 Task: Search one way flight ticket for 1 adult, 5 children, 2 infants in seat and 1 infant on lap in first from Palm Springs: Palm Springs International Airport to Greenville: Pitt-greenville Airport on 5-2-2023. Choice of flights is Sun country airlines. Number of bags: 1 checked bag. Price is upto 106000. Outbound departure time preference is 0:00.
Action: Mouse moved to (293, 386)
Screenshot: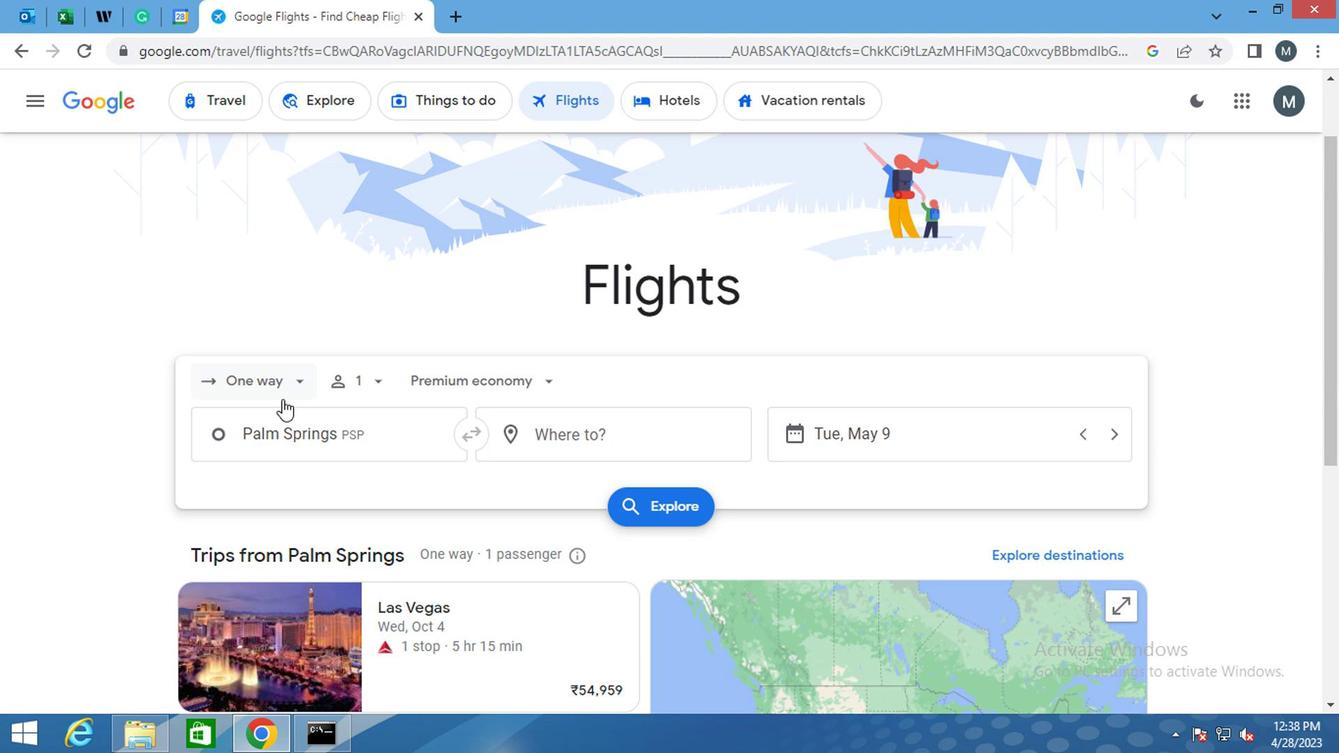 
Action: Mouse pressed left at (293, 386)
Screenshot: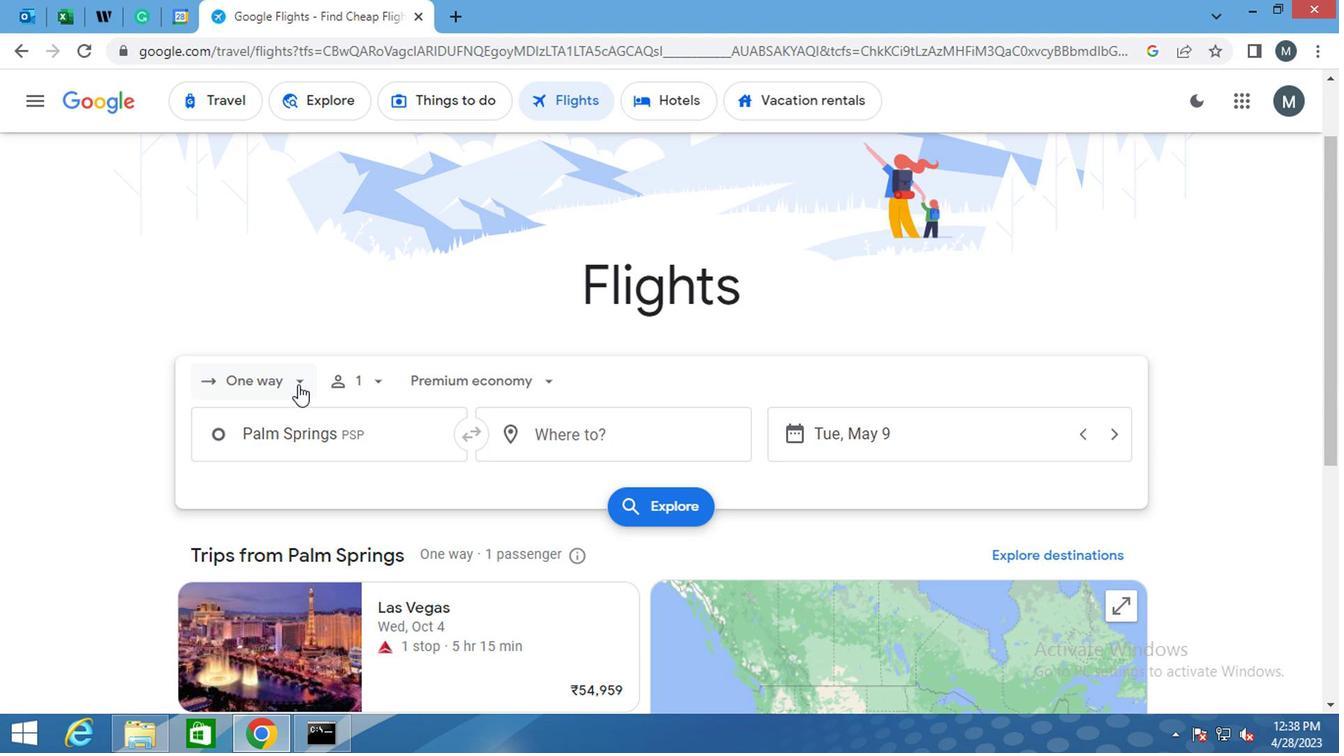 
Action: Mouse moved to (283, 470)
Screenshot: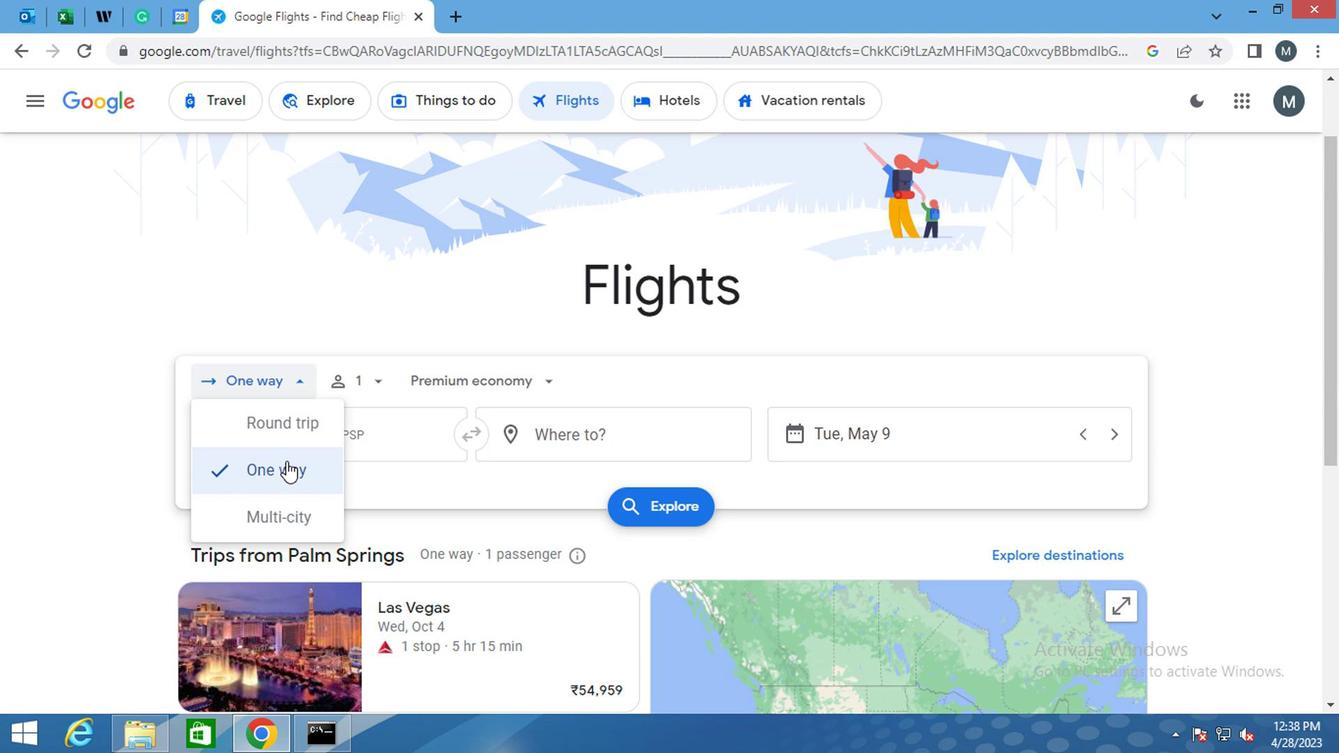 
Action: Mouse pressed left at (283, 470)
Screenshot: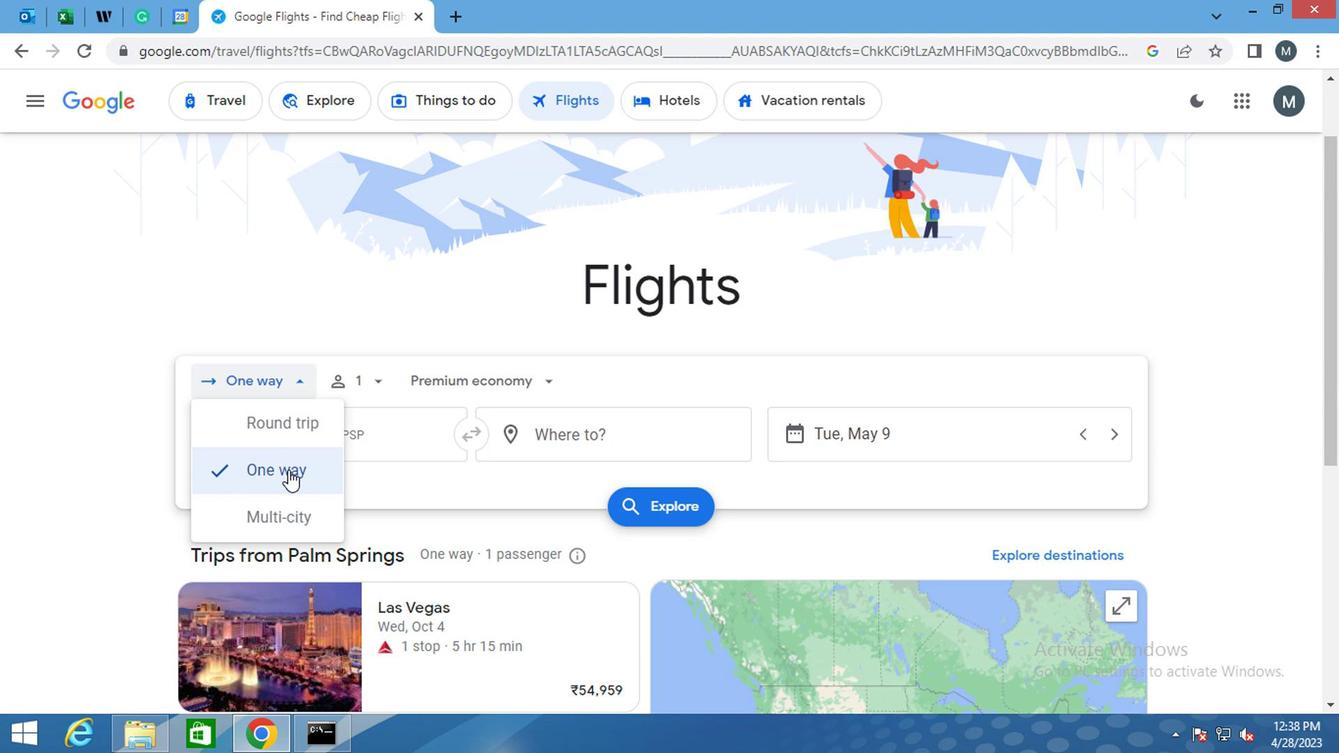 
Action: Mouse moved to (376, 384)
Screenshot: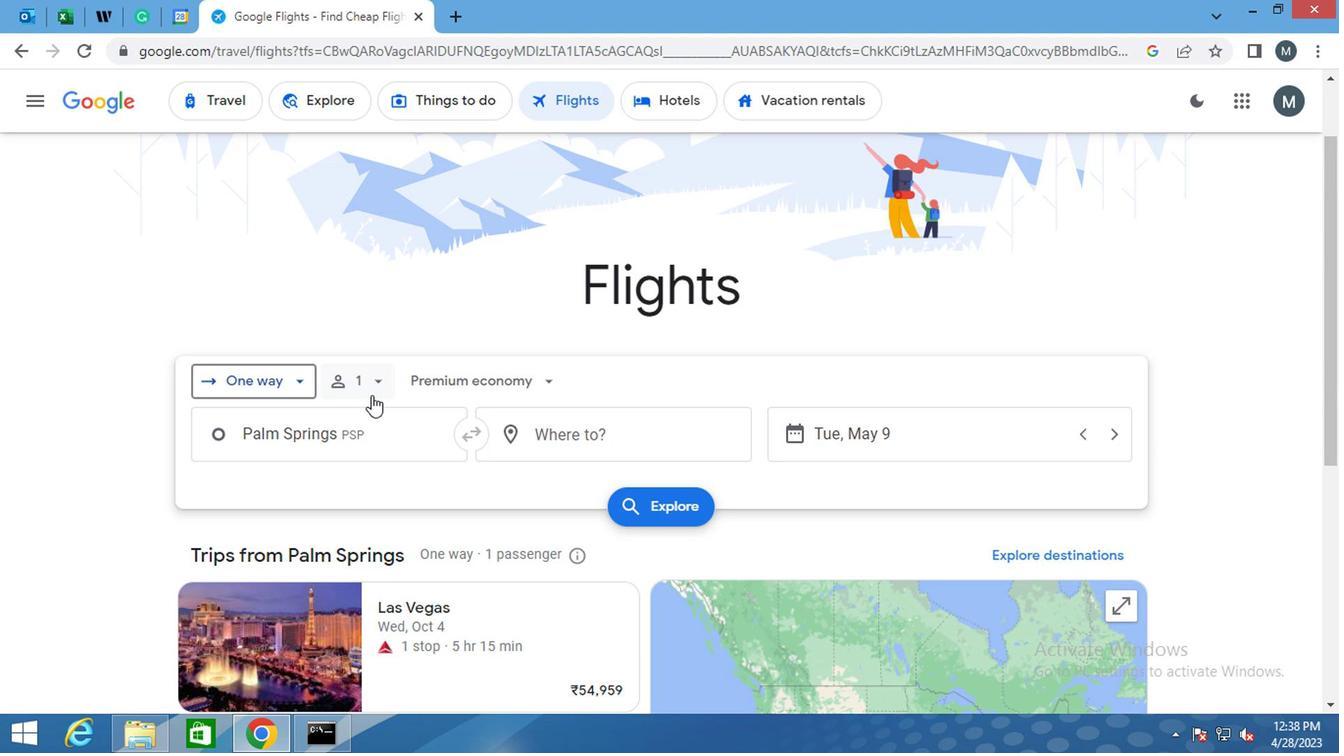 
Action: Mouse pressed left at (376, 384)
Screenshot: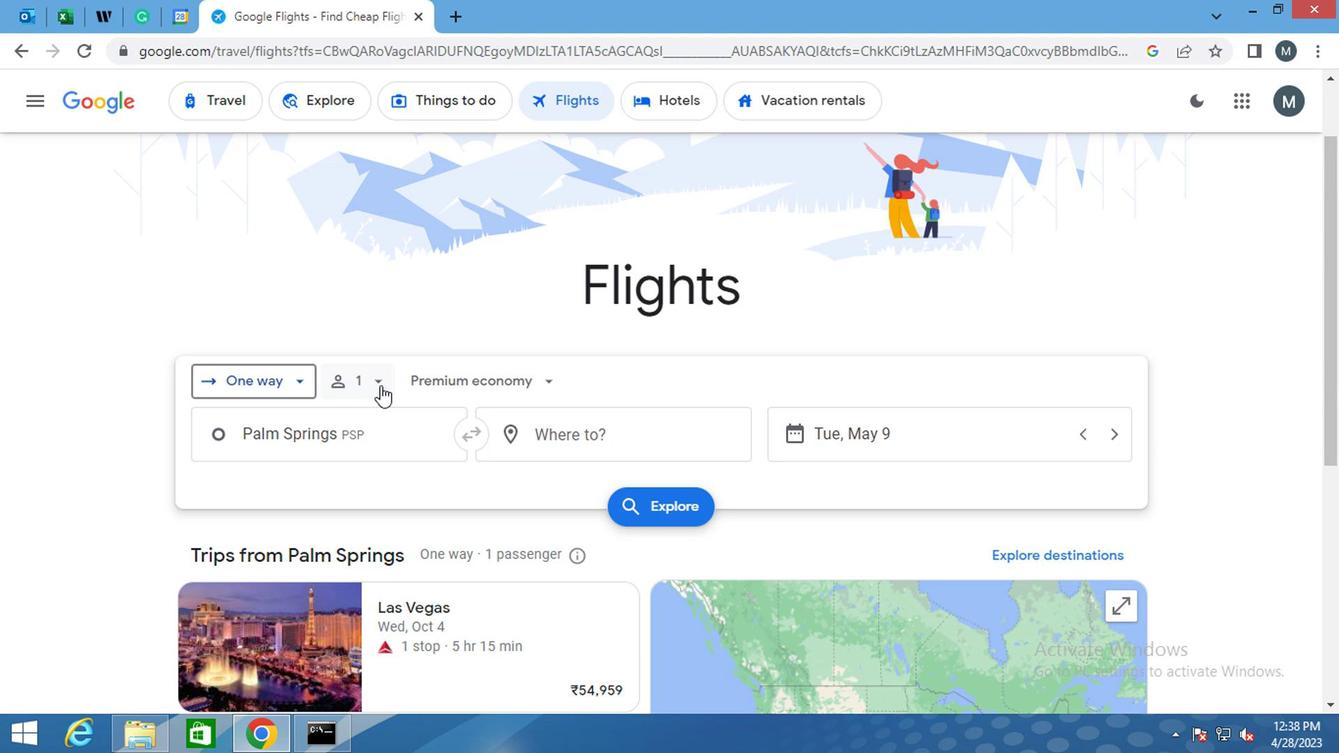 
Action: Mouse moved to (533, 481)
Screenshot: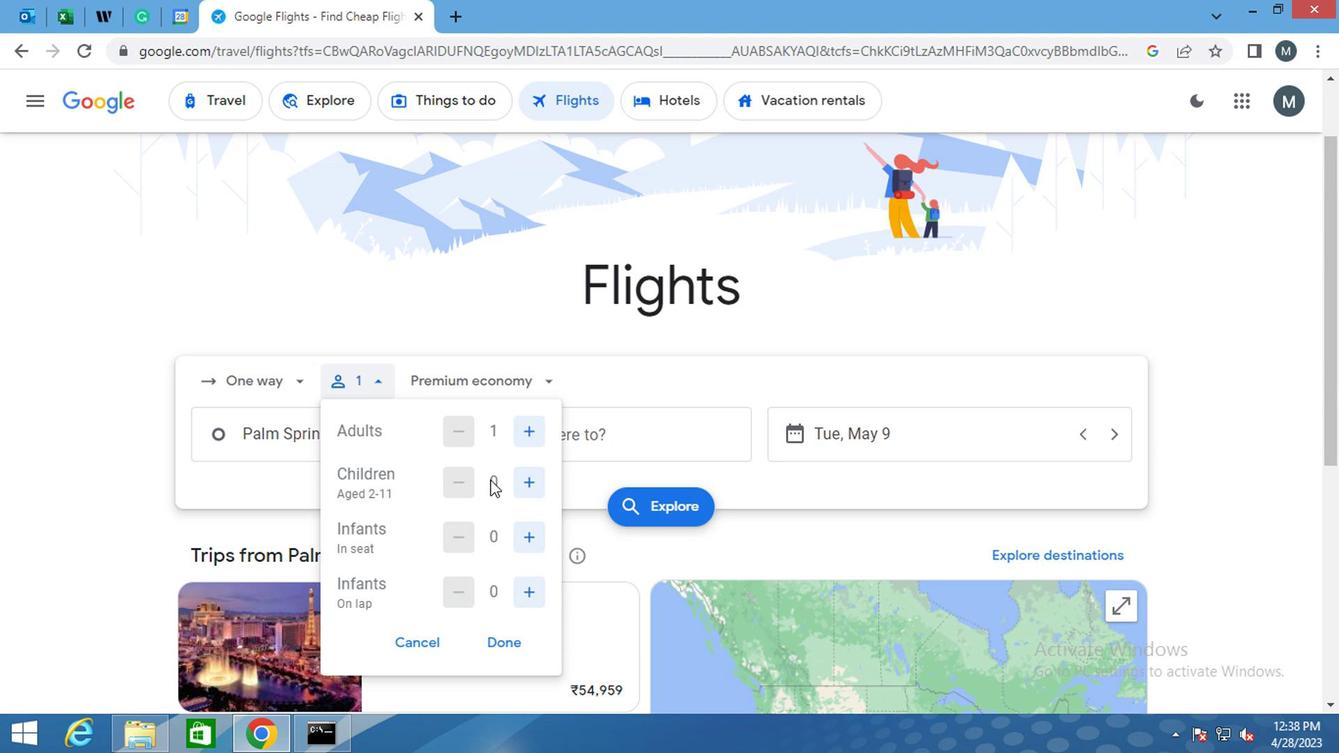 
Action: Mouse pressed left at (533, 481)
Screenshot: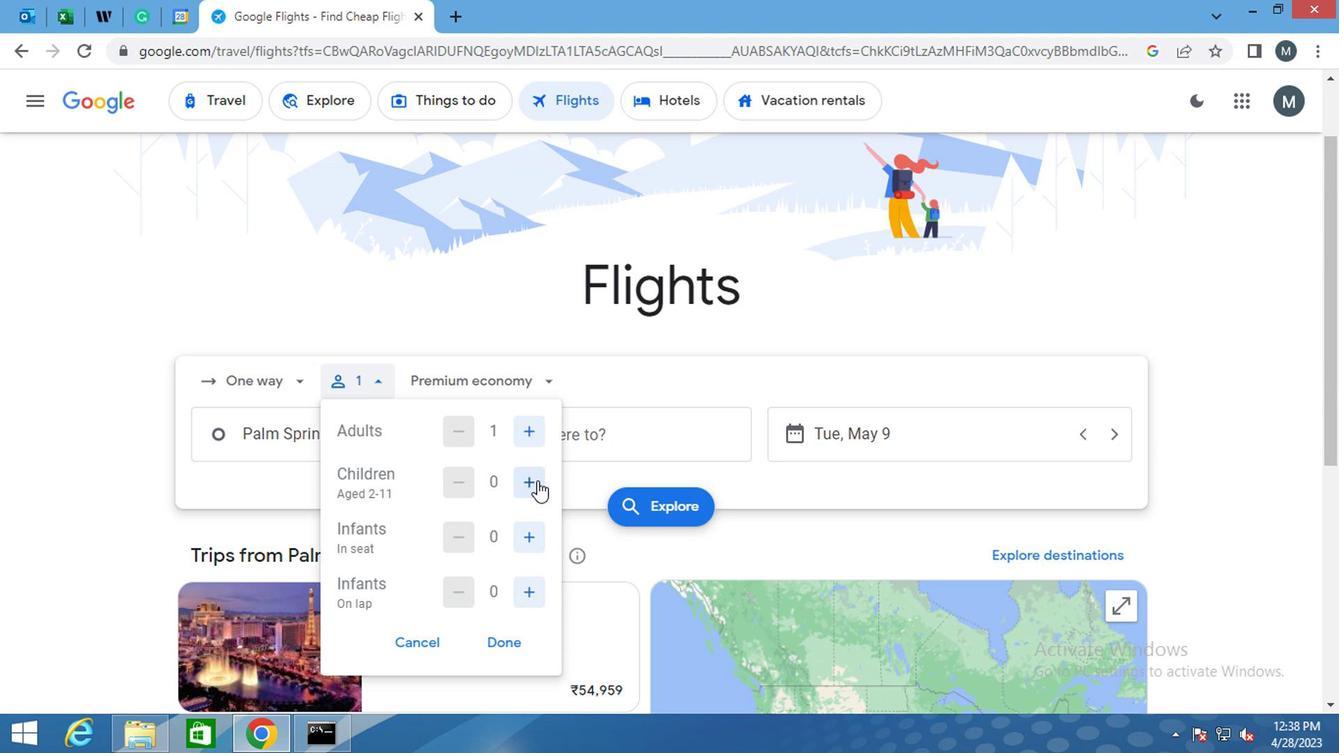 
Action: Mouse pressed left at (533, 481)
Screenshot: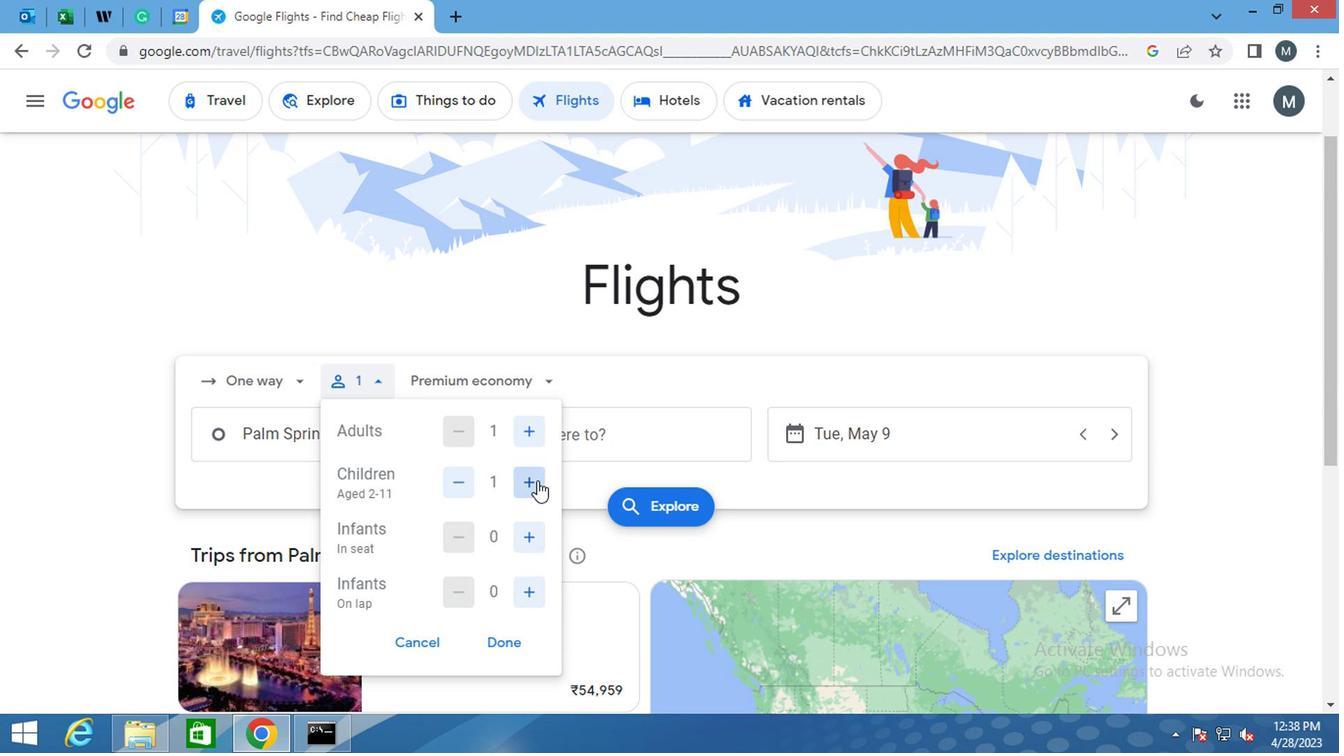 
Action: Mouse pressed left at (533, 481)
Screenshot: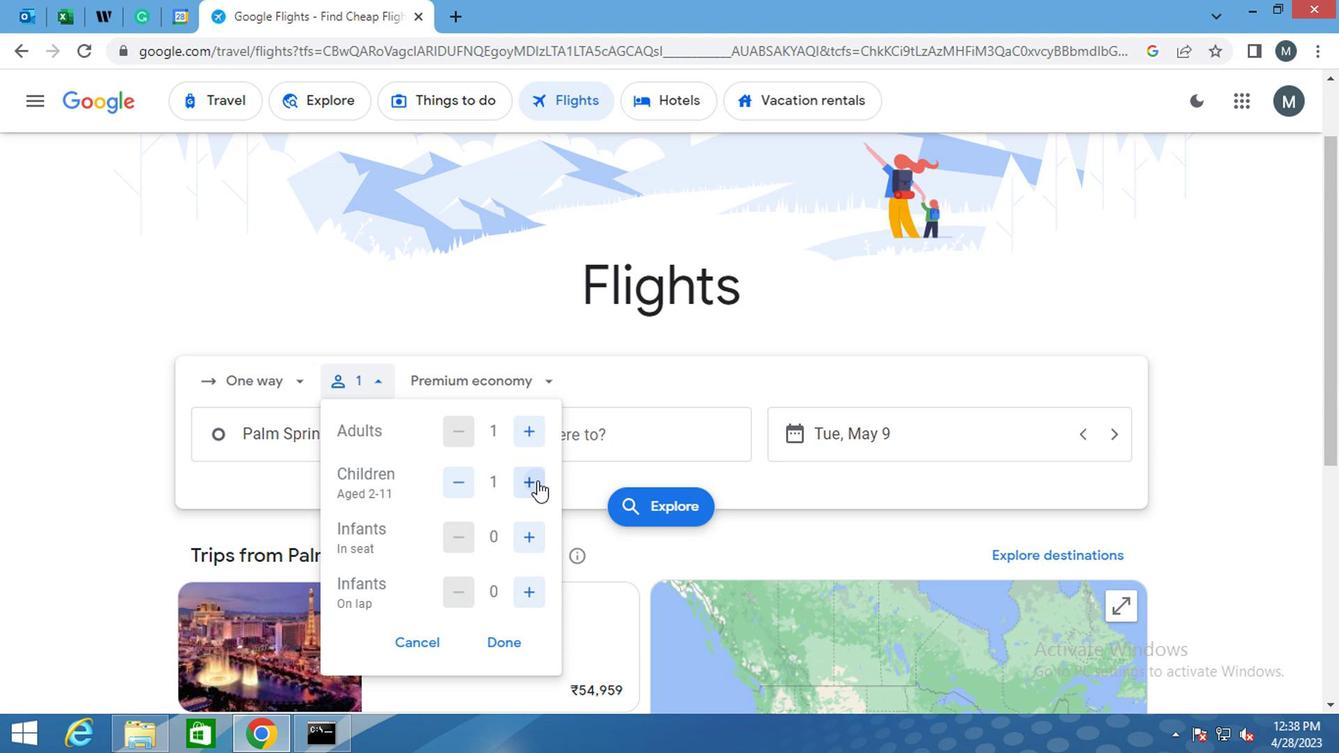 
Action: Mouse pressed left at (533, 481)
Screenshot: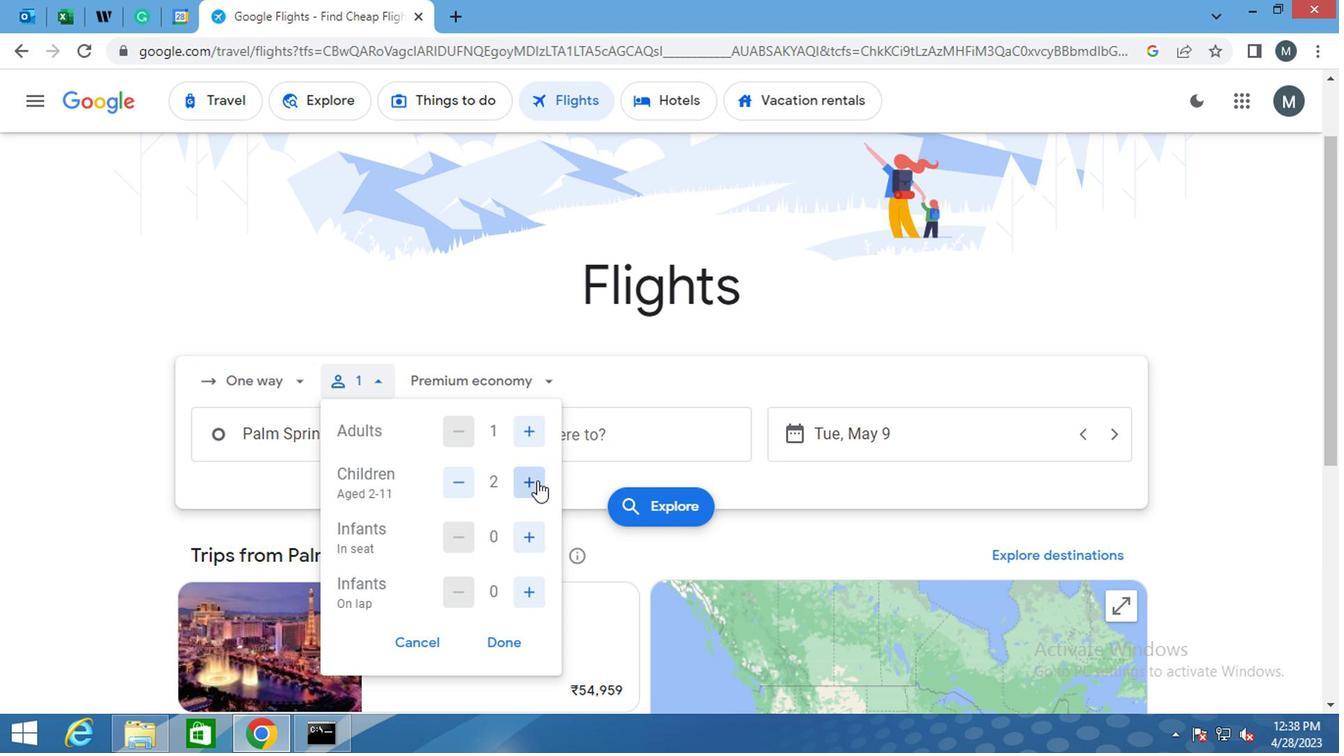
Action: Mouse pressed left at (533, 481)
Screenshot: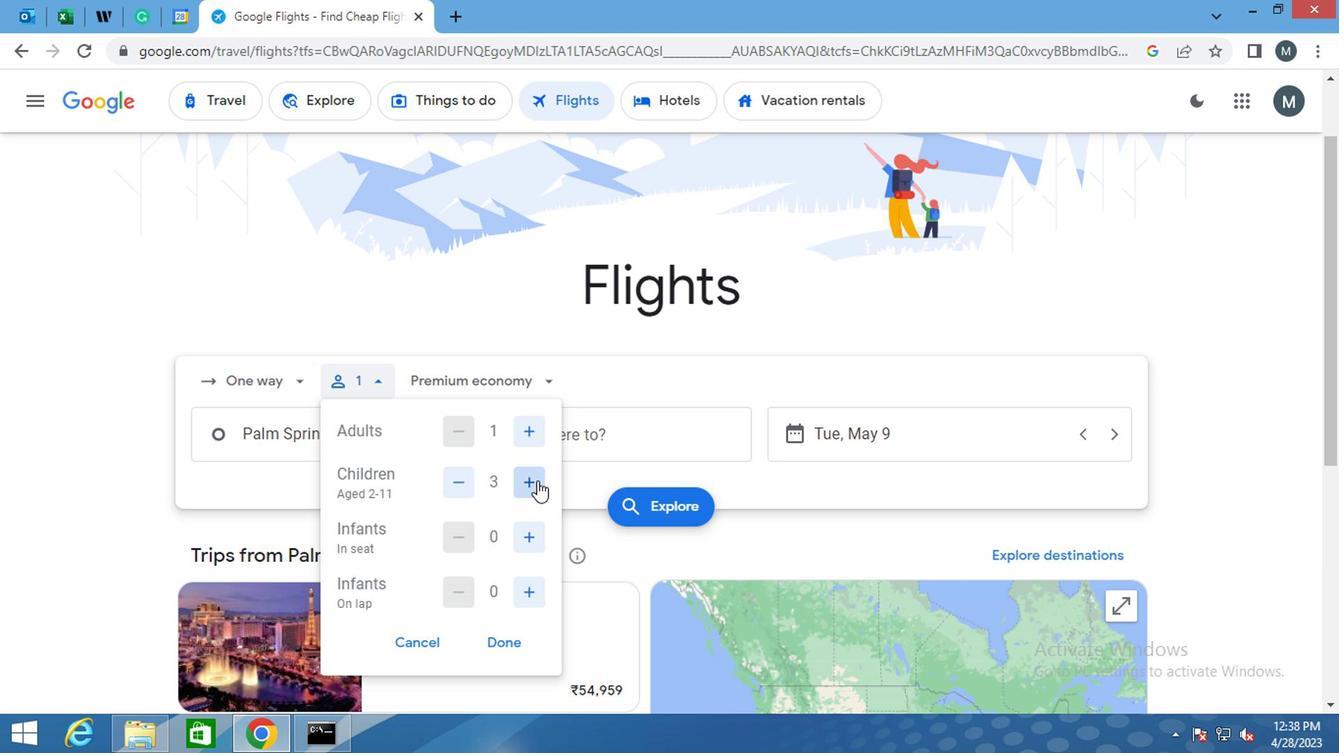 
Action: Mouse moved to (529, 536)
Screenshot: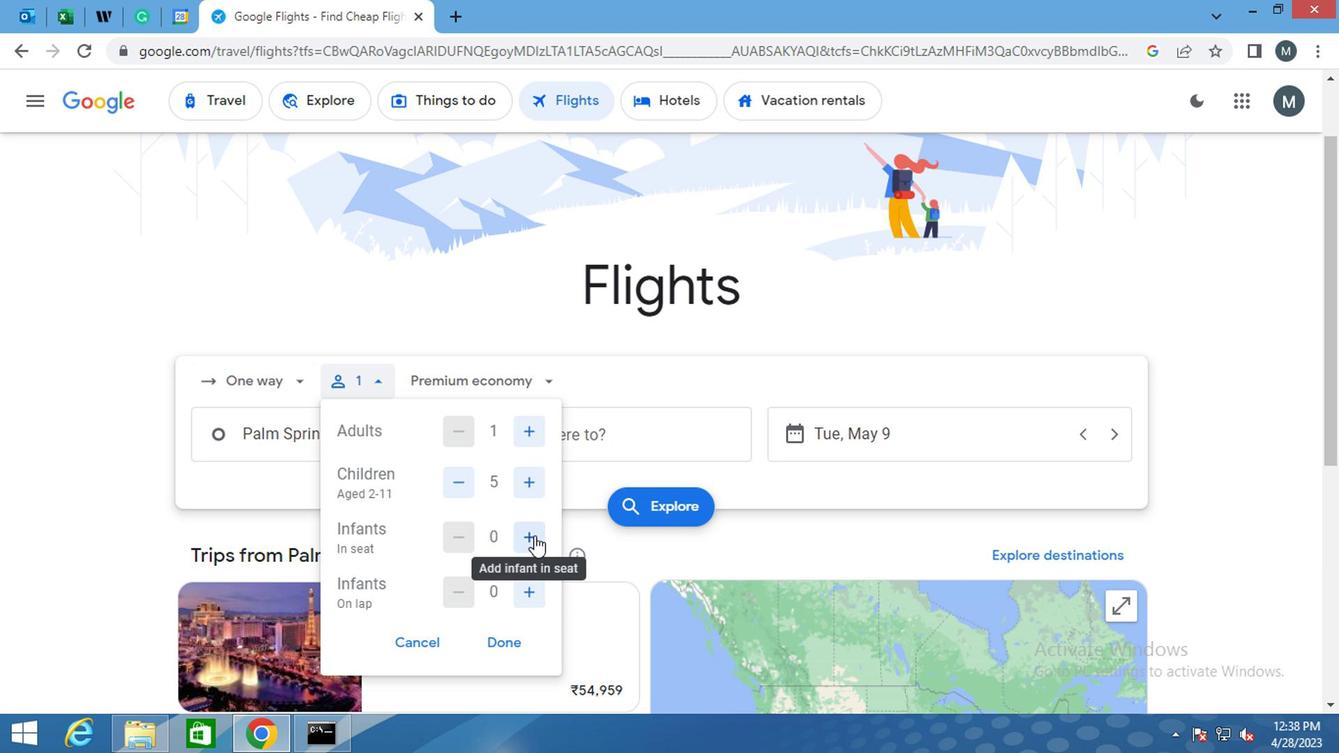 
Action: Mouse pressed left at (529, 536)
Screenshot: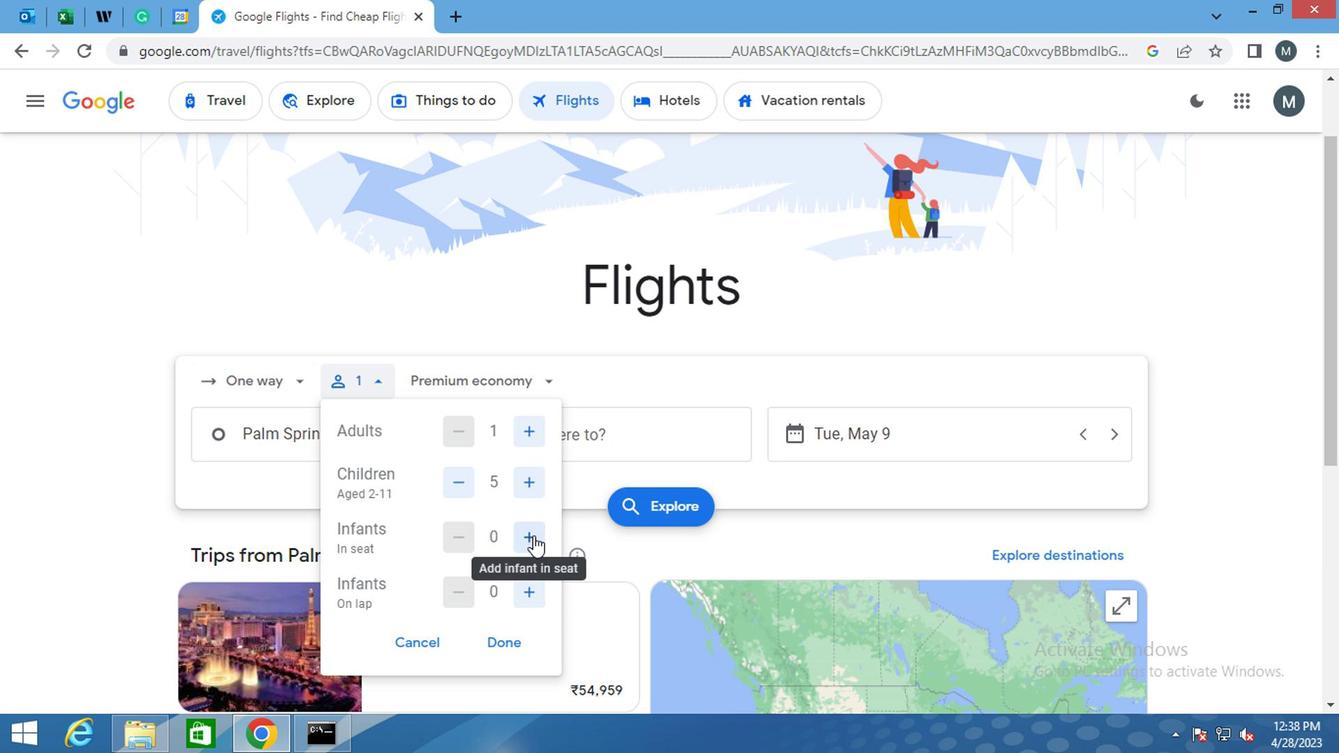 
Action: Mouse pressed left at (529, 536)
Screenshot: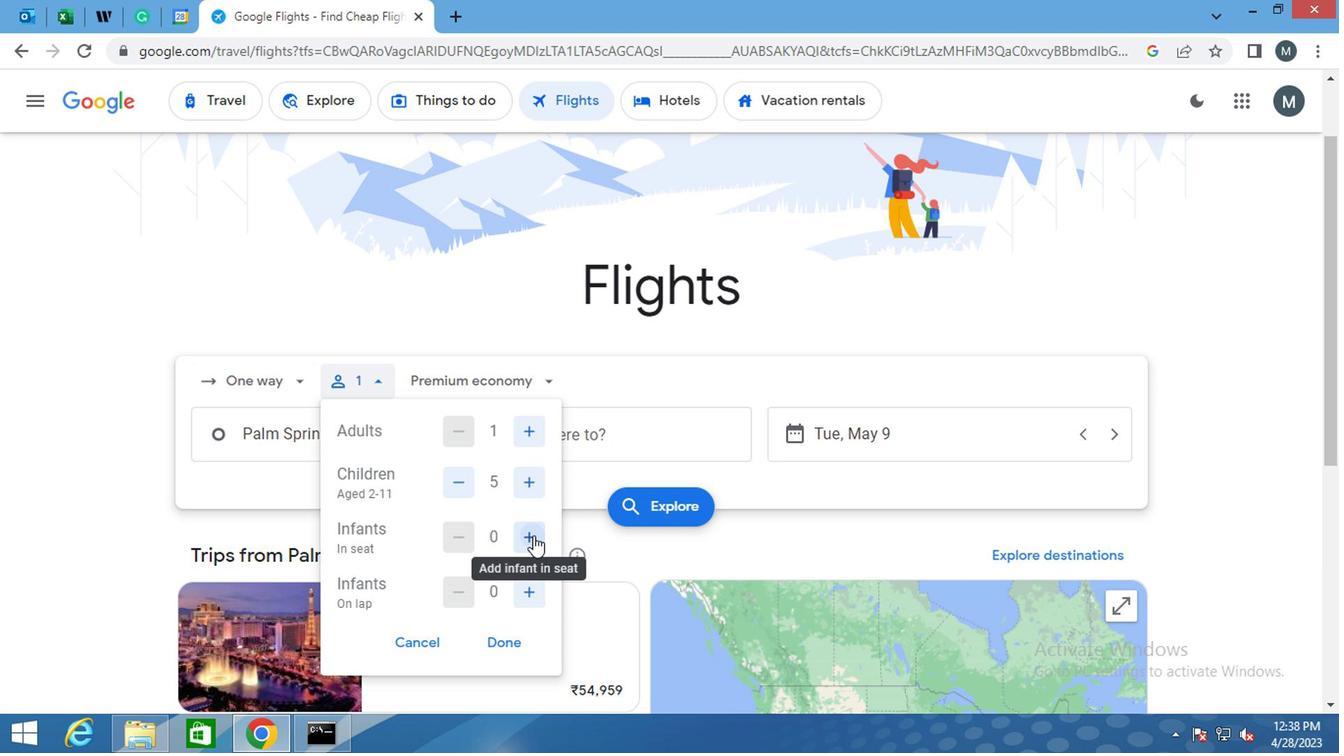 
Action: Mouse moved to (522, 592)
Screenshot: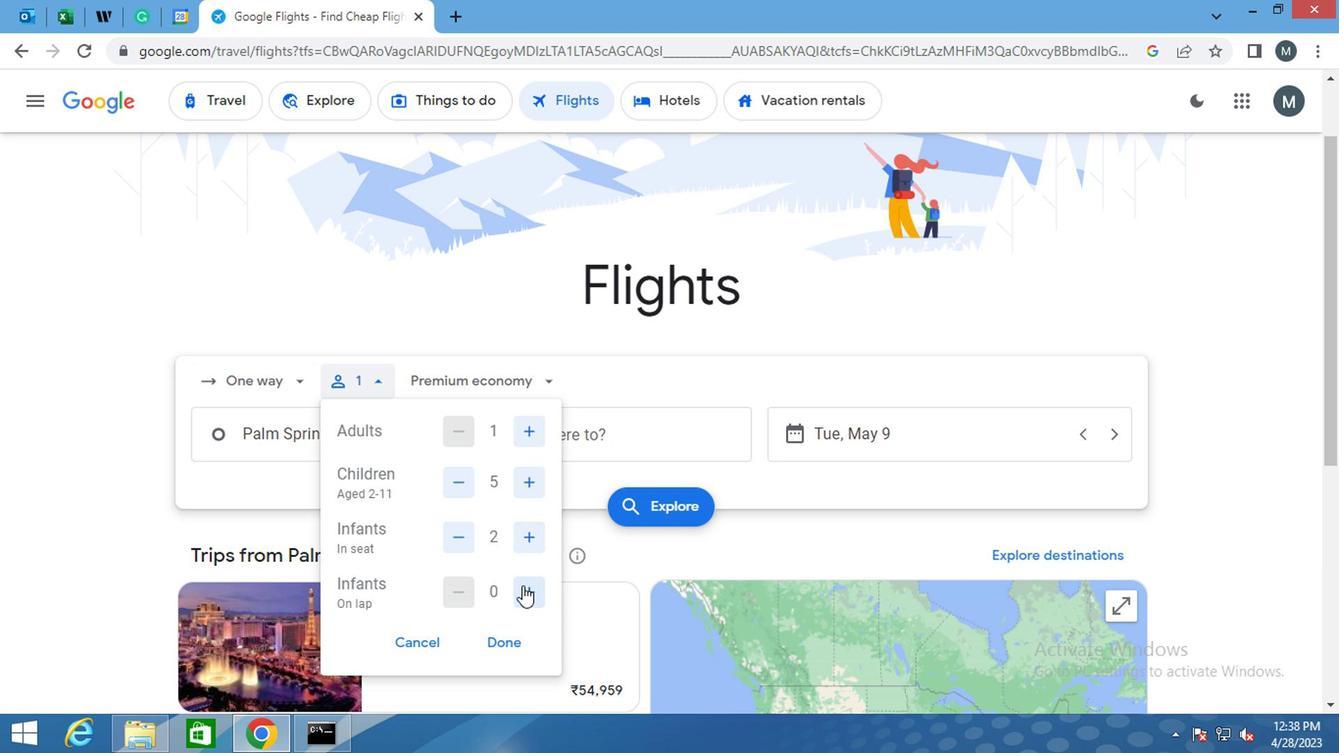 
Action: Mouse pressed left at (522, 592)
Screenshot: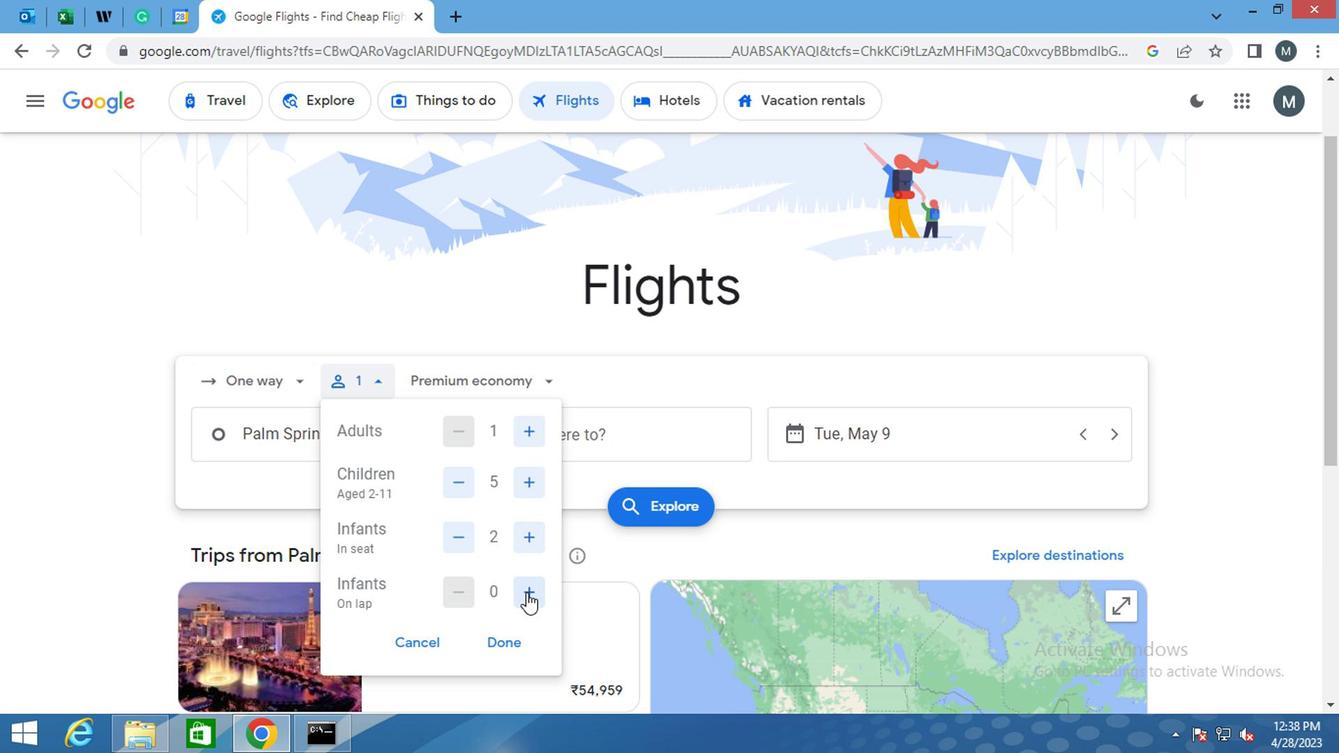 
Action: Mouse moved to (456, 598)
Screenshot: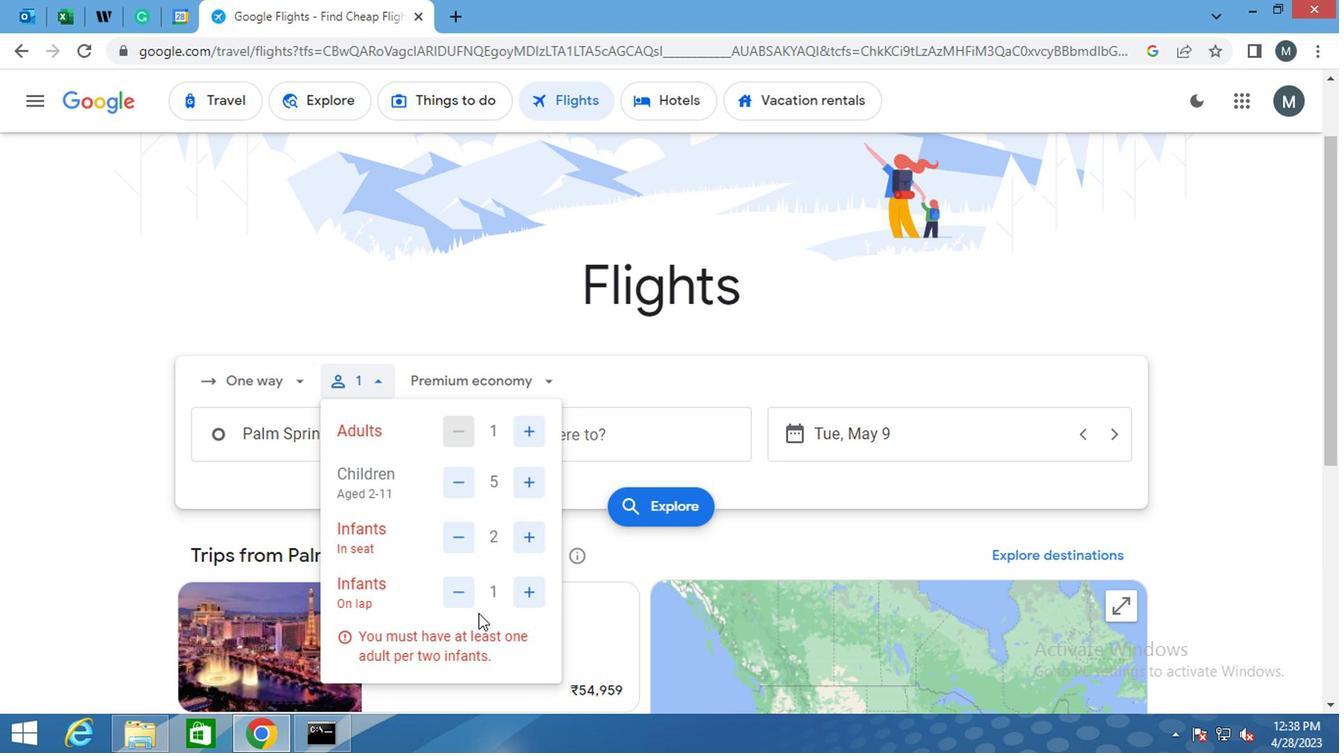 
Action: Mouse pressed left at (456, 598)
Screenshot: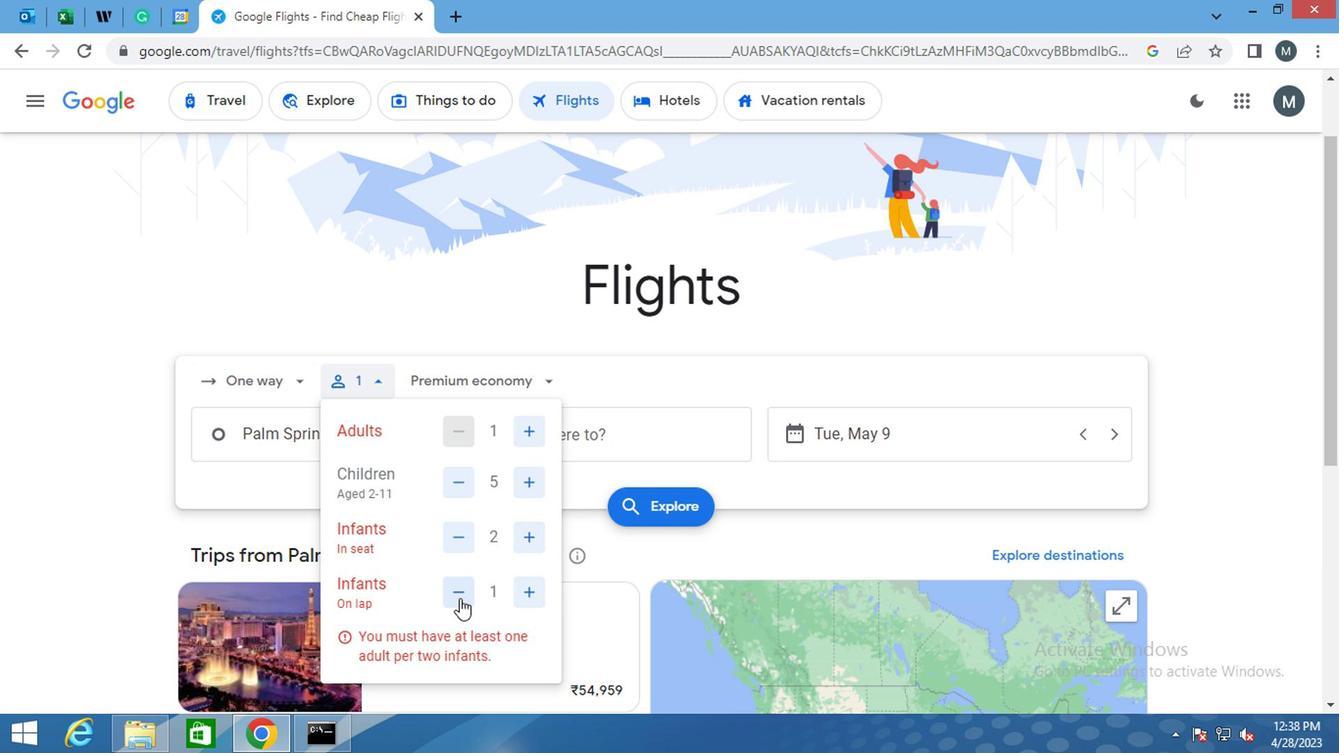
Action: Mouse moved to (516, 596)
Screenshot: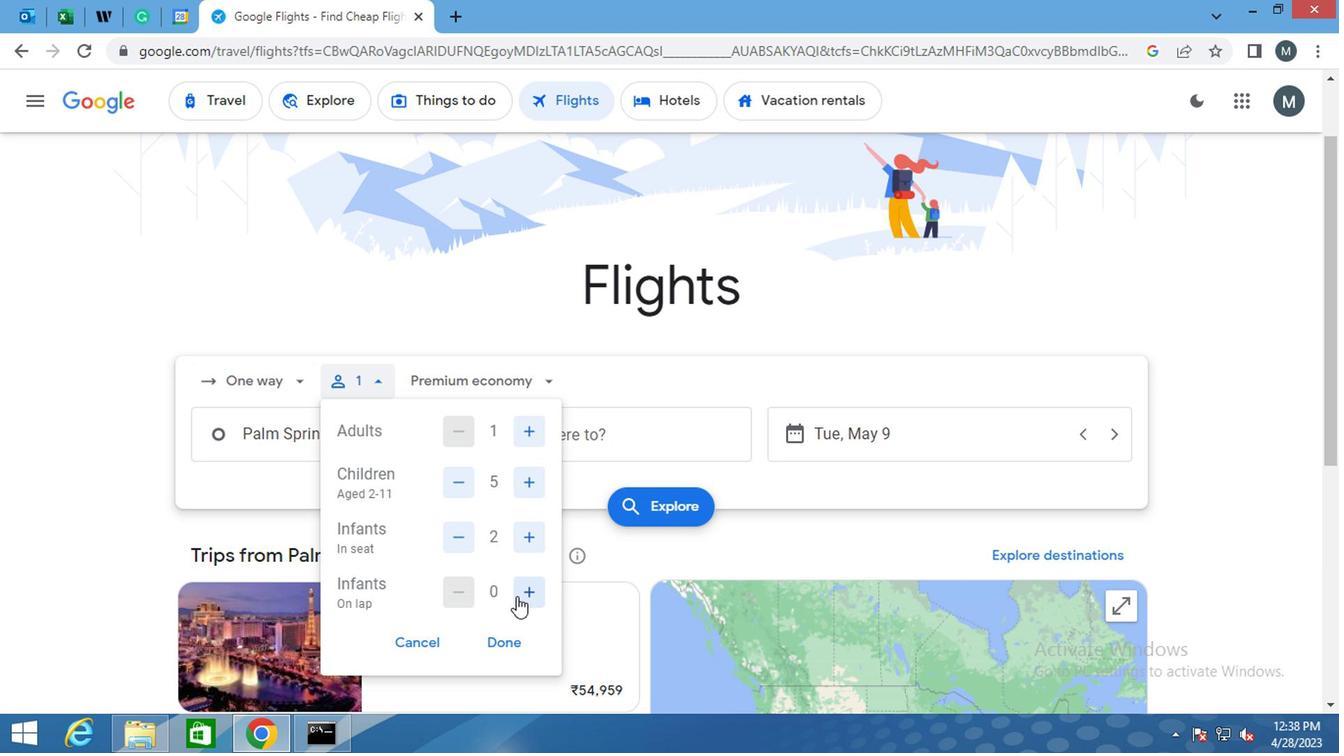 
Action: Mouse pressed left at (516, 596)
Screenshot: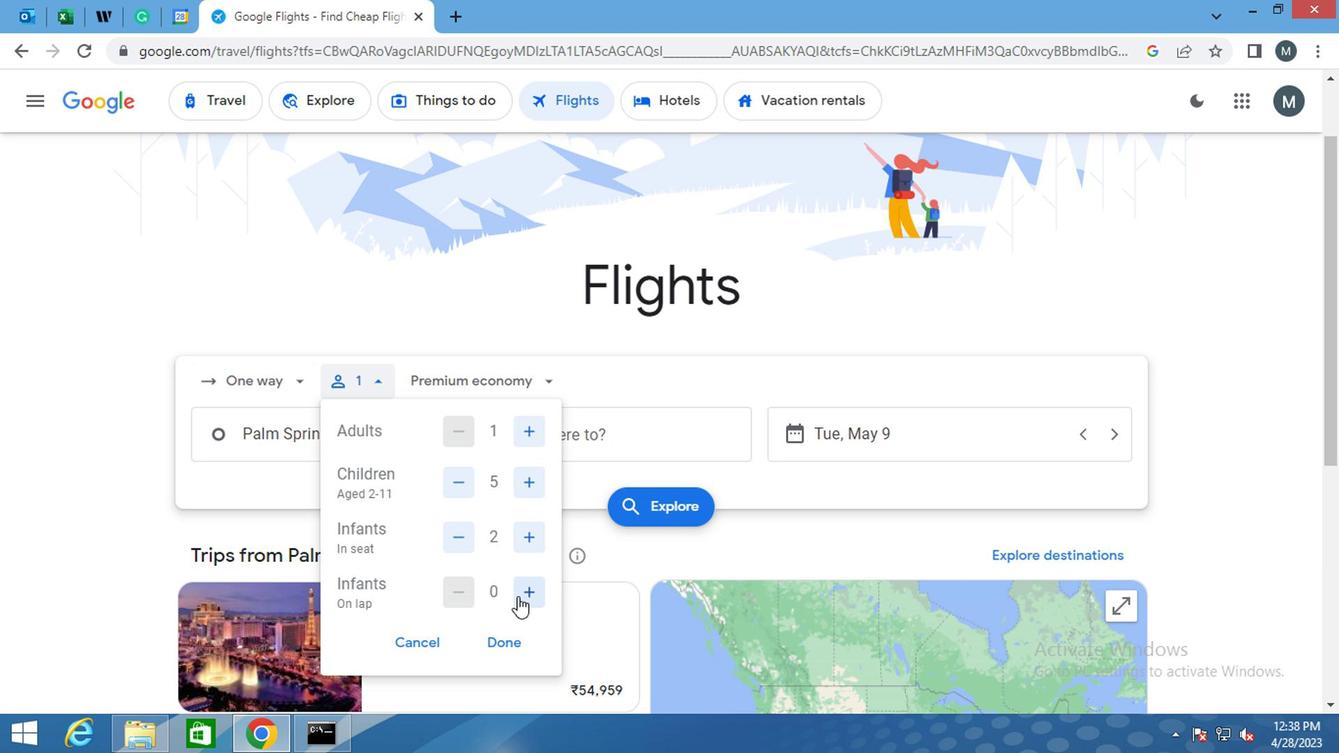 
Action: Mouse moved to (459, 541)
Screenshot: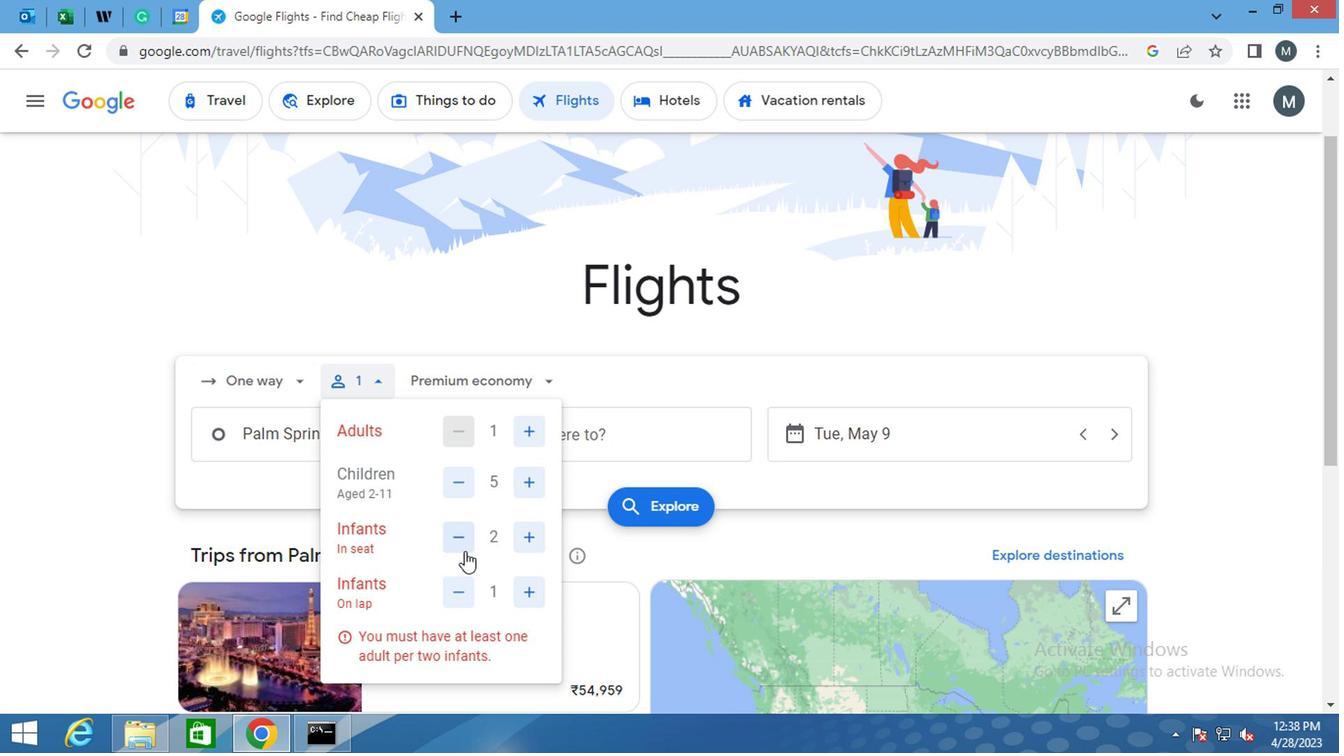 
Action: Mouse pressed left at (459, 541)
Screenshot: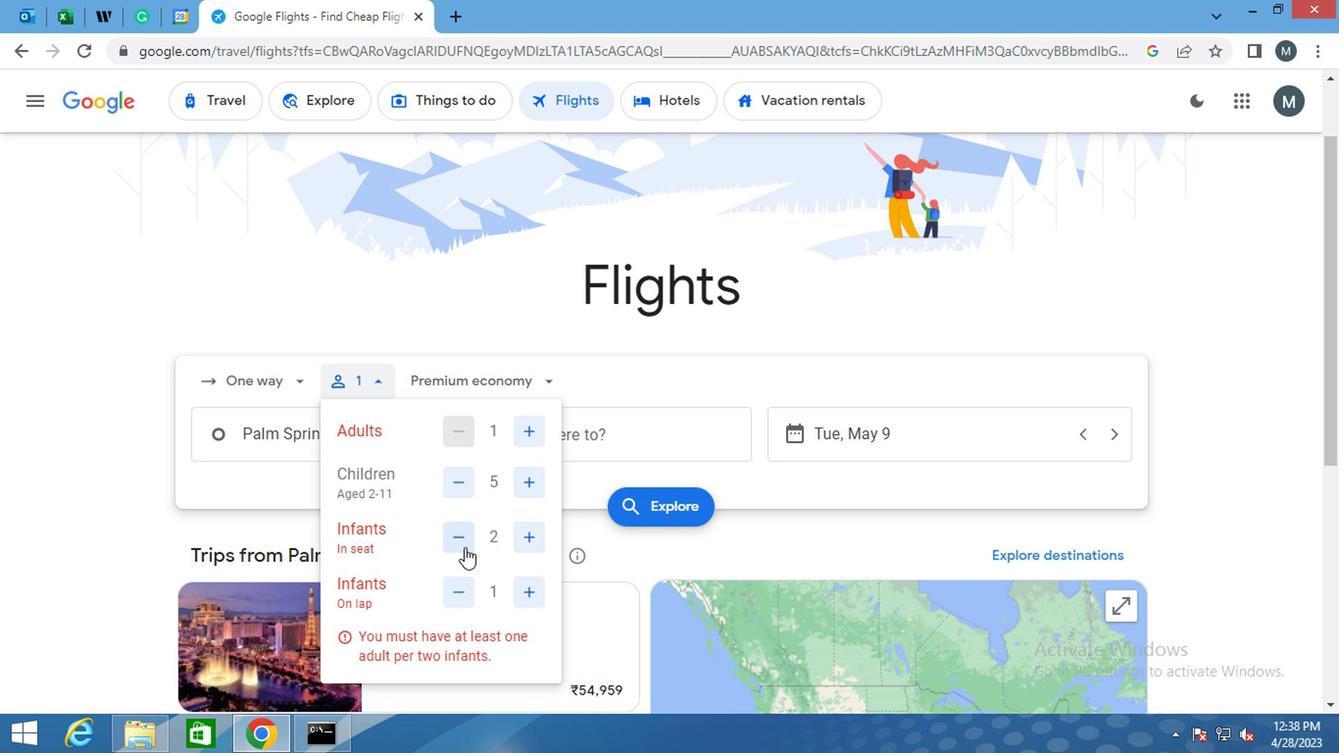 
Action: Mouse moved to (472, 551)
Screenshot: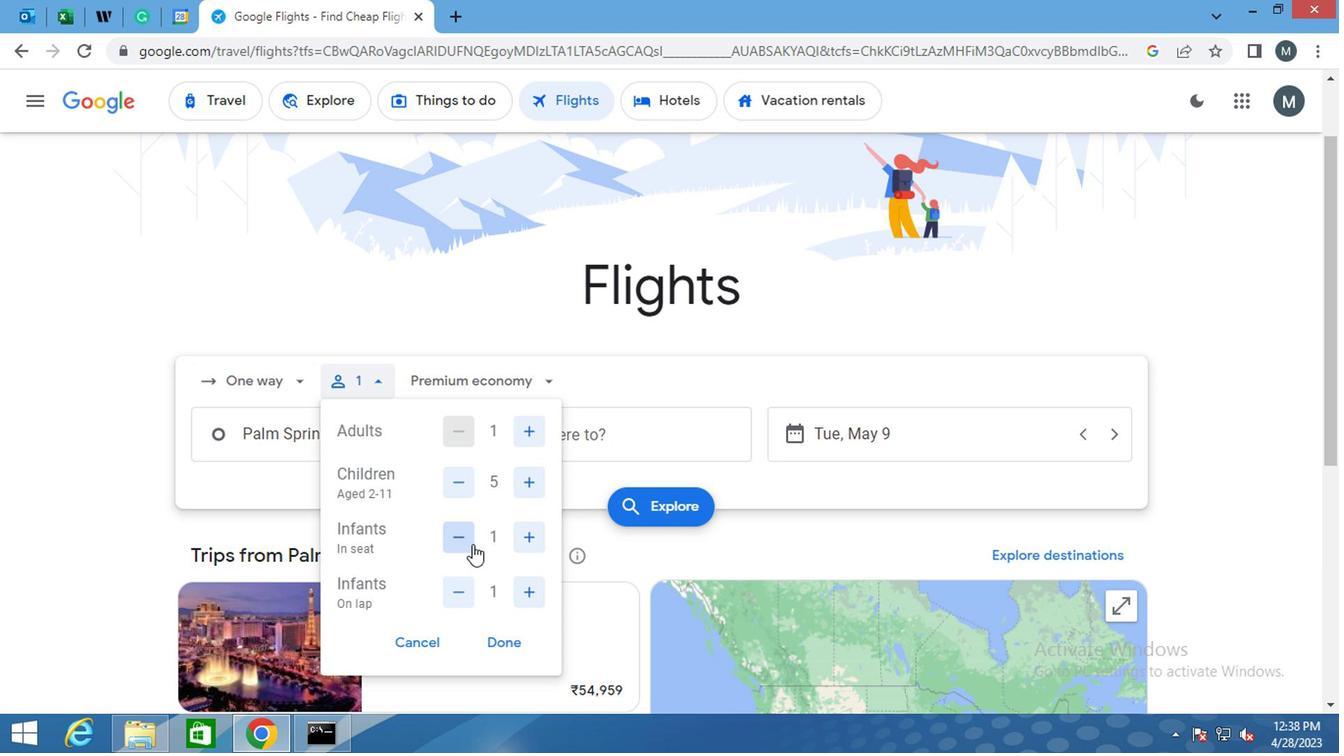
Action: Mouse scrolled (472, 551) with delta (0, 0)
Screenshot: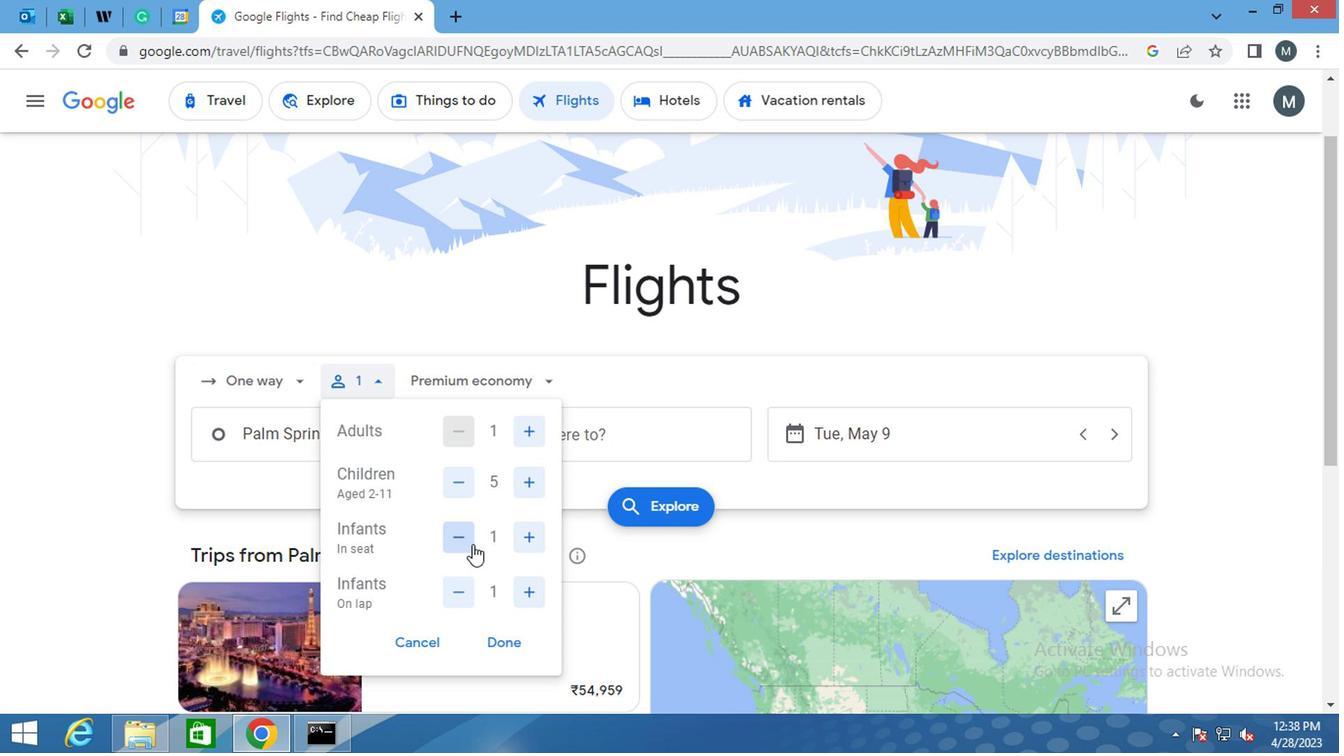 
Action: Mouse moved to (500, 546)
Screenshot: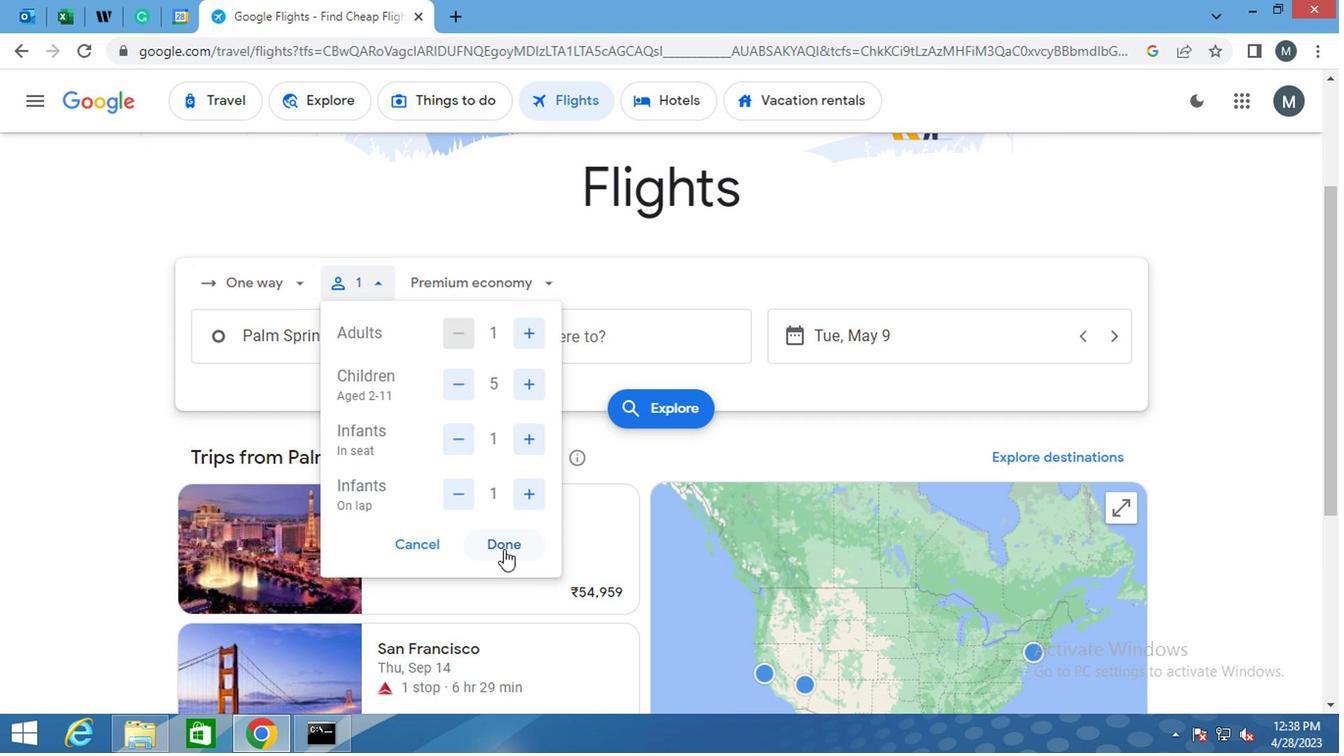 
Action: Mouse pressed left at (500, 546)
Screenshot: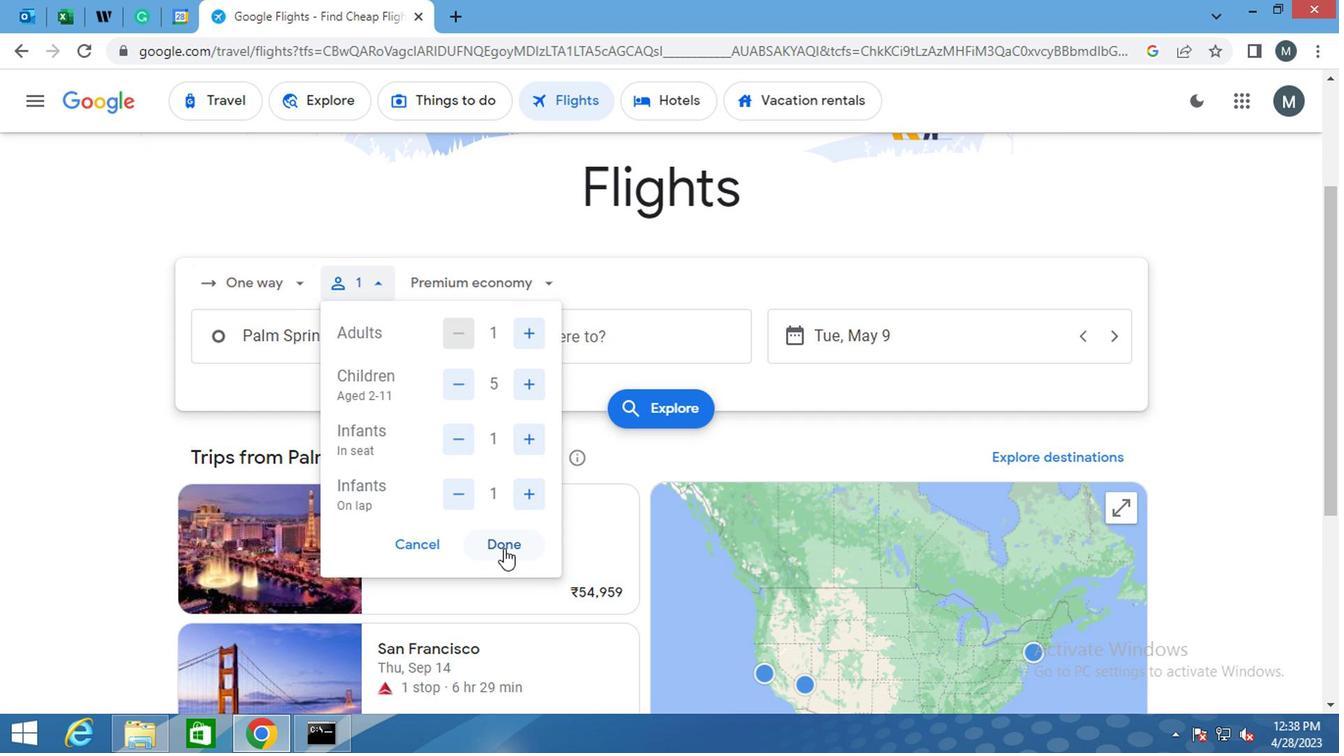 
Action: Mouse moved to (415, 344)
Screenshot: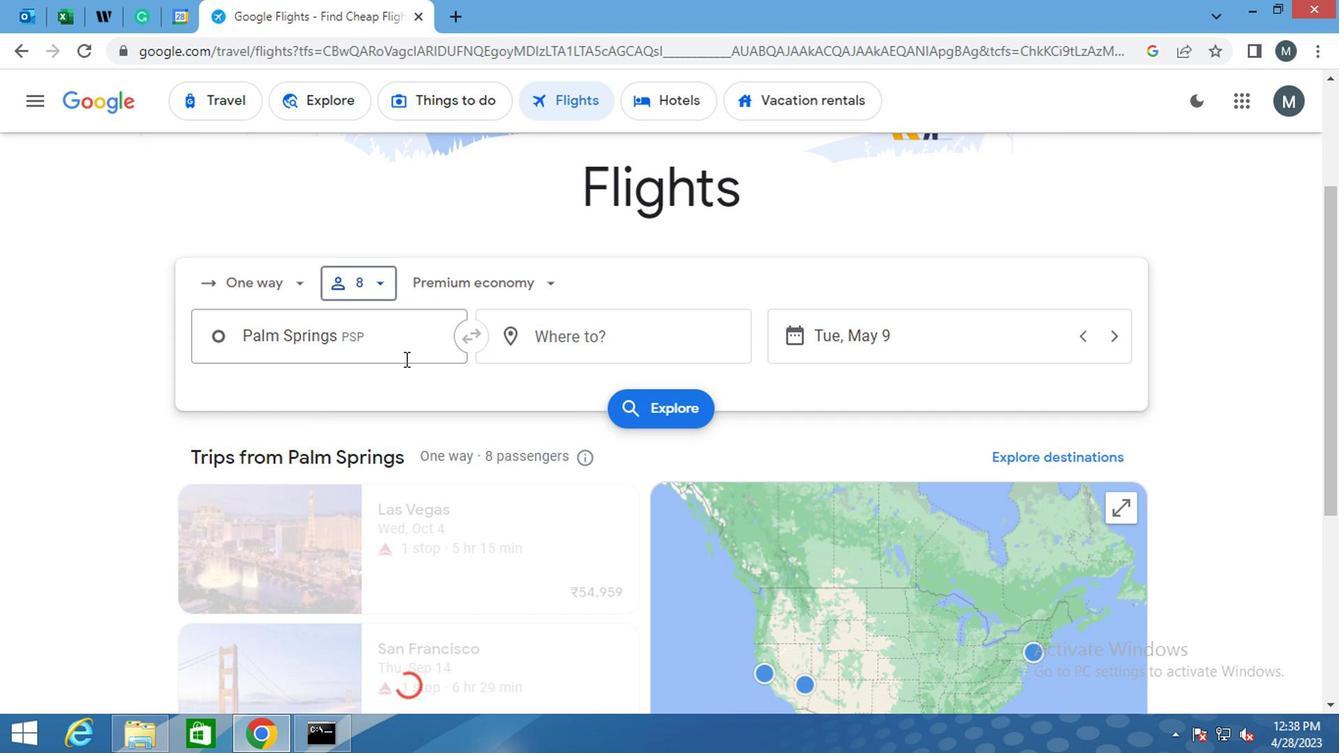 
Action: Mouse pressed left at (415, 344)
Screenshot: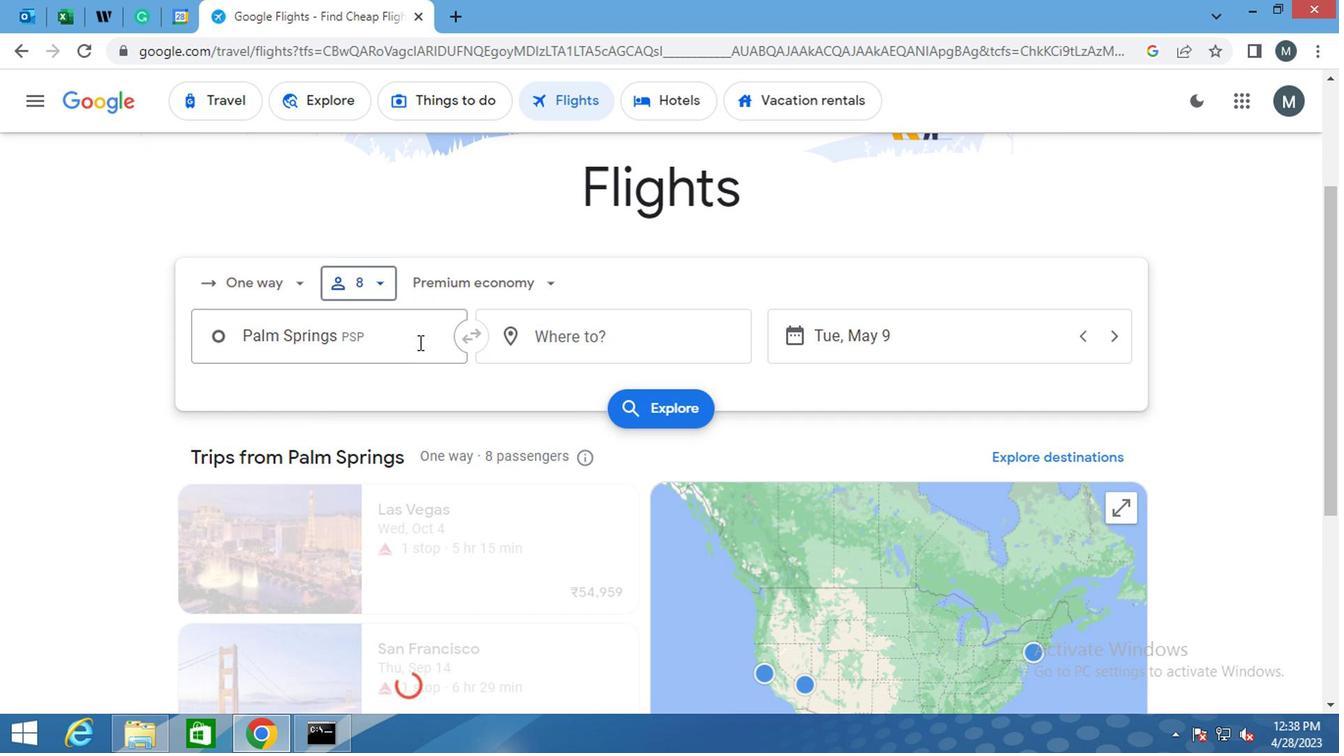 
Action: Mouse moved to (385, 406)
Screenshot: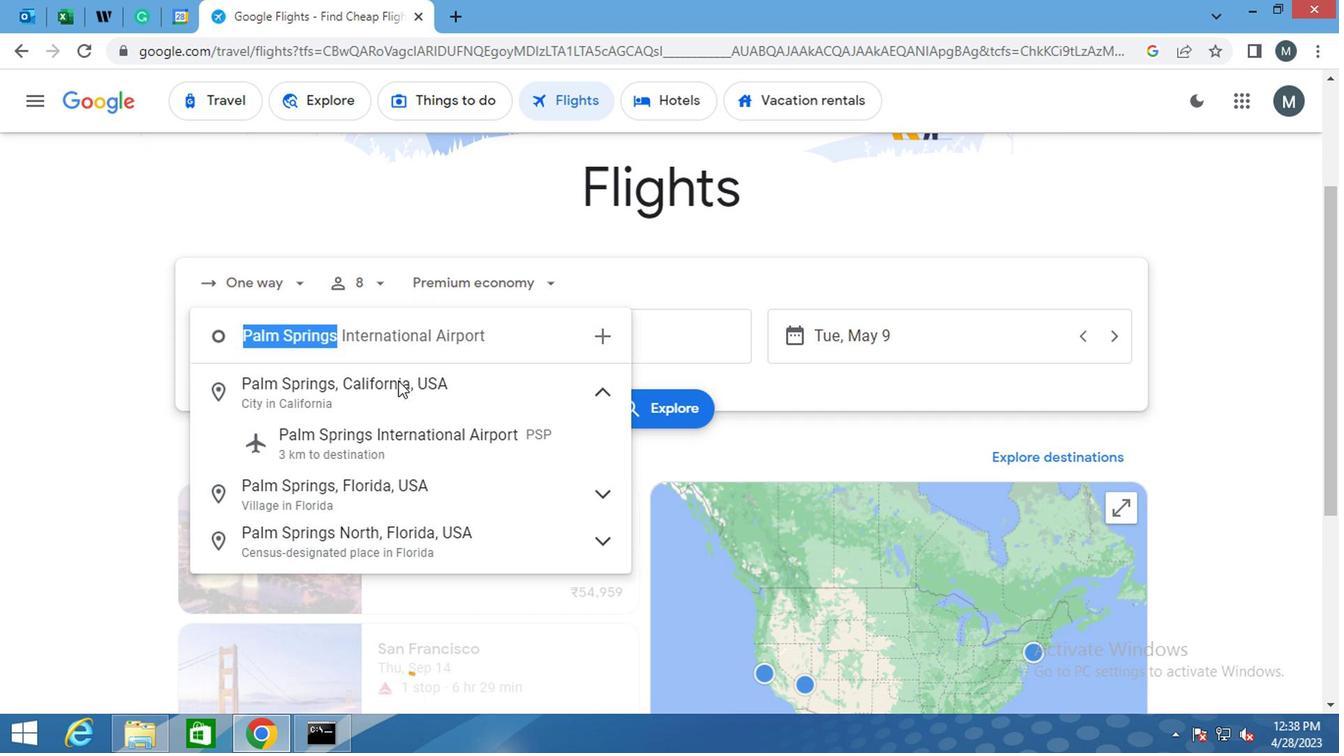 
Action: Key pressed <Key.enter>
Screenshot: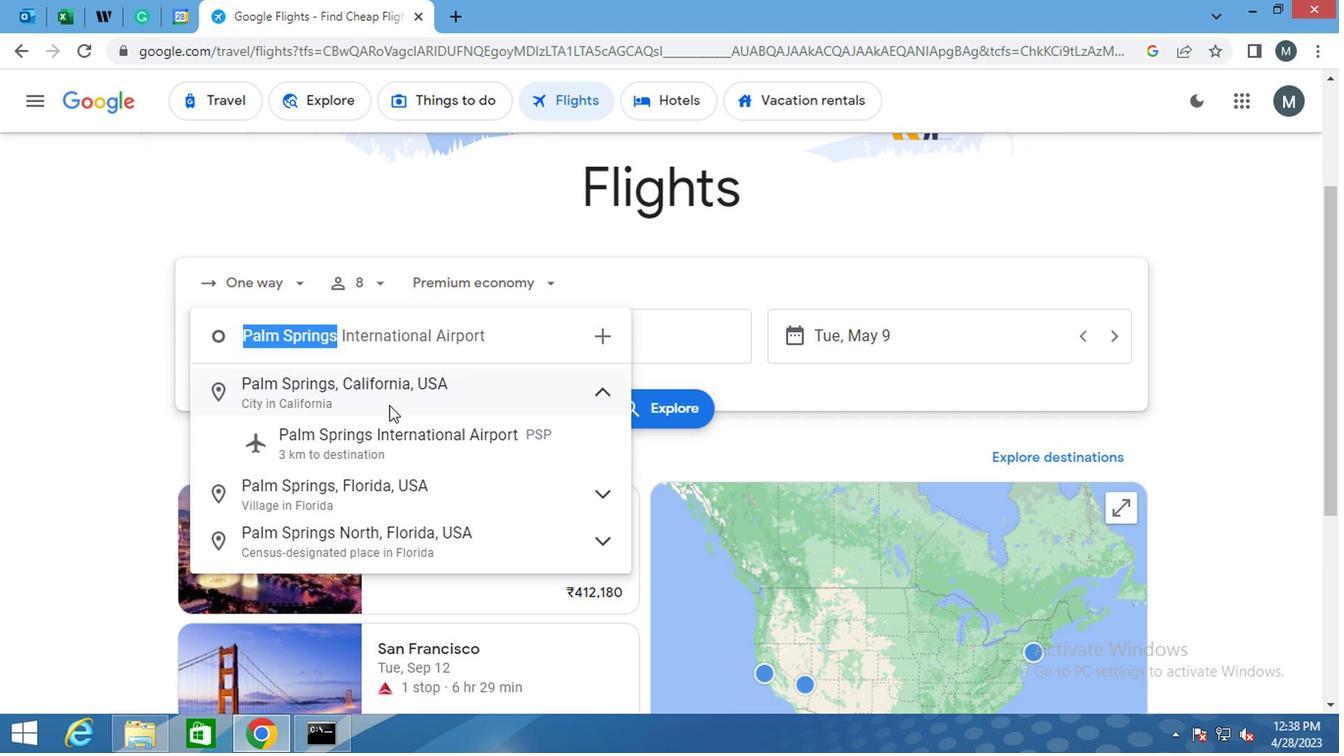 
Action: Mouse moved to (567, 332)
Screenshot: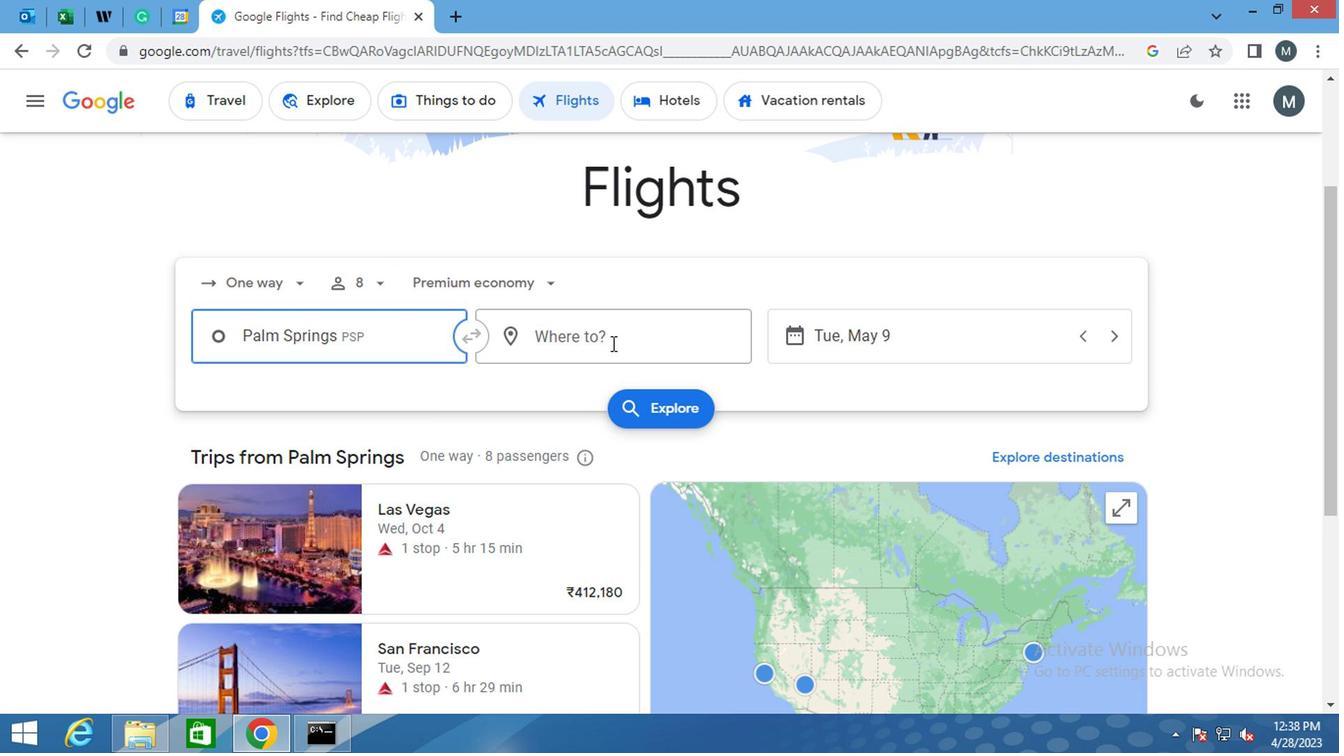 
Action: Mouse pressed left at (567, 332)
Screenshot: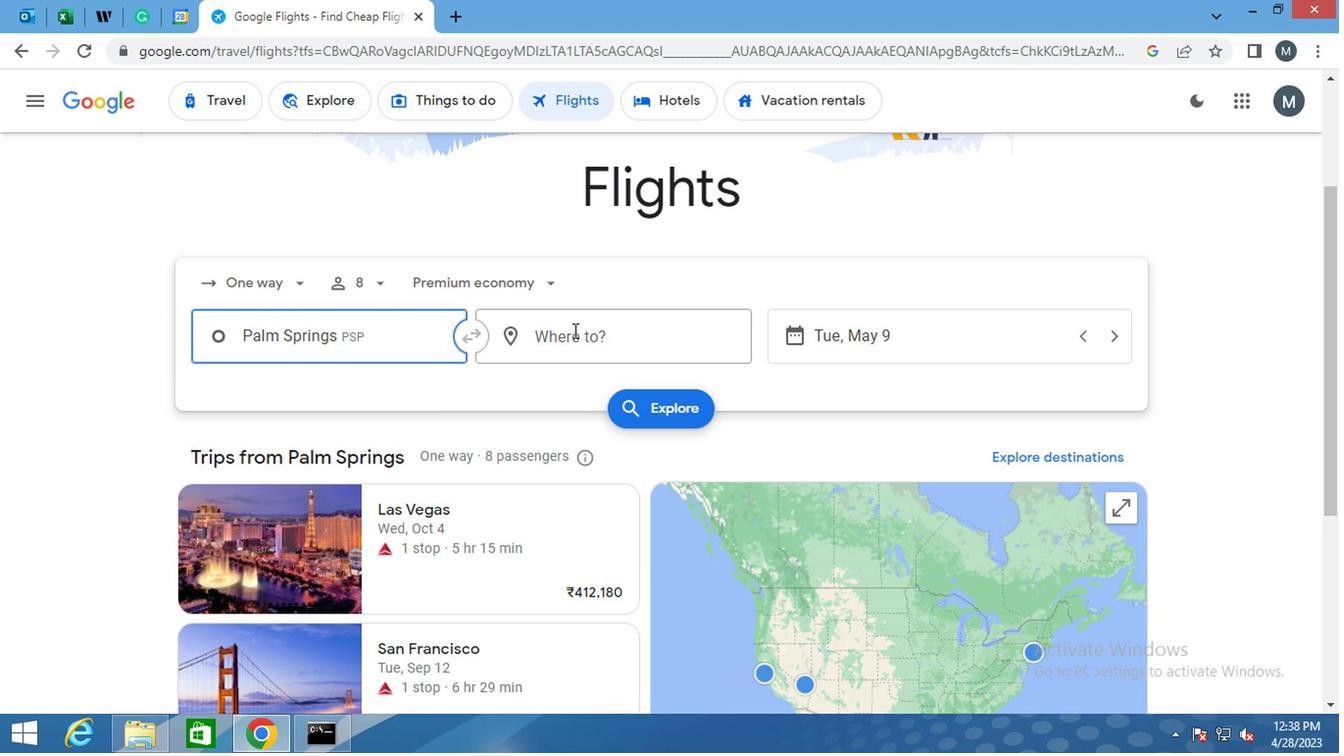 
Action: Mouse moved to (567, 425)
Screenshot: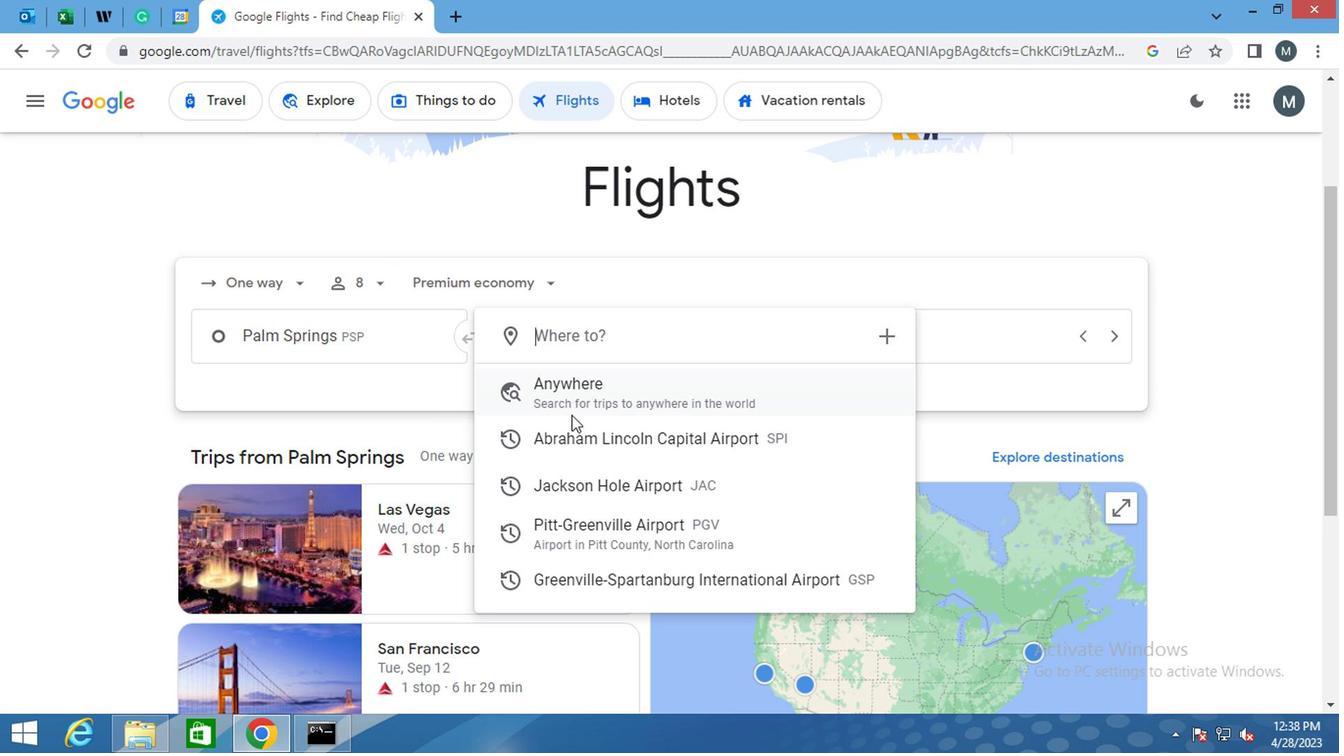 
Action: Key pressed <Key.shift><Key.shift><Key.shift>GREENV
Screenshot: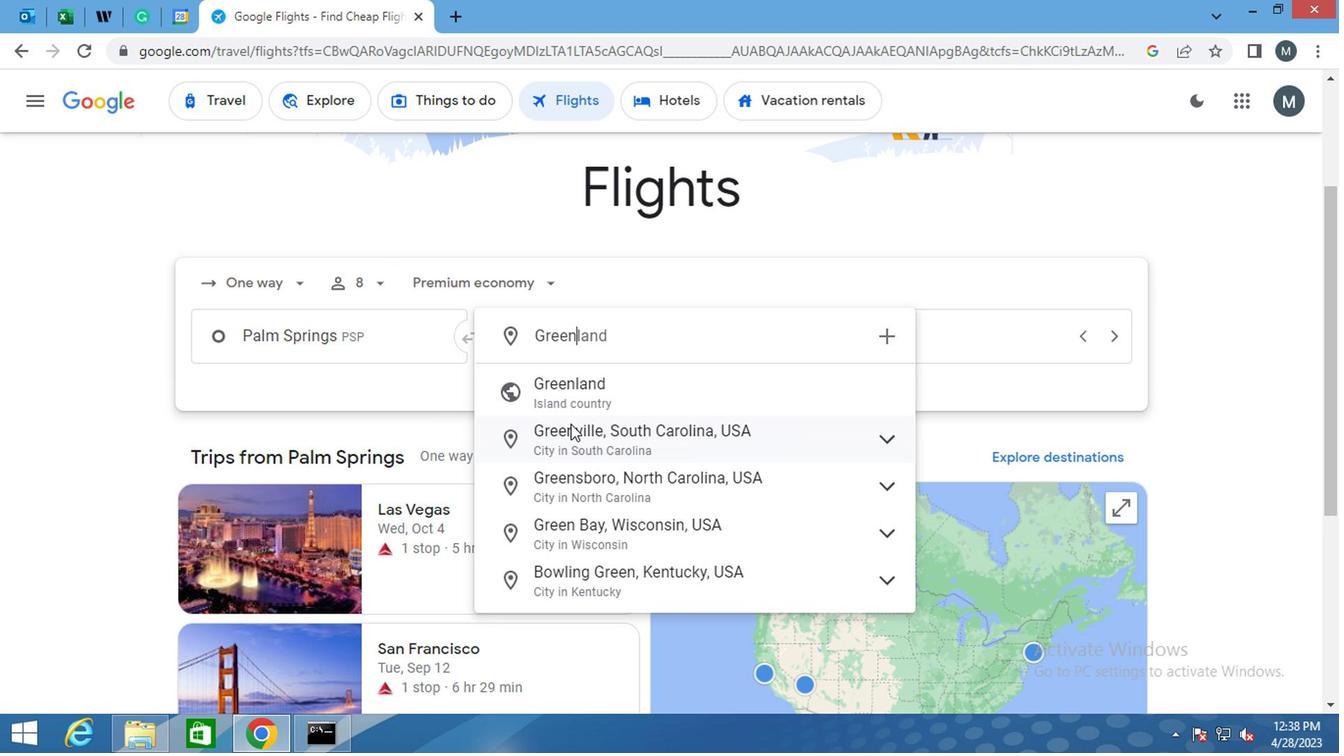
Action: Mouse moved to (567, 426)
Screenshot: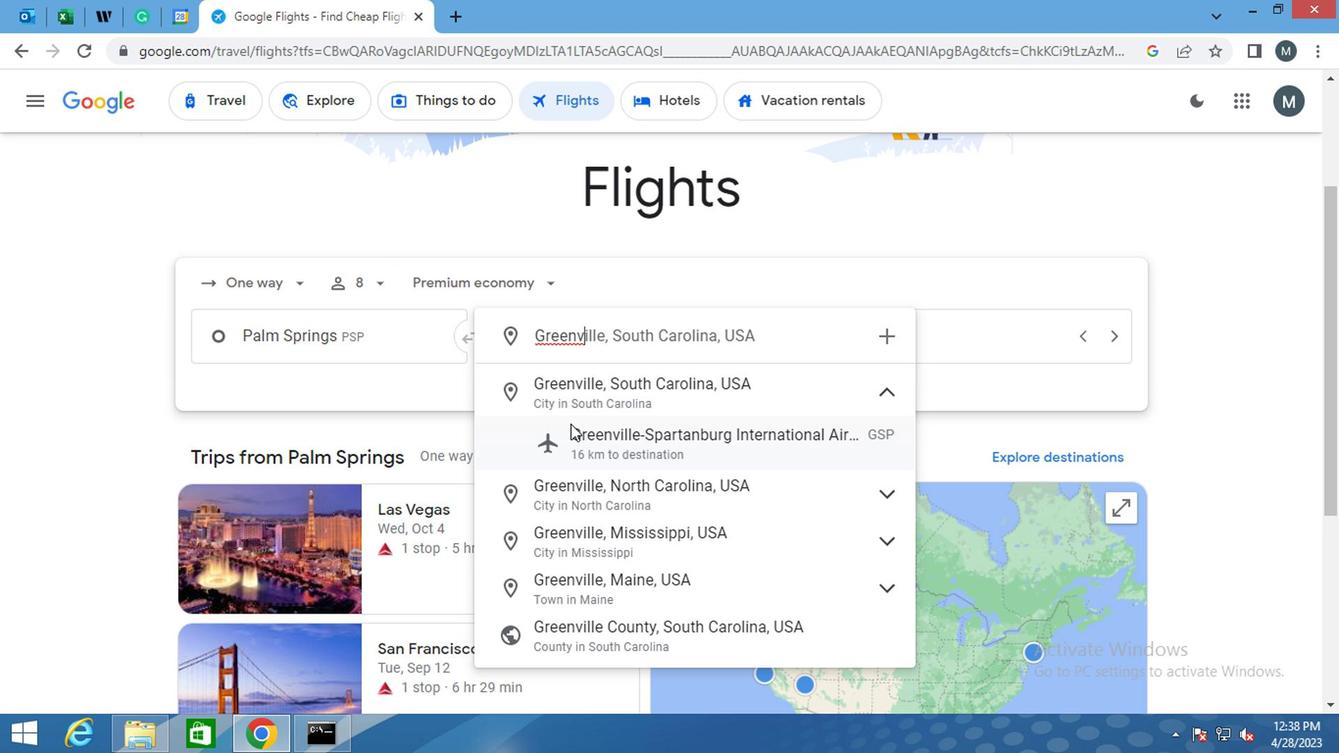 
Action: Key pressed IL
Screenshot: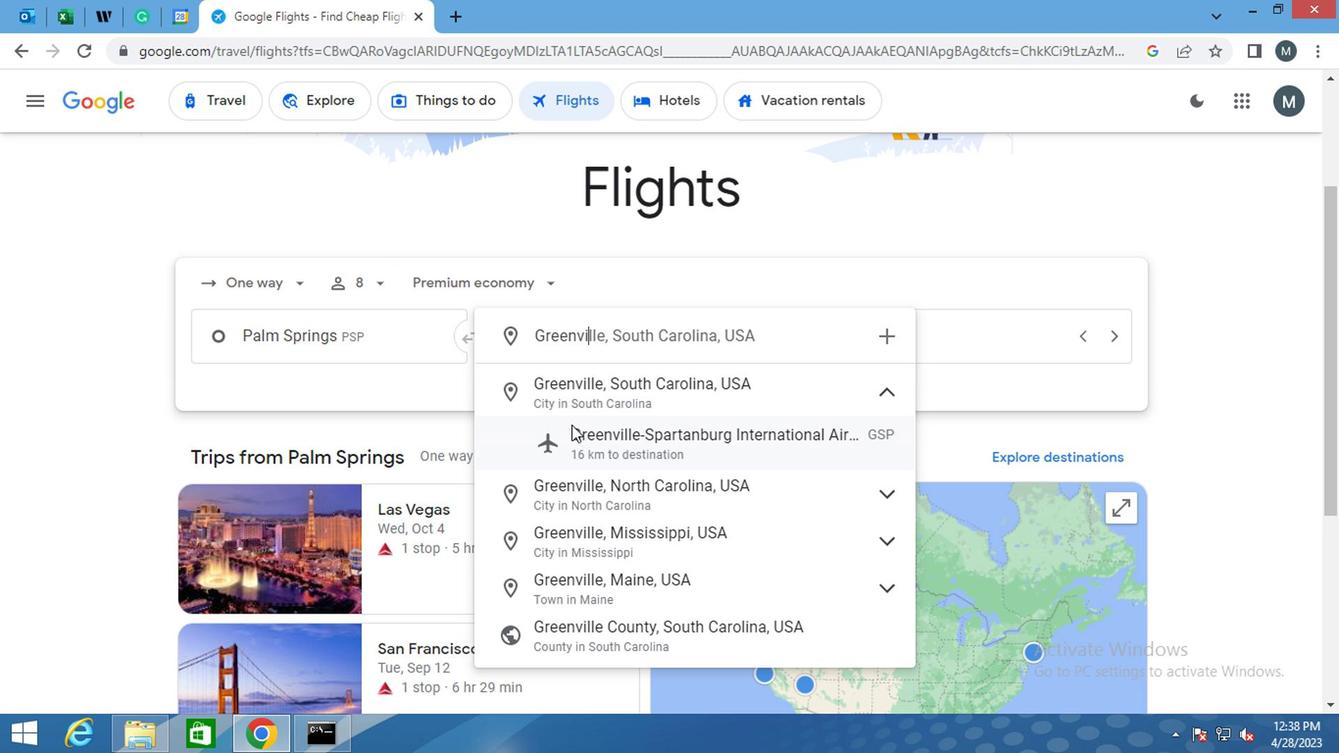 
Action: Mouse moved to (567, 428)
Screenshot: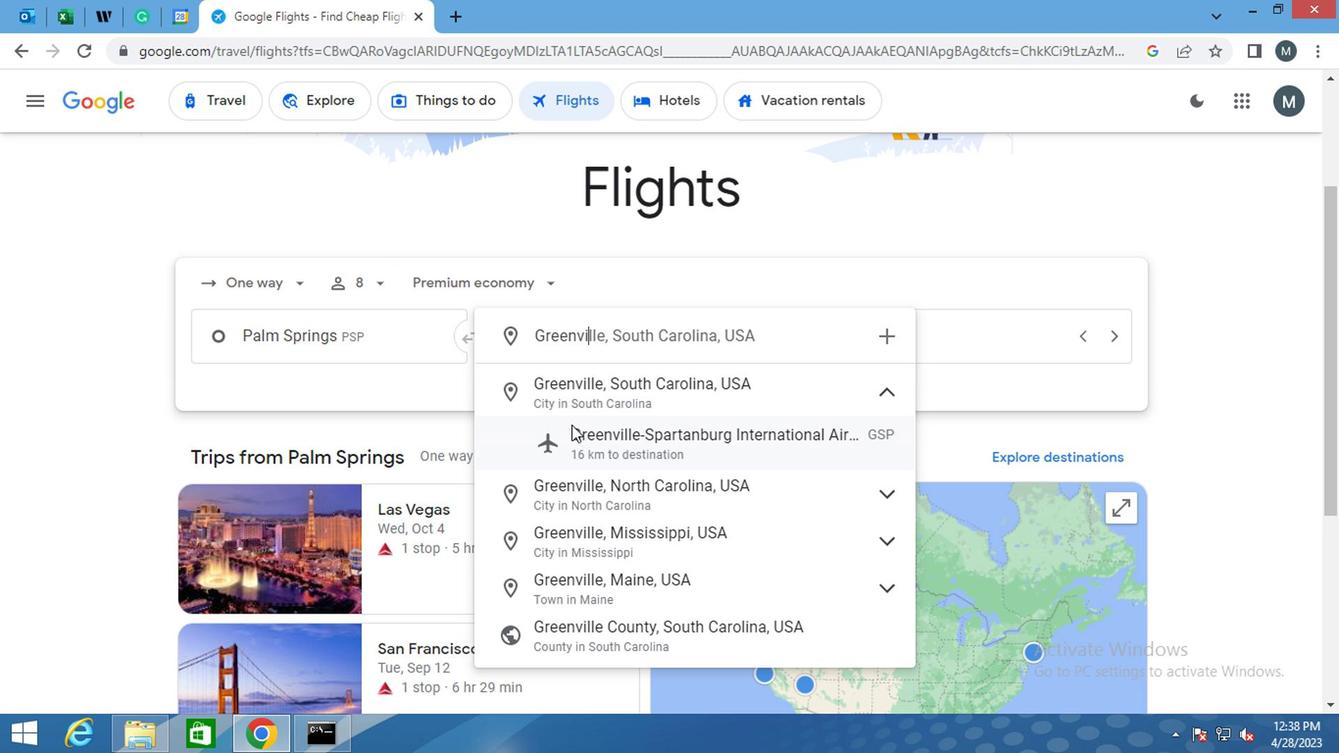 
Action: Key pressed LE<Key.space>PII<Key.backspace>
Screenshot: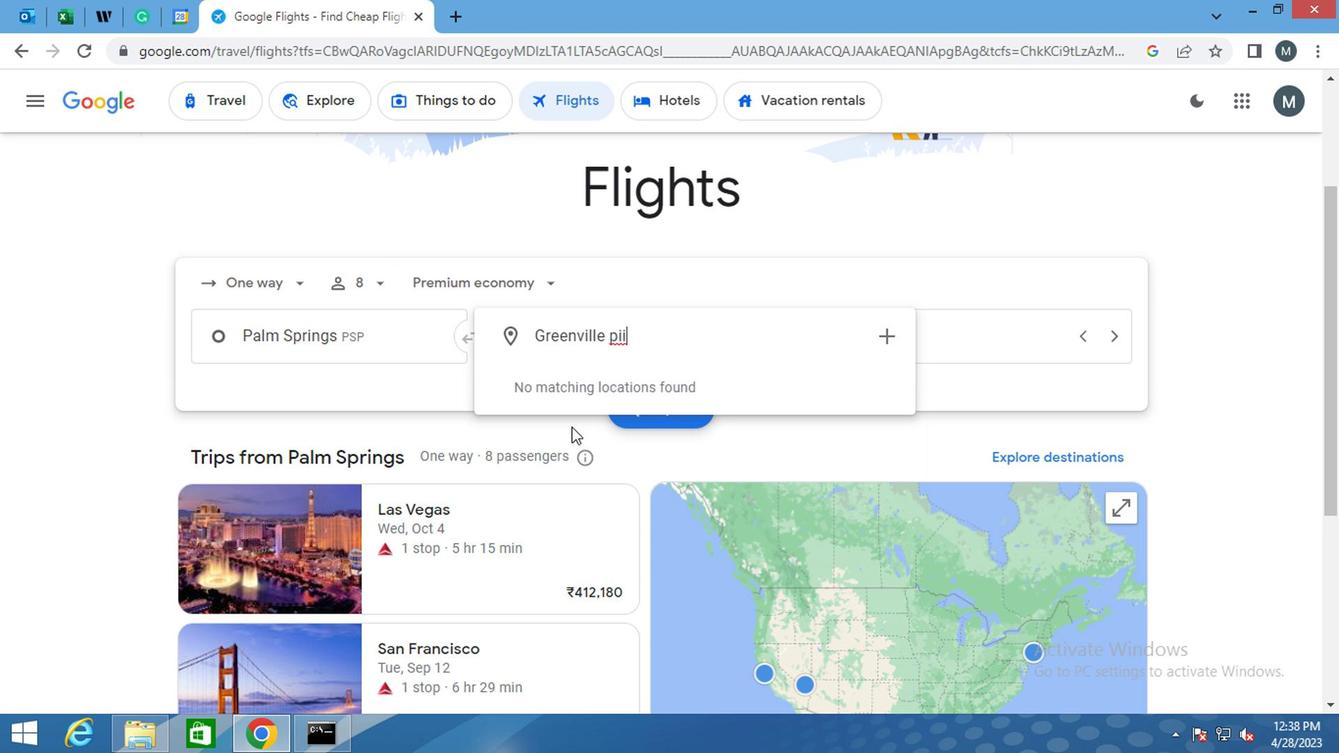 
Action: Mouse moved to (608, 400)
Screenshot: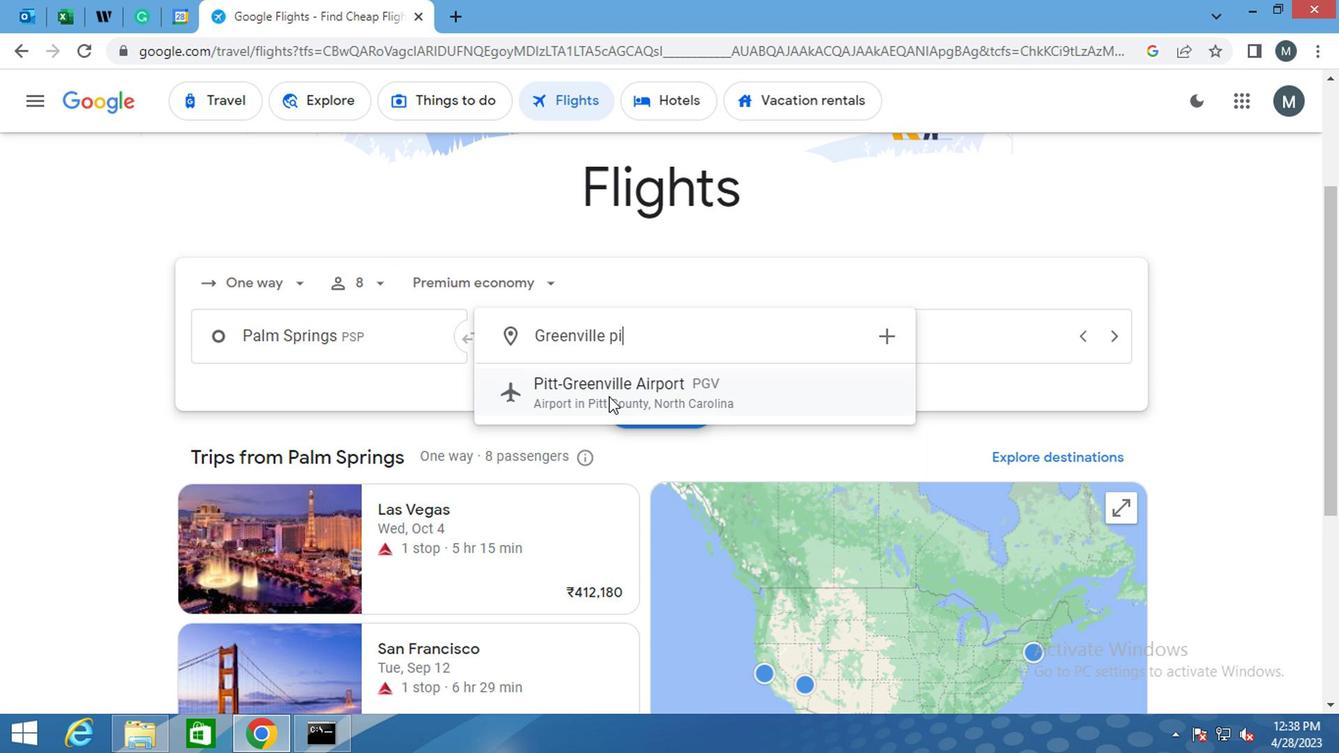 
Action: Mouse pressed left at (608, 400)
Screenshot: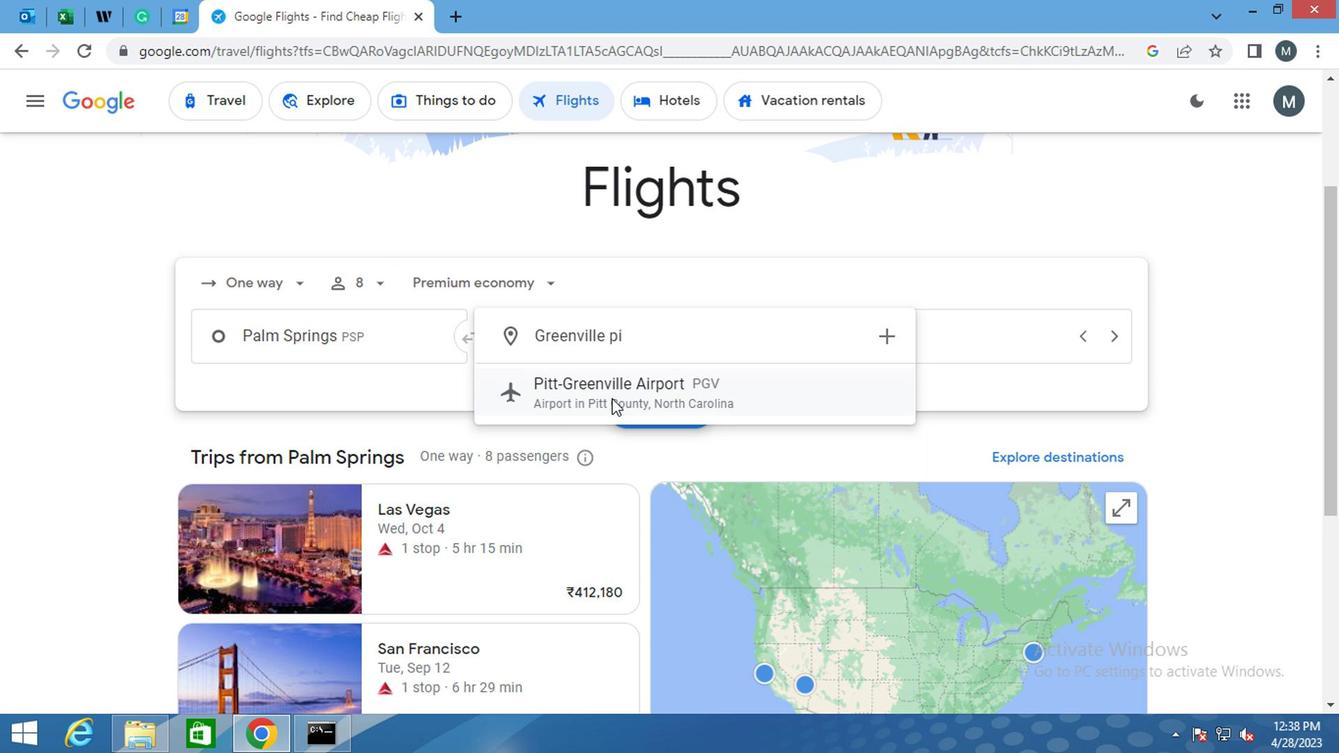 
Action: Mouse moved to (810, 338)
Screenshot: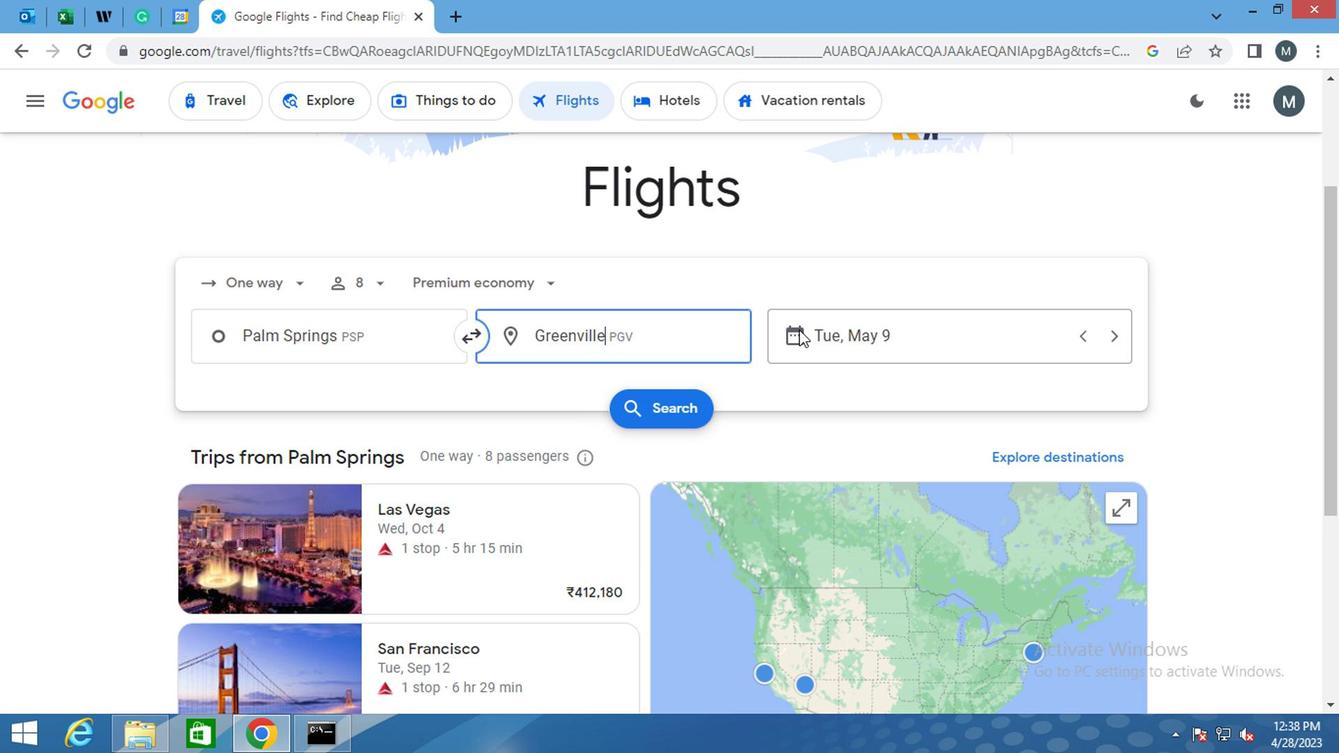 
Action: Mouse pressed left at (810, 338)
Screenshot: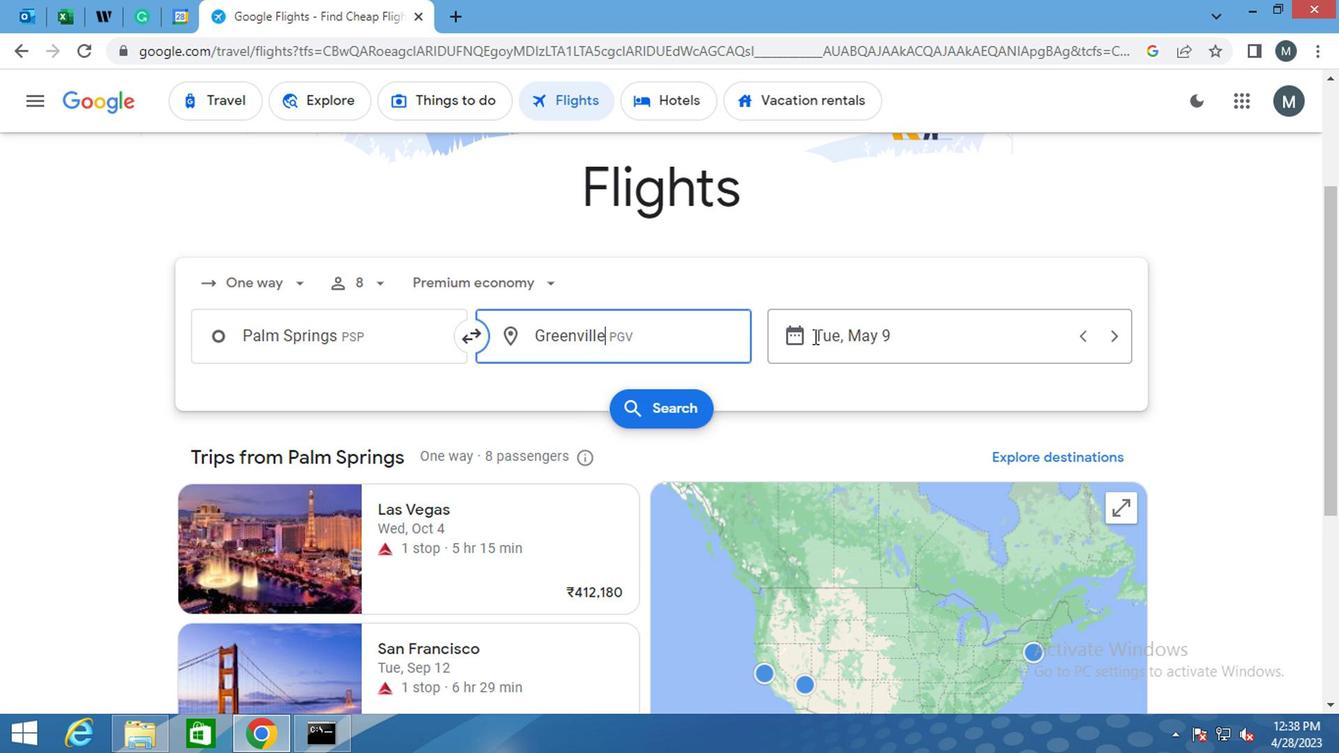 
Action: Mouse moved to (896, 350)
Screenshot: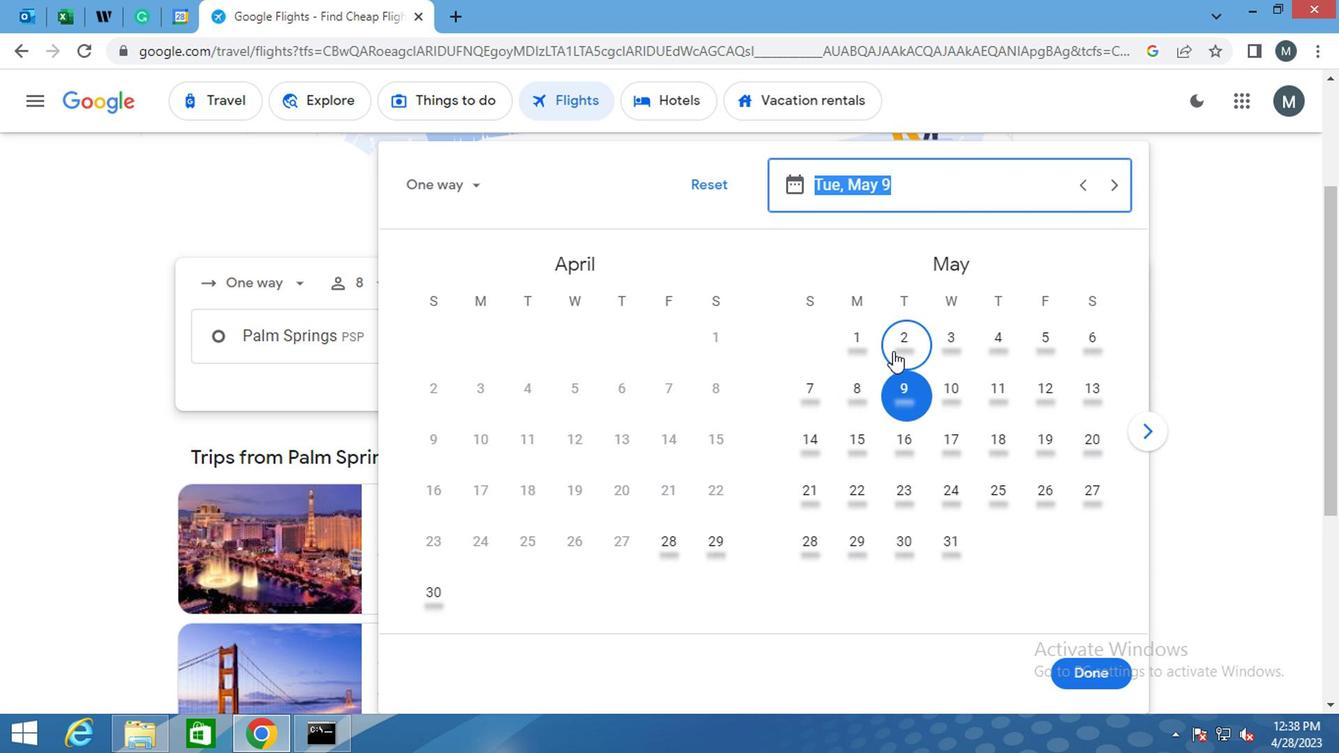 
Action: Mouse pressed left at (896, 350)
Screenshot: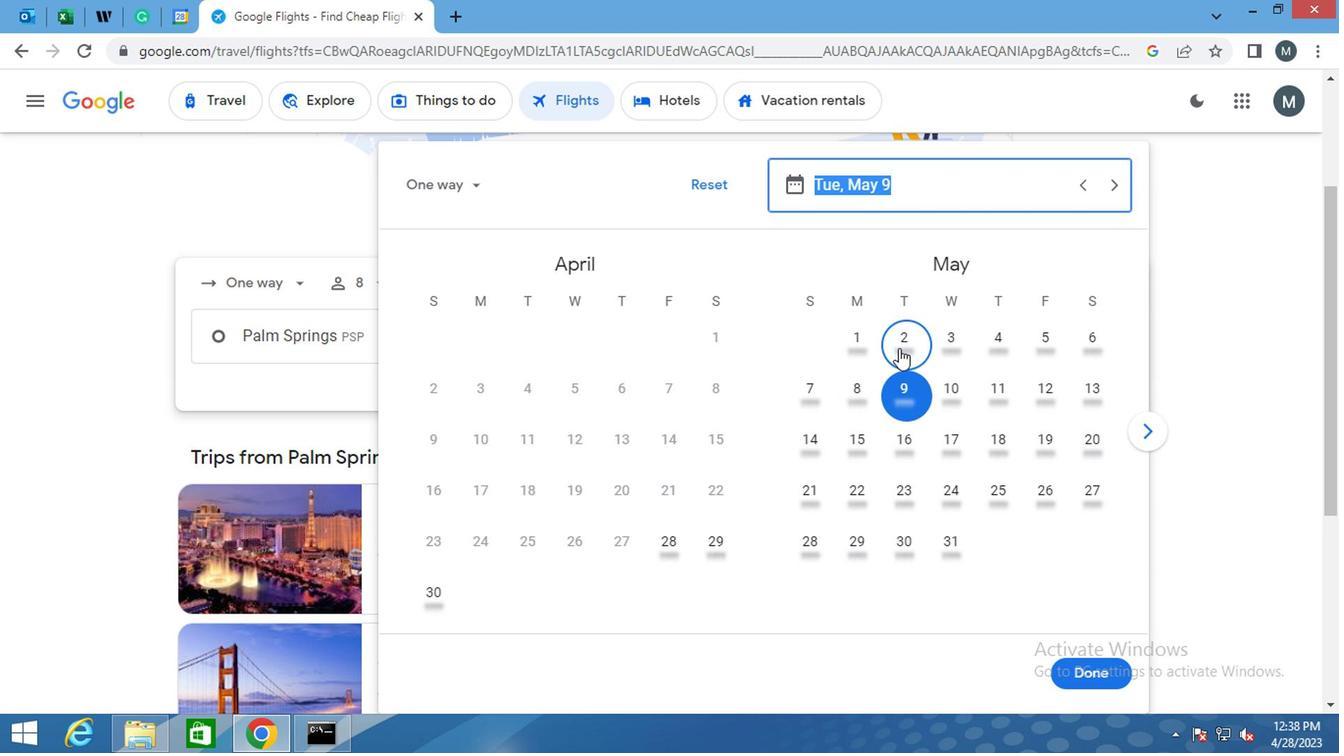 
Action: Mouse moved to (1069, 664)
Screenshot: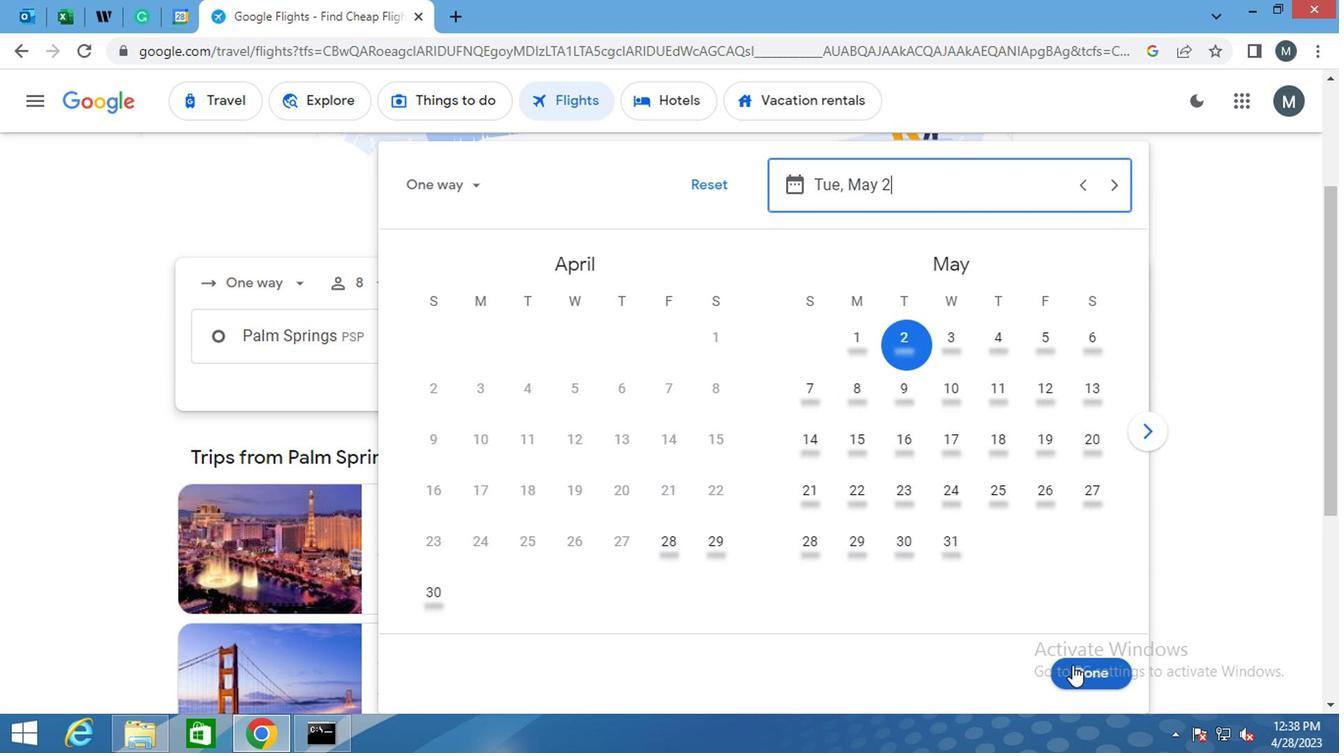 
Action: Mouse pressed left at (1069, 664)
Screenshot: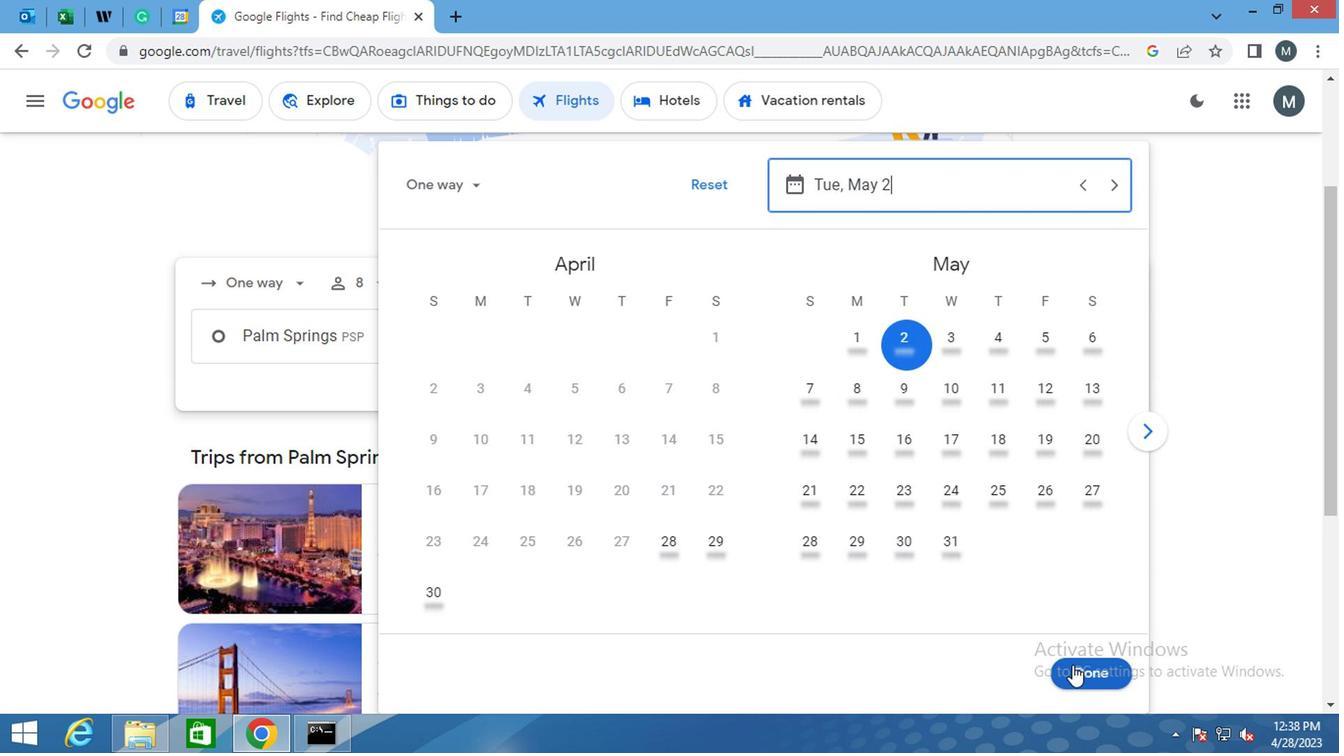 
Action: Mouse moved to (654, 415)
Screenshot: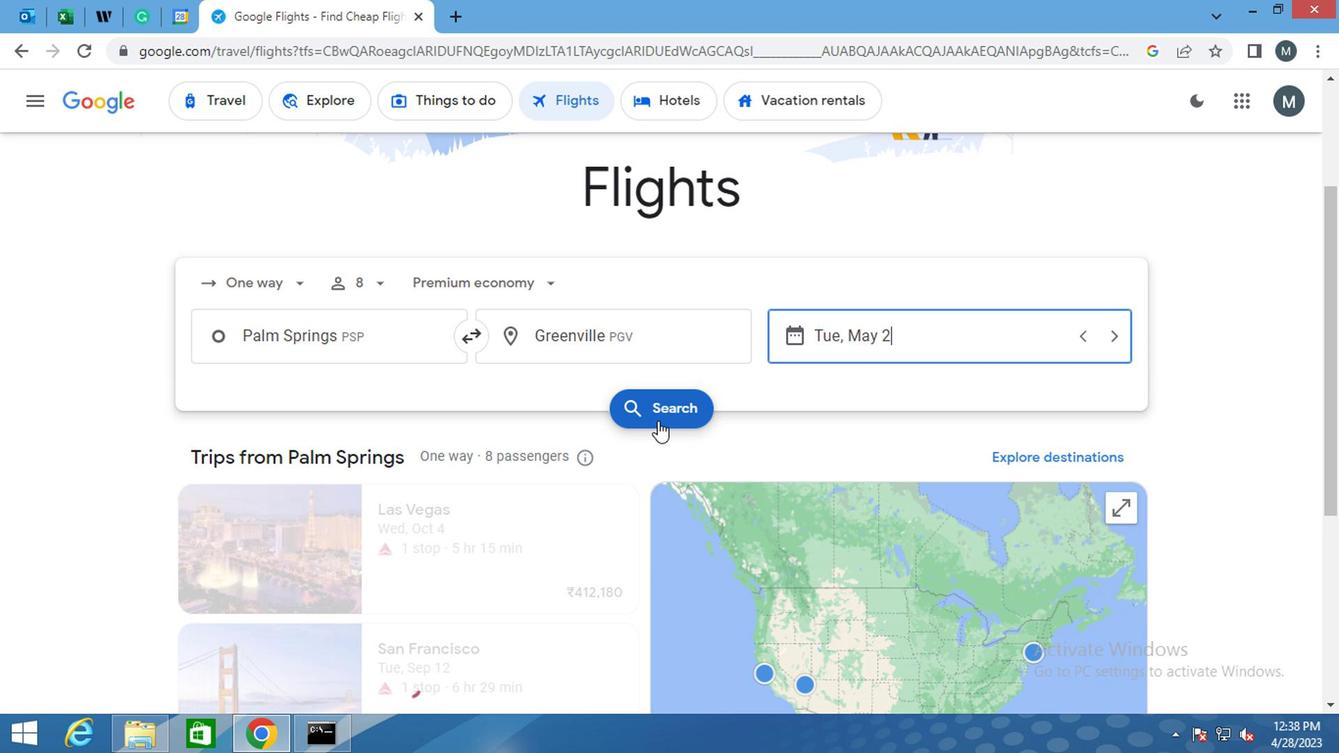 
Action: Mouse pressed left at (654, 415)
Screenshot: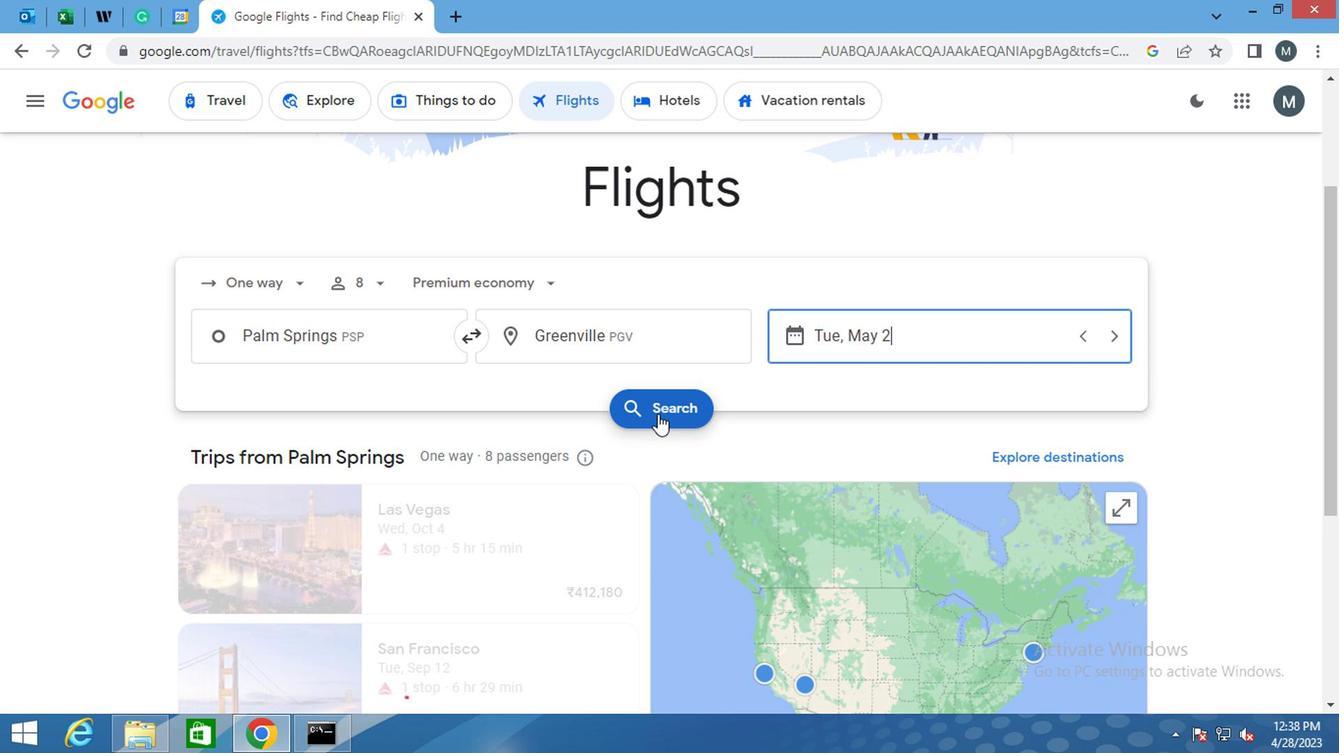 
Action: Mouse moved to (205, 283)
Screenshot: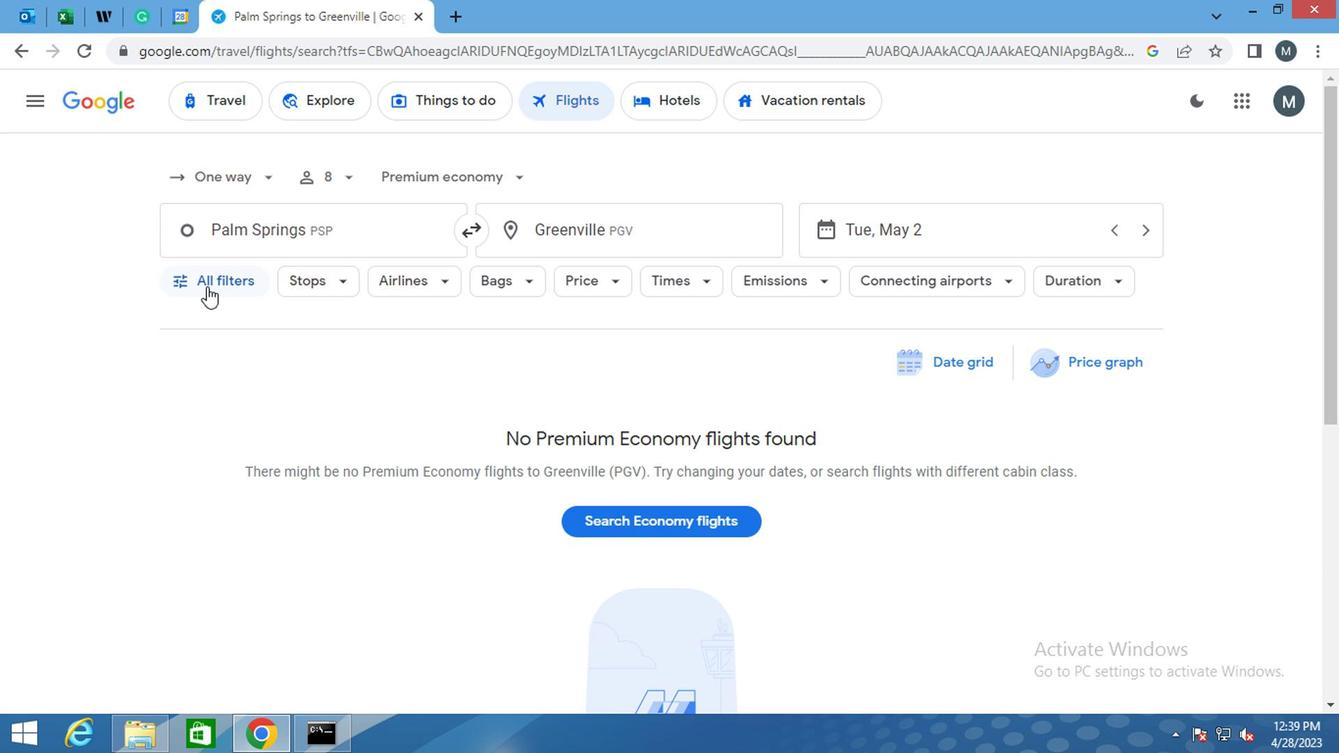 
Action: Mouse pressed left at (205, 283)
Screenshot: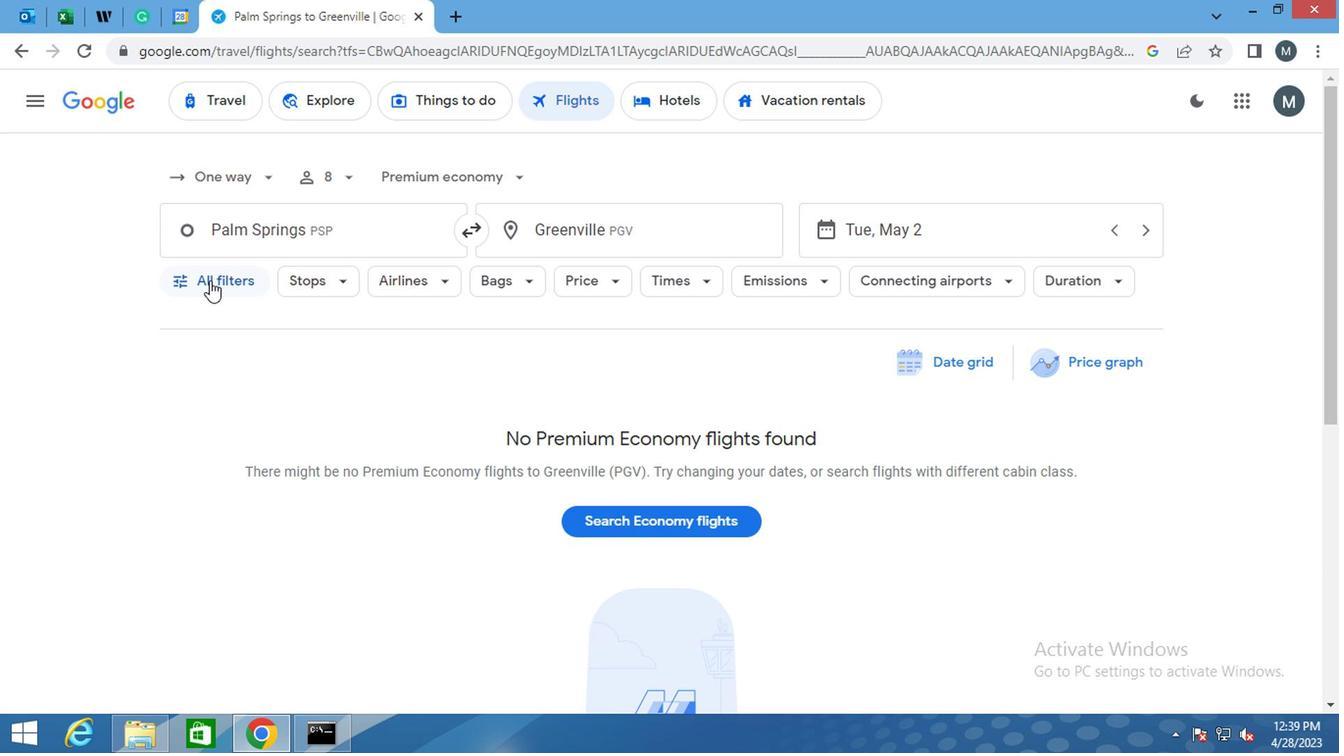 
Action: Mouse moved to (343, 462)
Screenshot: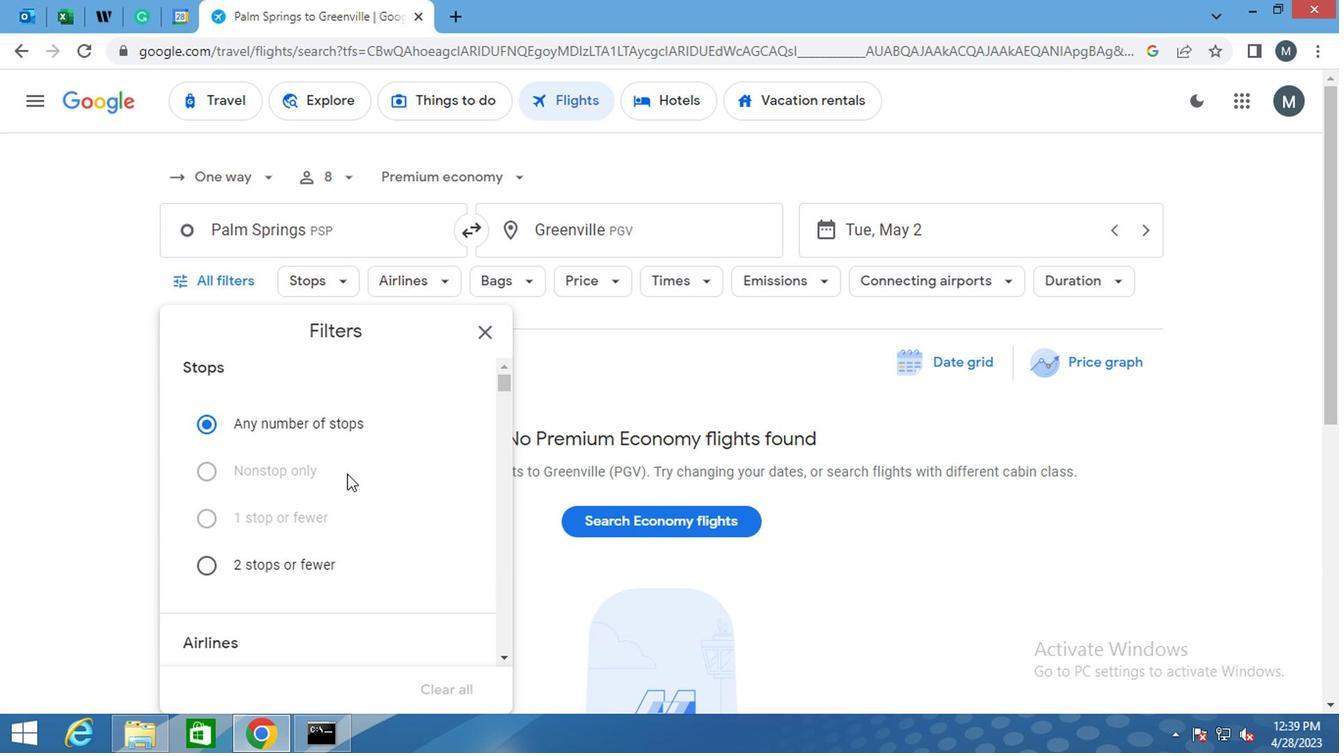 
Action: Mouse scrolled (343, 461) with delta (0, -1)
Screenshot: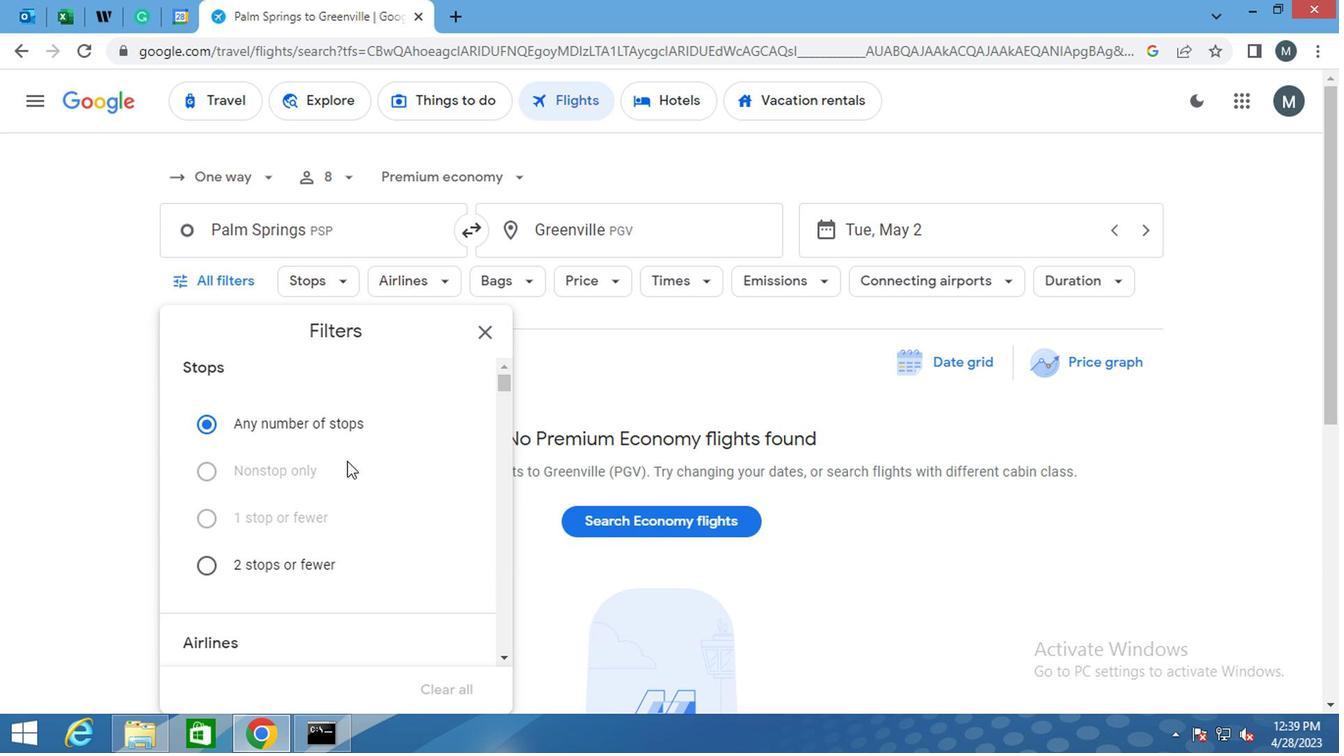 
Action: Mouse scrolled (343, 461) with delta (0, -1)
Screenshot: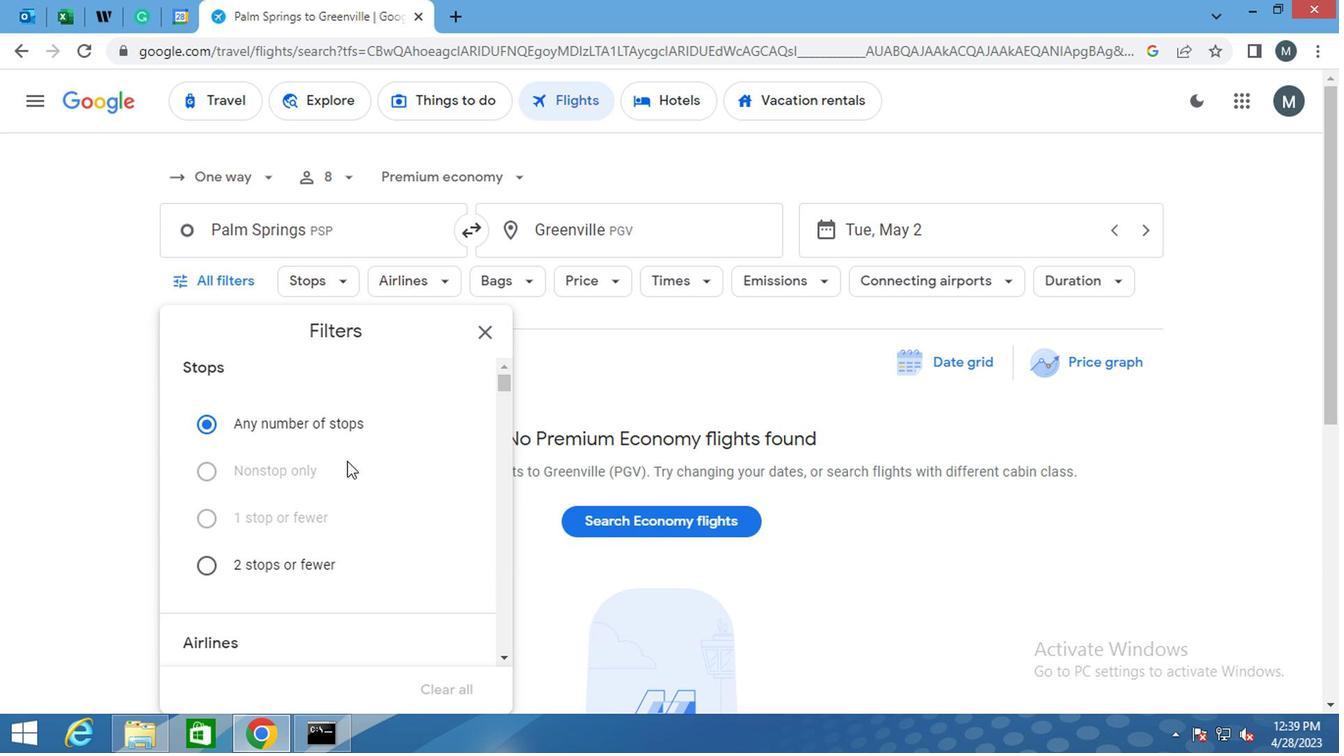 
Action: Mouse scrolled (343, 461) with delta (0, -1)
Screenshot: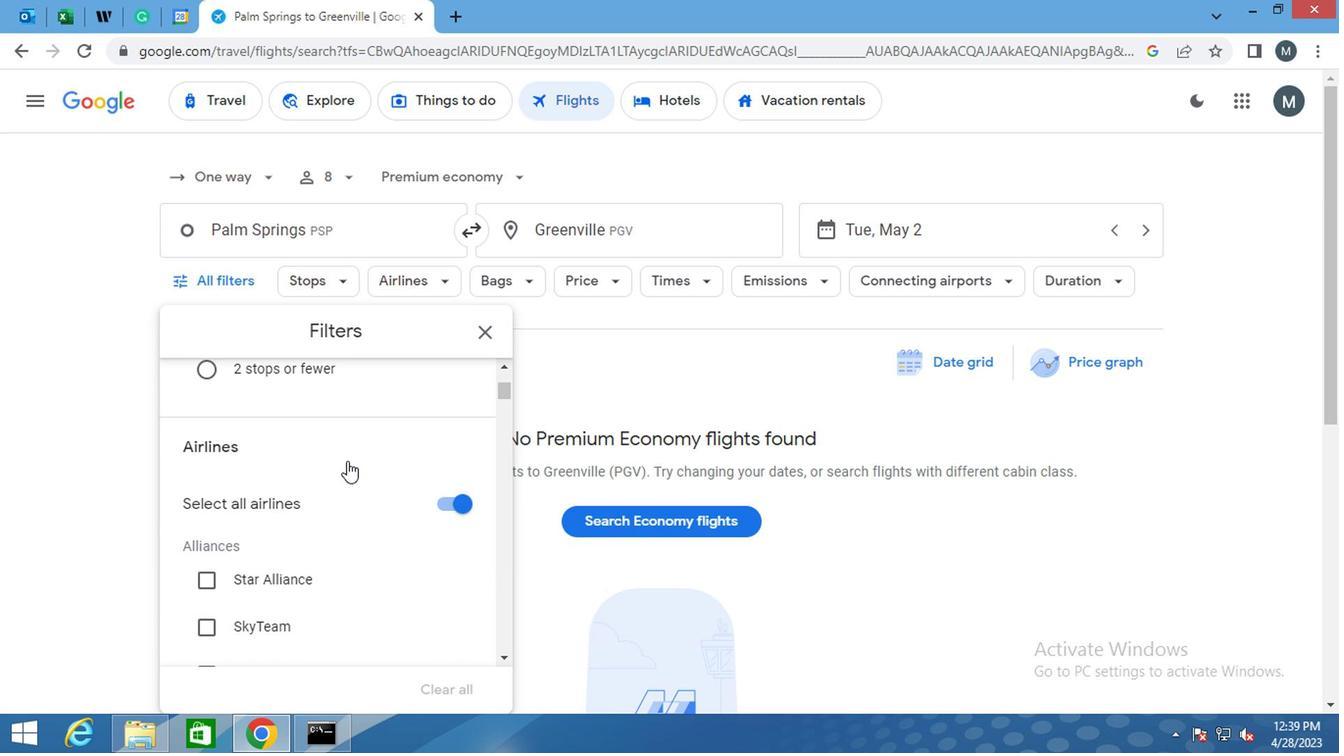 
Action: Mouse moved to (449, 406)
Screenshot: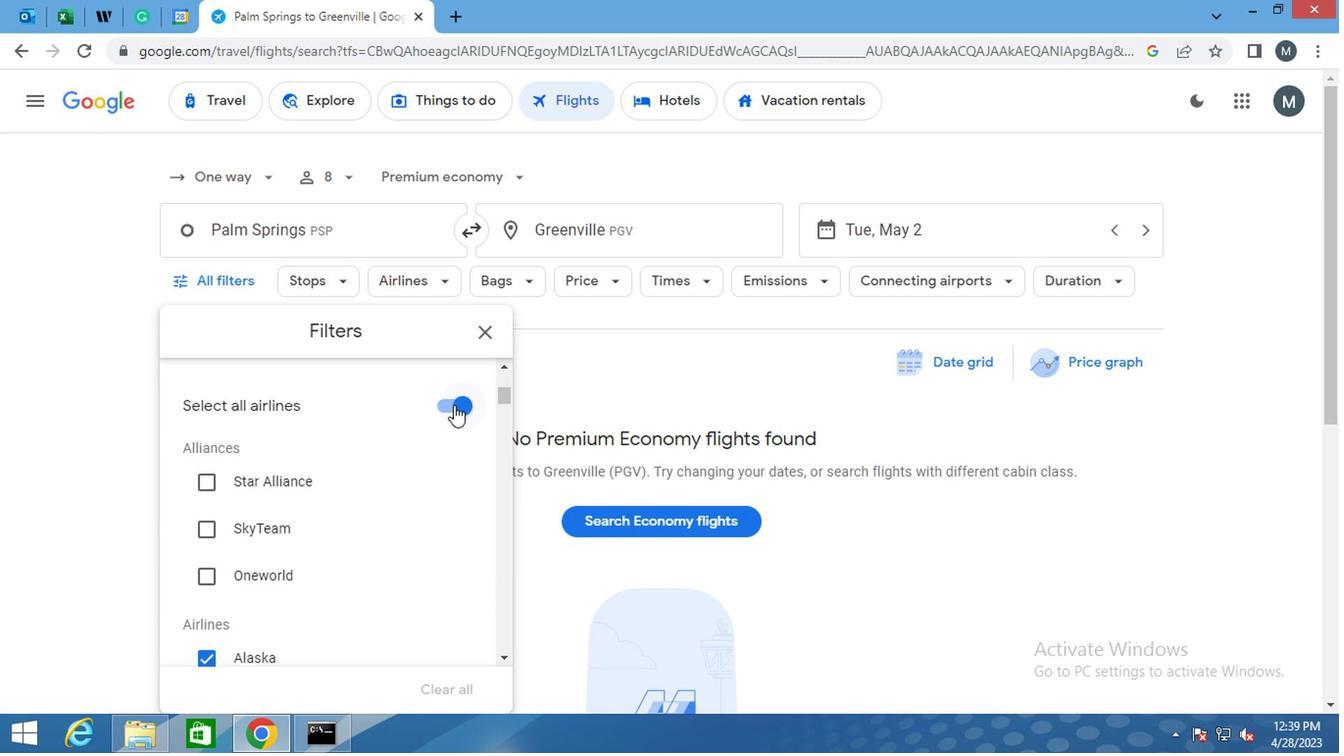 
Action: Mouse pressed left at (449, 406)
Screenshot: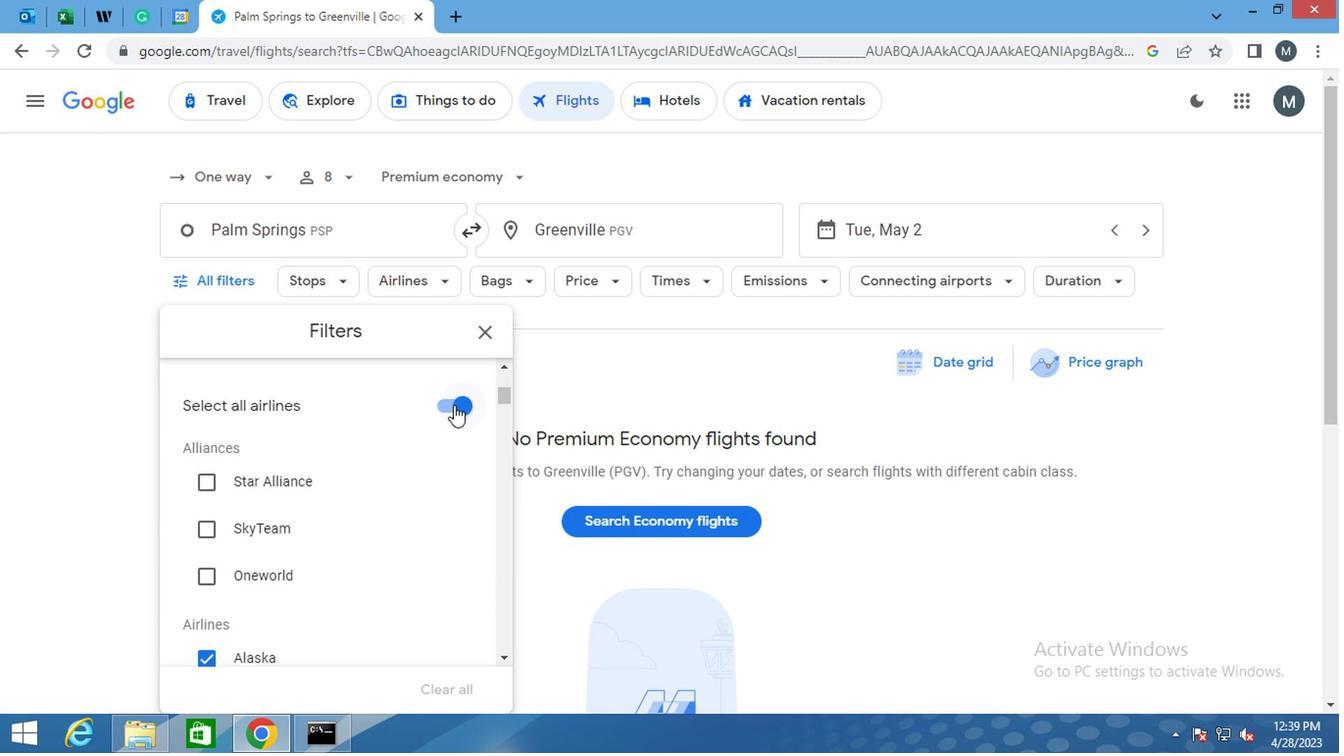 
Action: Mouse moved to (375, 406)
Screenshot: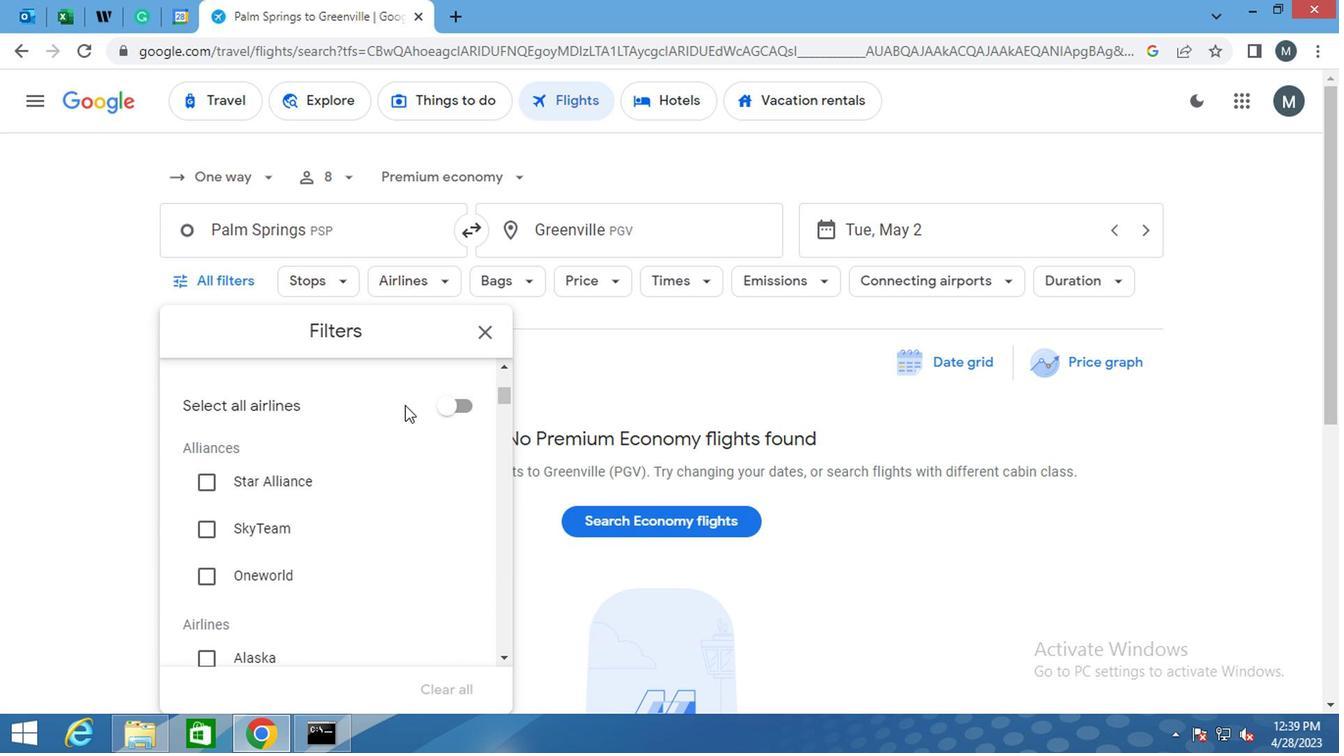 
Action: Mouse scrolled (375, 405) with delta (0, 0)
Screenshot: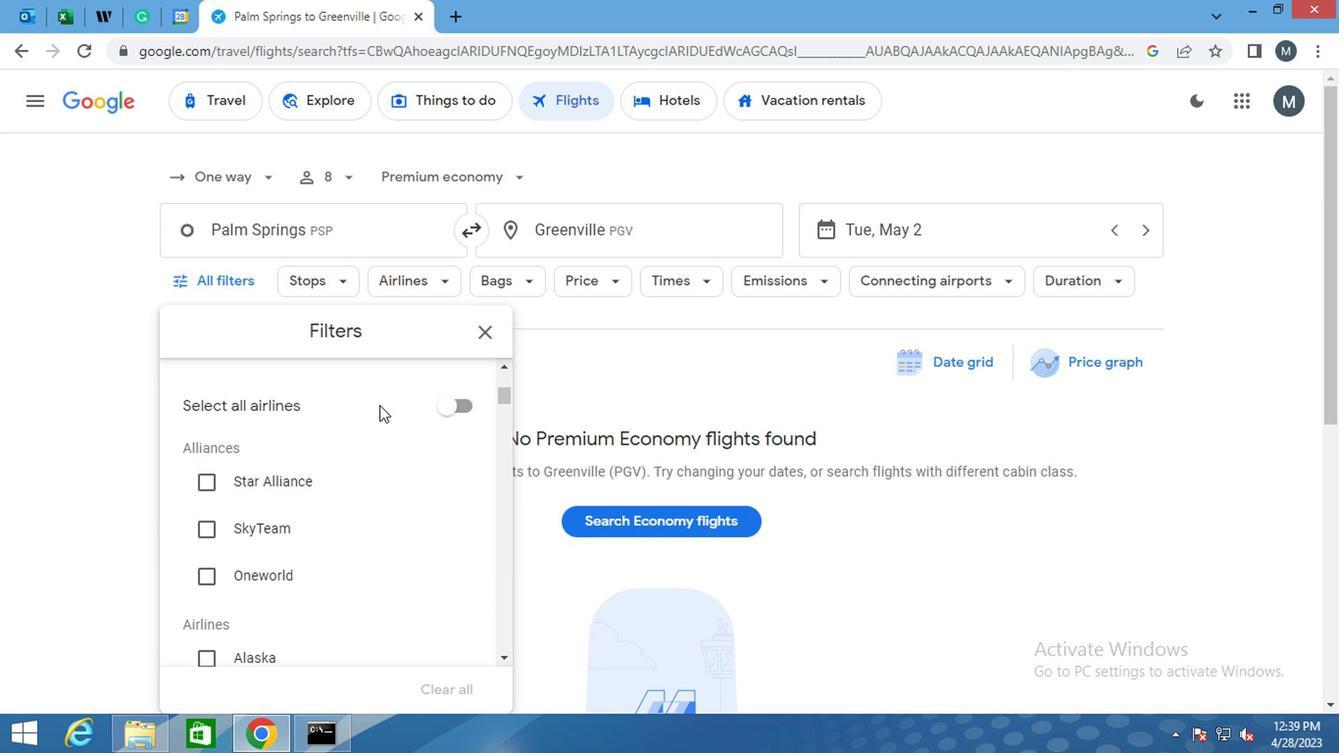 
Action: Mouse moved to (306, 458)
Screenshot: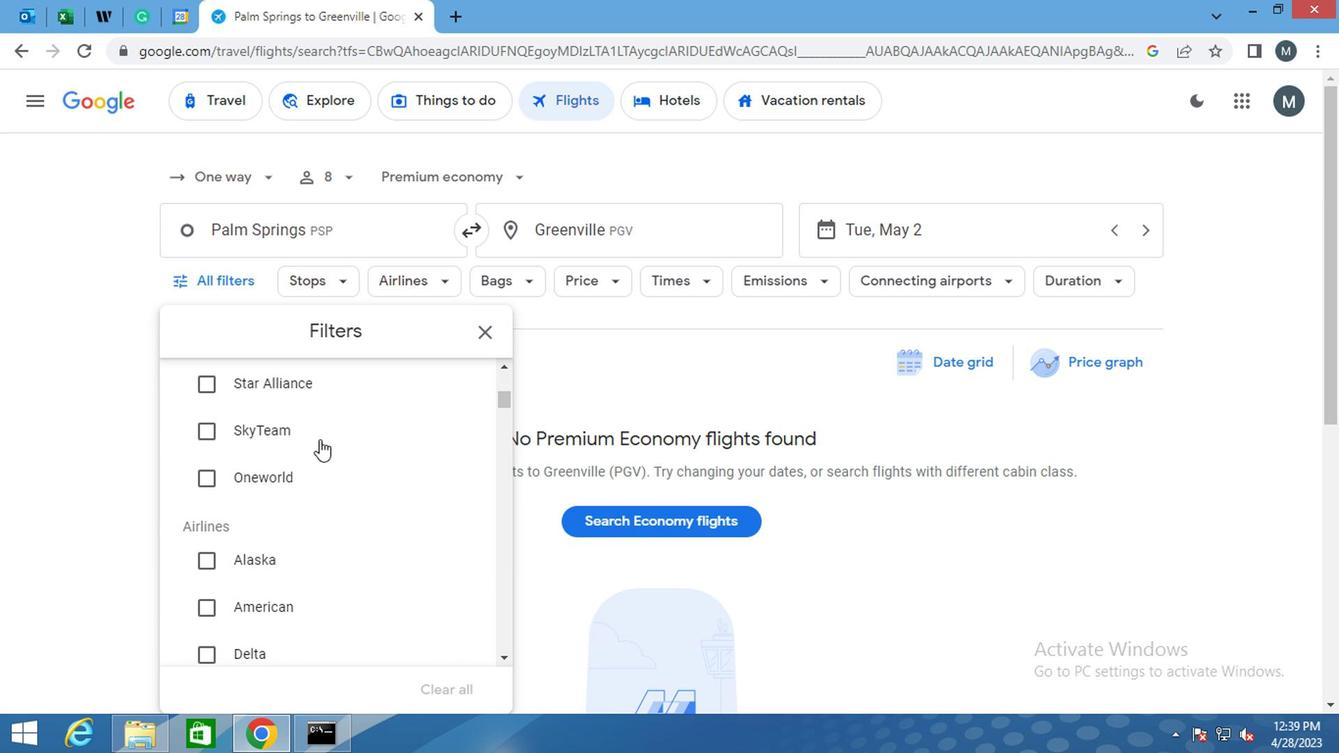 
Action: Mouse scrolled (306, 457) with delta (0, 0)
Screenshot: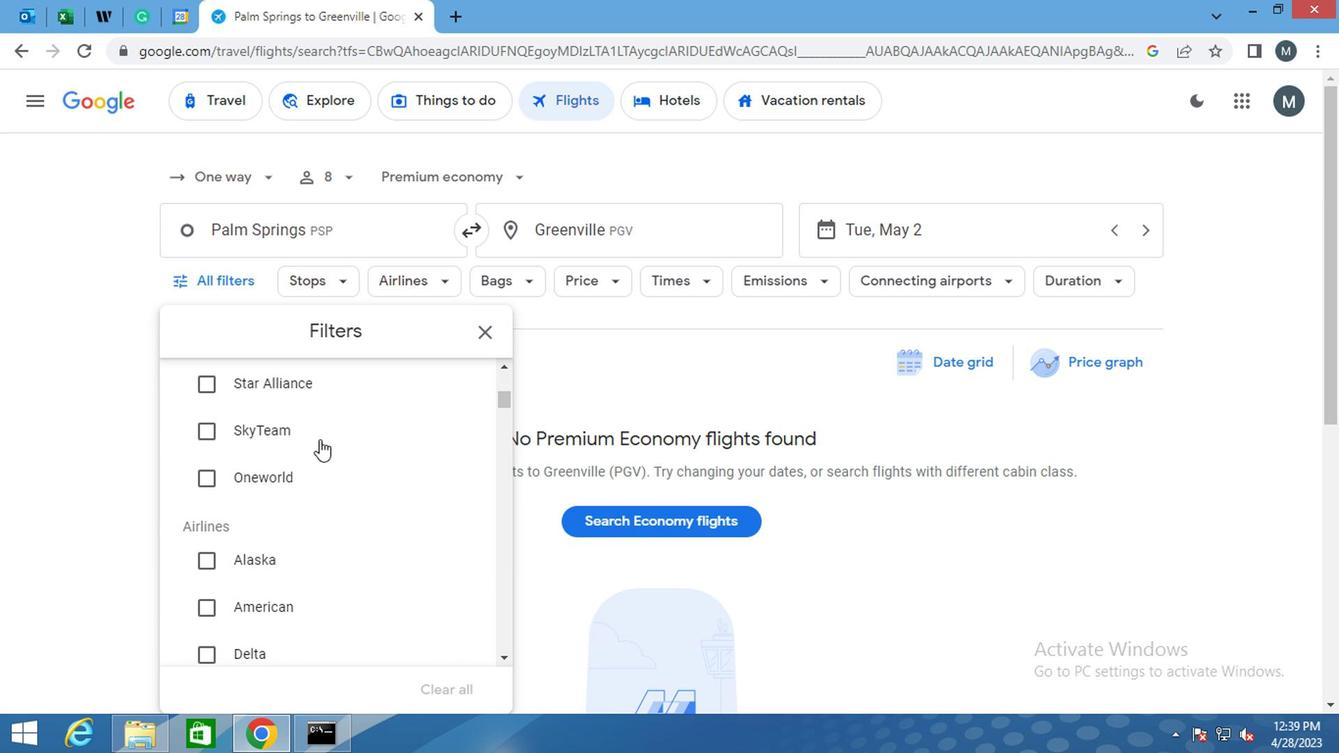 
Action: Mouse moved to (305, 465)
Screenshot: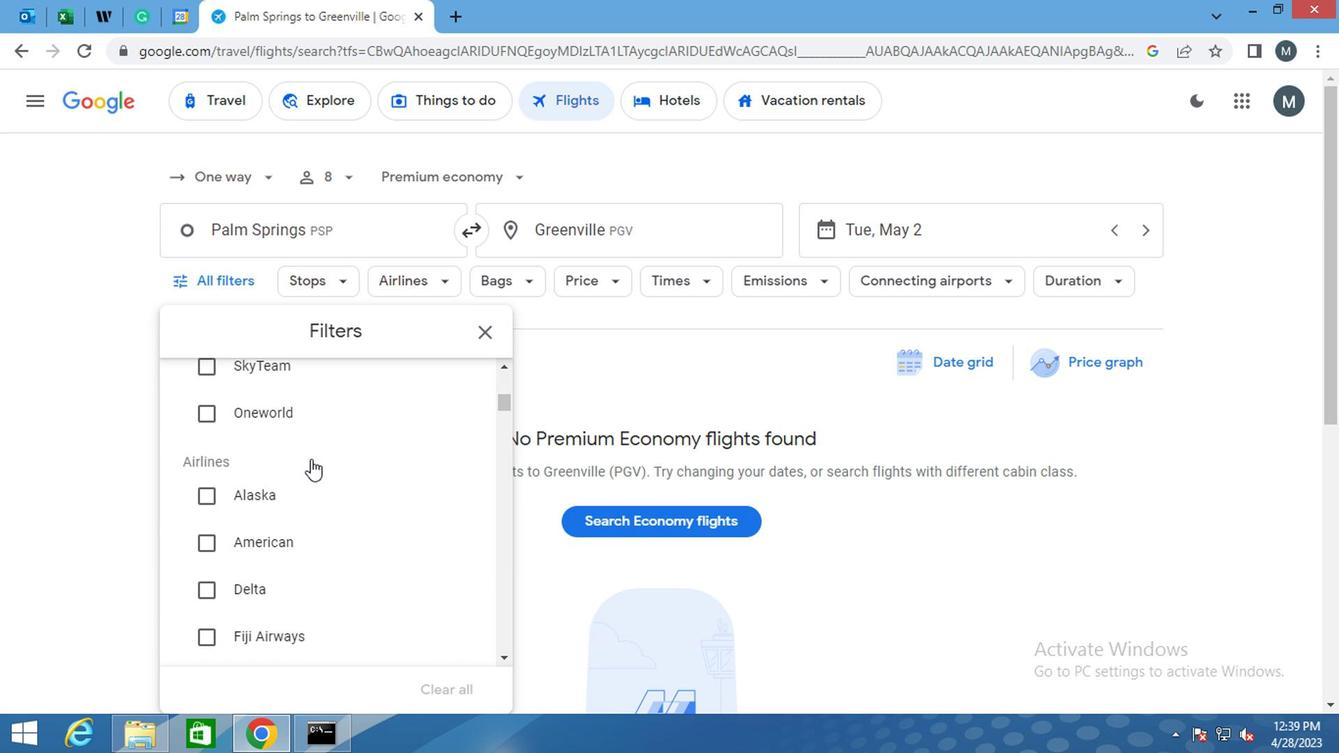 
Action: Mouse scrolled (305, 465) with delta (0, 0)
Screenshot: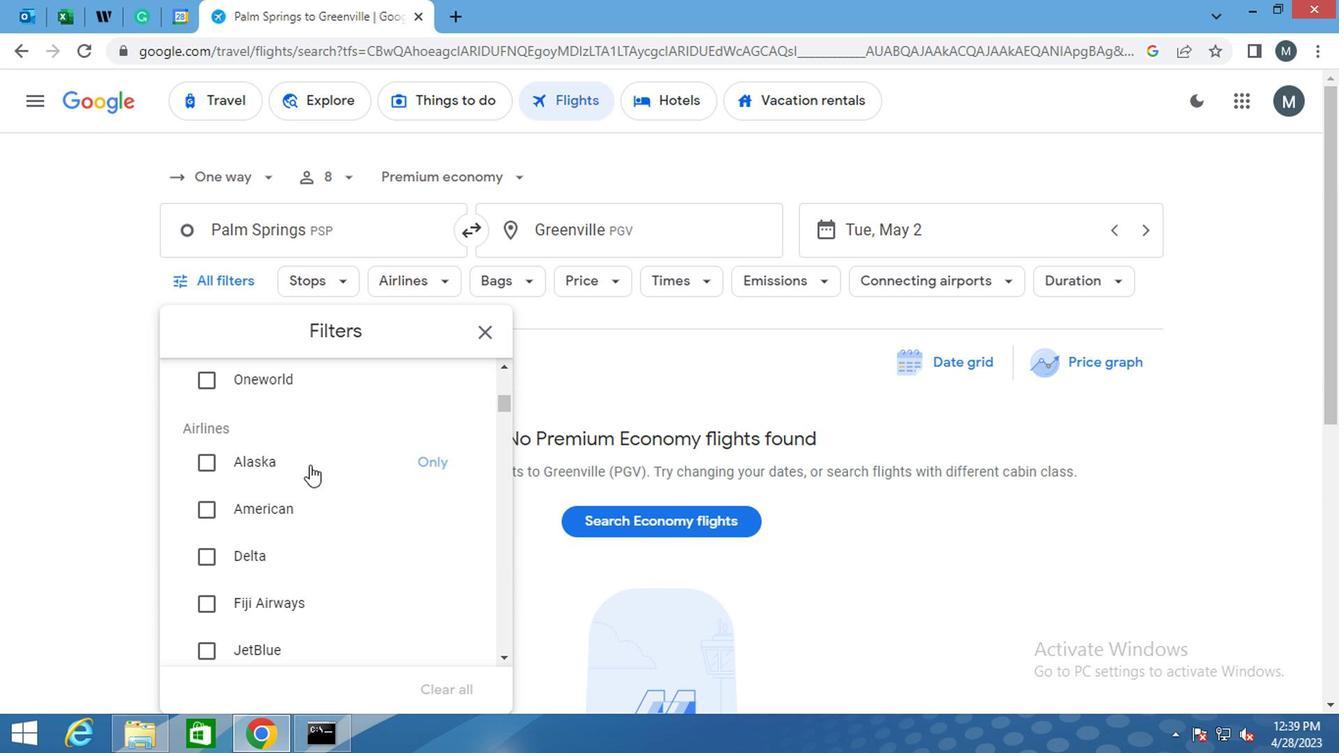 
Action: Mouse moved to (305, 468)
Screenshot: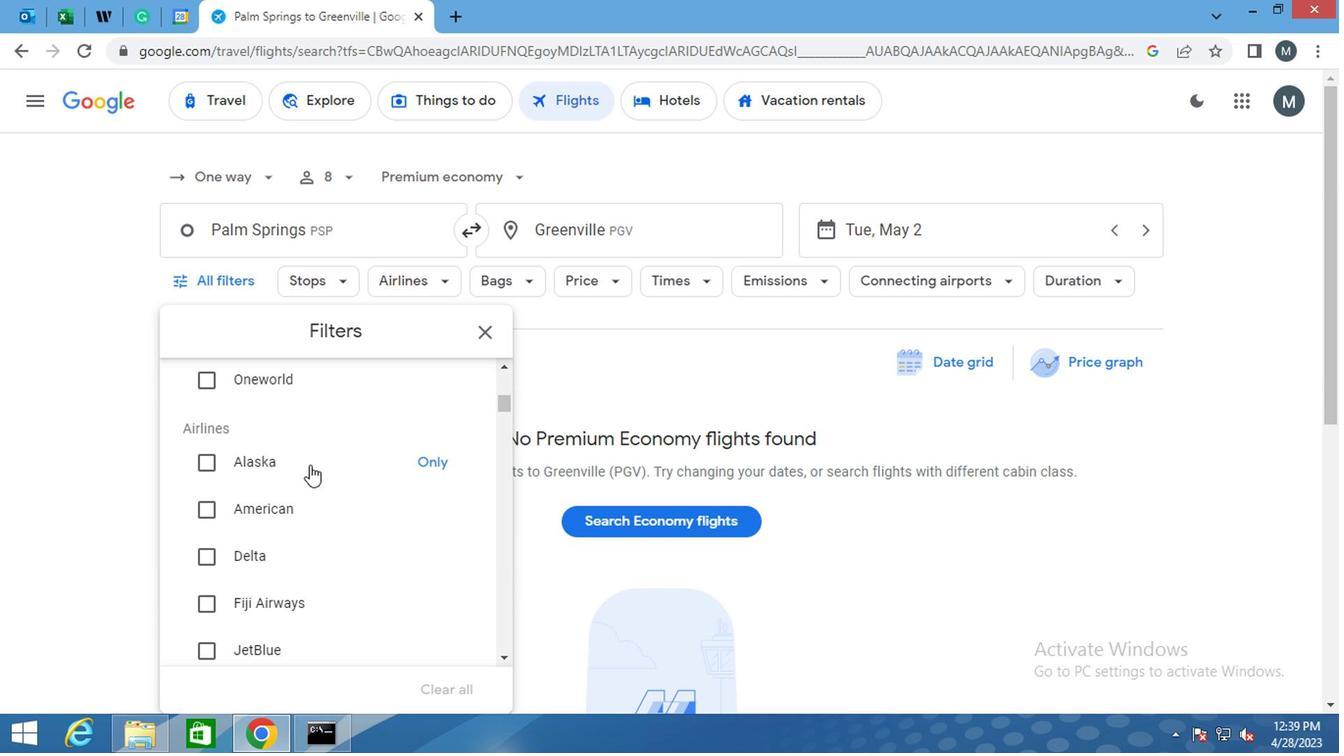 
Action: Mouse scrolled (305, 467) with delta (0, 0)
Screenshot: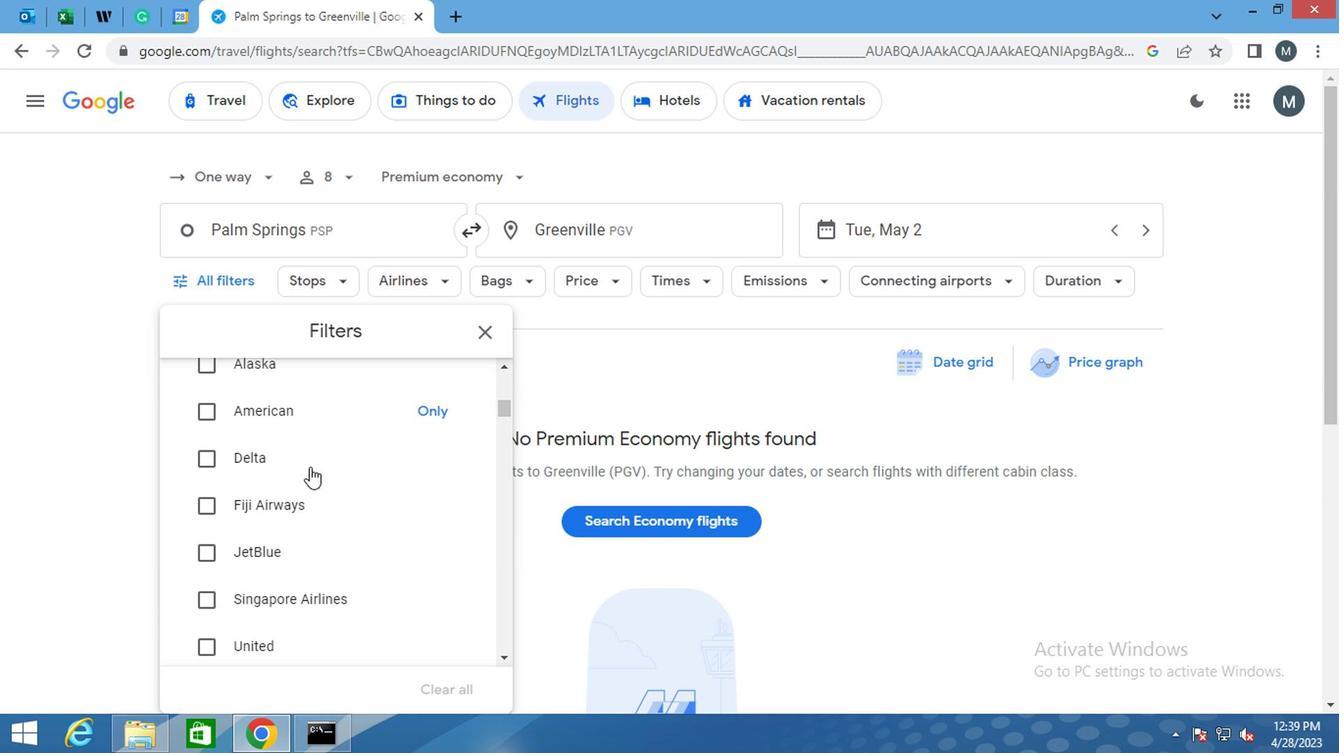 
Action: Mouse moved to (302, 477)
Screenshot: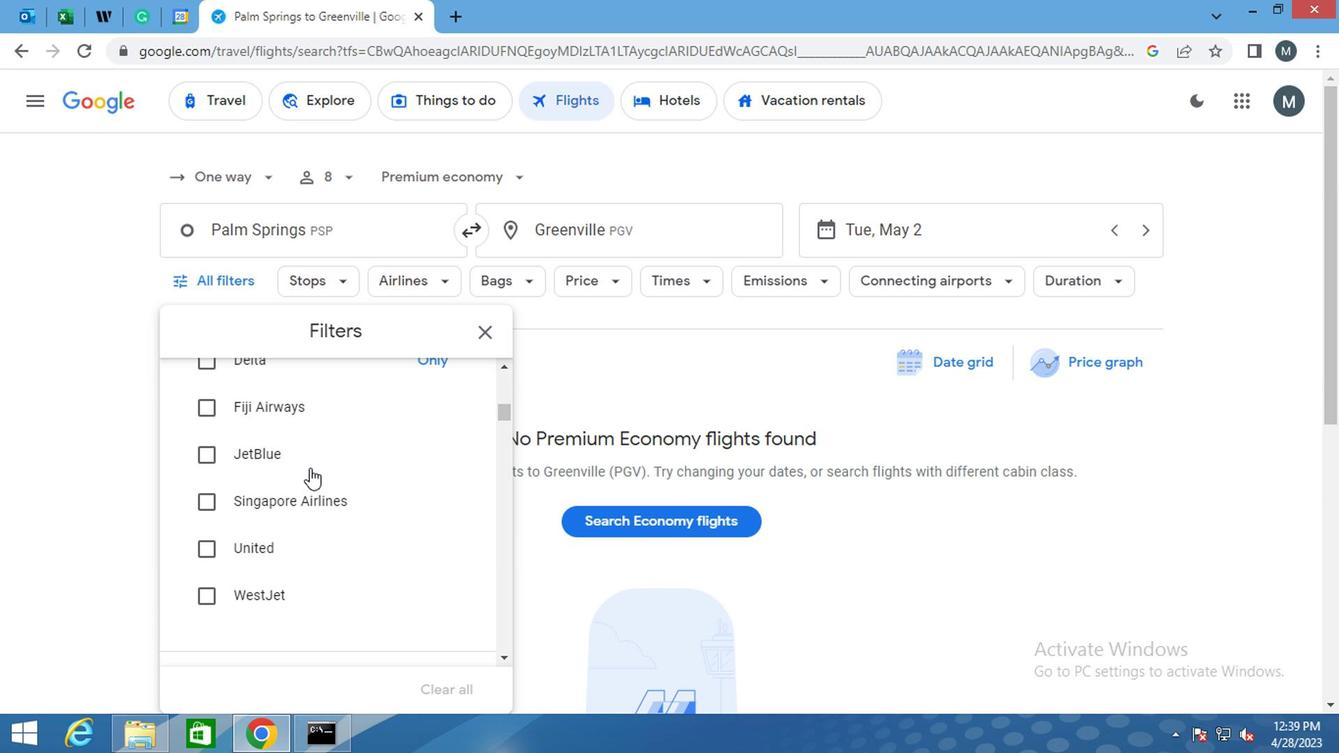 
Action: Mouse scrolled (302, 477) with delta (0, 0)
Screenshot: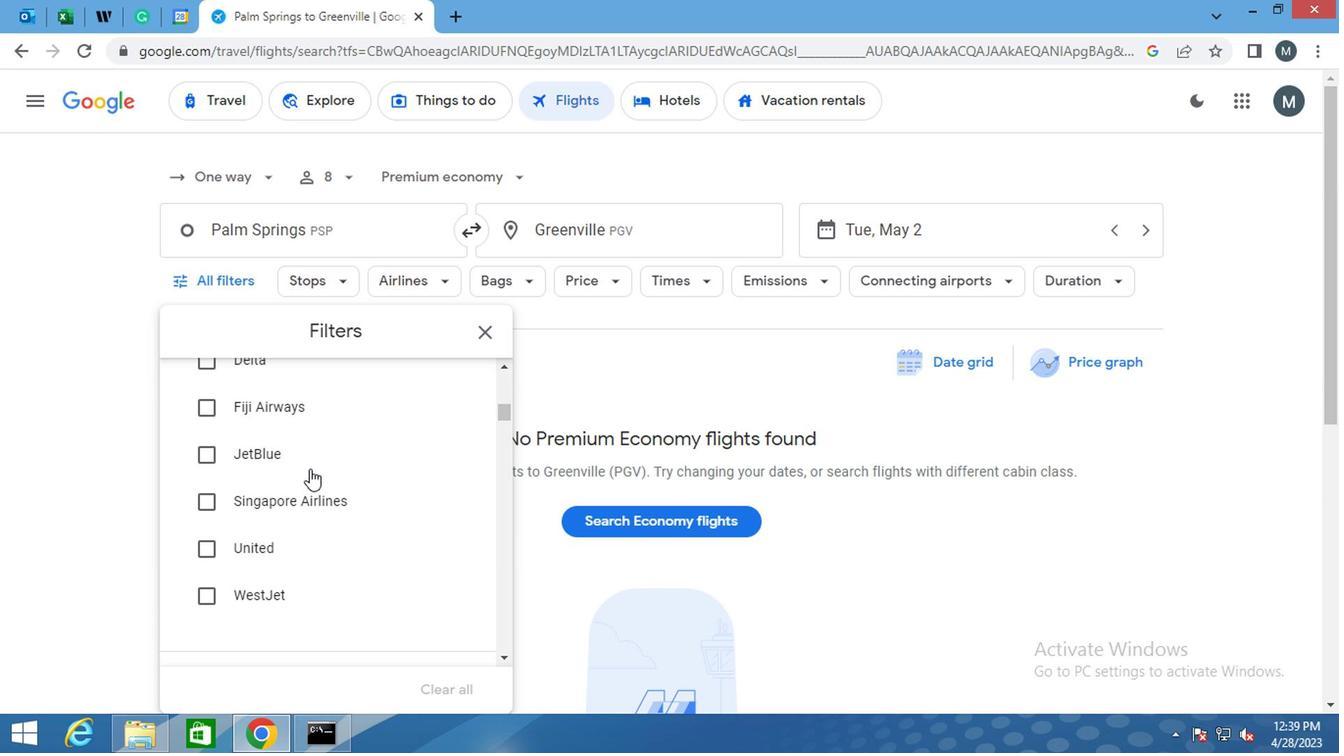 
Action: Mouse moved to (302, 478)
Screenshot: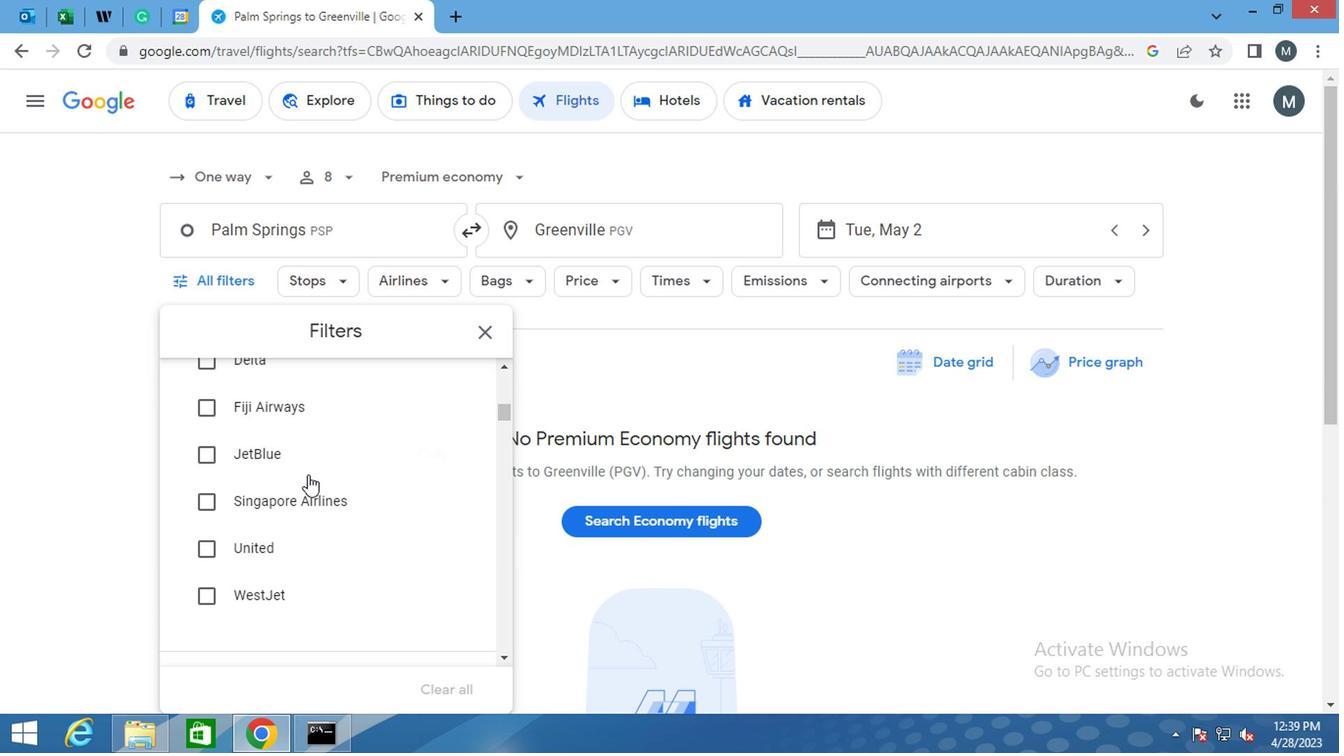 
Action: Mouse scrolled (302, 477) with delta (0, 0)
Screenshot: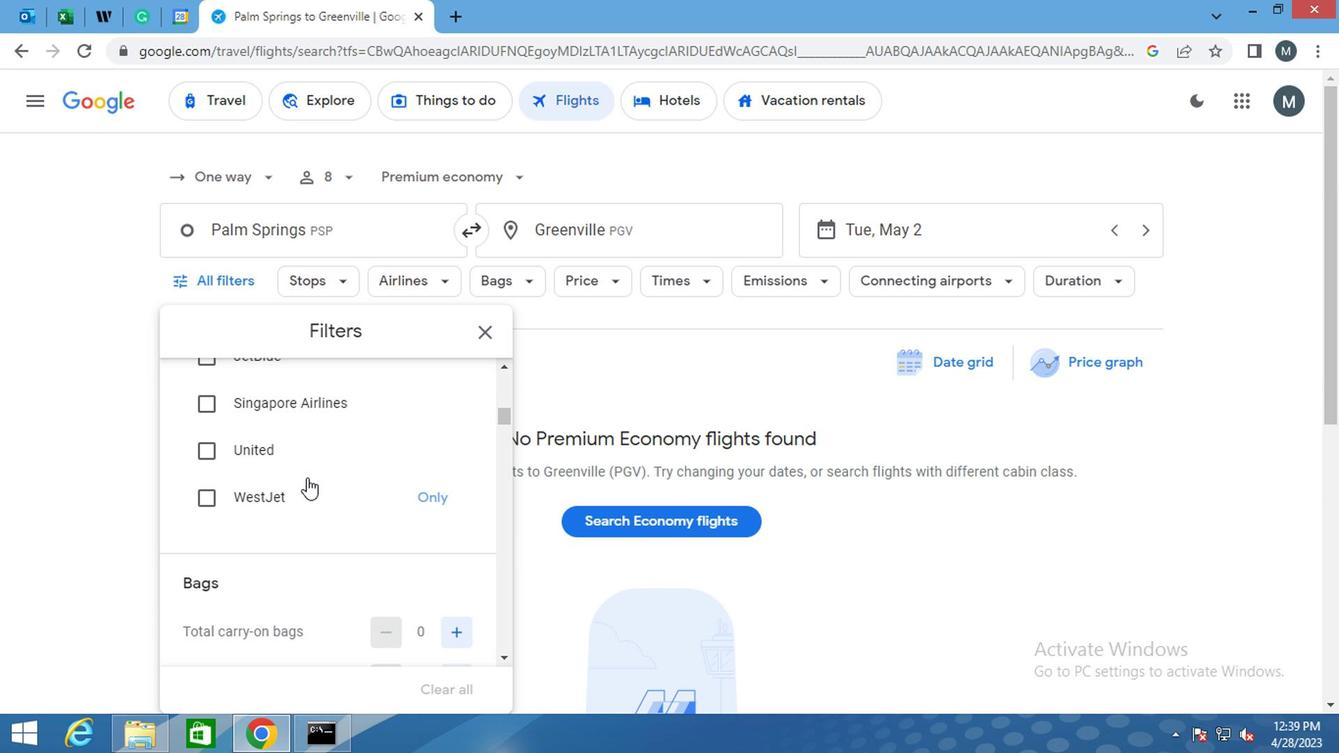
Action: Mouse scrolled (302, 479) with delta (0, 1)
Screenshot: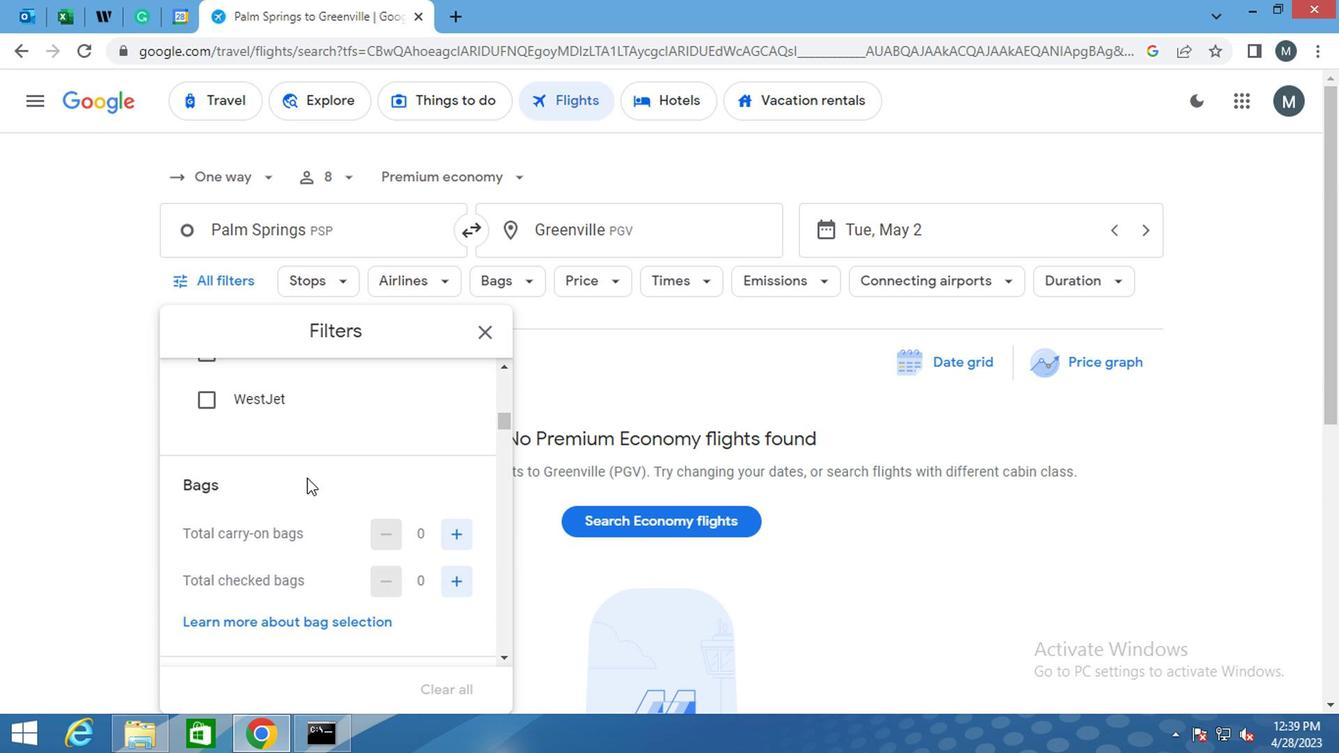 
Action: Mouse scrolled (302, 479) with delta (0, 1)
Screenshot: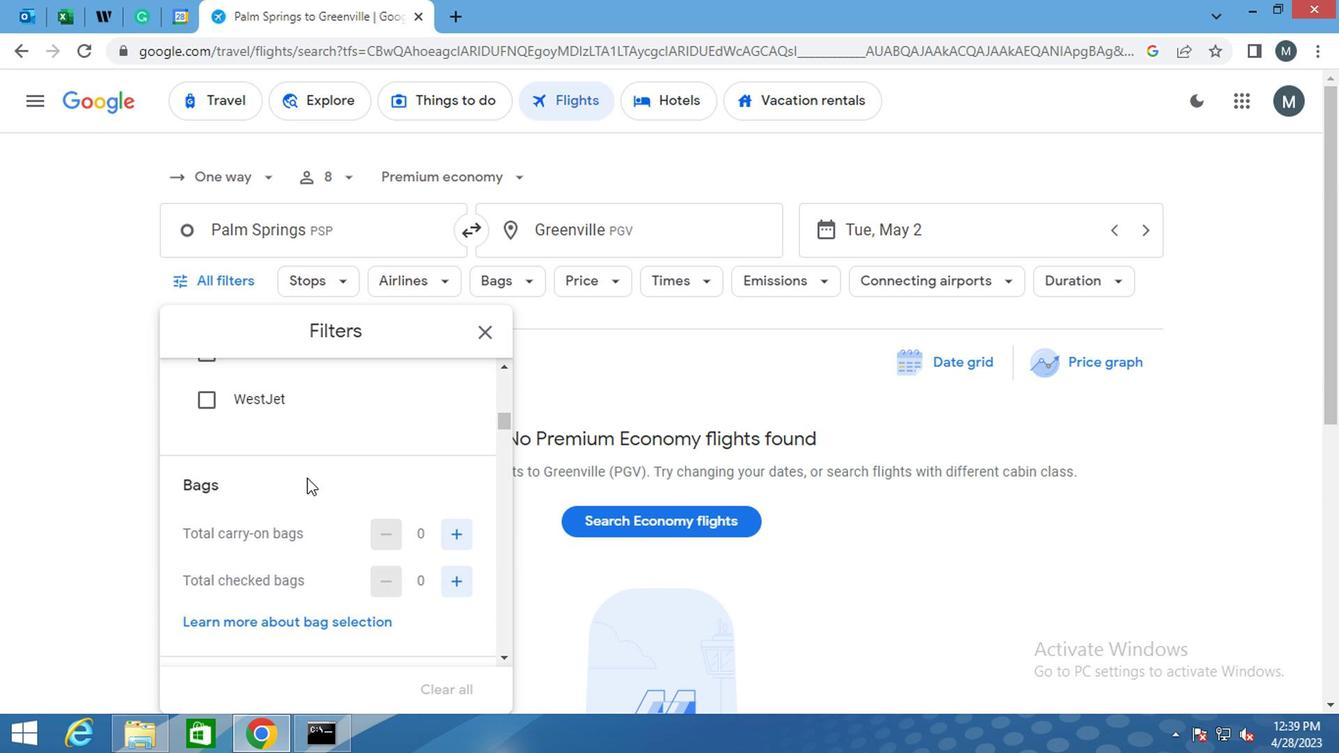 
Action: Mouse moved to (311, 478)
Screenshot: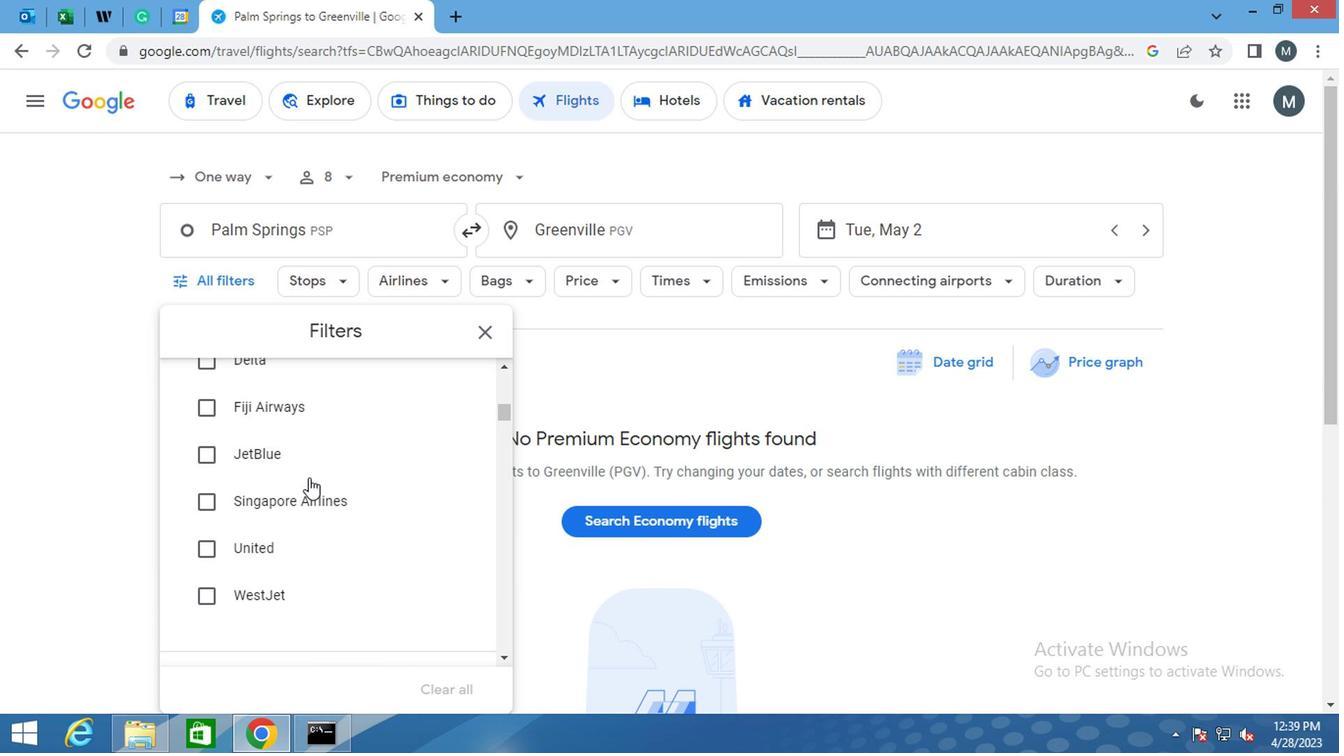 
Action: Mouse scrolled (311, 479) with delta (0, 1)
Screenshot: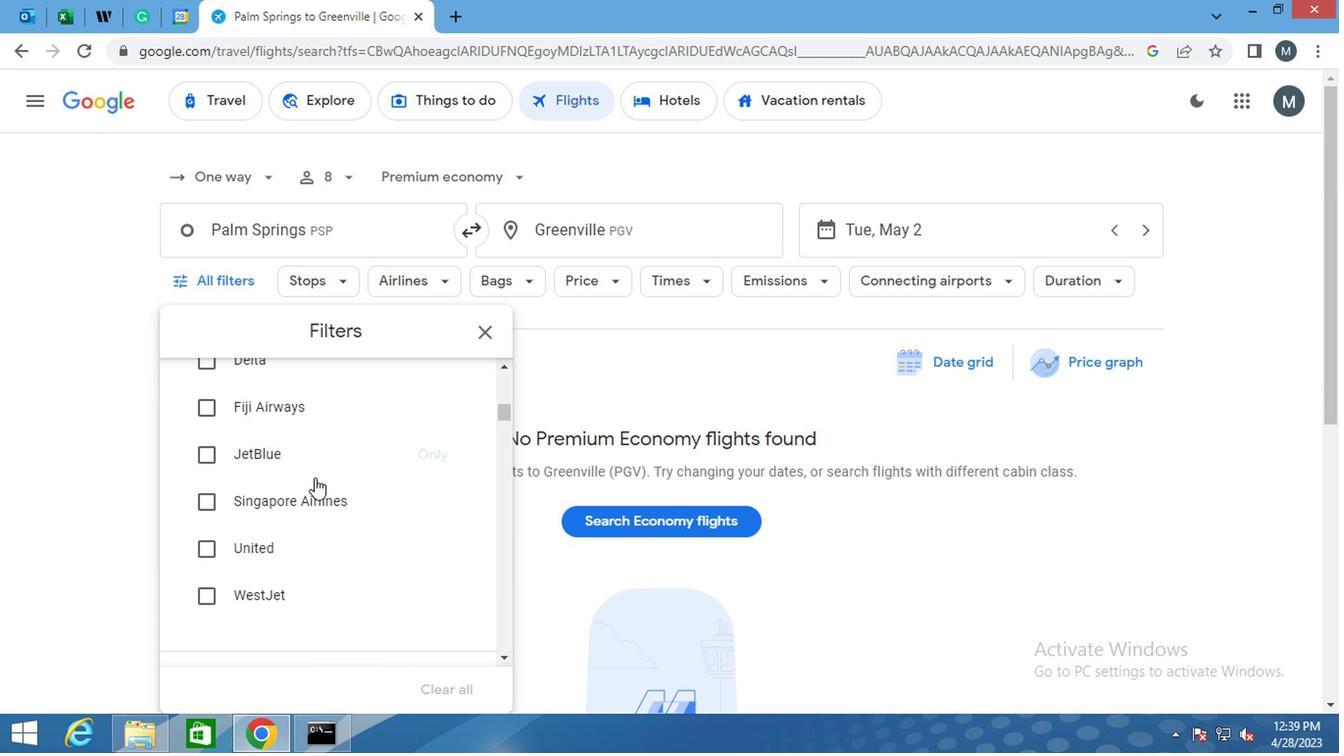 
Action: Mouse moved to (312, 475)
Screenshot: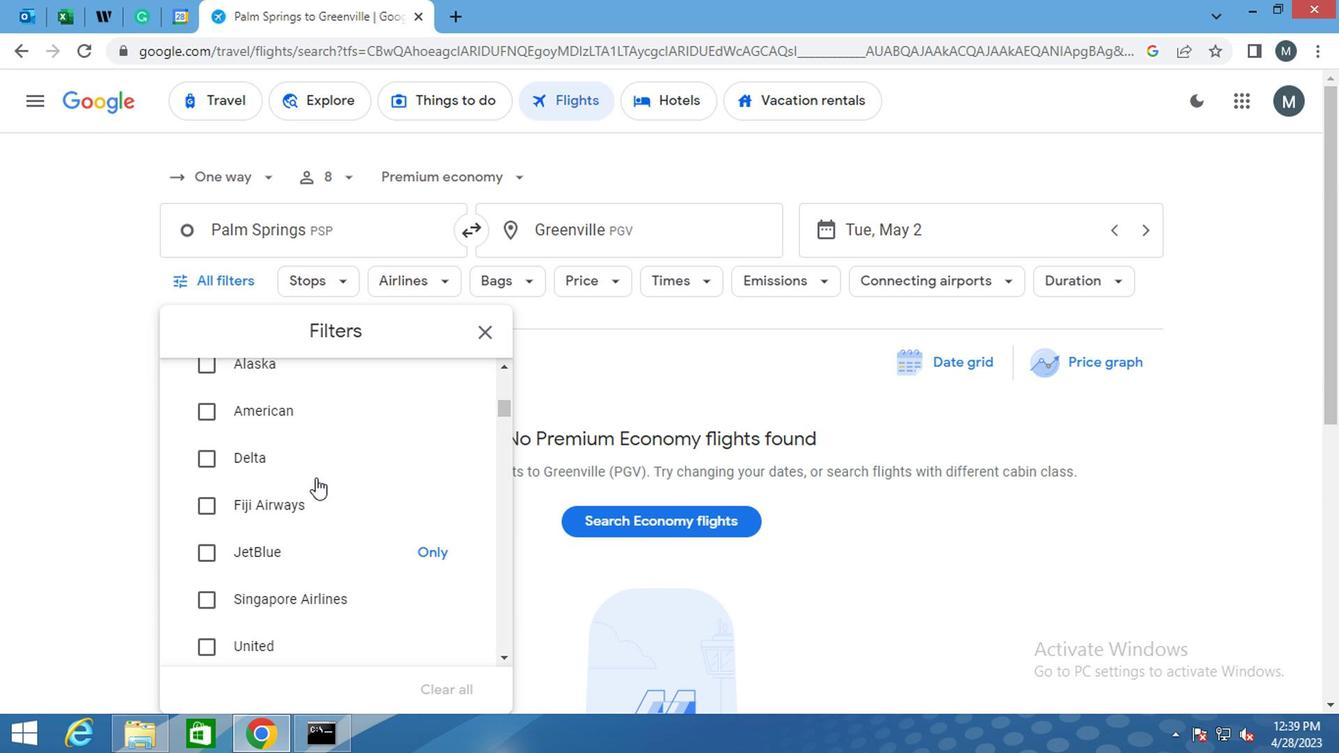 
Action: Mouse scrolled (312, 477) with delta (0, 1)
Screenshot: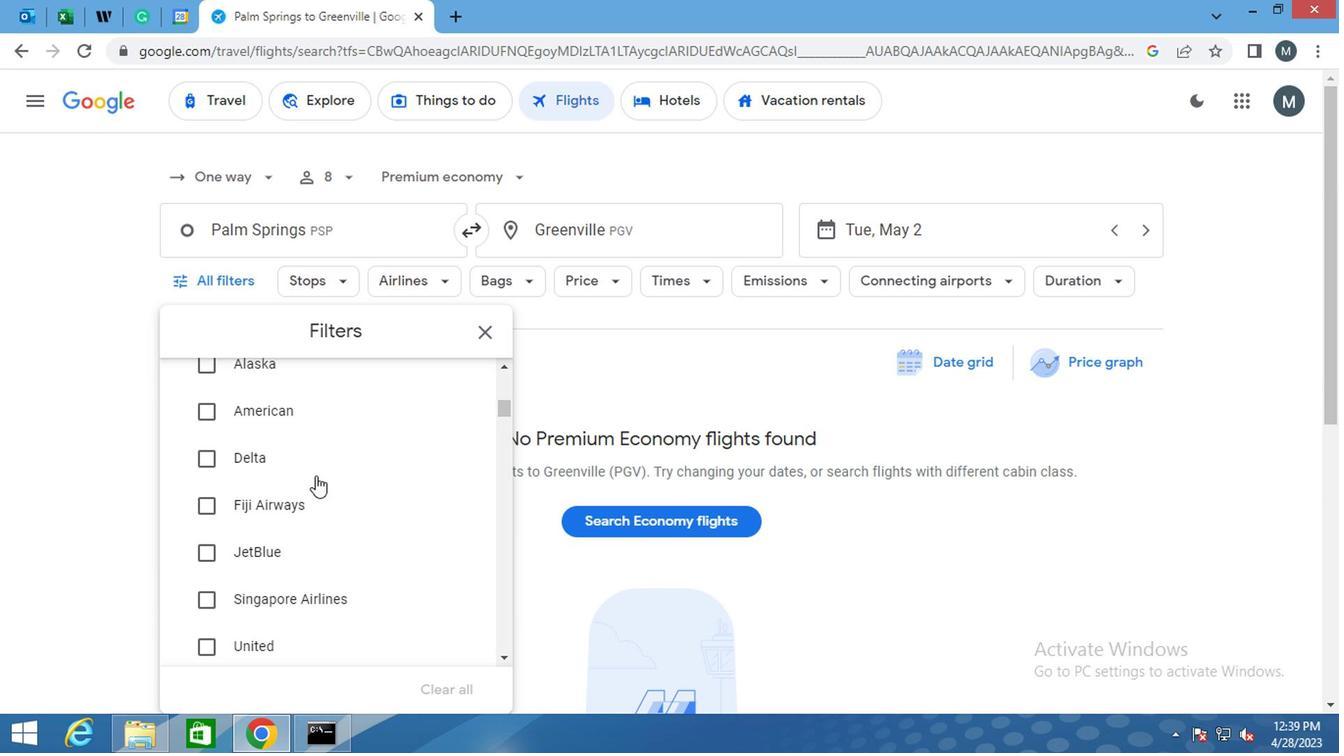 
Action: Mouse scrolled (312, 477) with delta (0, 1)
Screenshot: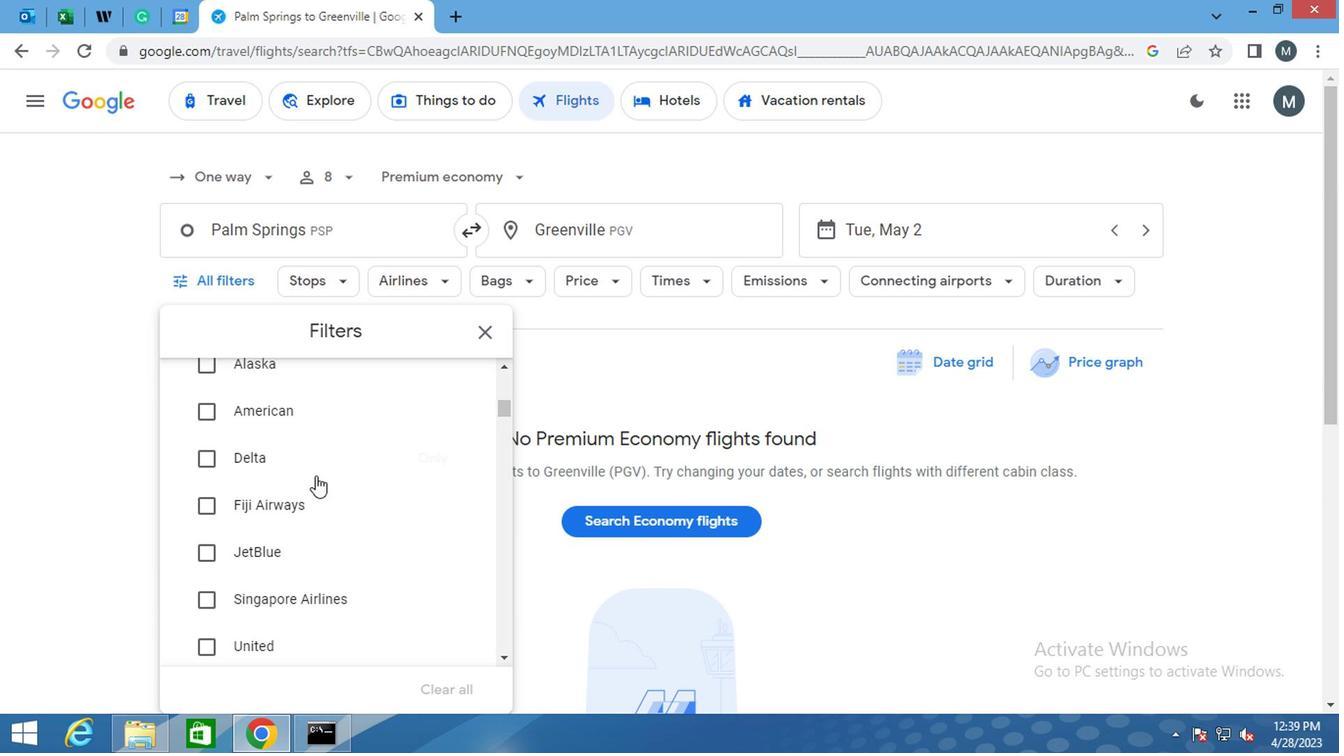 
Action: Mouse moved to (317, 473)
Screenshot: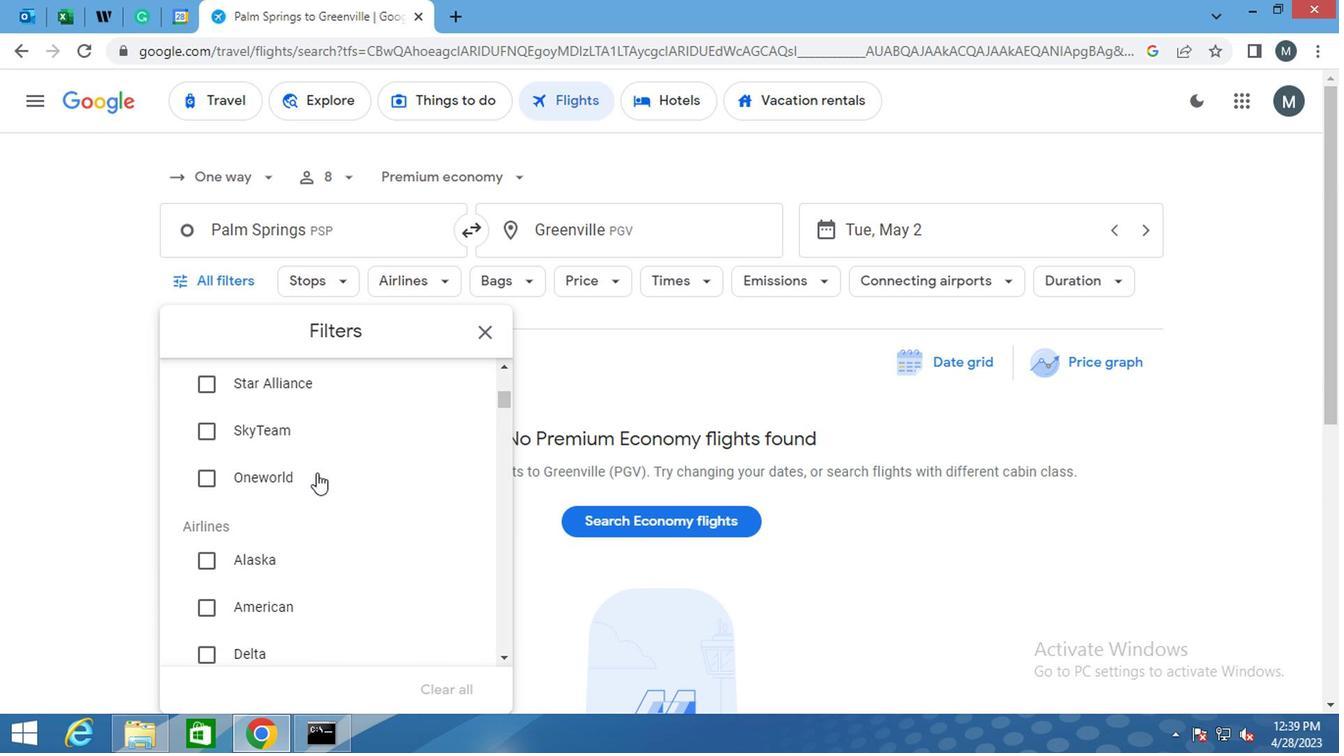 
Action: Mouse scrolled (317, 474) with delta (0, 1)
Screenshot: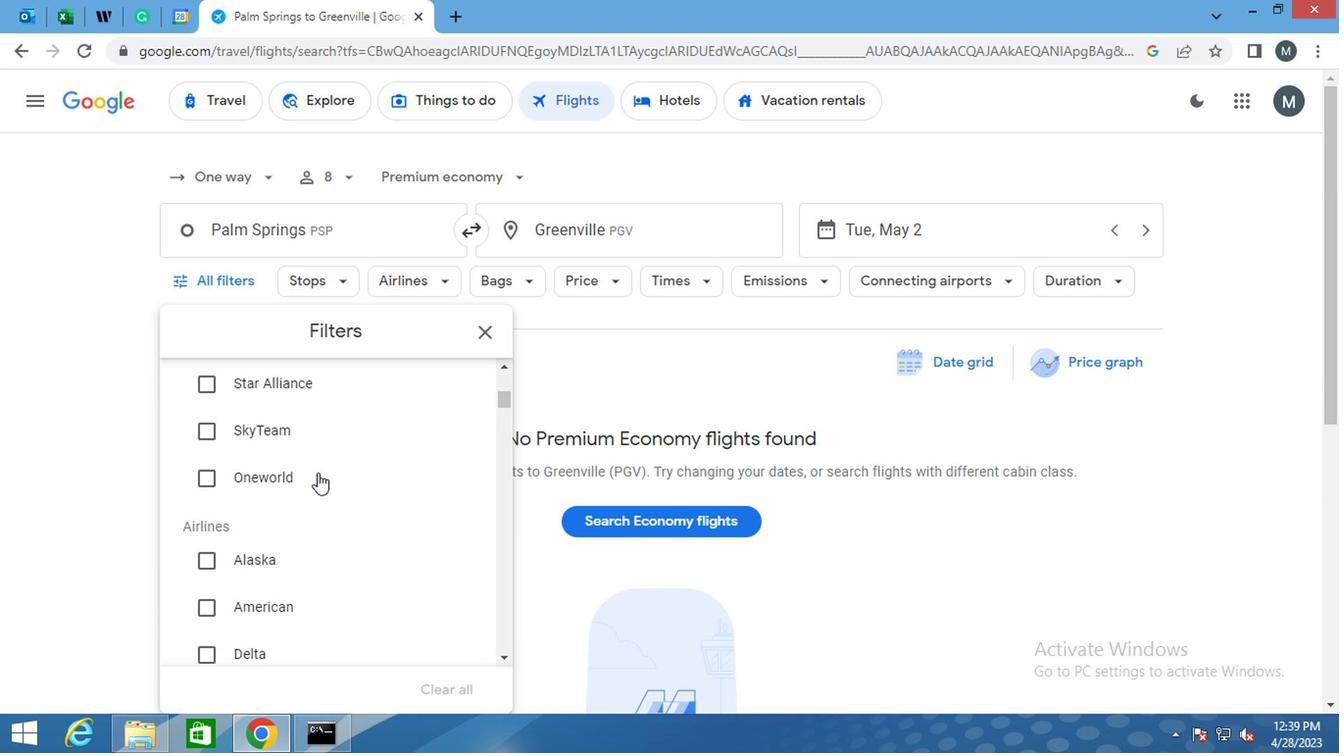 
Action: Mouse moved to (318, 473)
Screenshot: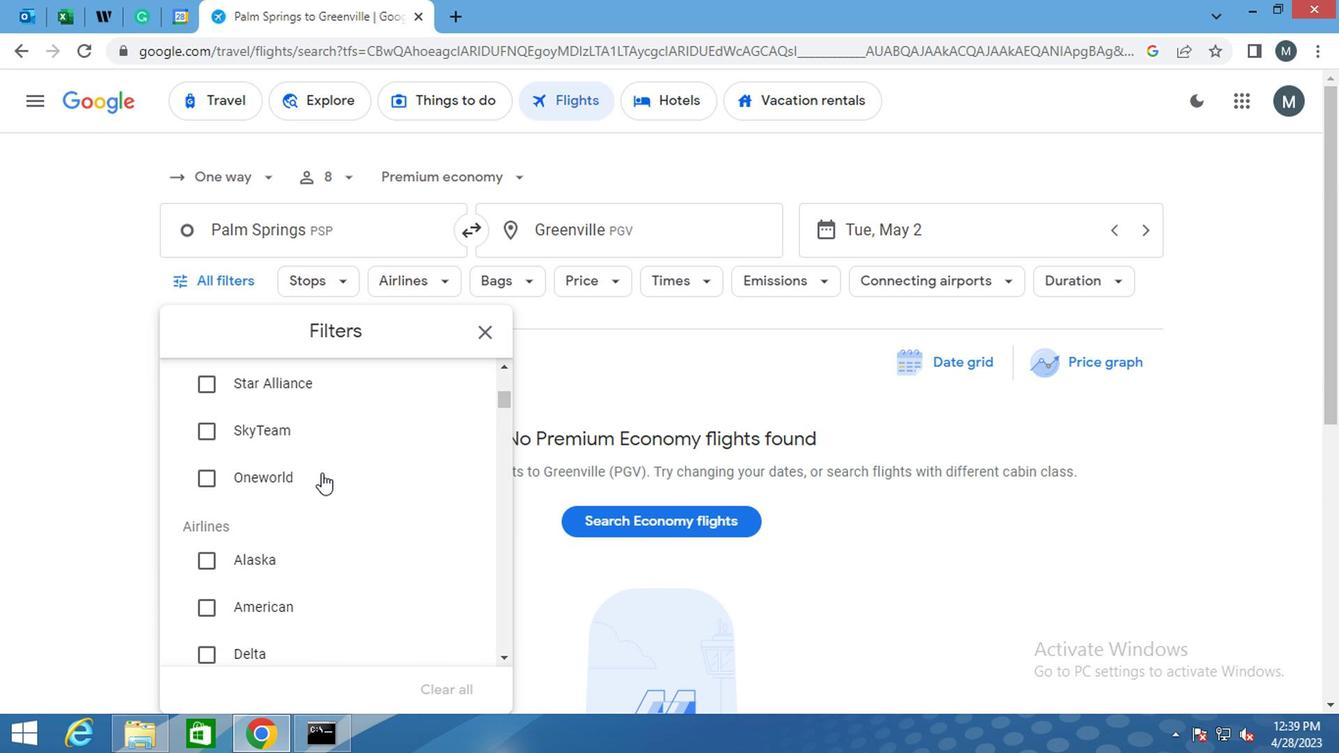 
Action: Mouse scrolled (318, 472) with delta (0, 0)
Screenshot: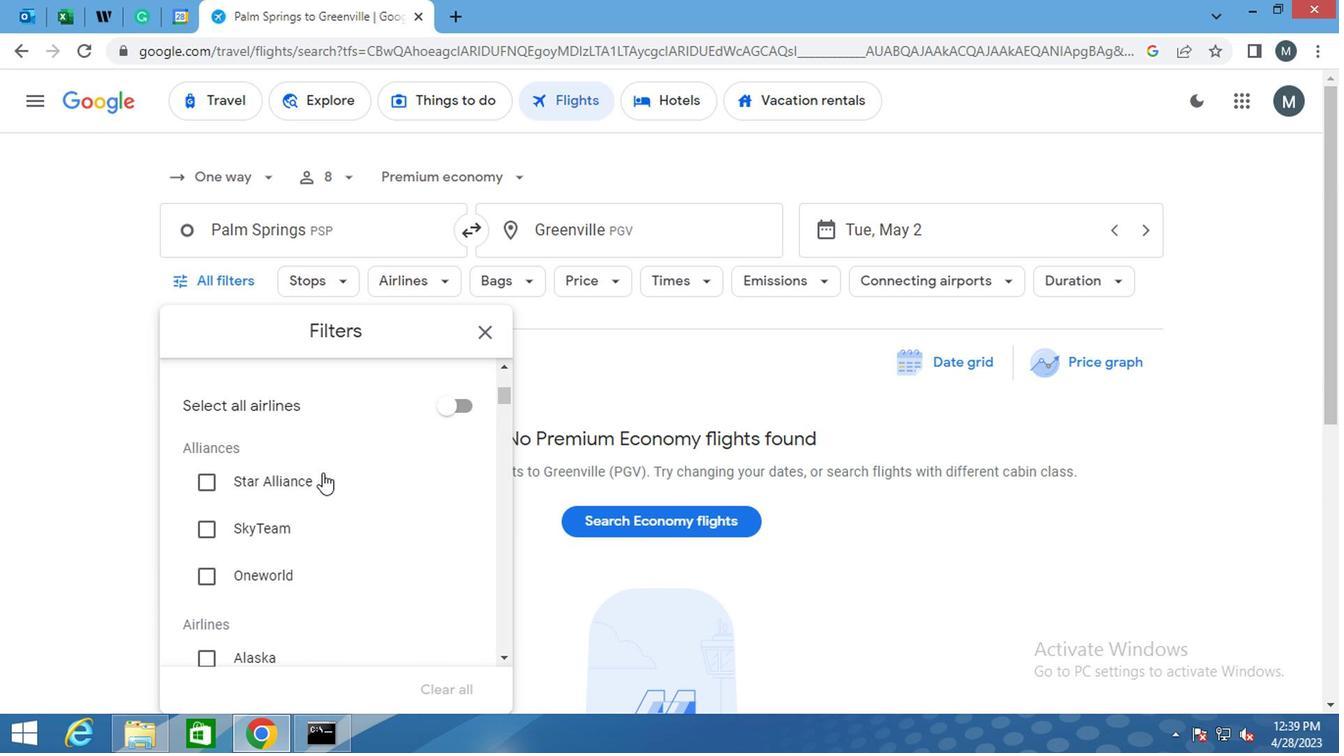 
Action: Mouse scrolled (318, 472) with delta (0, 0)
Screenshot: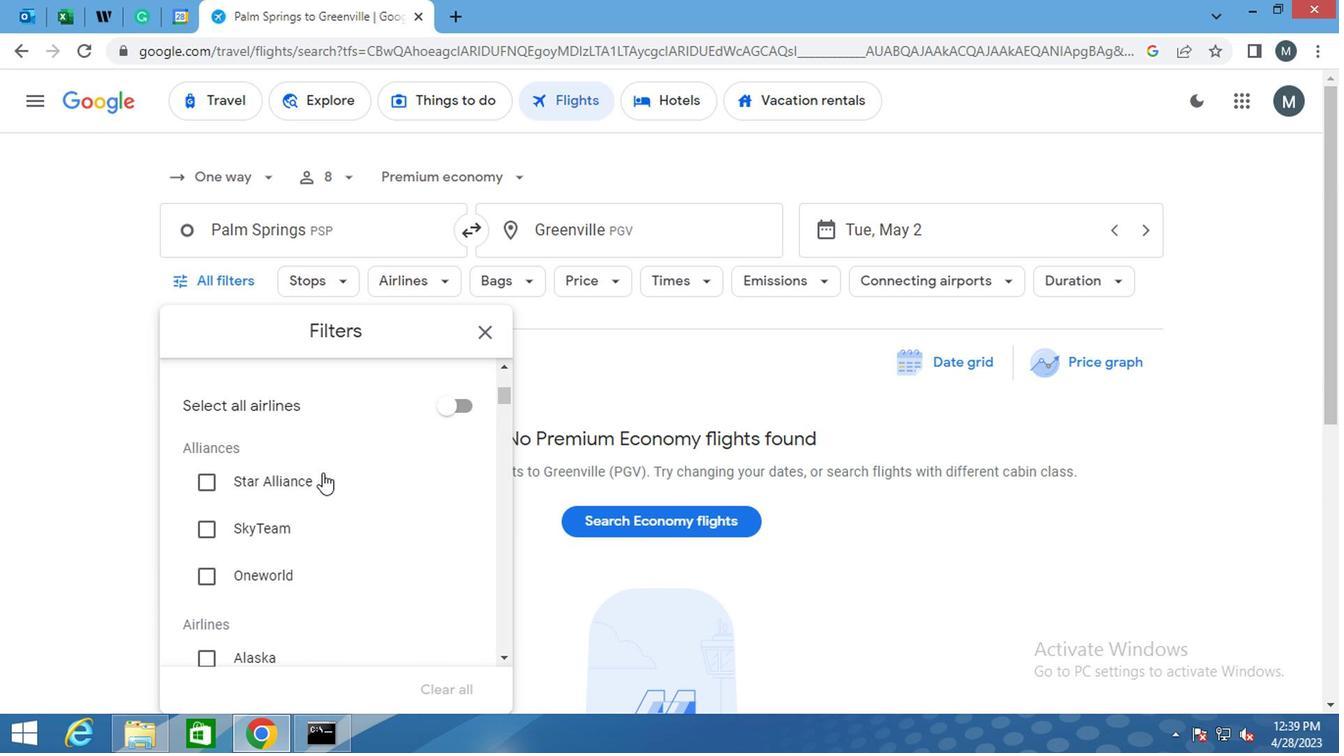 
Action: Mouse scrolled (318, 472) with delta (0, 0)
Screenshot: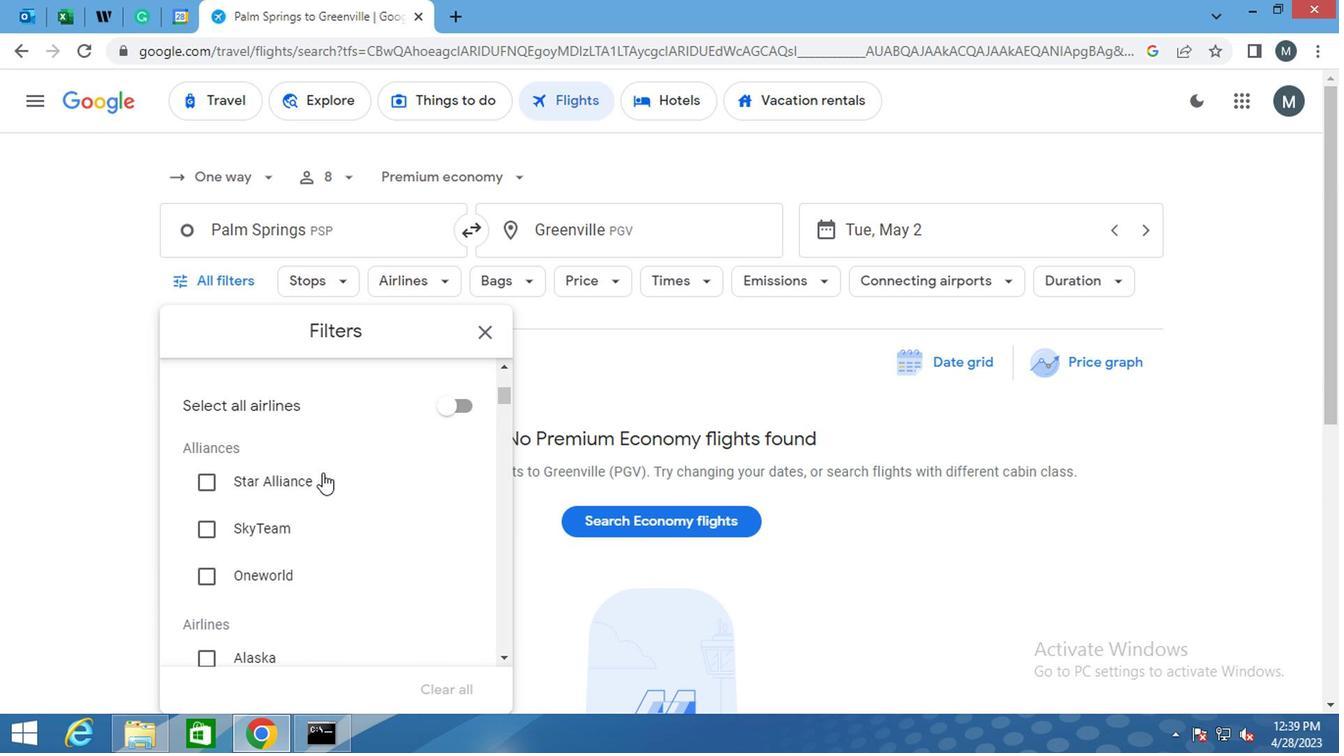 
Action: Mouse scrolled (318, 472) with delta (0, 0)
Screenshot: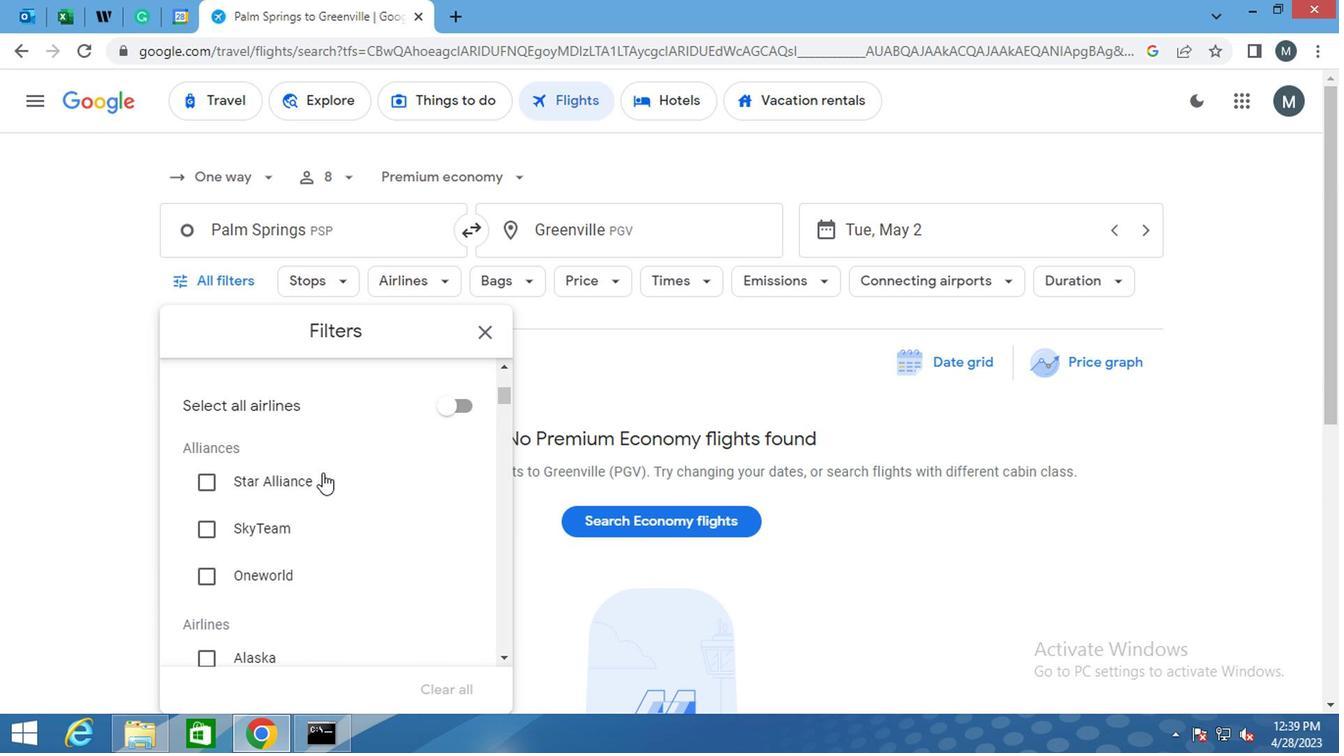 
Action: Mouse scrolled (318, 472) with delta (0, 0)
Screenshot: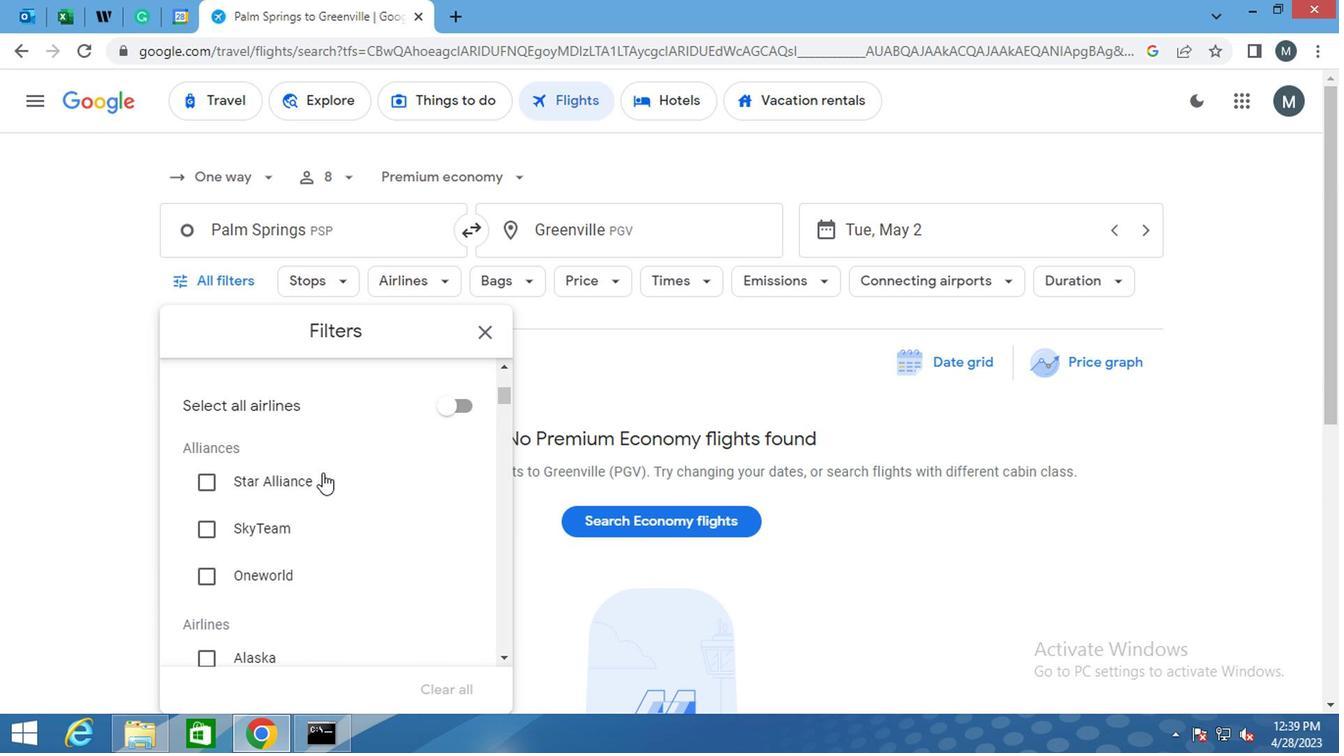 
Action: Mouse scrolled (318, 472) with delta (0, 0)
Screenshot: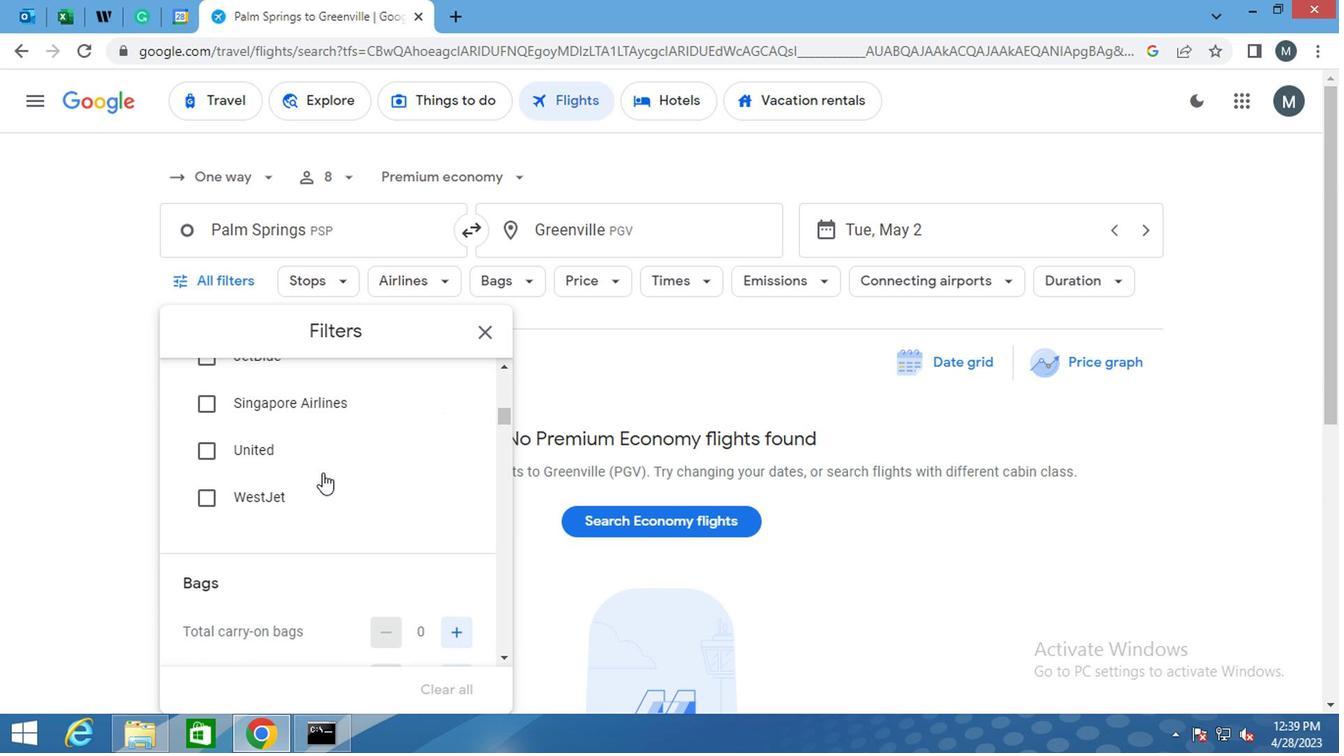 
Action: Mouse scrolled (318, 472) with delta (0, 0)
Screenshot: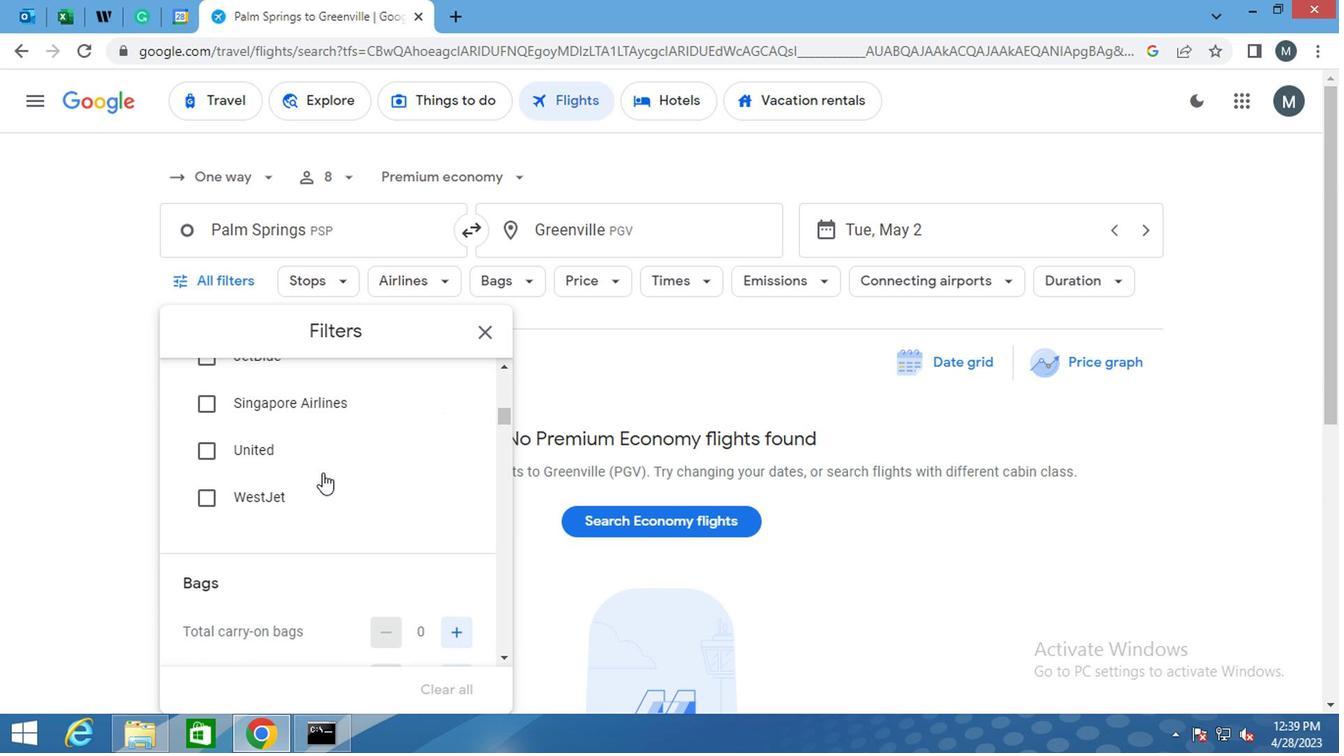 
Action: Mouse scrolled (318, 472) with delta (0, 0)
Screenshot: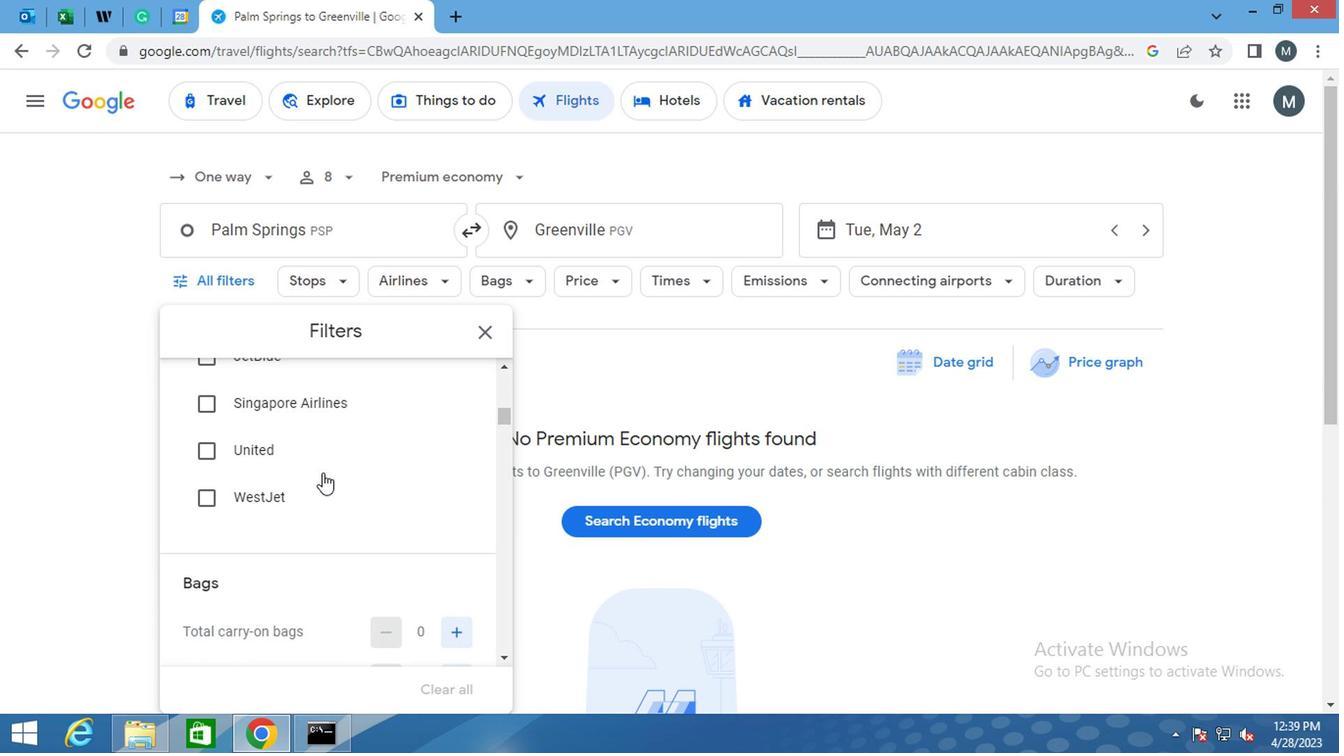 
Action: Mouse moved to (318, 473)
Screenshot: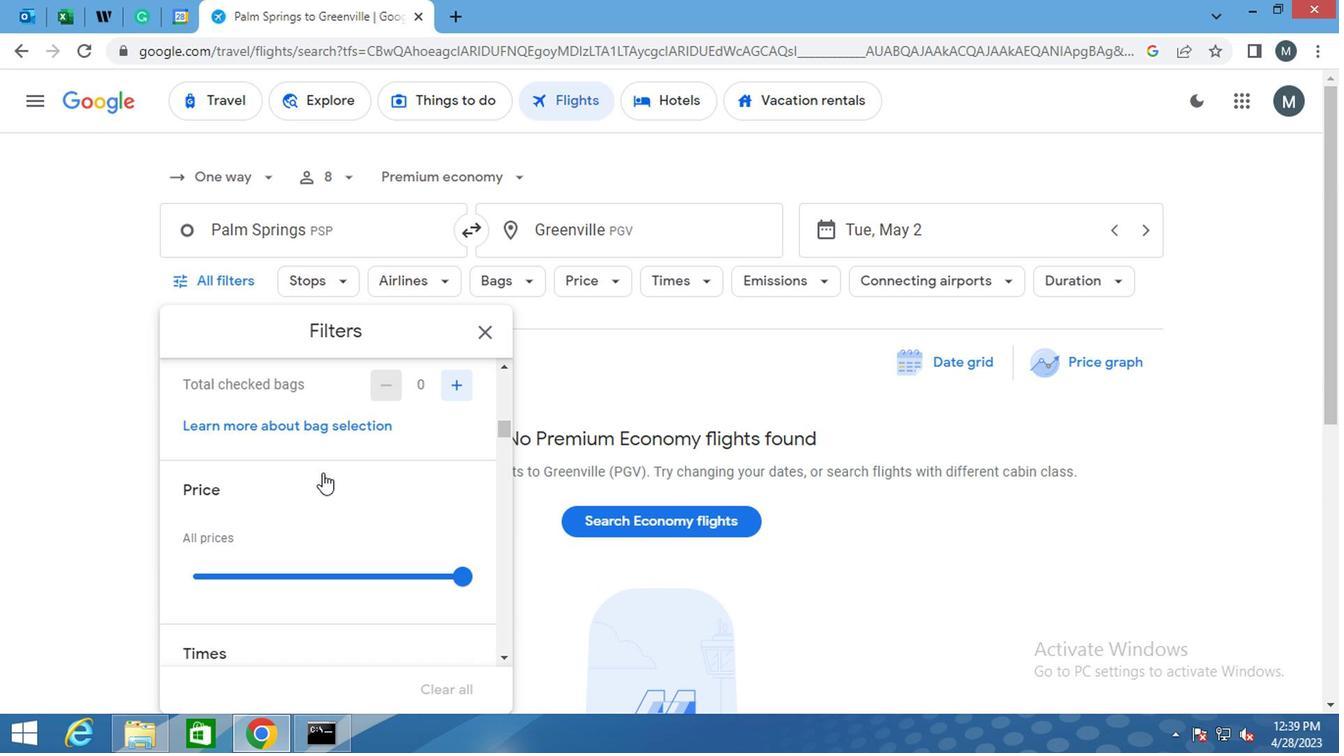 
Action: Mouse scrolled (318, 474) with delta (0, 1)
Screenshot: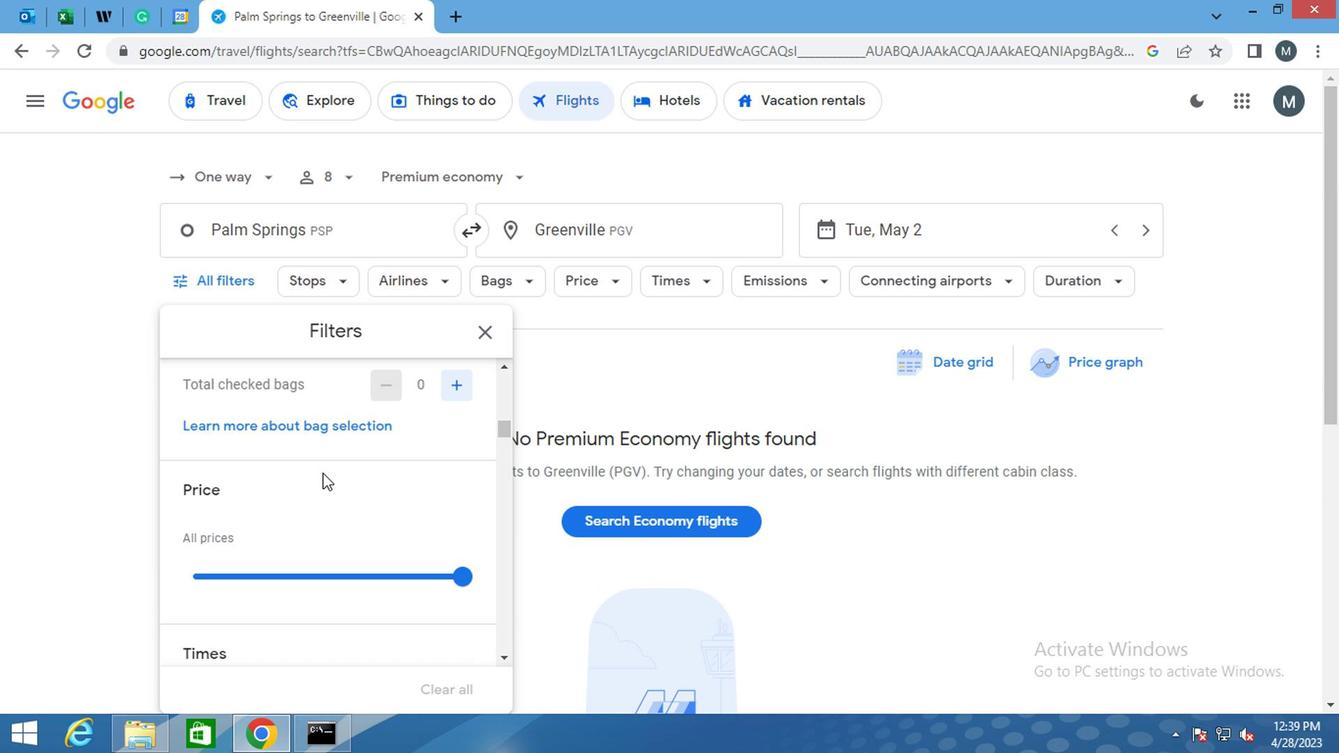 
Action: Mouse scrolled (318, 474) with delta (0, 1)
Screenshot: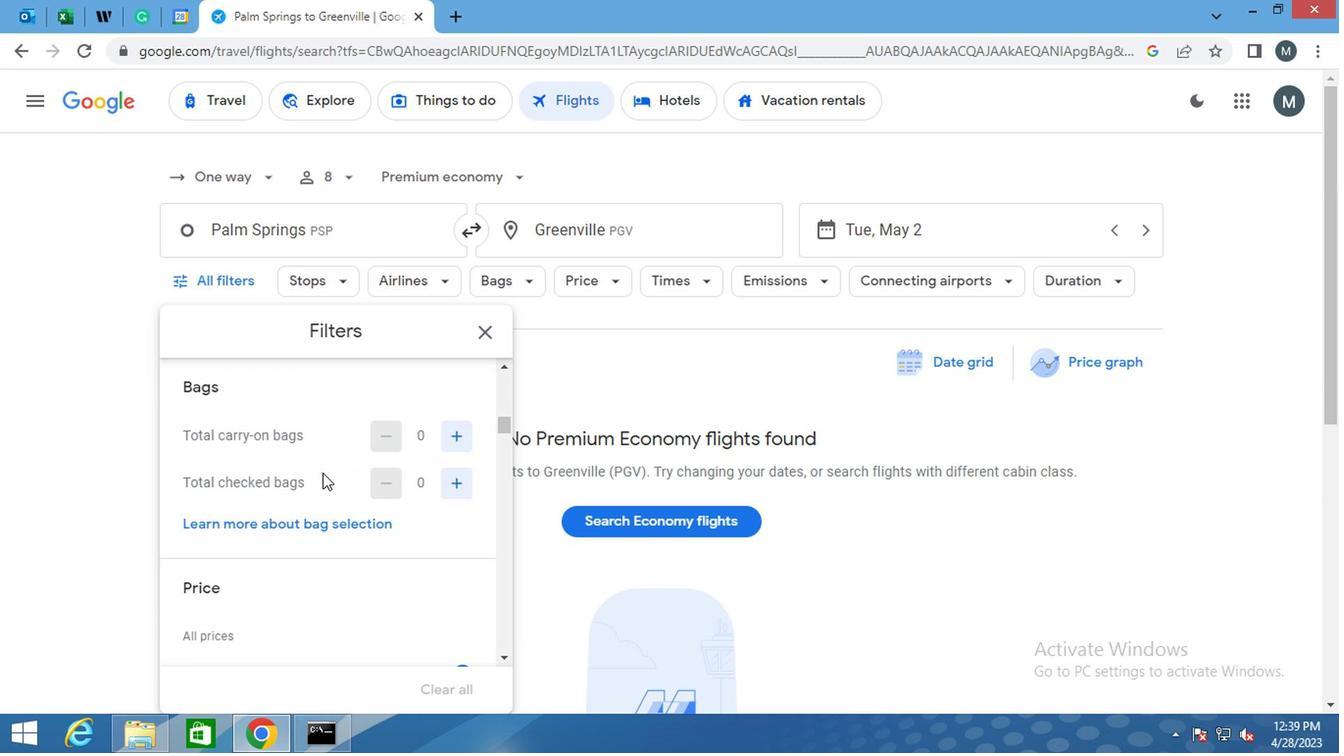 
Action: Mouse moved to (323, 473)
Screenshot: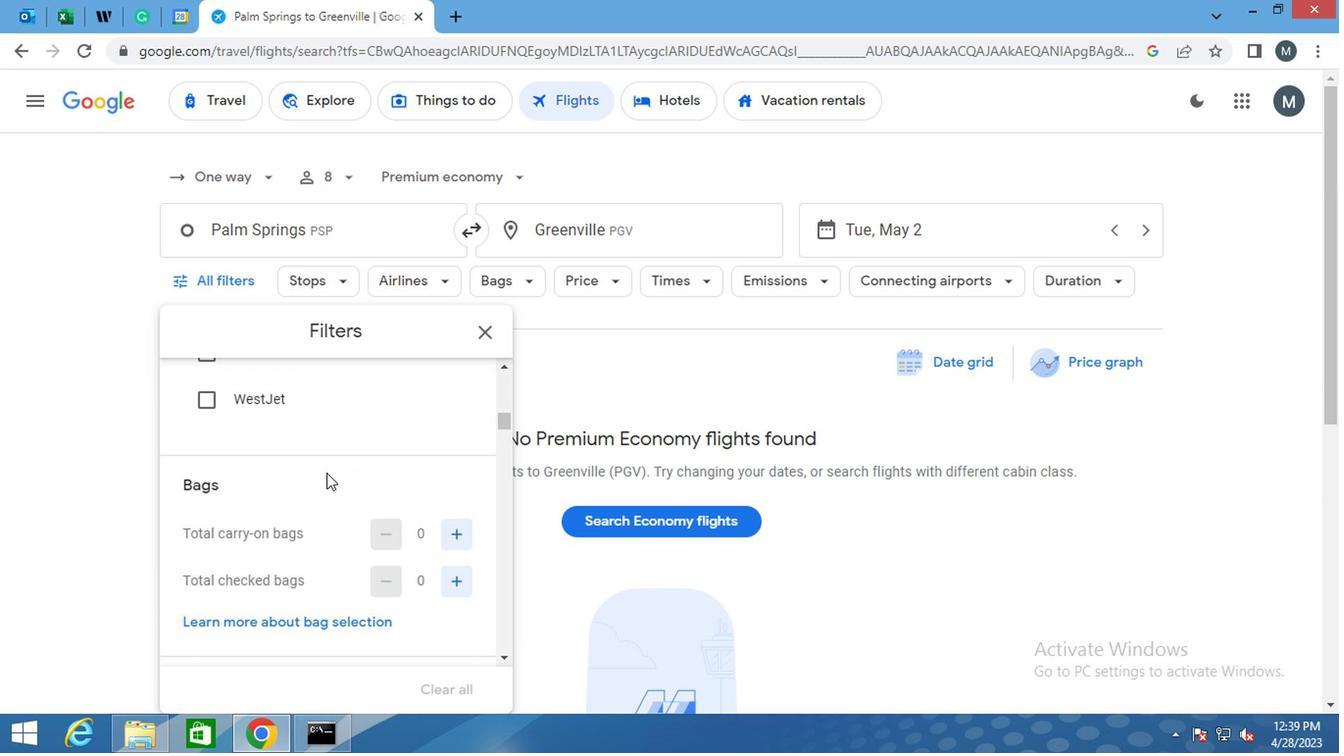 
Action: Mouse scrolled (323, 472) with delta (0, 0)
Screenshot: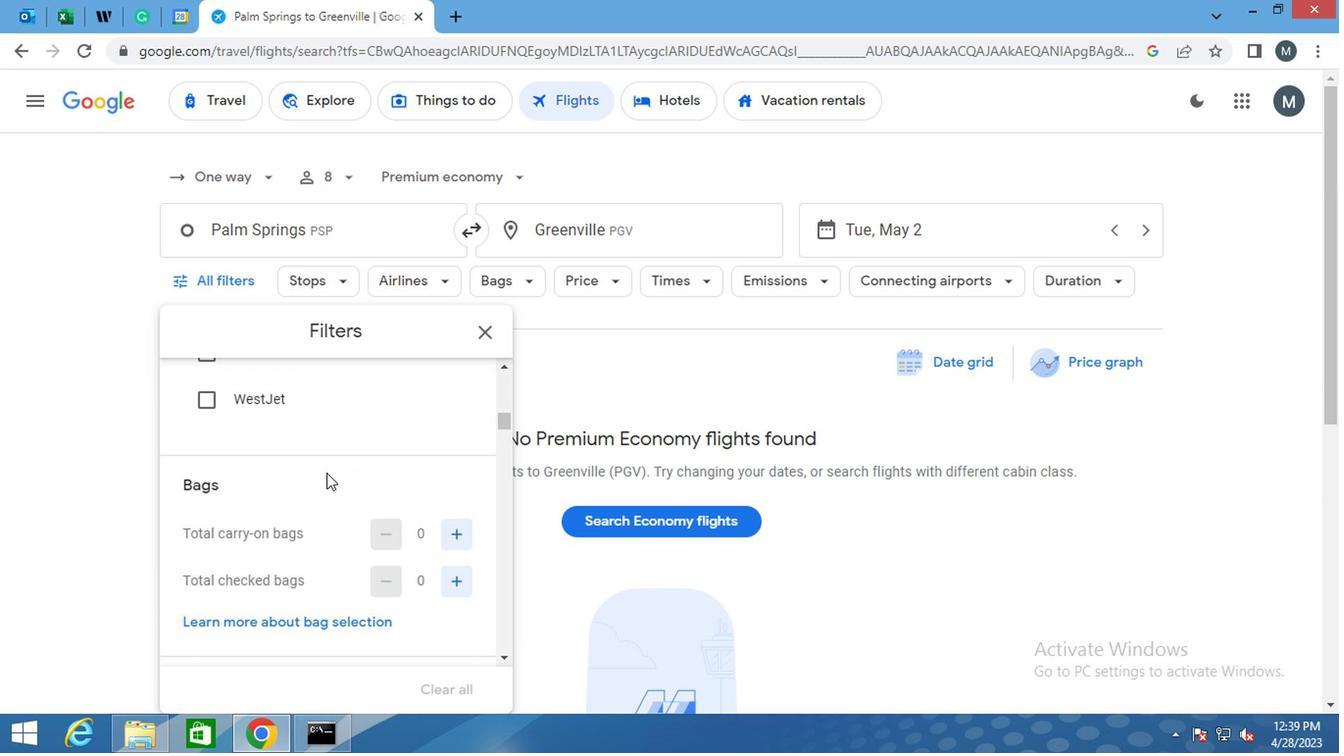 
Action: Mouse moved to (449, 492)
Screenshot: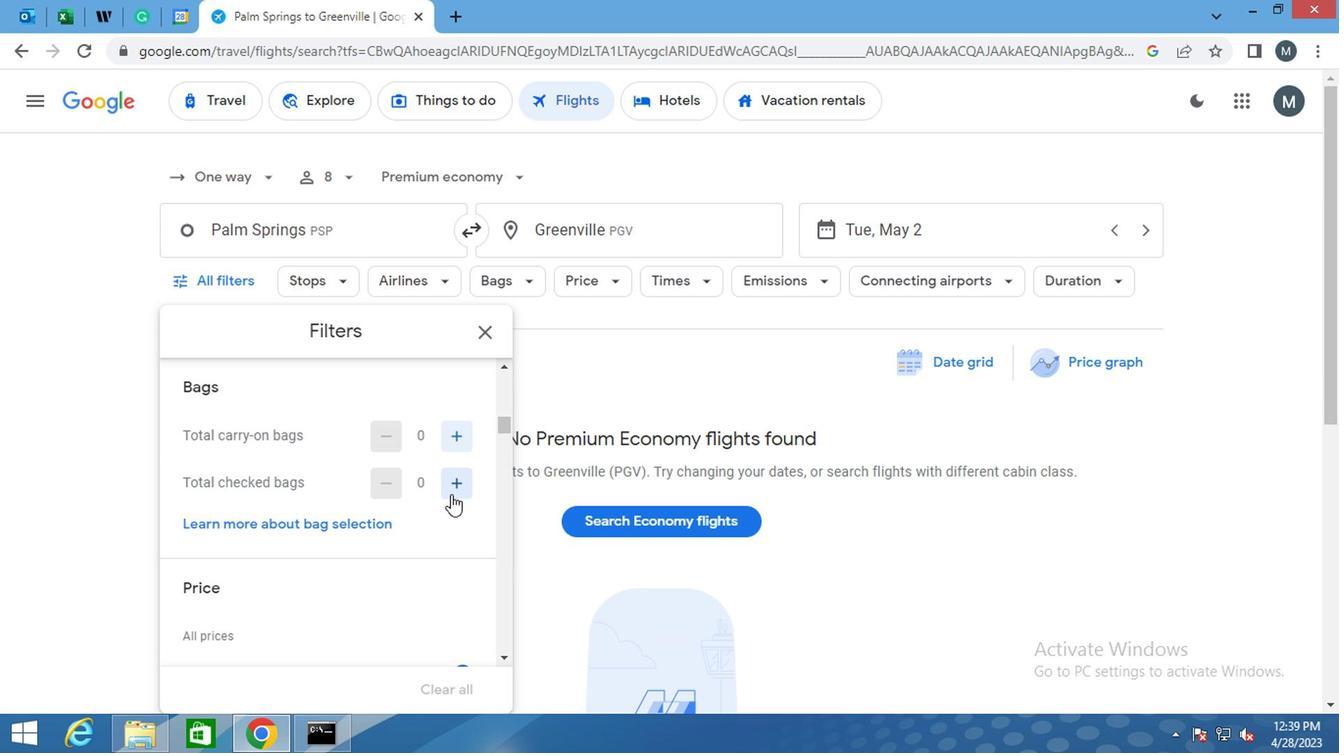 
Action: Mouse pressed left at (449, 492)
Screenshot: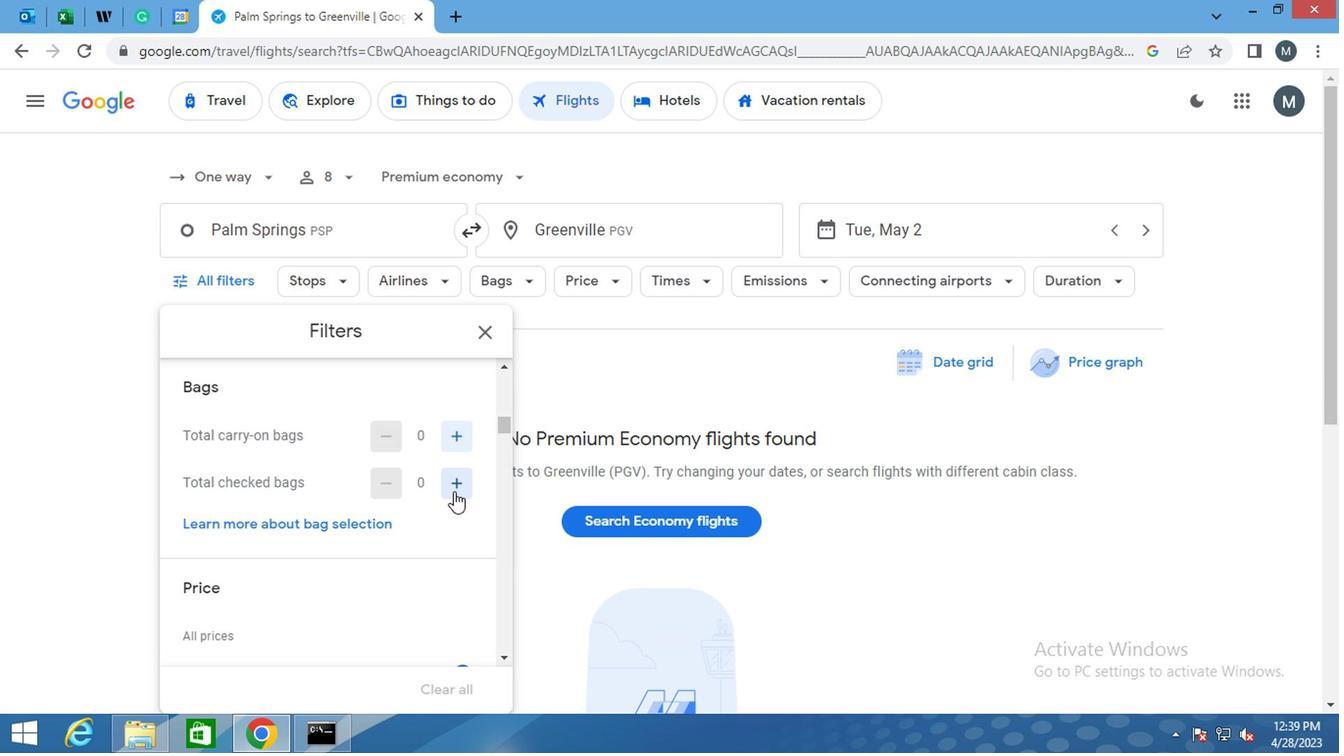 
Action: Mouse moved to (412, 494)
Screenshot: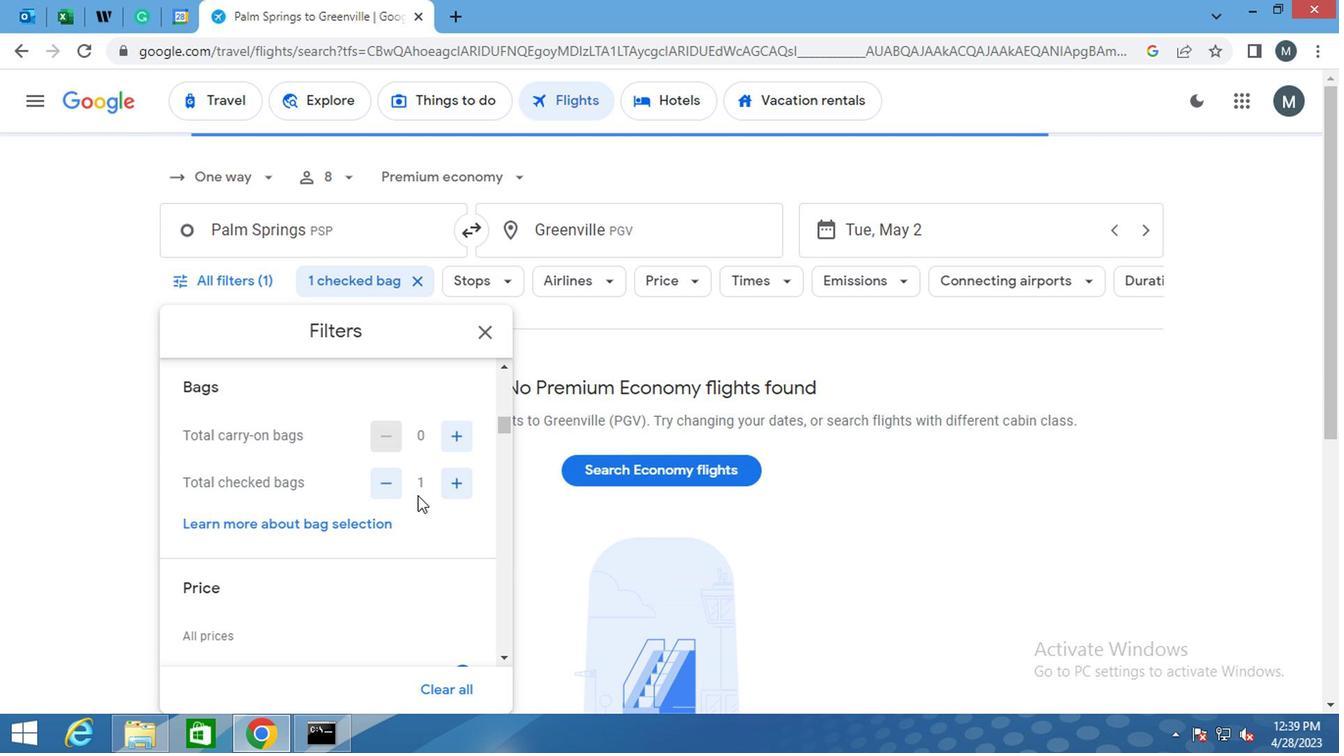 
Action: Mouse scrolled (412, 493) with delta (0, -1)
Screenshot: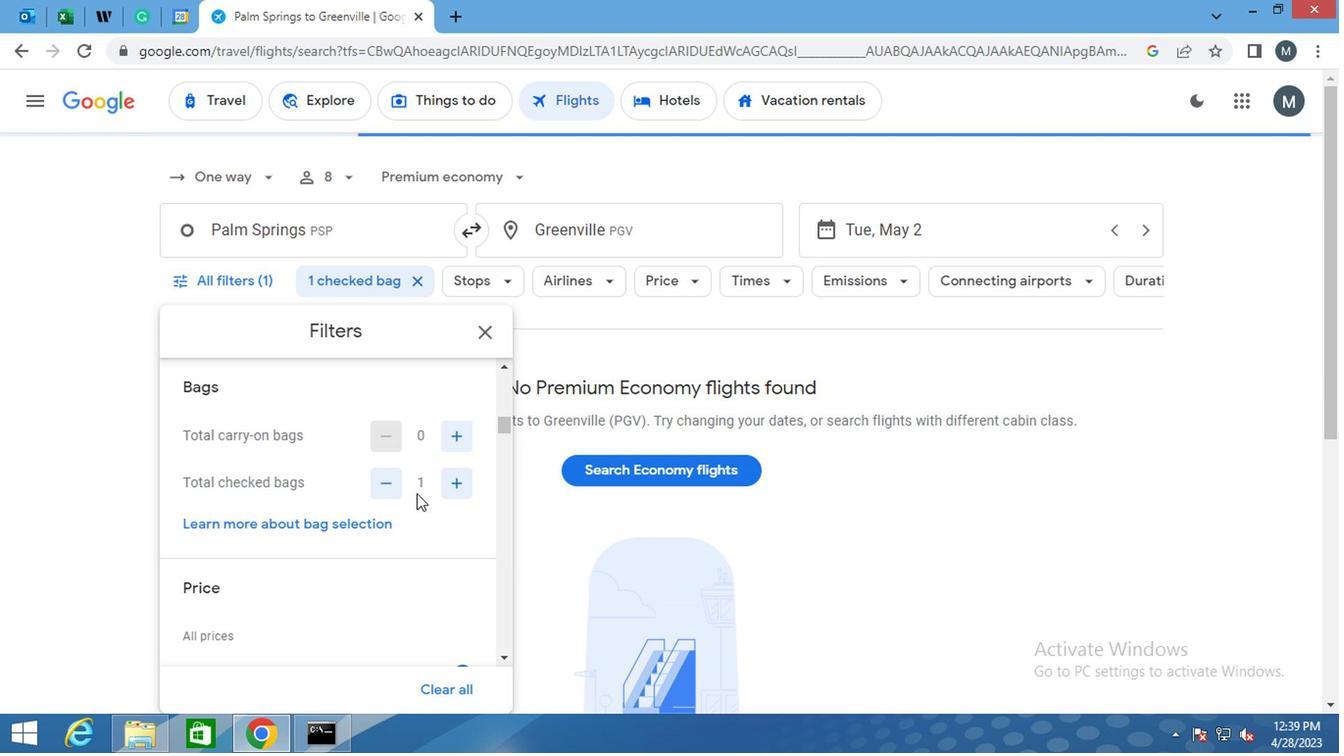 
Action: Mouse moved to (322, 505)
Screenshot: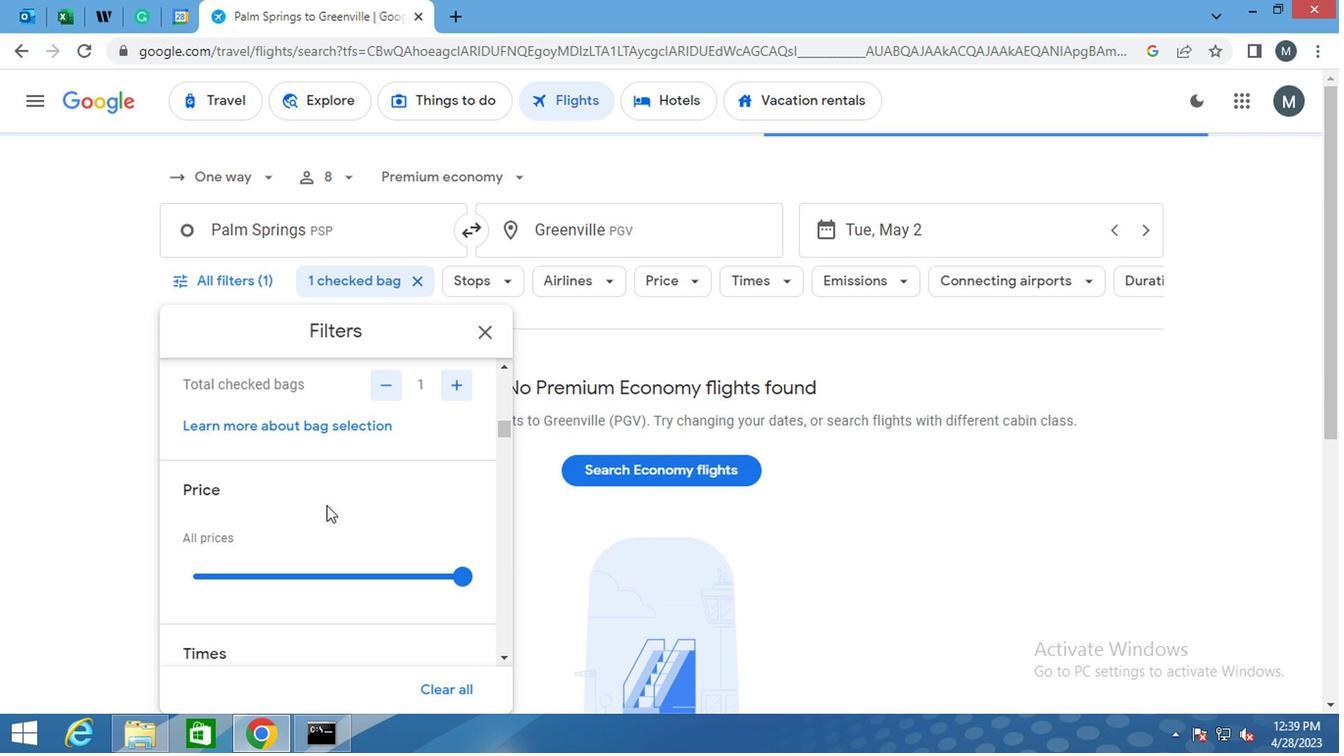 
Action: Mouse scrolled (322, 504) with delta (0, 0)
Screenshot: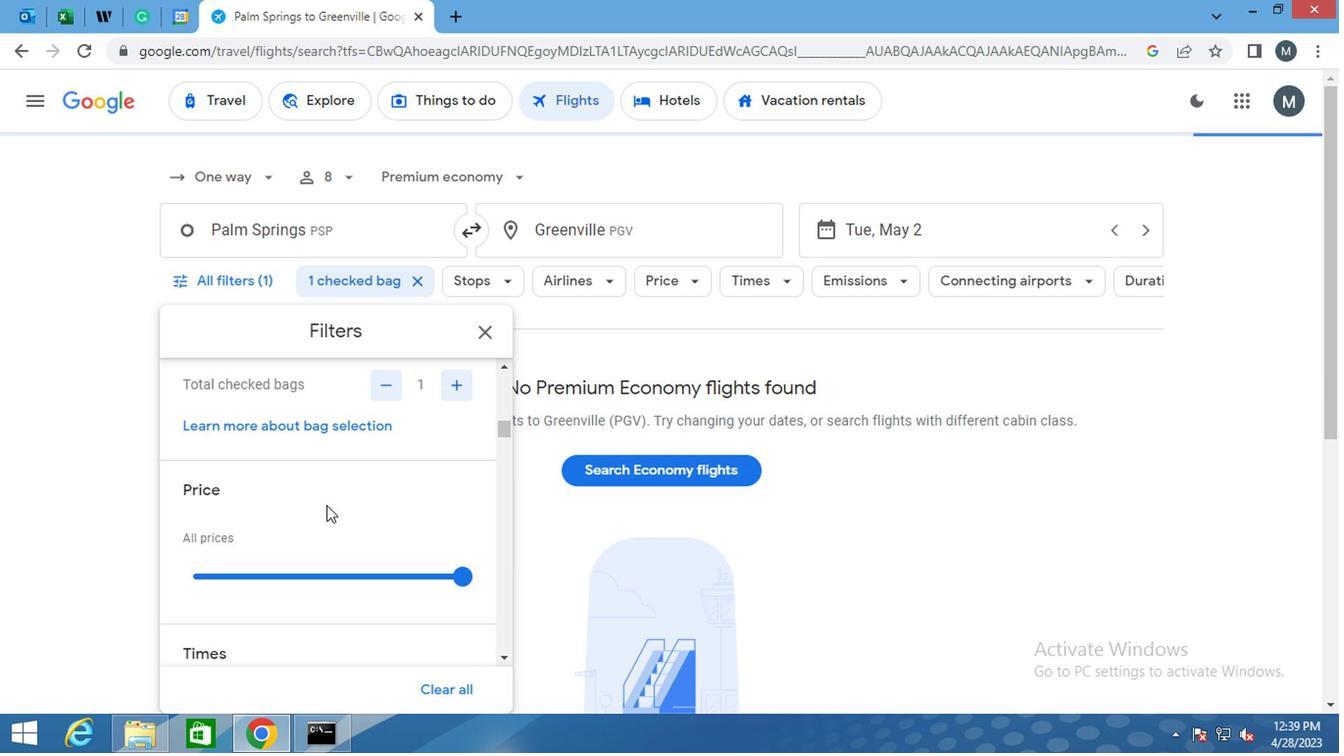 
Action: Mouse moved to (415, 478)
Screenshot: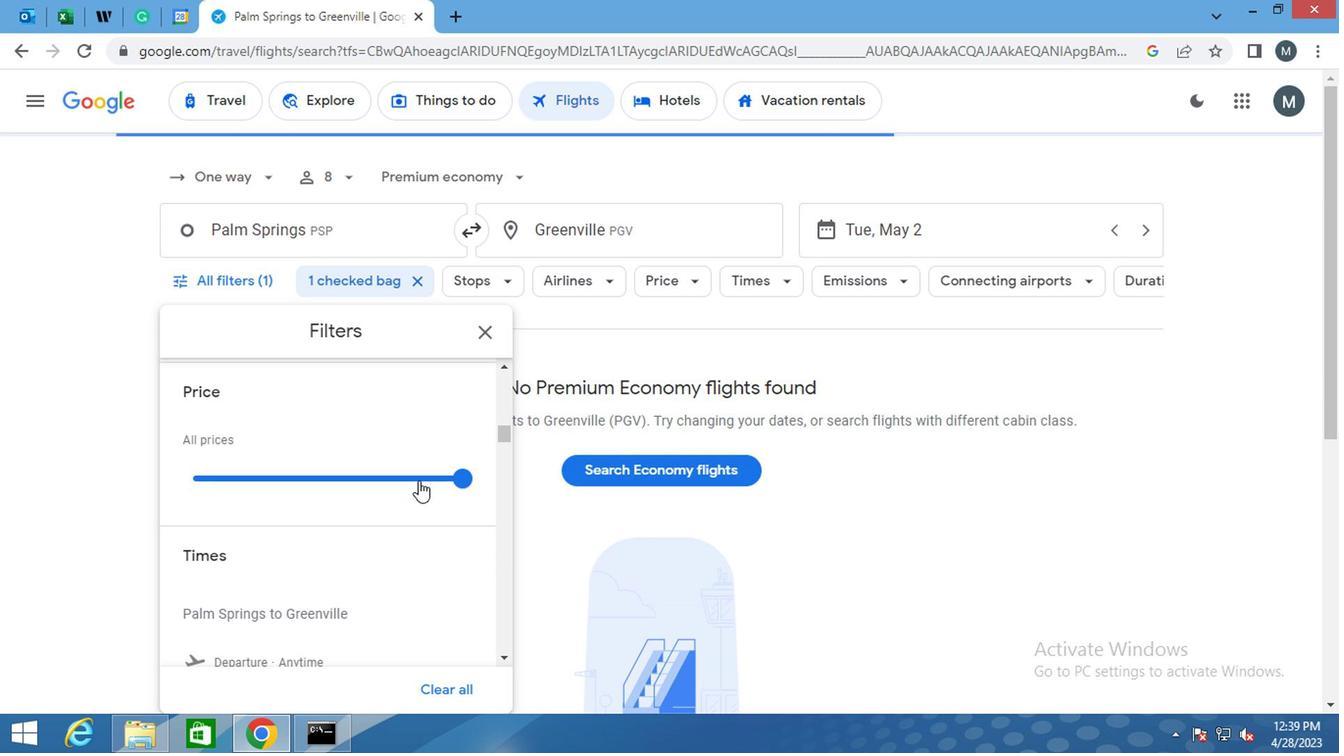 
Action: Mouse pressed left at (415, 478)
Screenshot: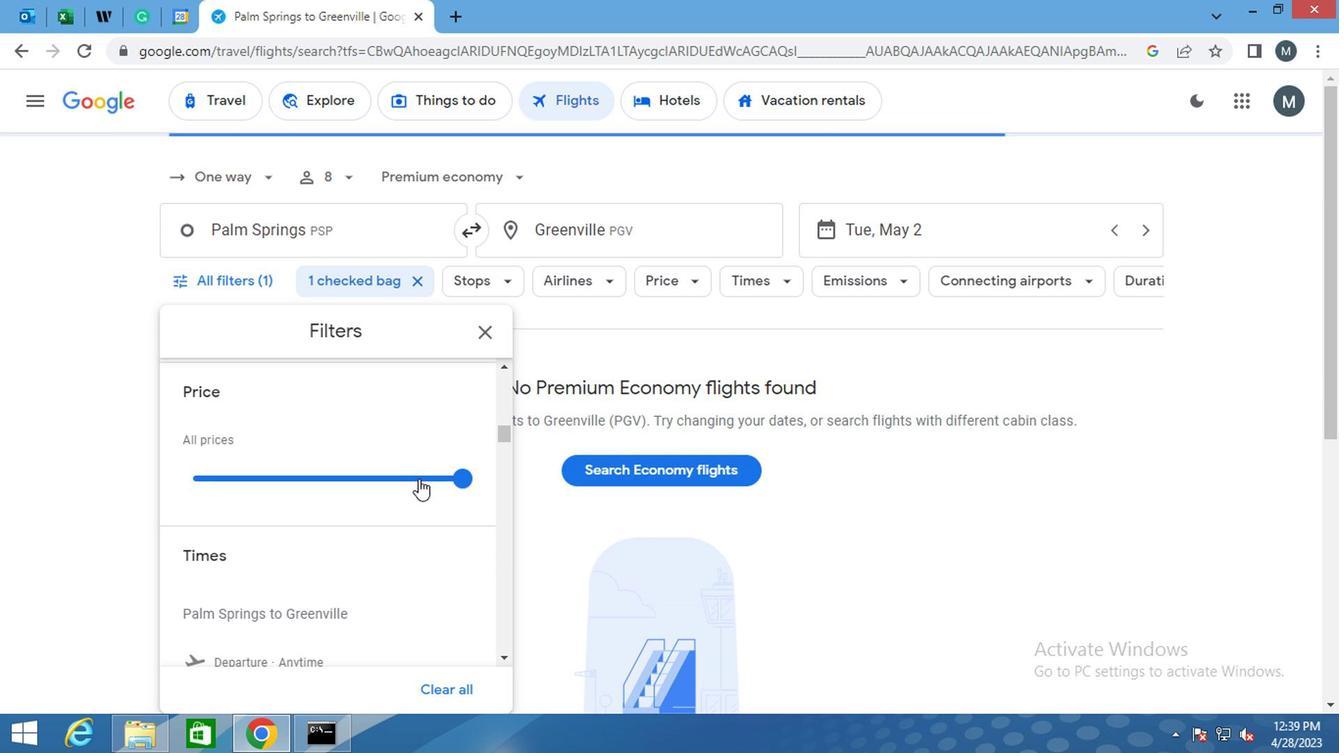 
Action: Mouse moved to (434, 477)
Screenshot: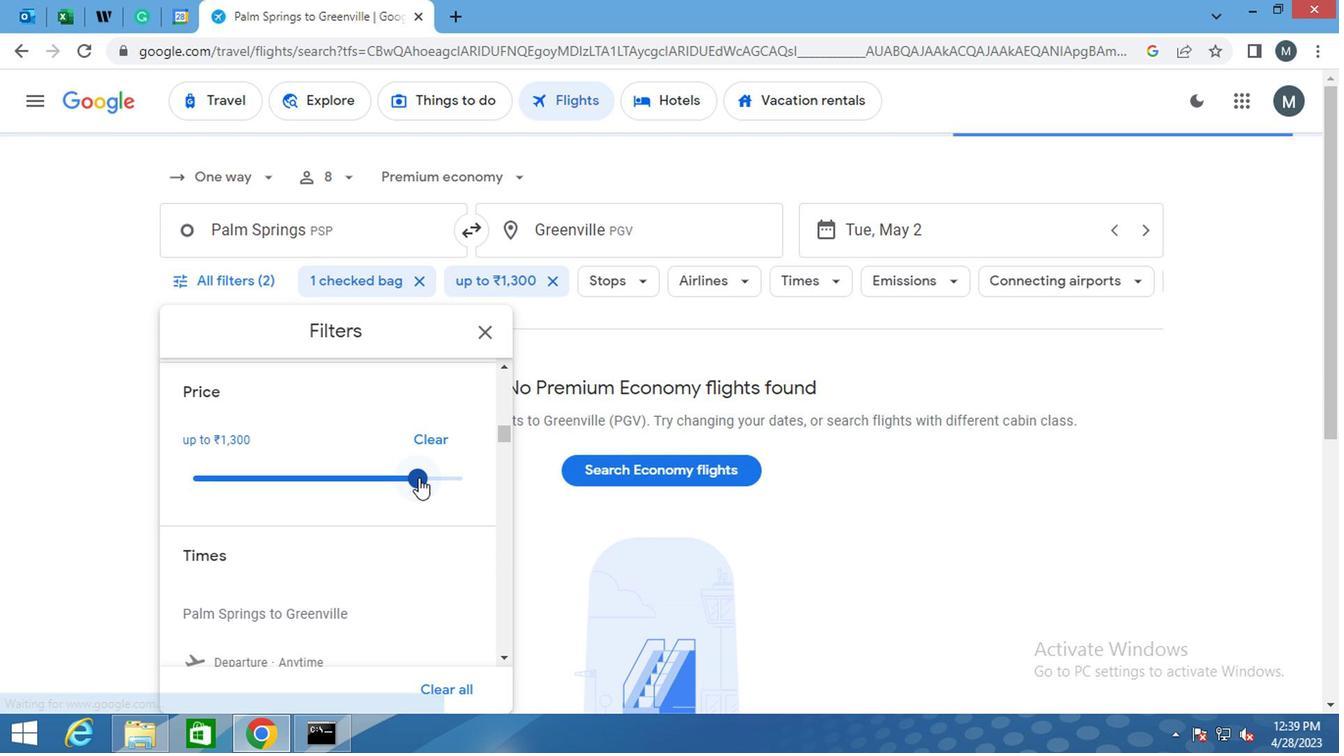 
Action: Mouse pressed left at (434, 477)
Screenshot: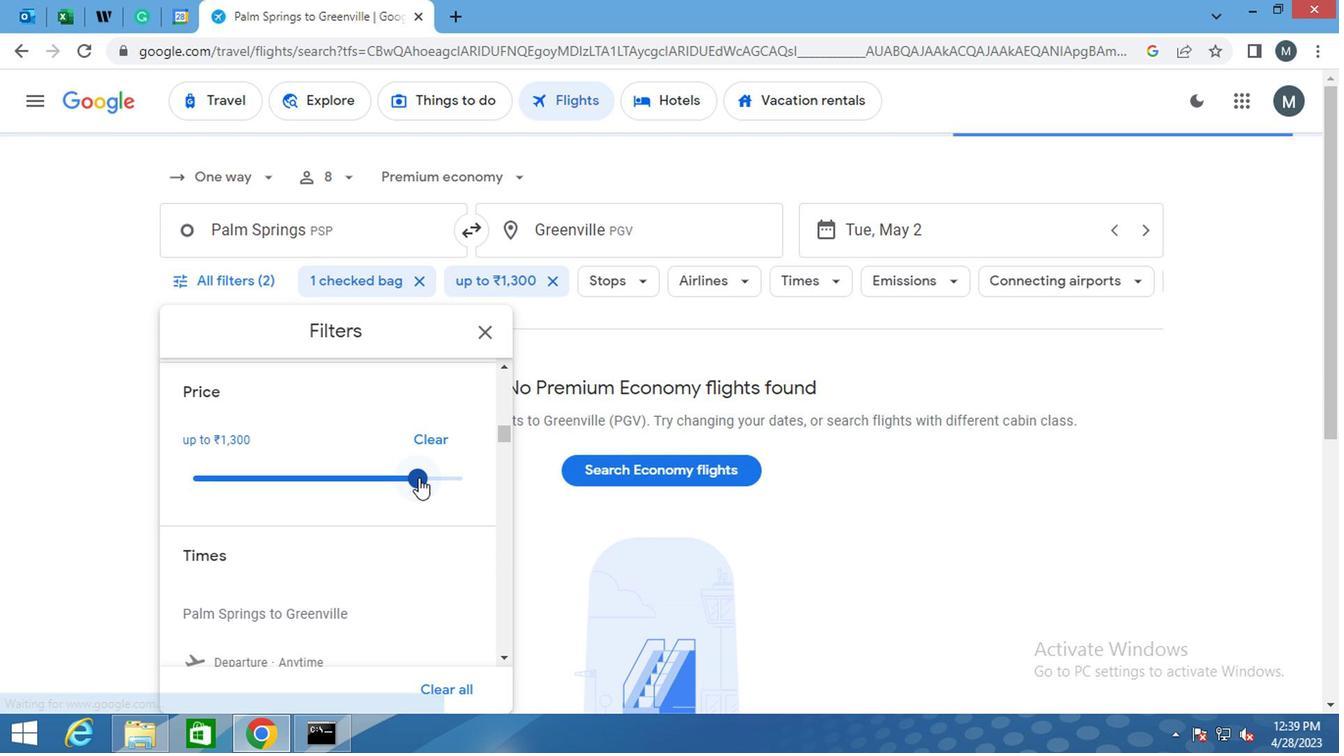 
Action: Mouse moved to (470, 479)
Screenshot: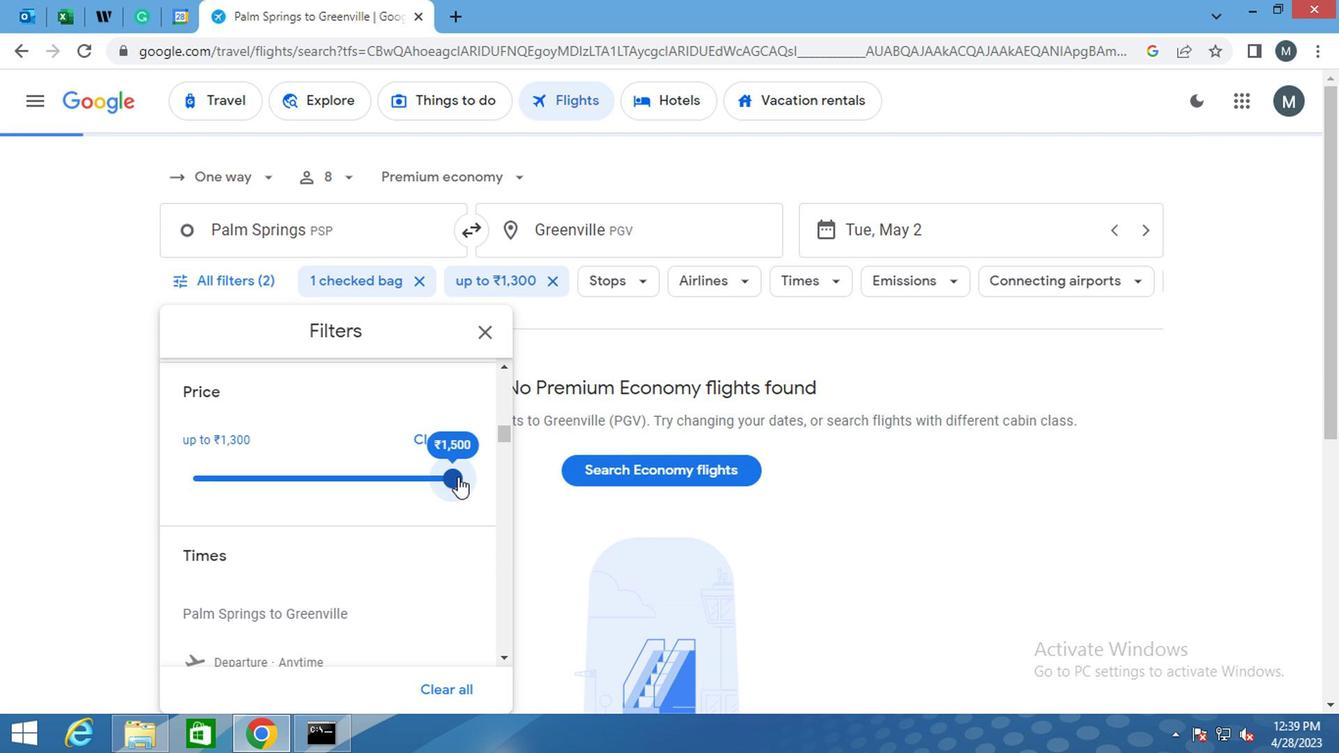 
Action: Mouse pressed left at (470, 479)
Screenshot: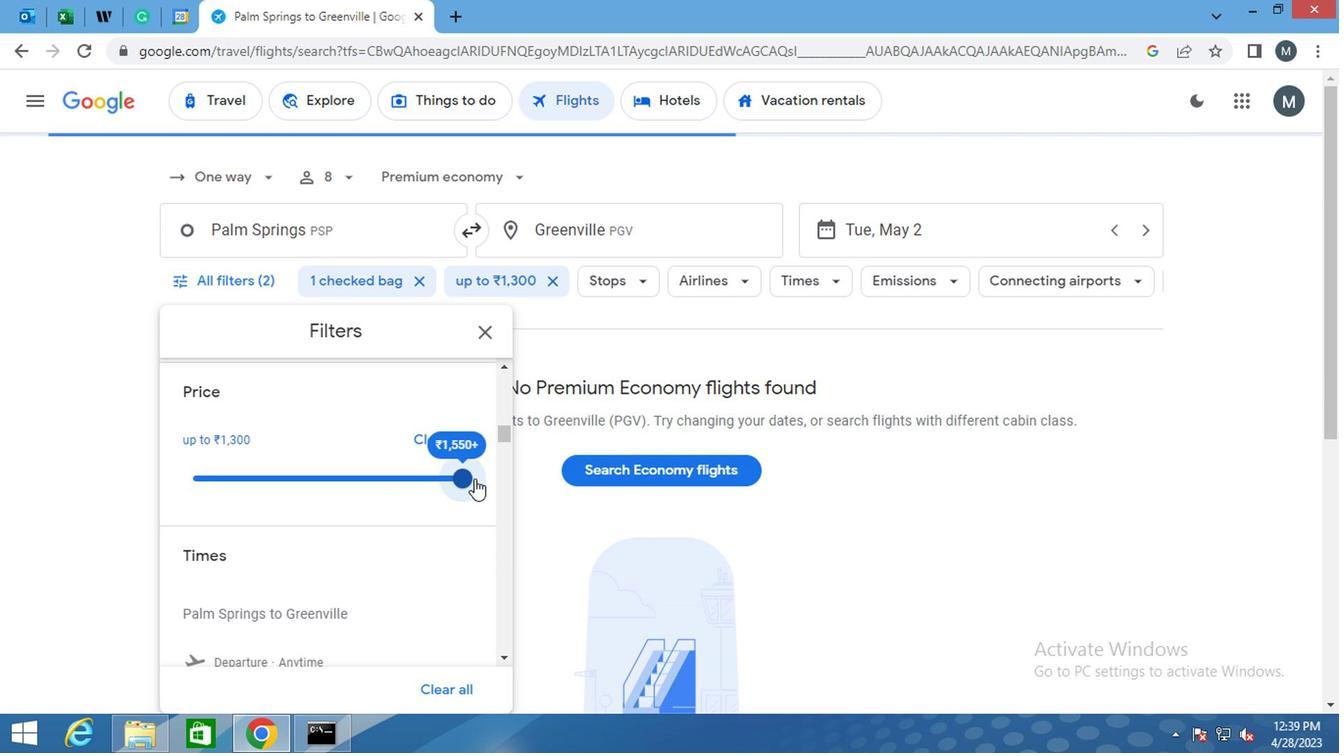 
Action: Mouse moved to (309, 497)
Screenshot: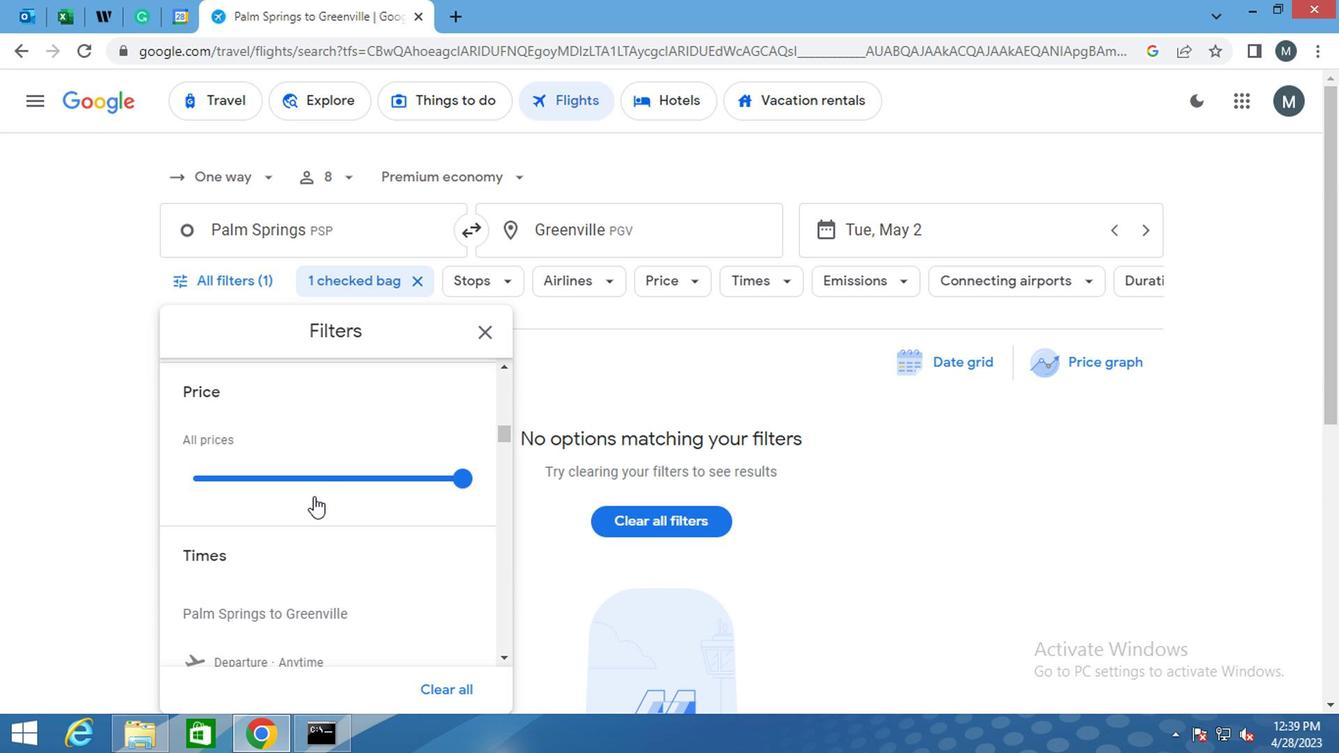 
Action: Mouse scrolled (309, 495) with delta (0, -1)
Screenshot: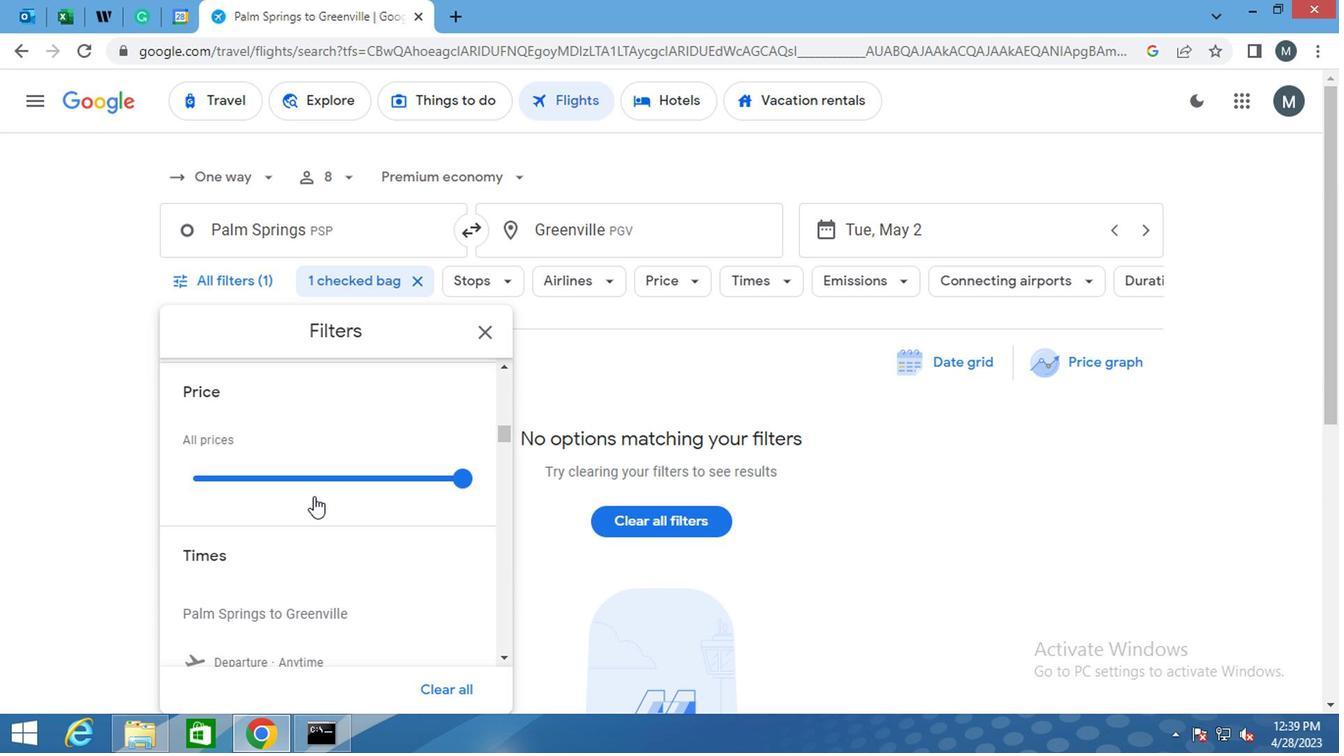 
Action: Mouse moved to (309, 497)
Screenshot: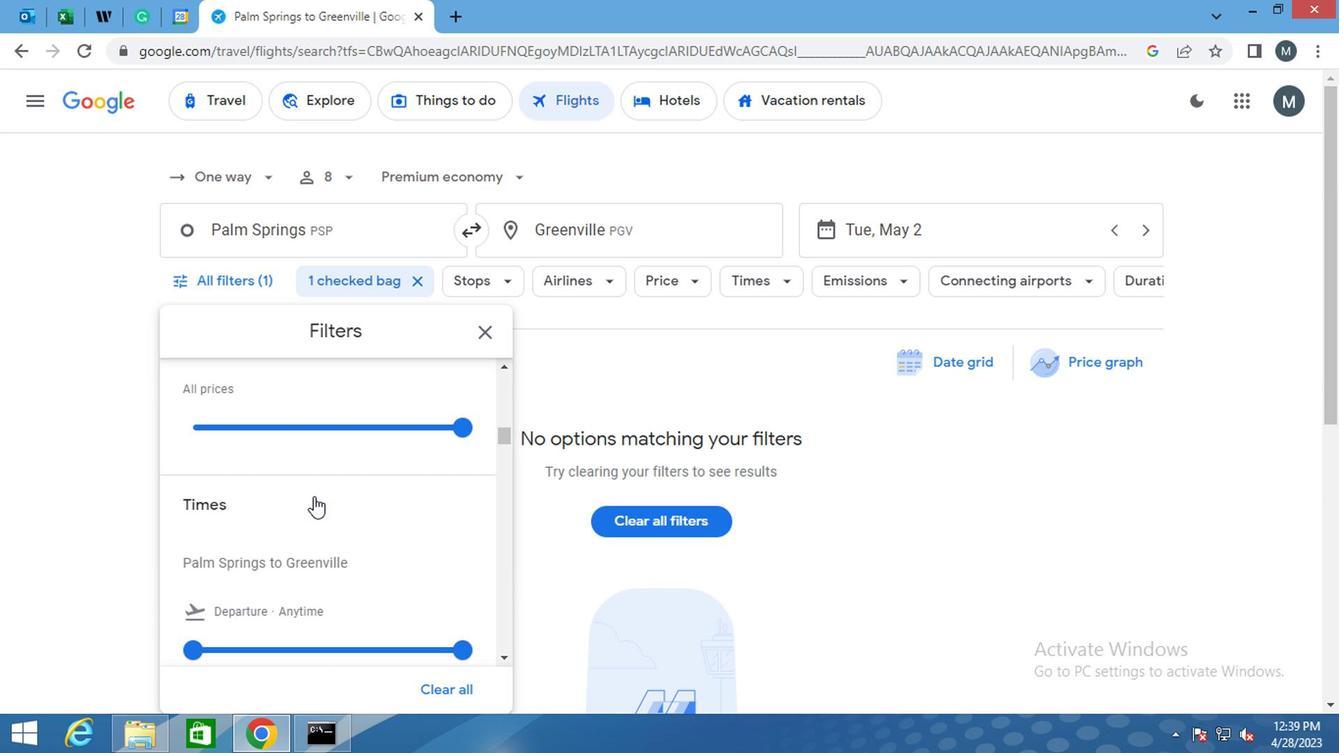 
Action: Mouse scrolled (309, 495) with delta (0, -1)
Screenshot: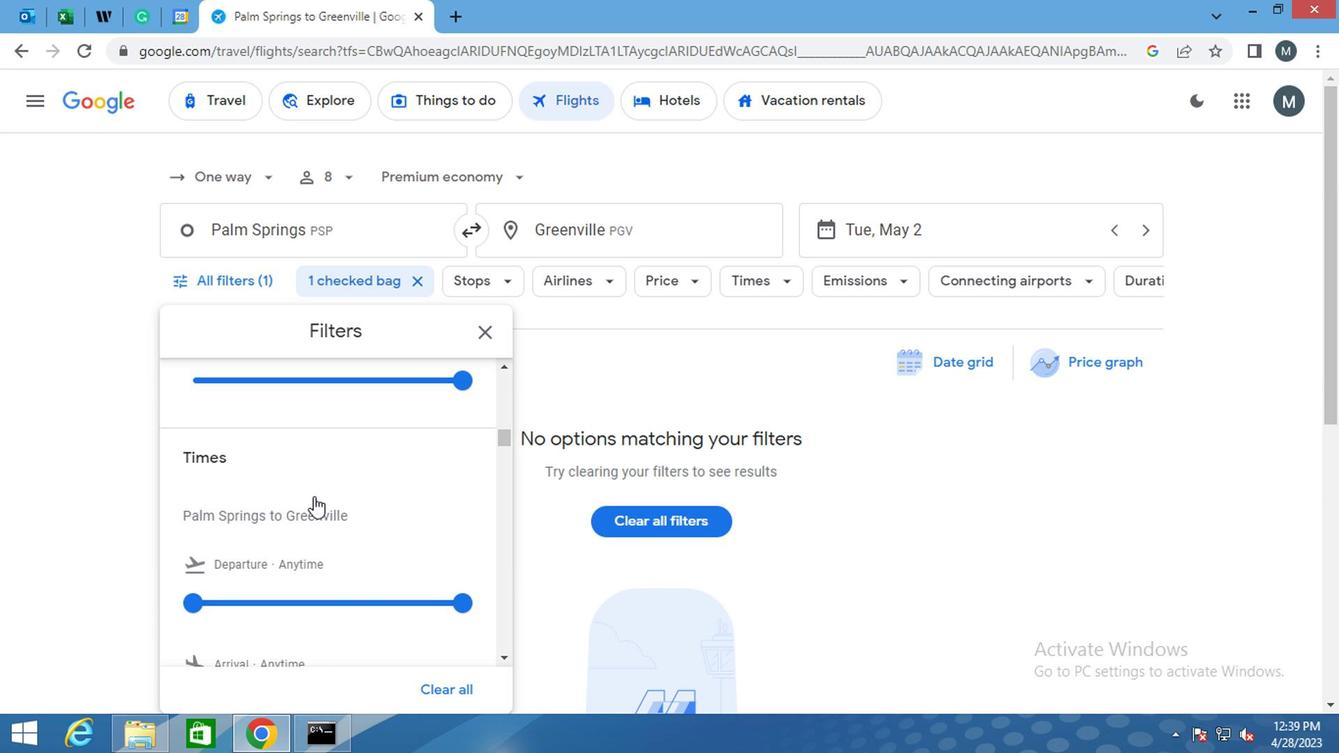 
Action: Mouse moved to (255, 507)
Screenshot: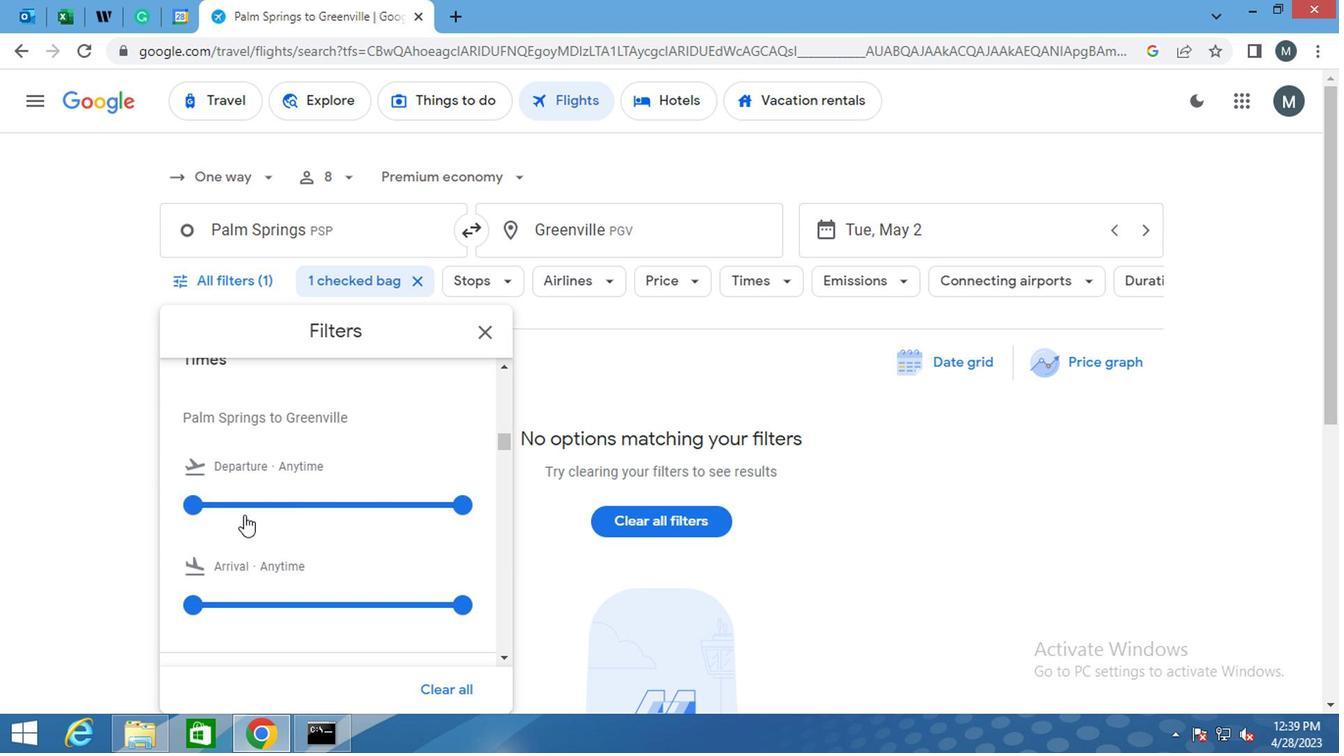 
Action: Mouse scrolled (255, 507) with delta (0, 0)
Screenshot: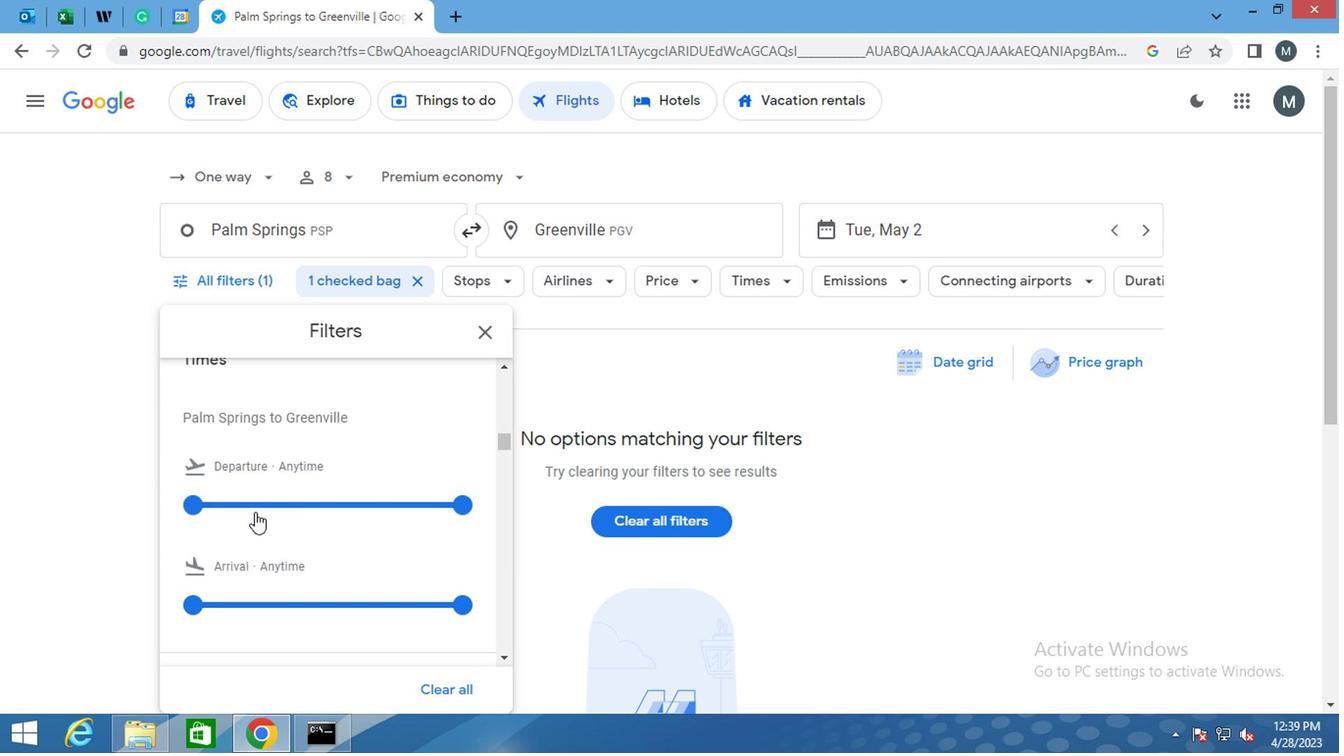 
Action: Mouse moved to (276, 504)
Screenshot: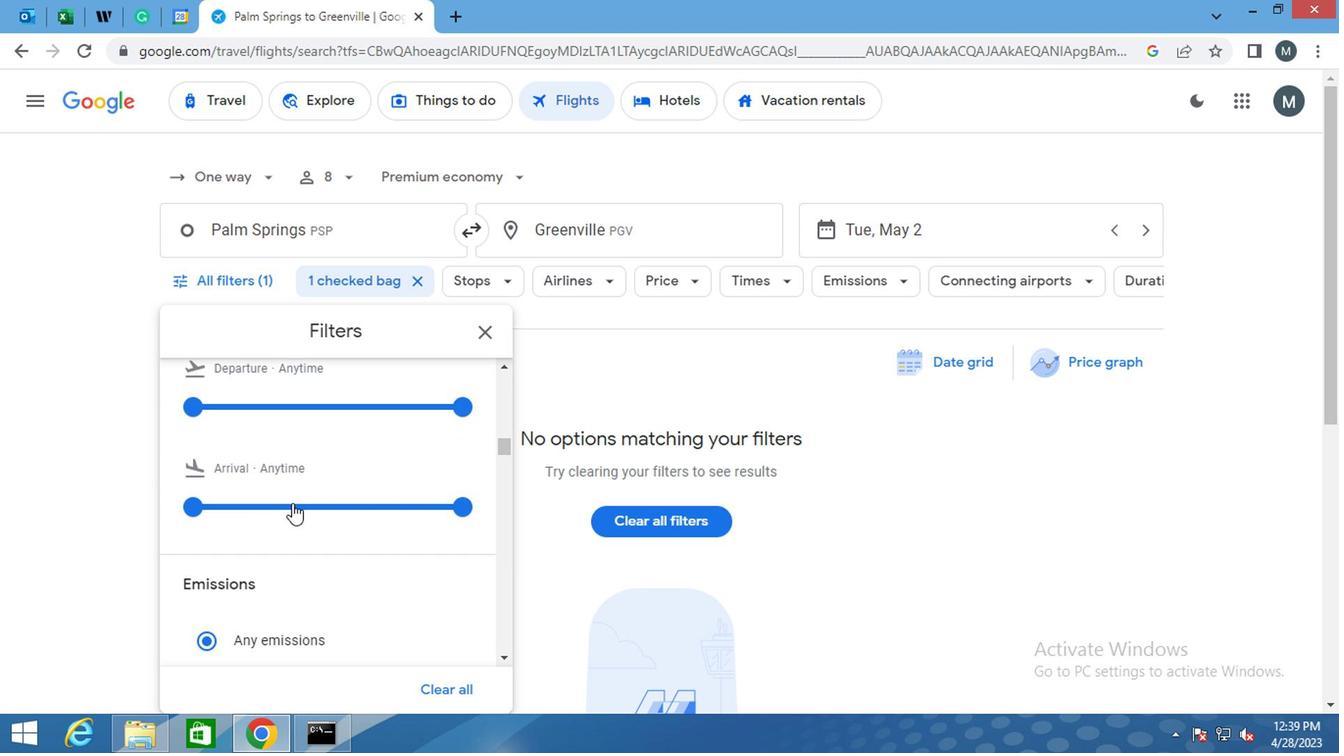 
Action: Mouse scrolled (276, 504) with delta (0, 0)
Screenshot: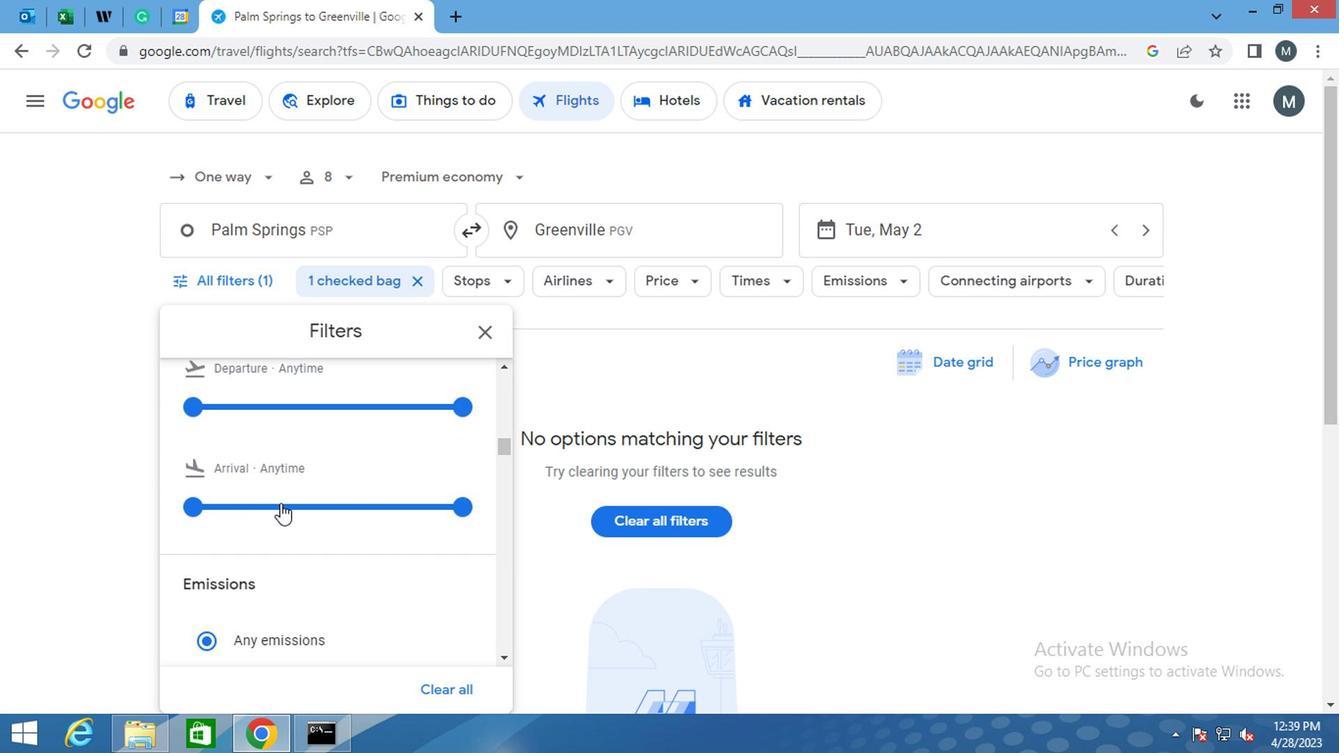 
Action: Mouse moved to (318, 504)
Screenshot: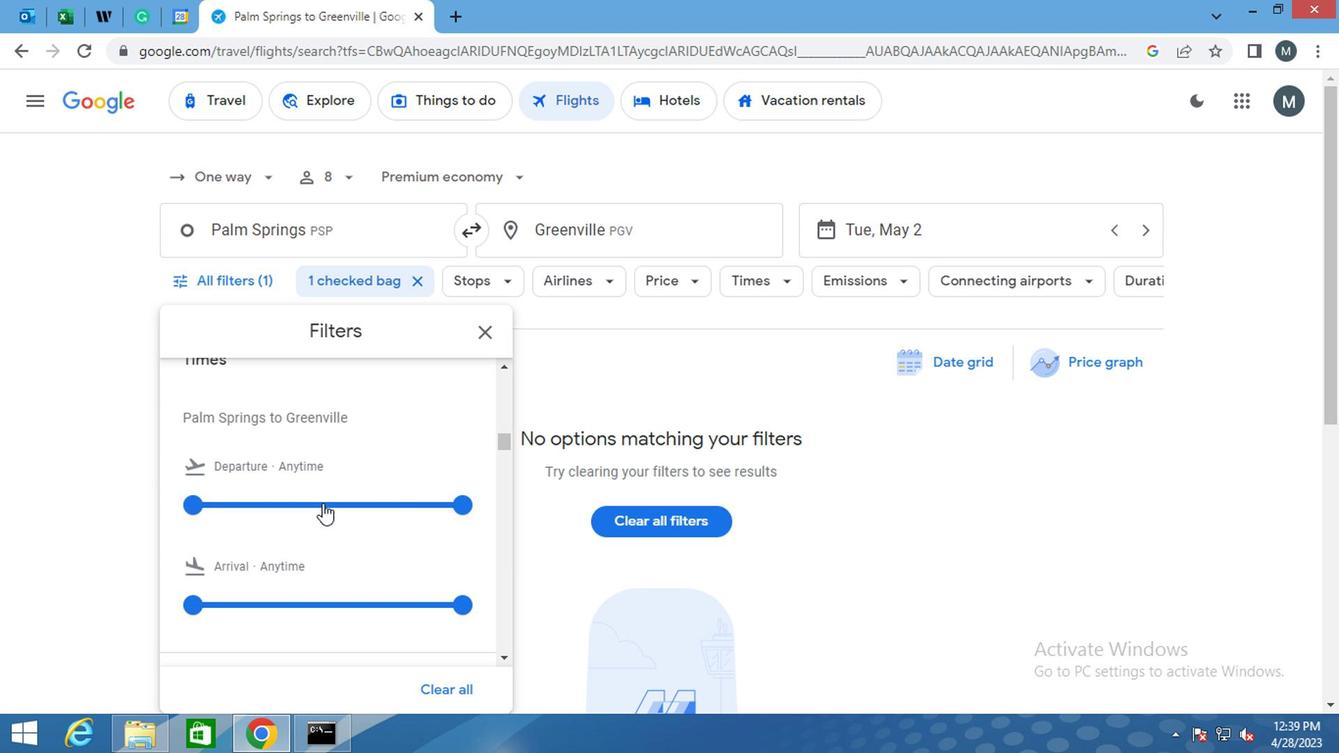 
Action: Mouse scrolled (318, 502) with delta (0, -1)
Screenshot: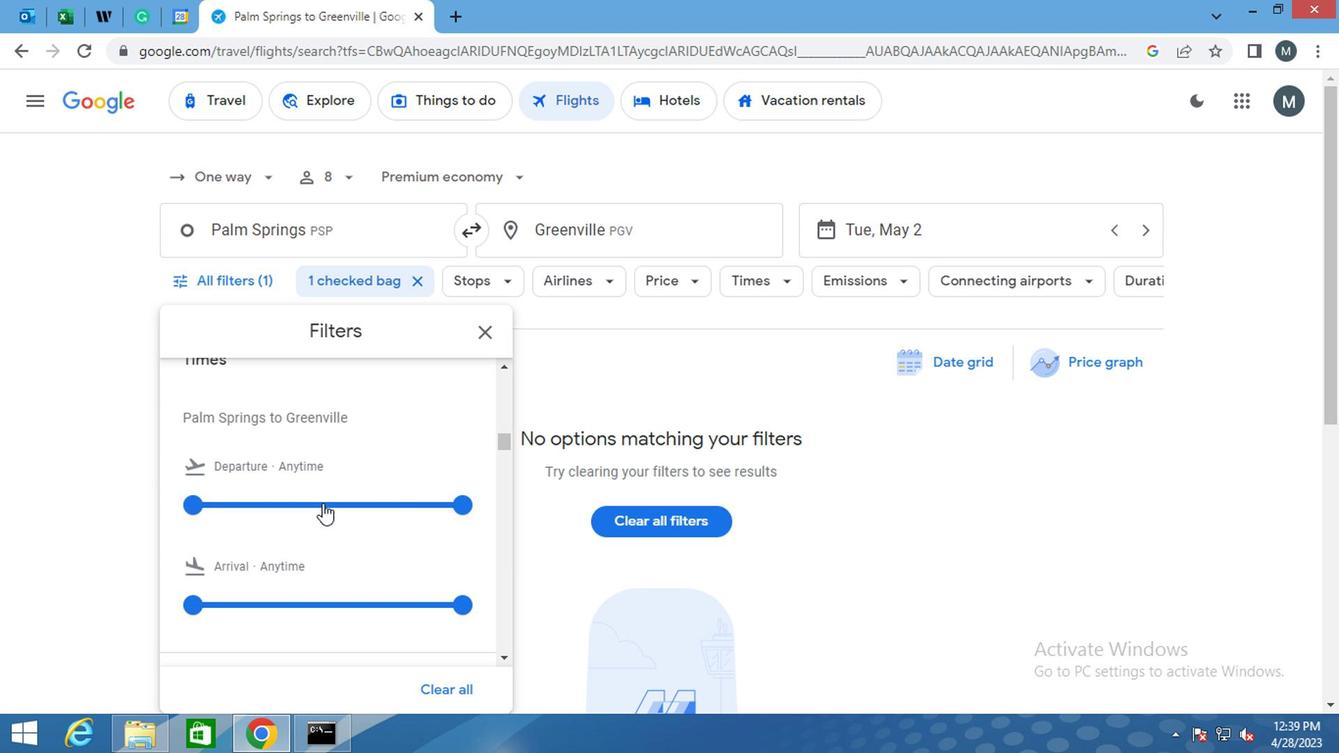 
Action: Mouse moved to (318, 502)
Screenshot: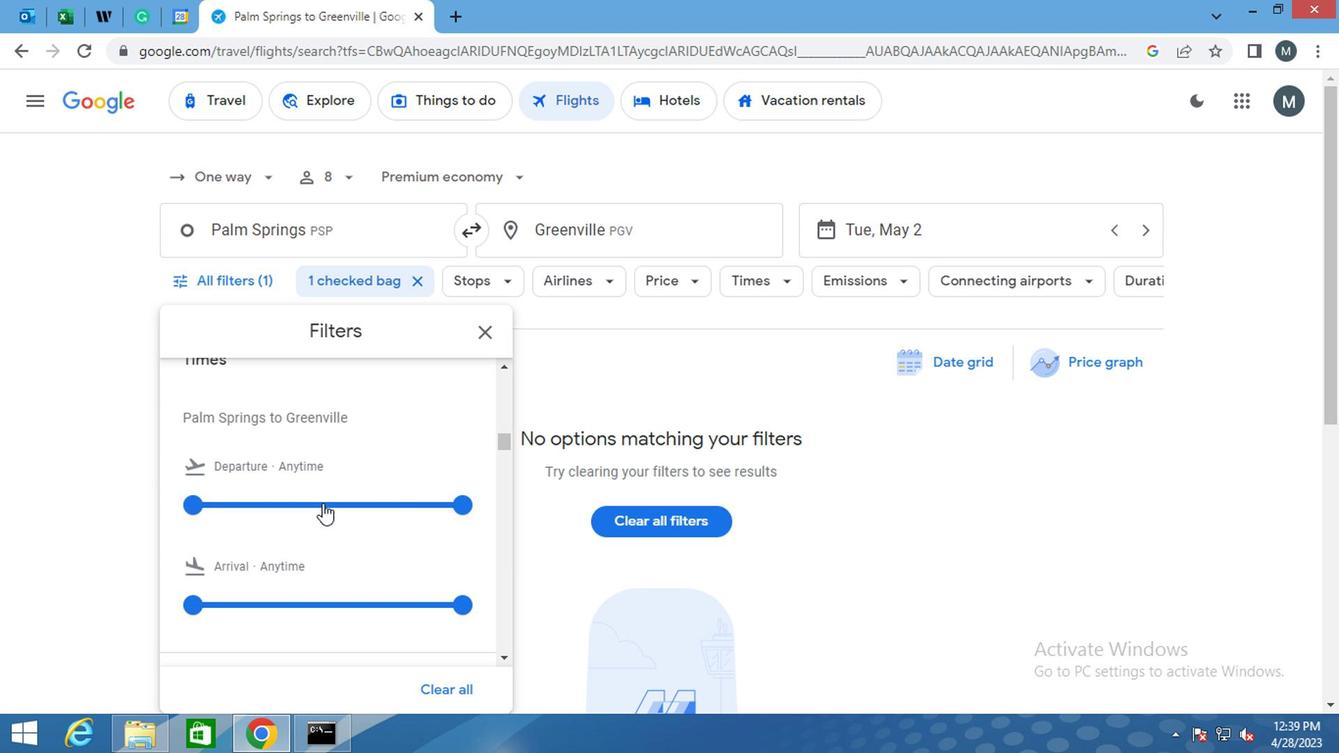 
Action: Mouse scrolled (318, 502) with delta (0, 0)
Screenshot: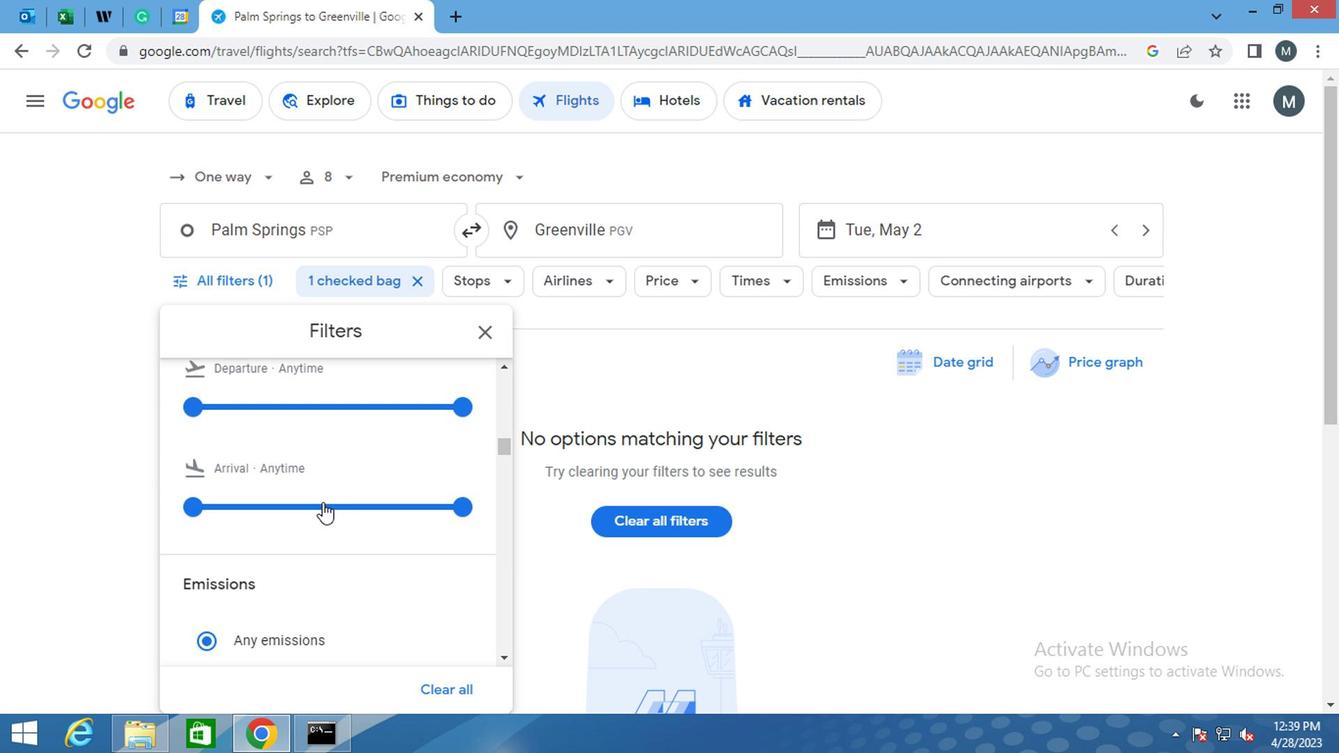 
Action: Mouse scrolled (318, 504) with delta (0, 1)
Screenshot: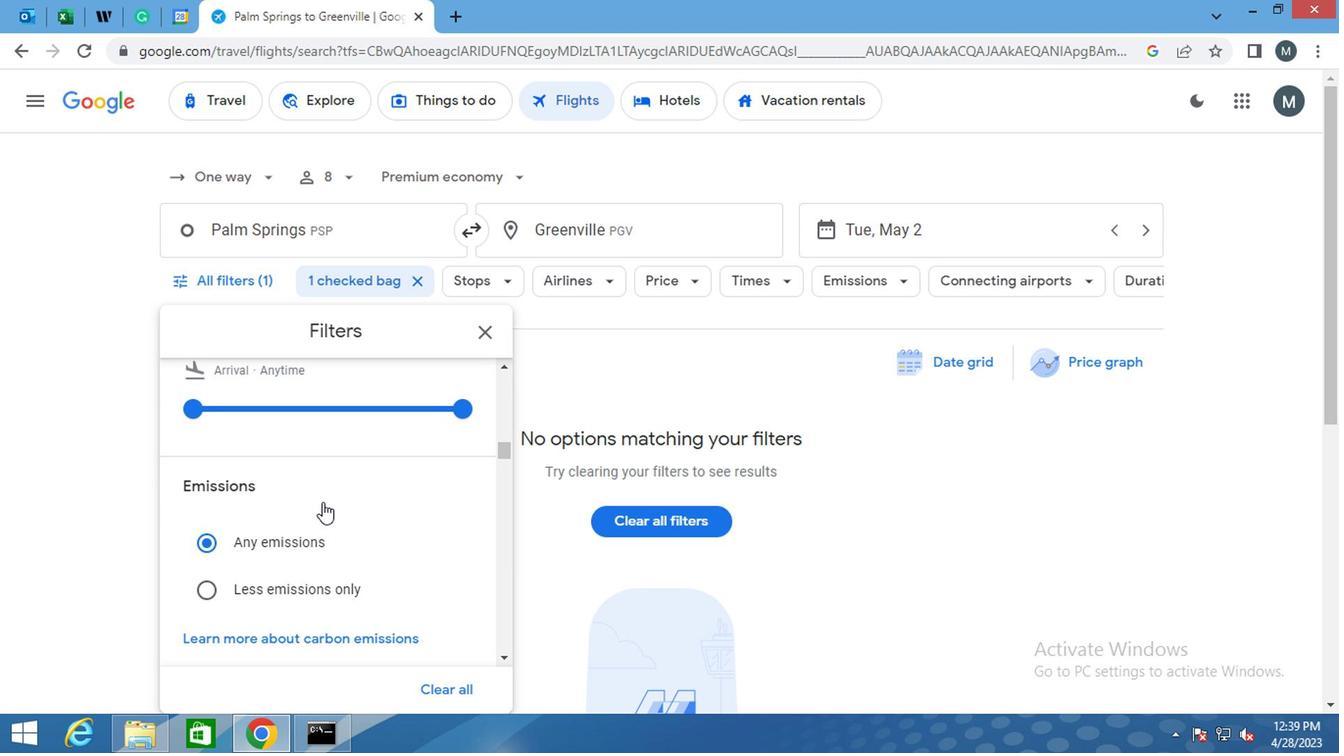 
Action: Mouse moved to (274, 500)
Screenshot: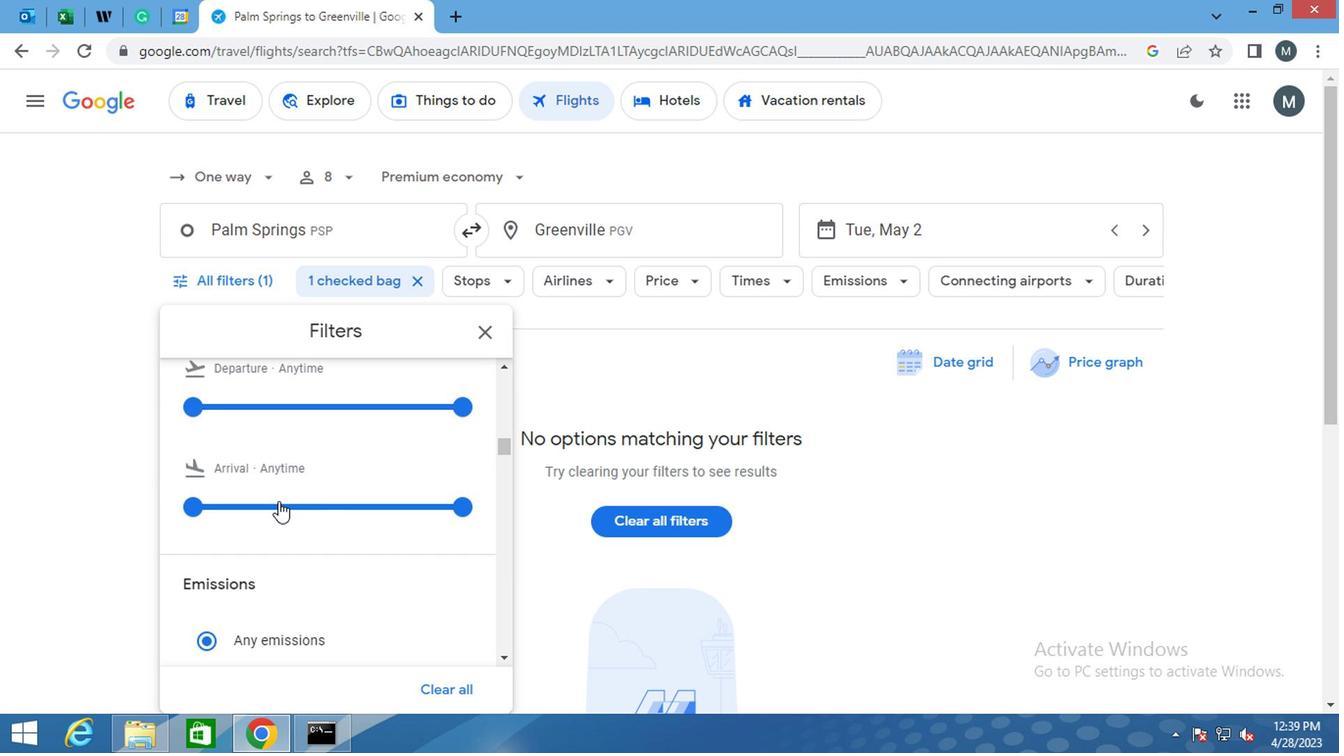 
Action: Mouse scrolled (274, 502) with delta (0, 1)
Screenshot: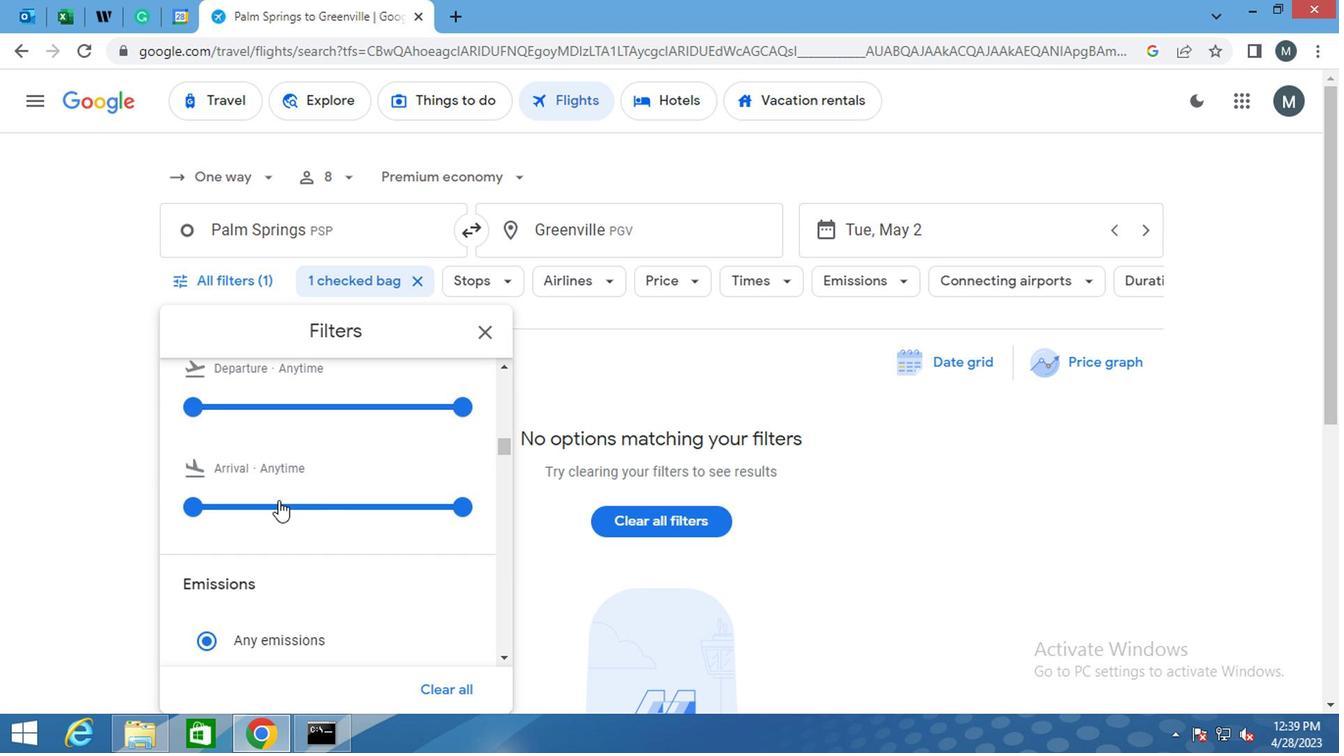 
Action: Mouse moved to (456, 507)
Screenshot: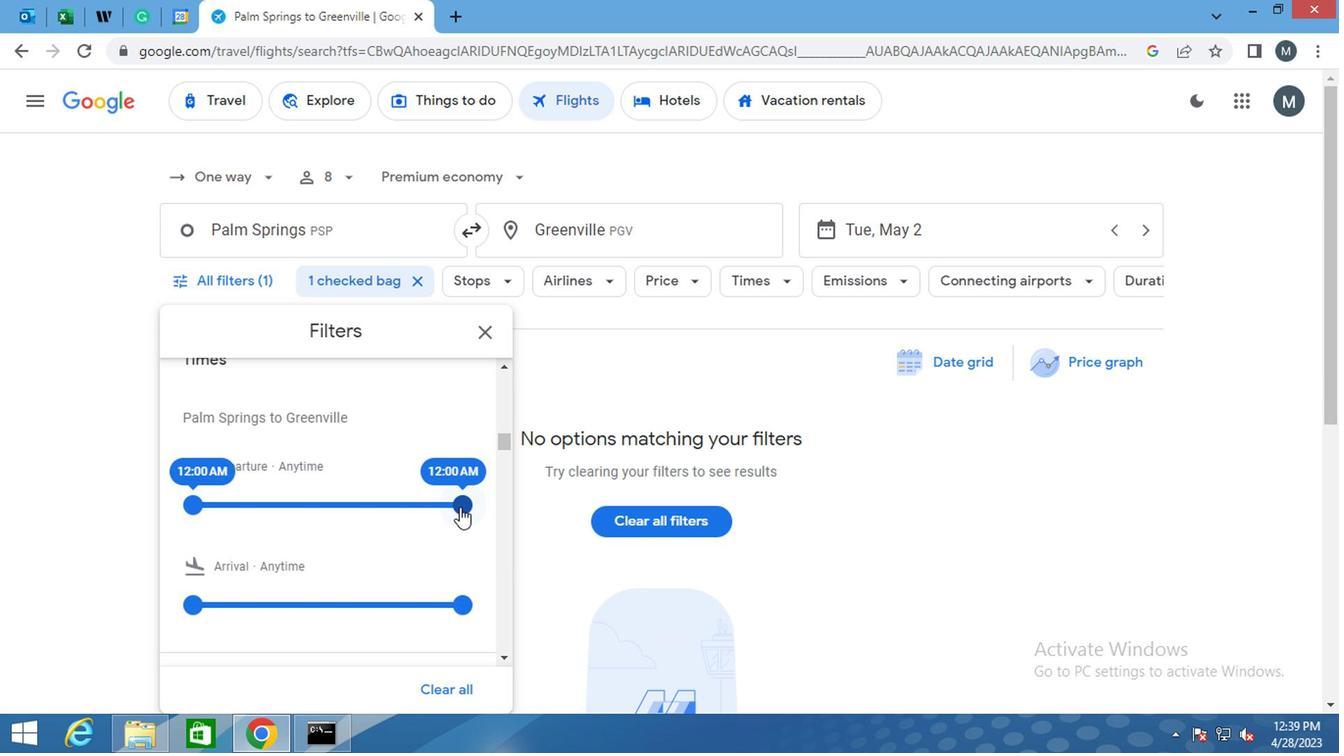
Action: Mouse pressed left at (456, 507)
Screenshot: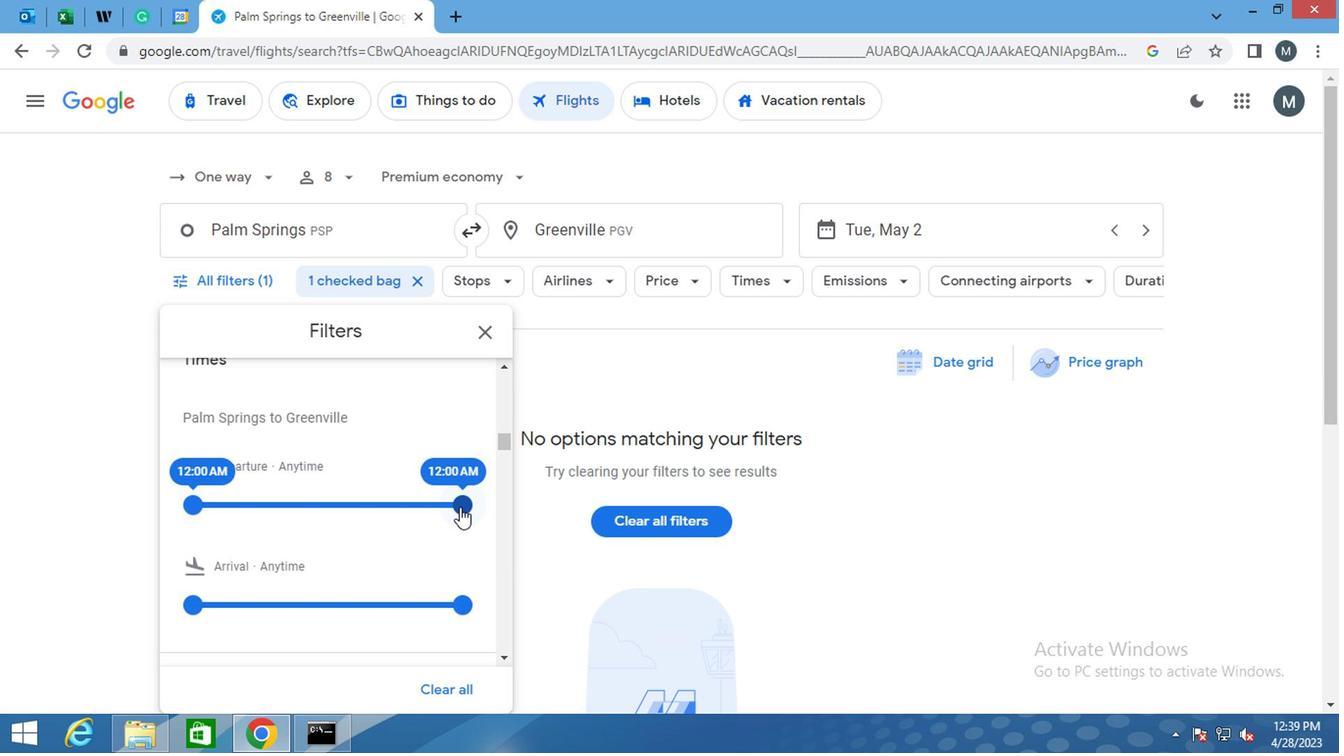 
Action: Mouse moved to (230, 507)
Screenshot: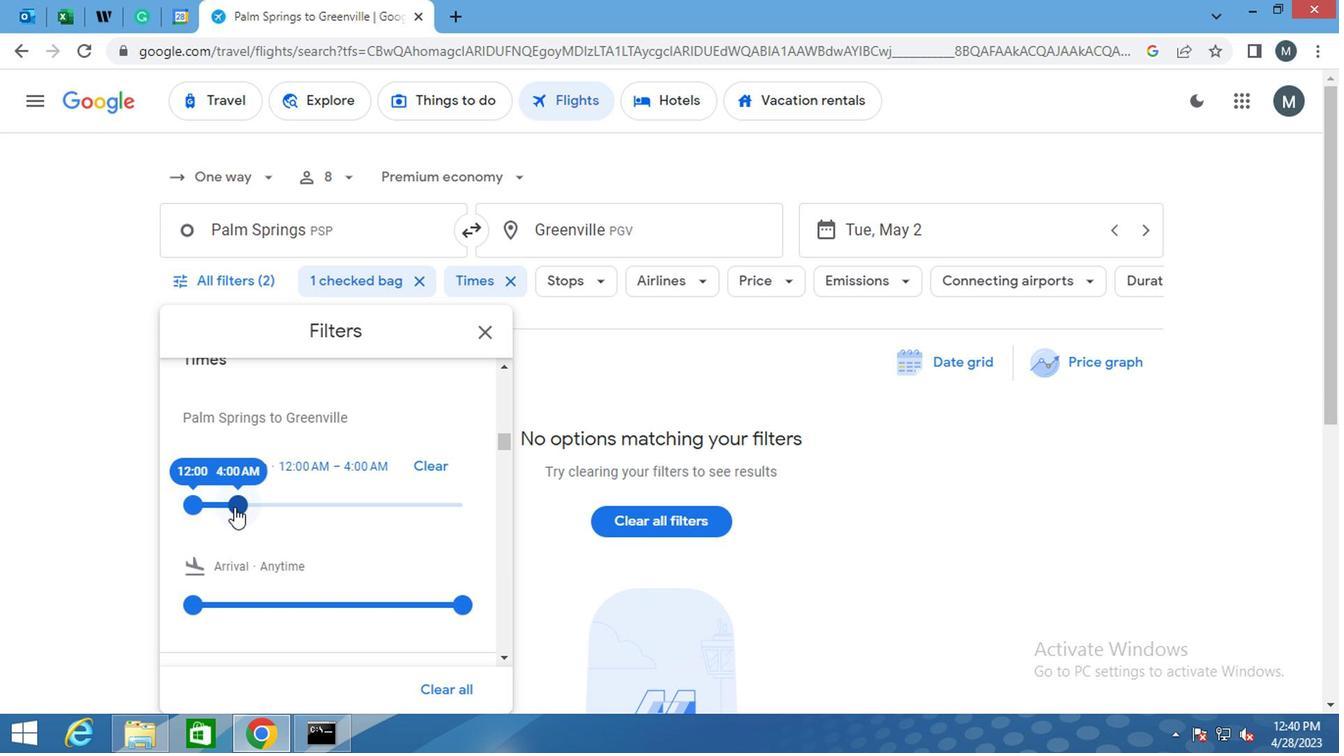 
Action: Mouse pressed left at (230, 507)
Screenshot: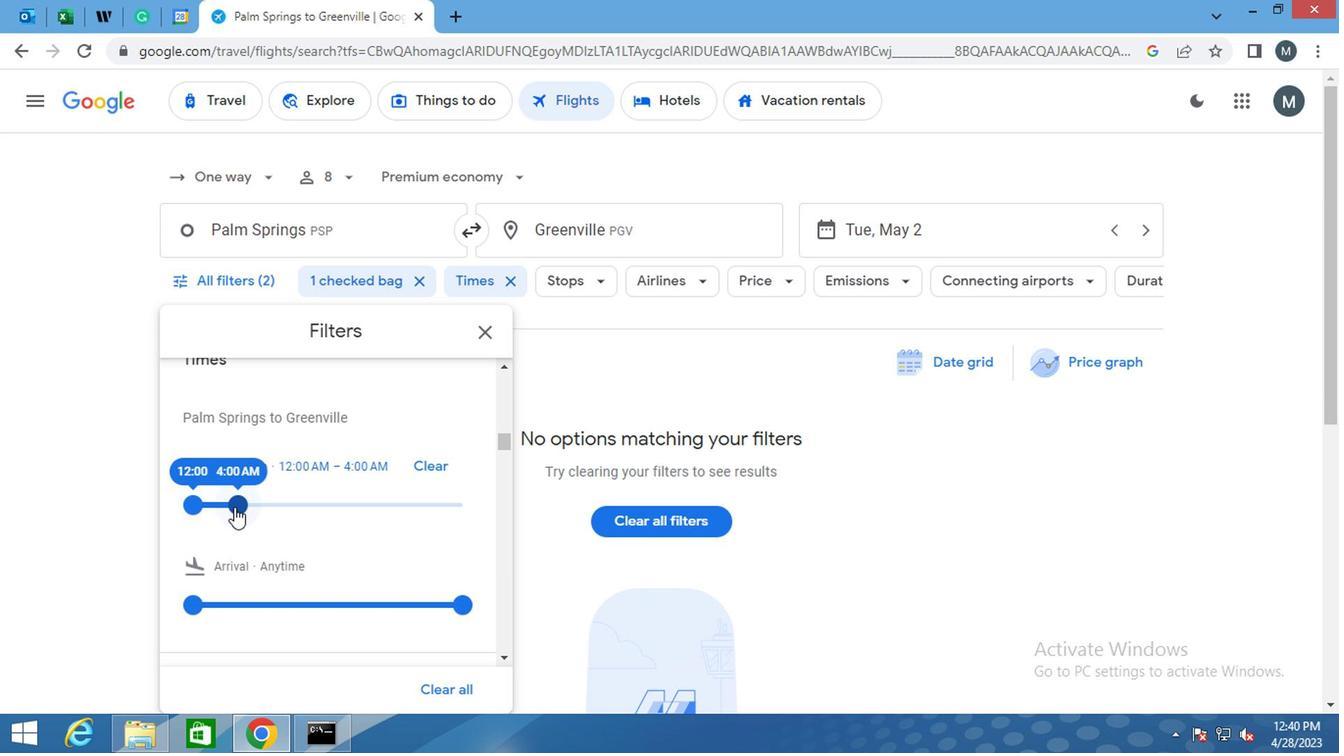 
Action: Mouse moved to (214, 502)
Screenshot: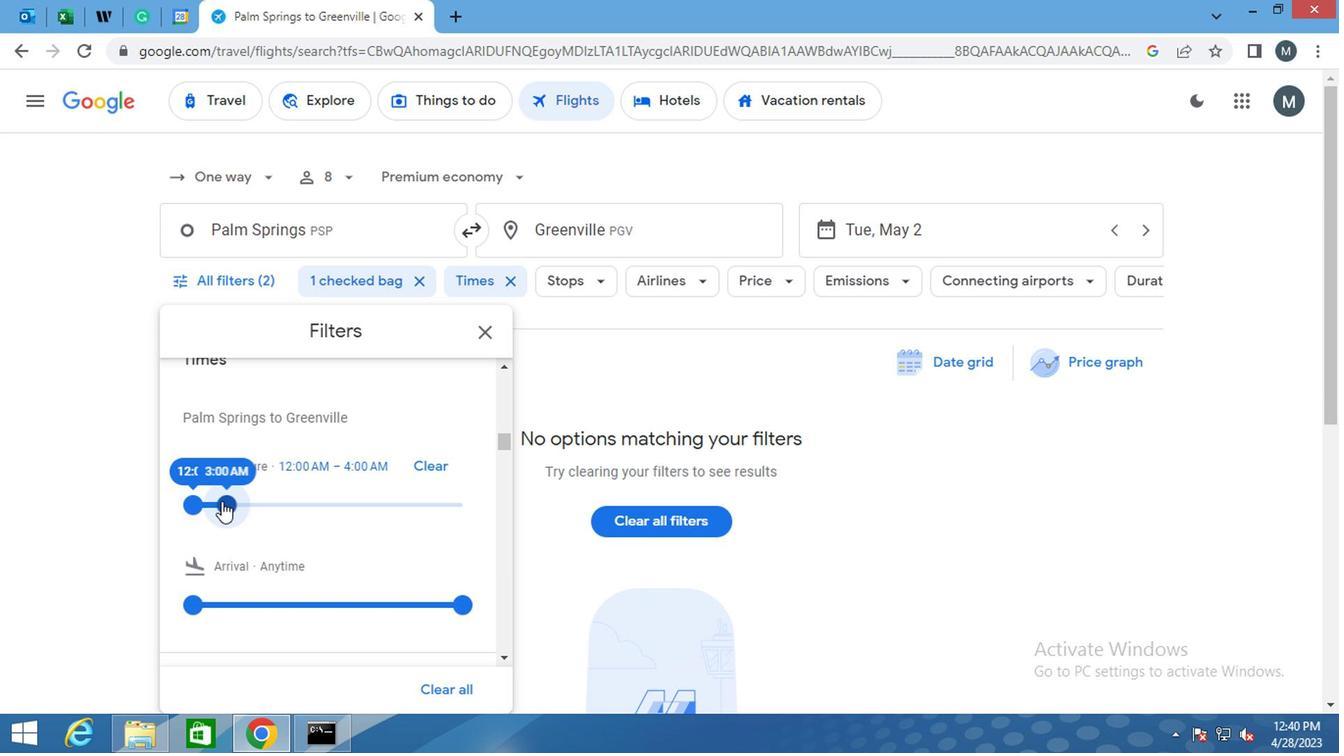
Action: Mouse pressed left at (214, 502)
Screenshot: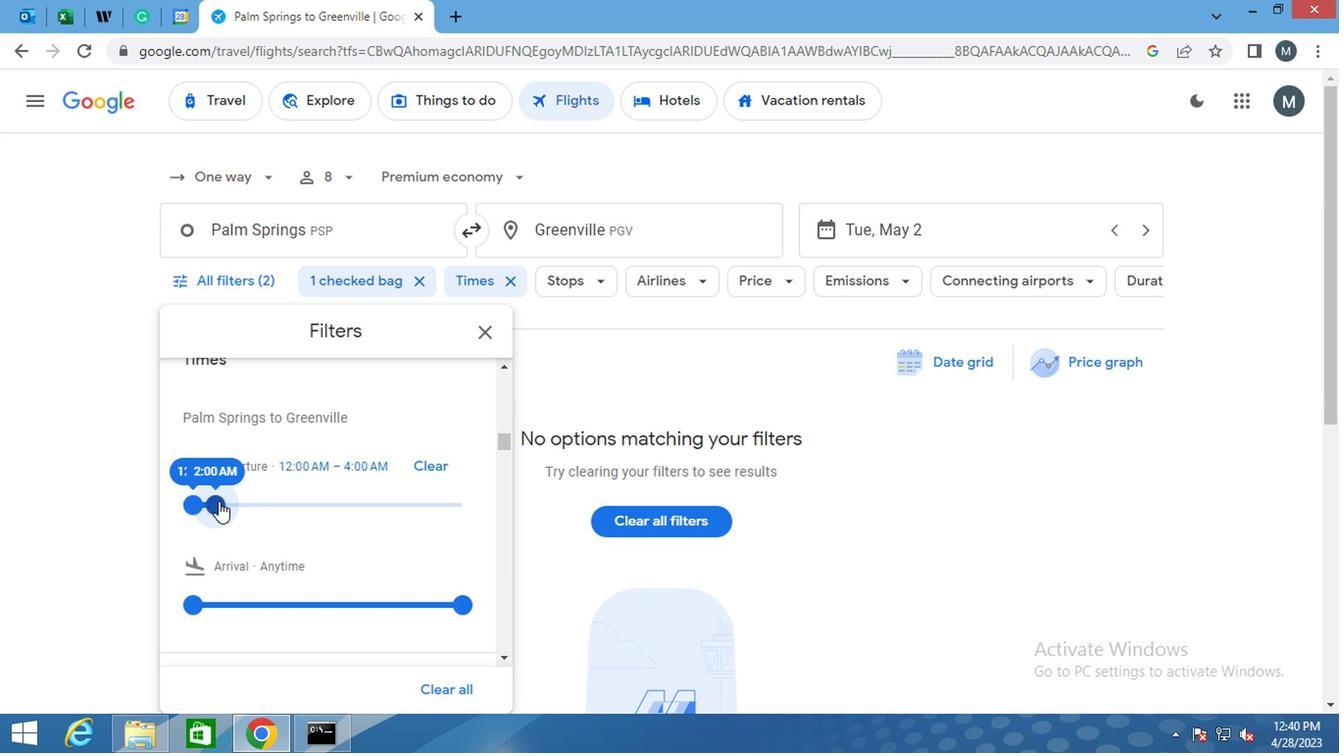 
Action: Mouse moved to (208, 504)
Screenshot: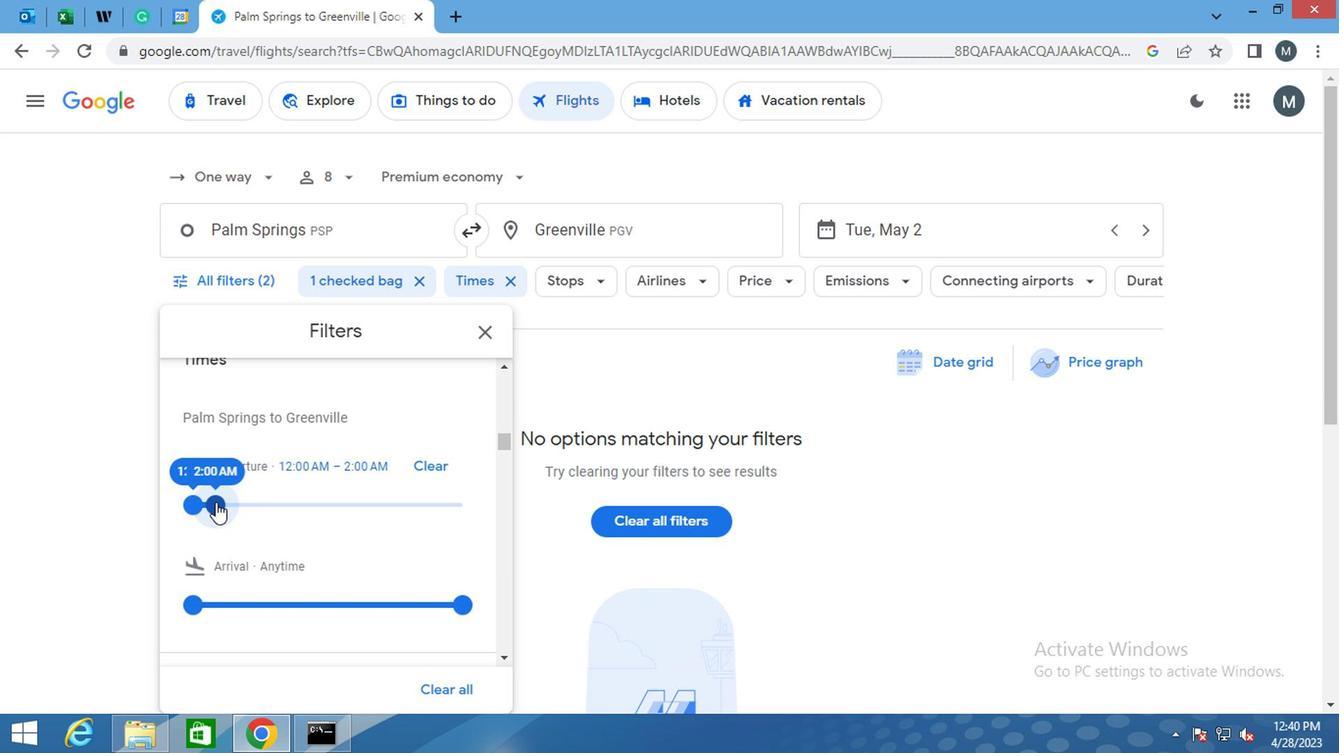 
Action: Mouse pressed left at (208, 504)
Screenshot: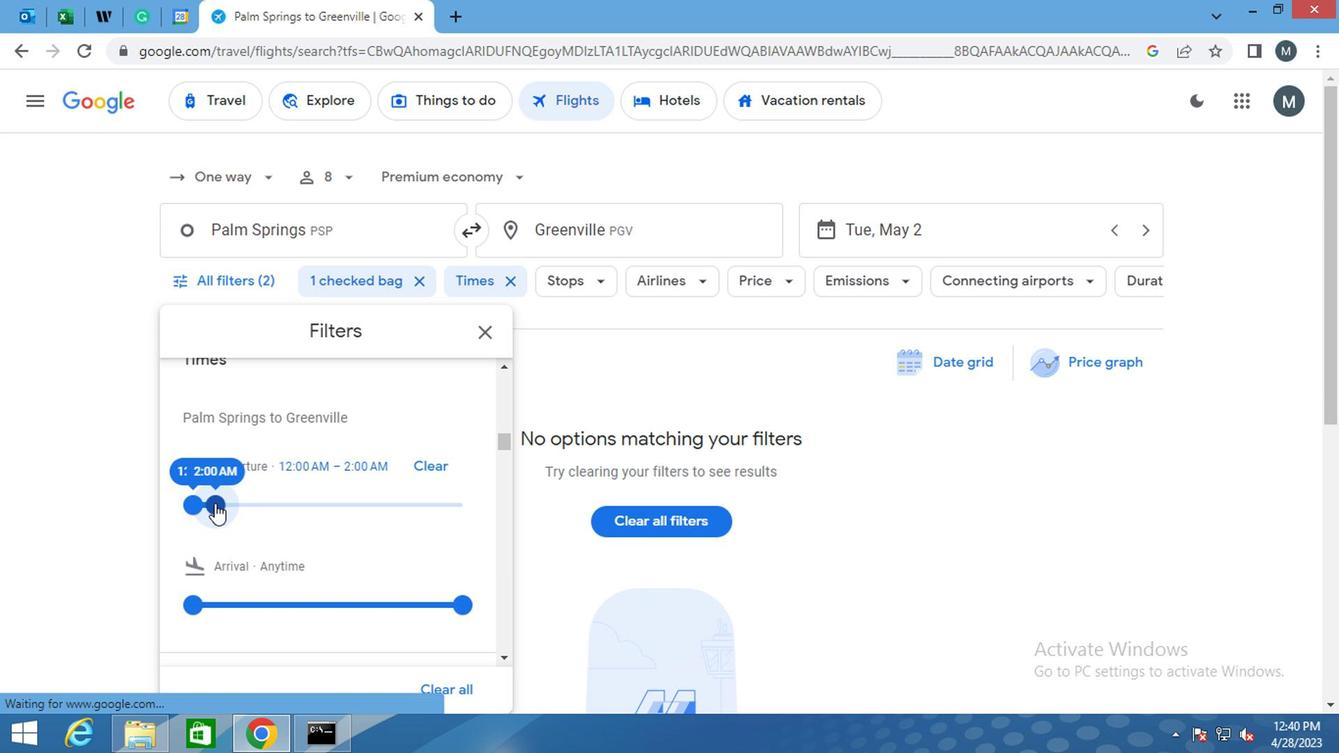
Action: Mouse moved to (209, 504)
Screenshot: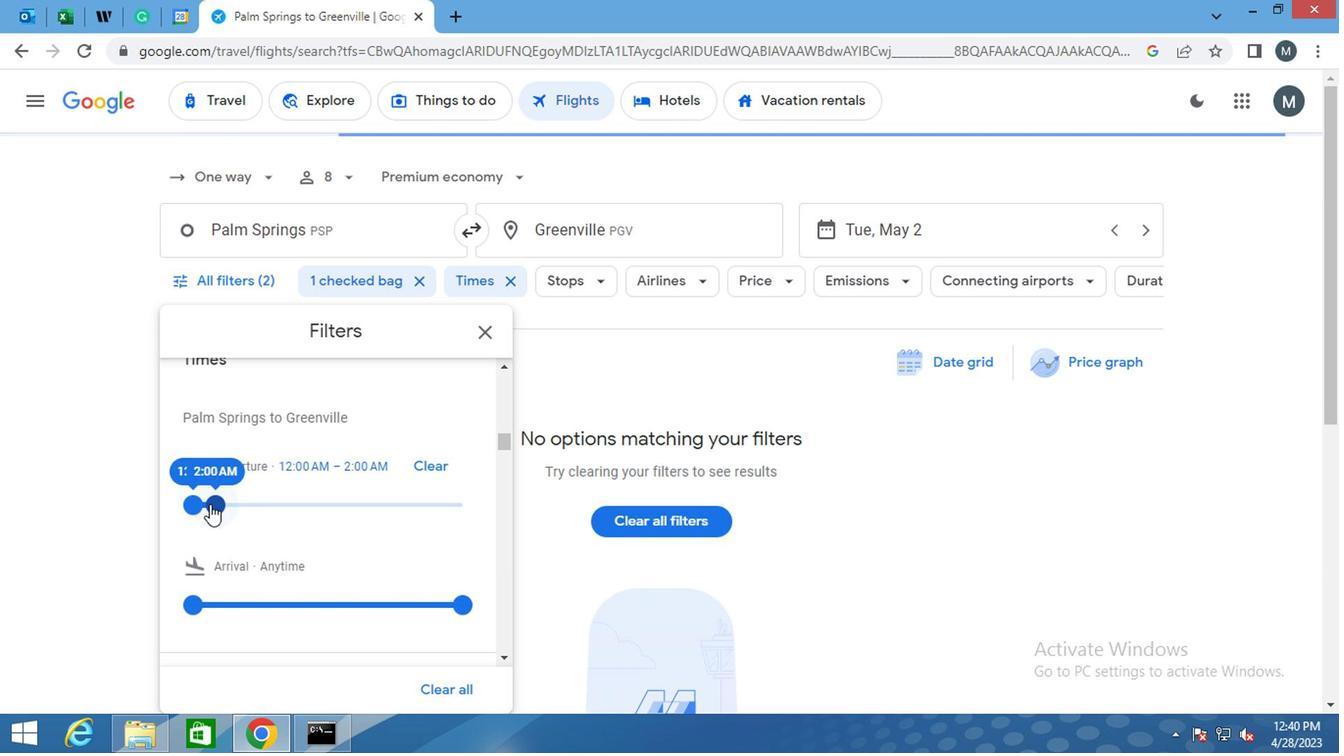 
Action: Mouse pressed left at (209, 504)
Screenshot: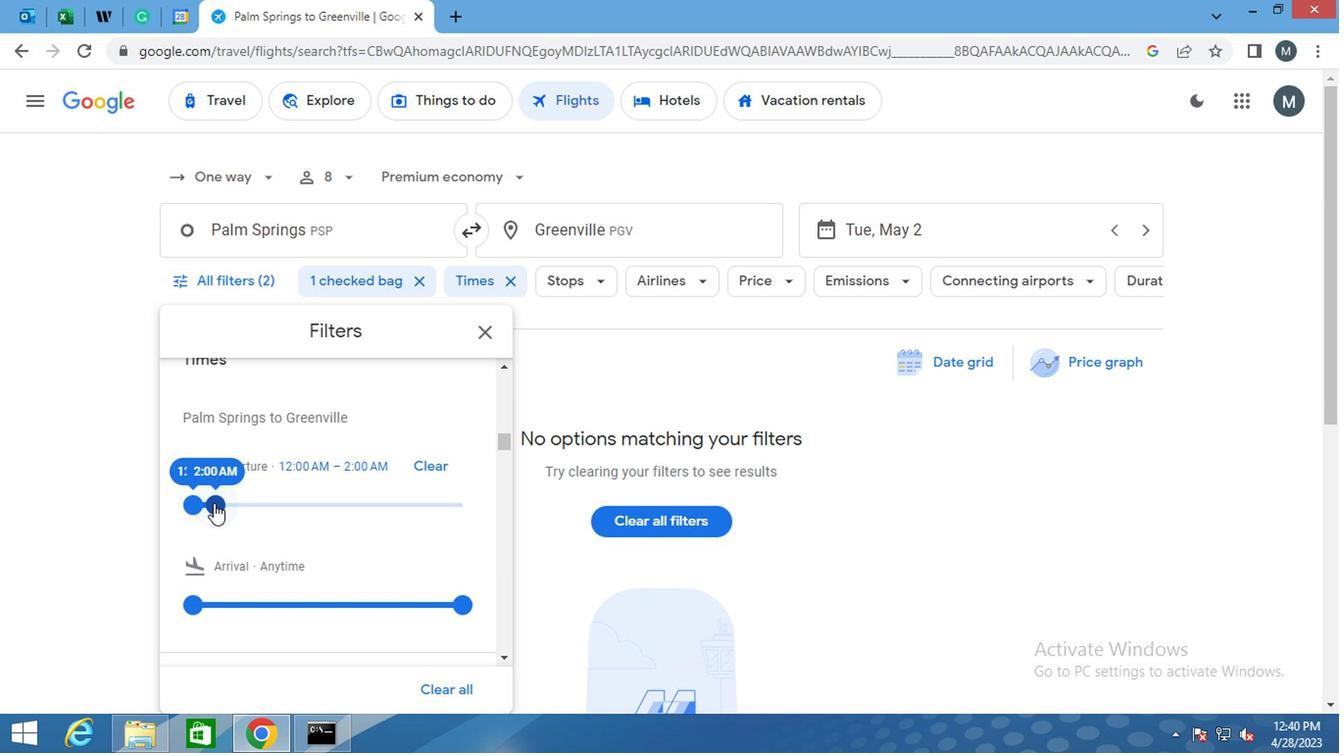 
Action: Mouse moved to (195, 507)
Screenshot: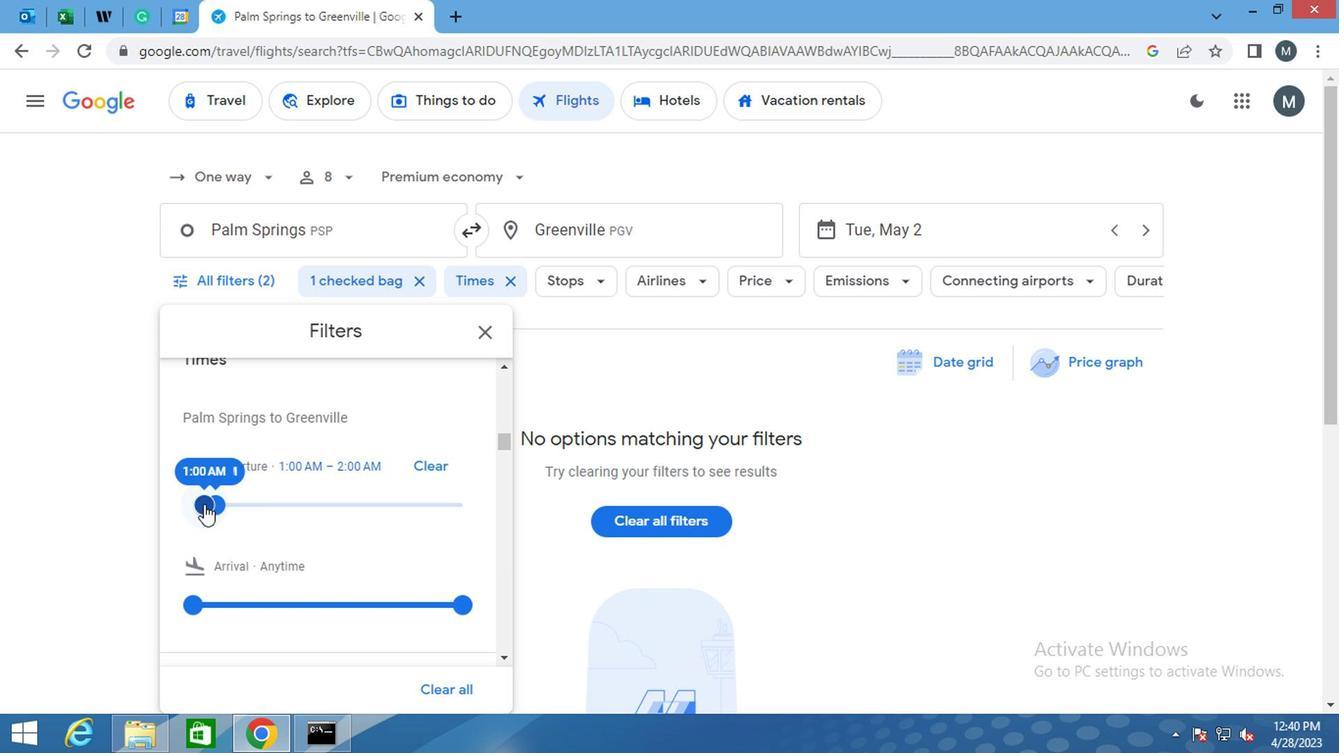 
Action: Mouse pressed left at (195, 507)
Screenshot: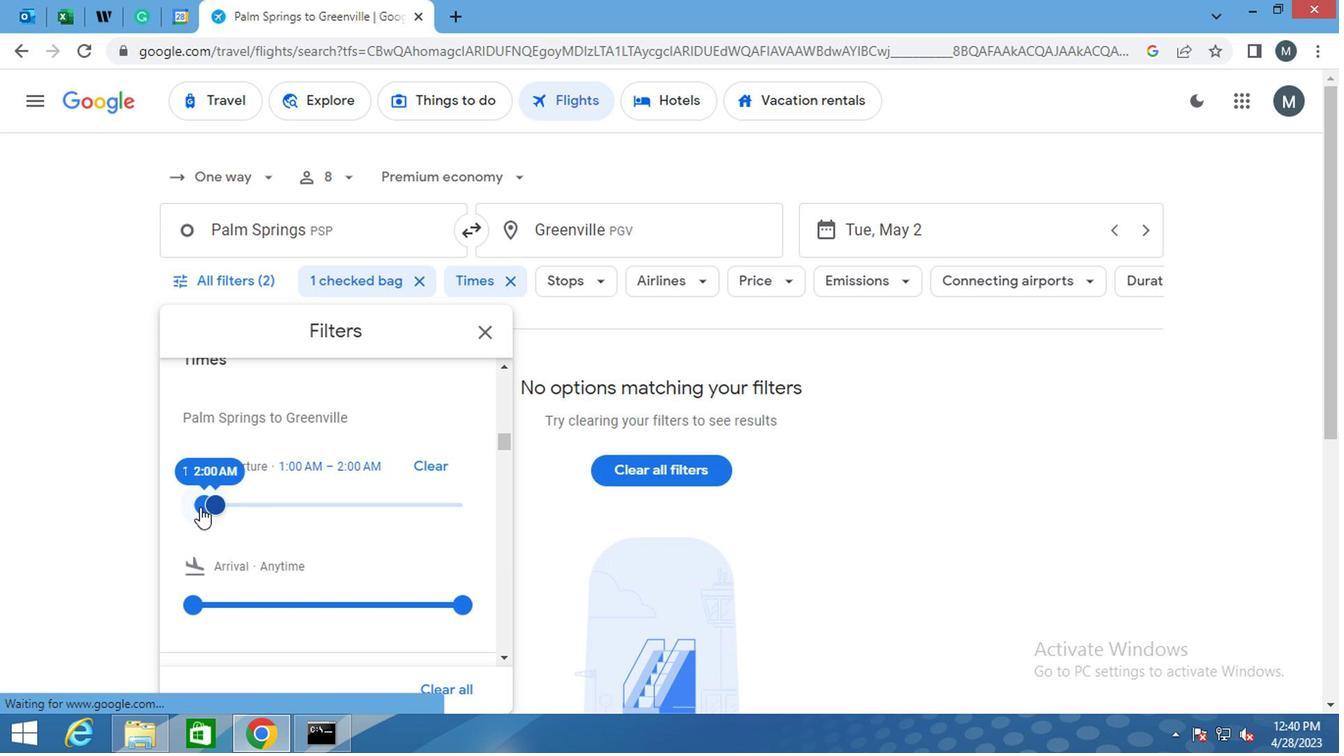 
Action: Mouse moved to (209, 500)
Screenshot: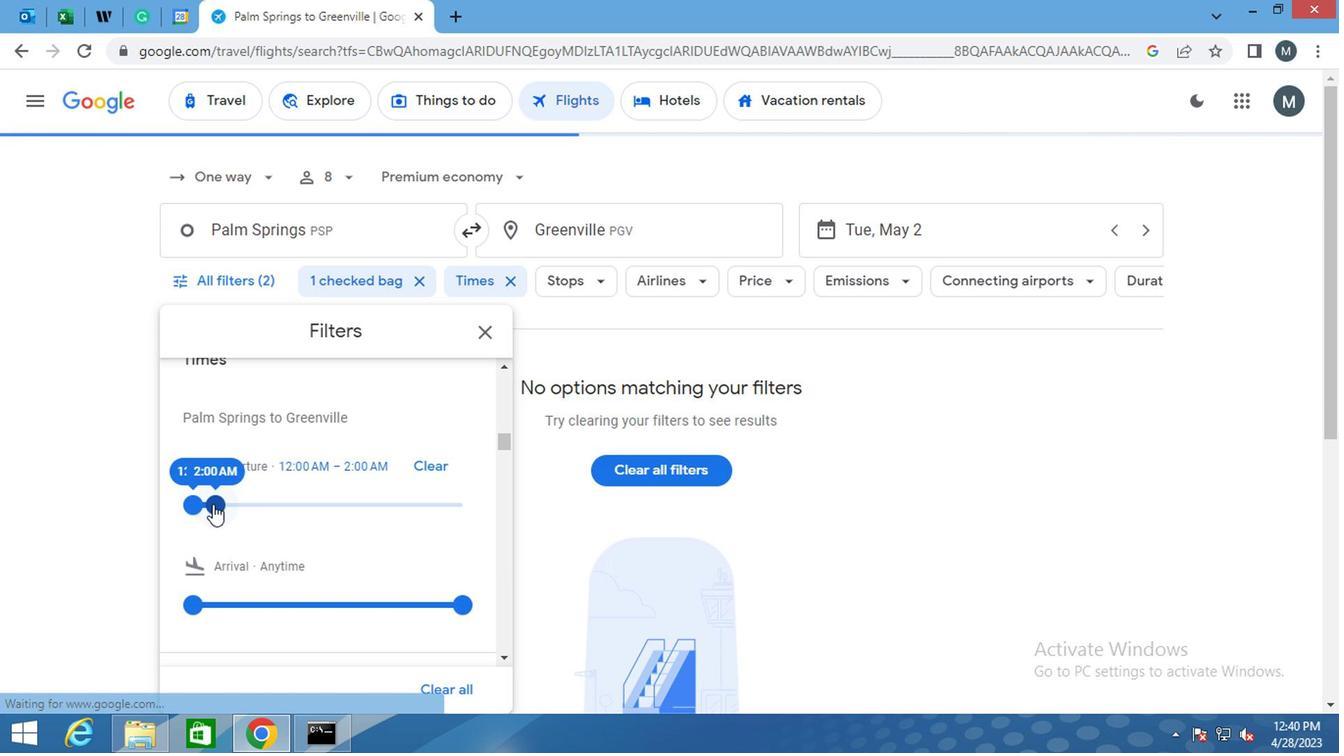 
Action: Mouse pressed left at (209, 500)
Screenshot: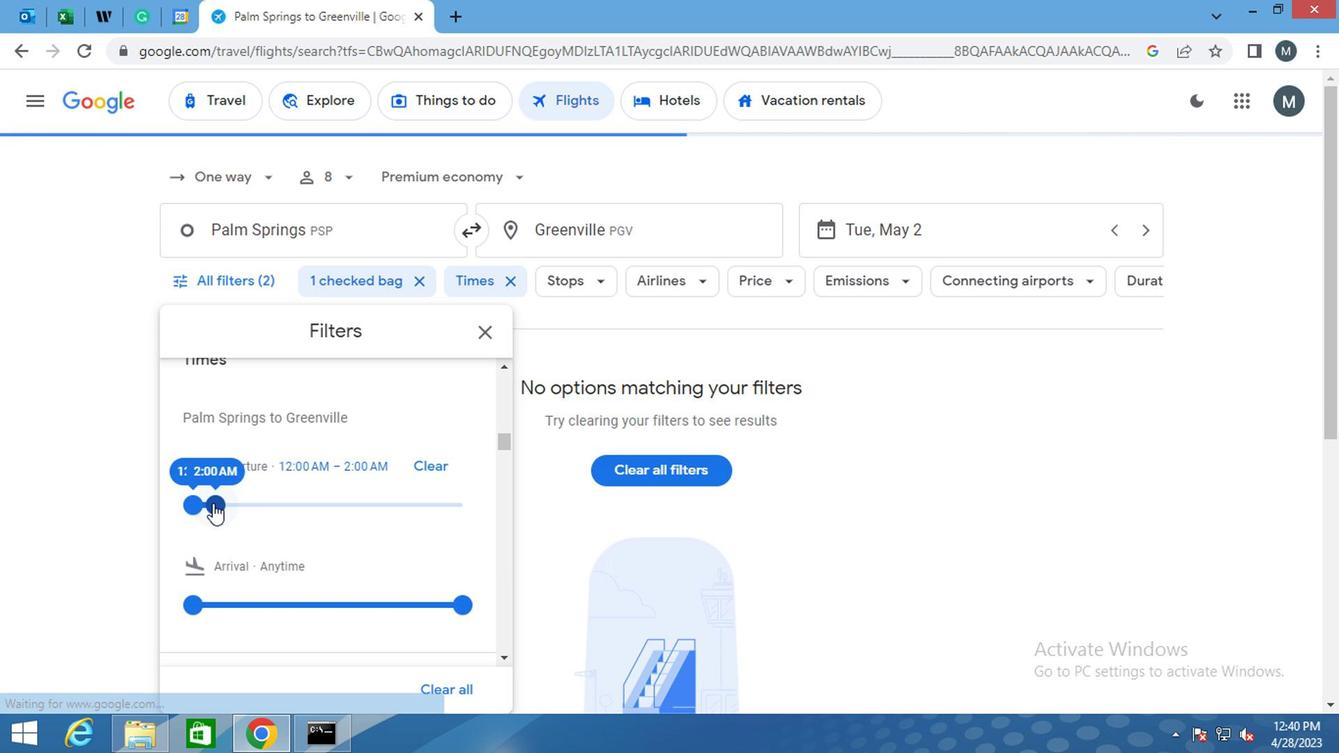 
Action: Mouse moved to (187, 499)
Screenshot: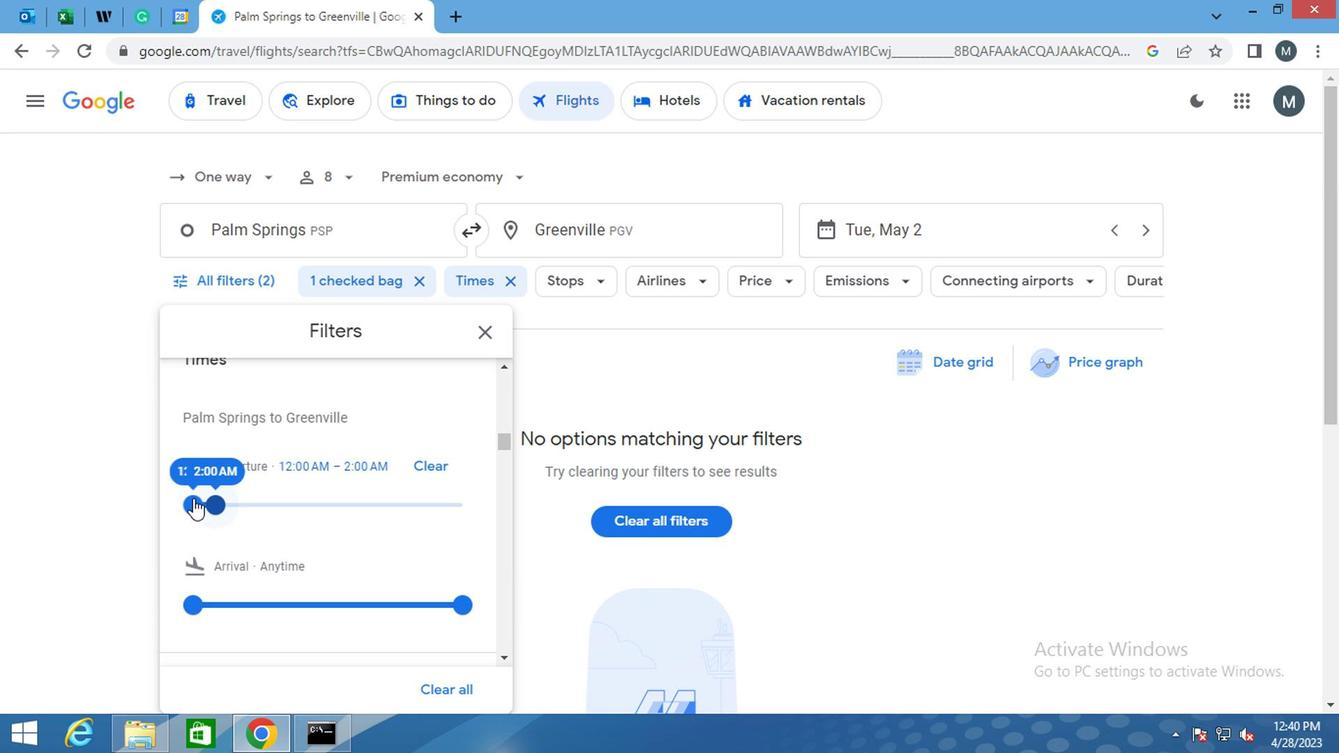 
Action: Mouse pressed left at (187, 499)
Screenshot: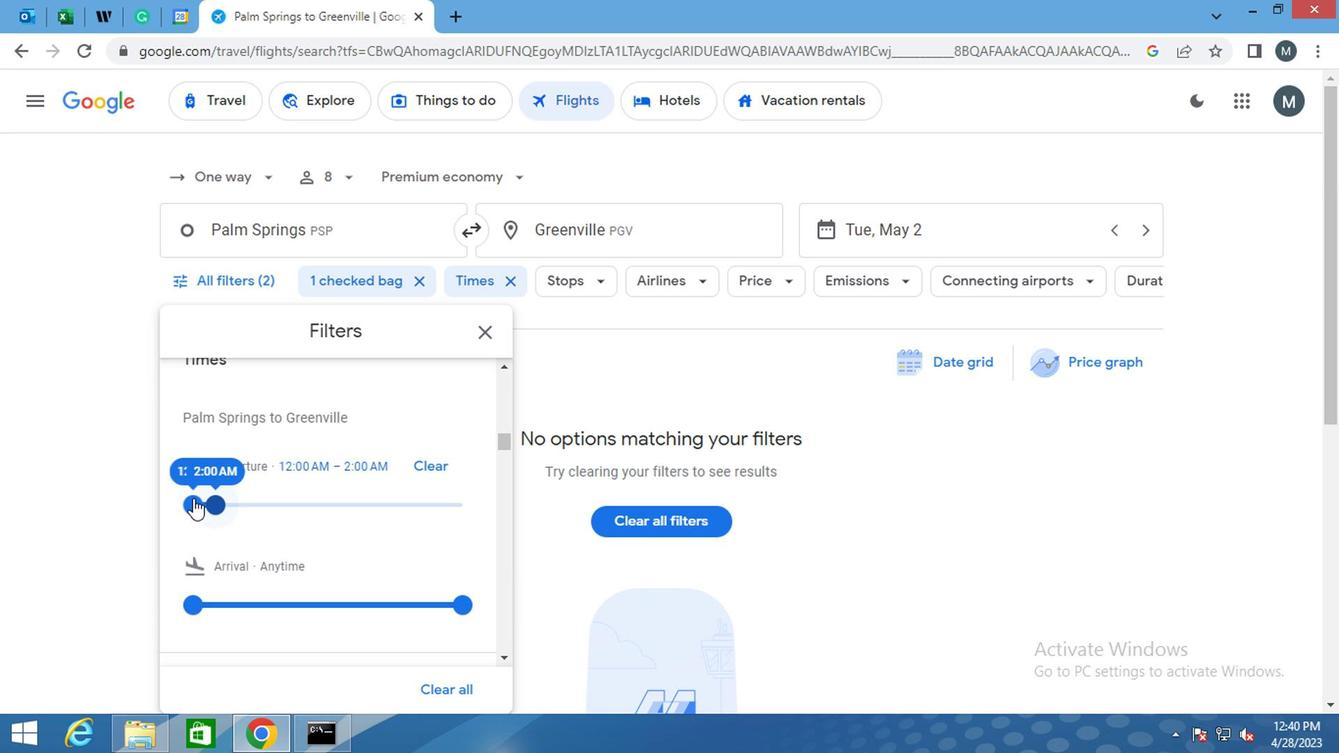 
Action: Mouse moved to (371, 514)
Screenshot: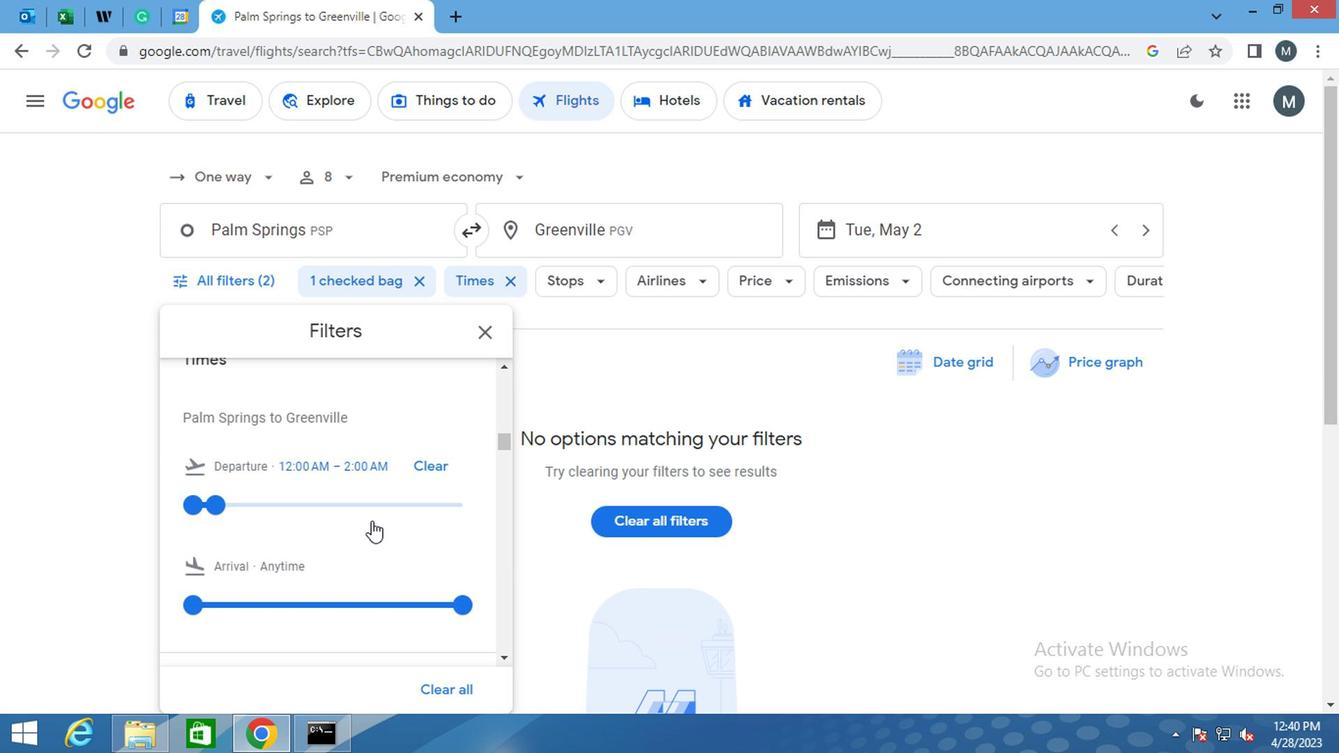 
Action: Mouse scrolled (371, 514) with delta (0, 0)
Screenshot: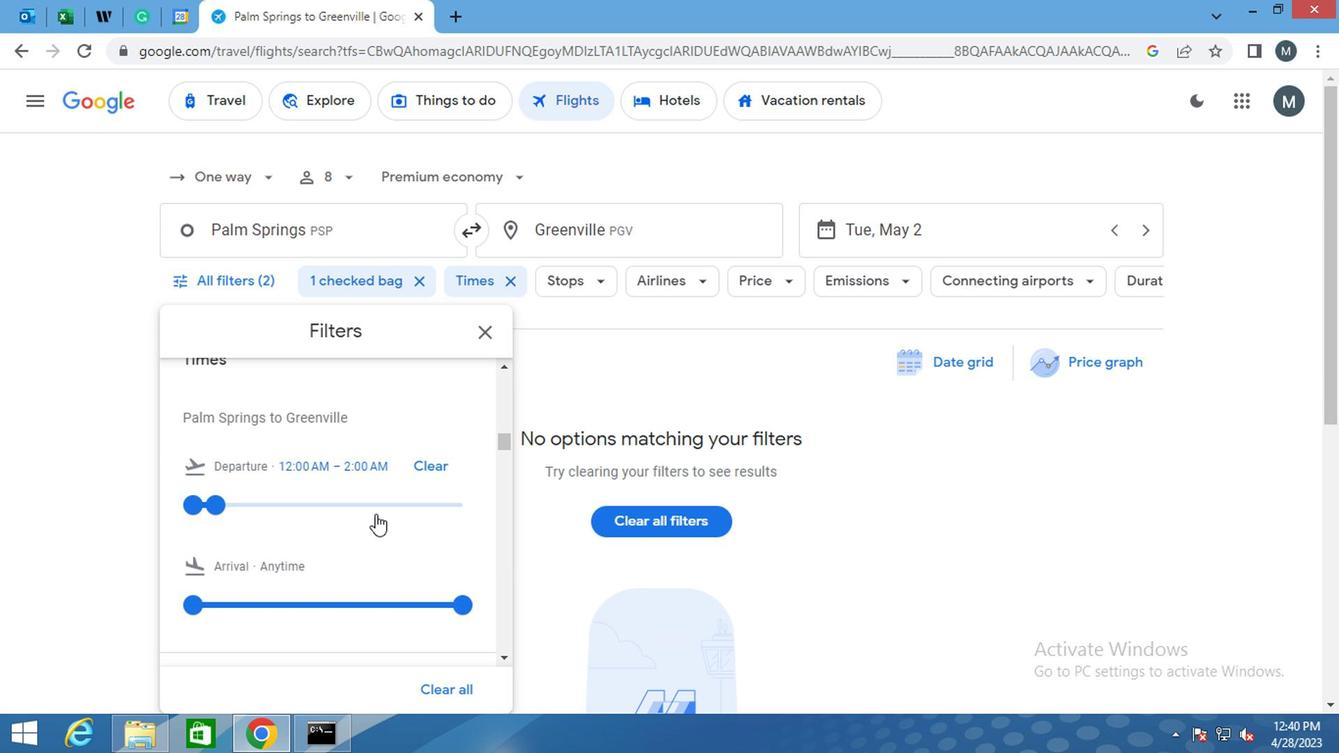 
Action: Mouse scrolled (371, 514) with delta (0, 0)
Screenshot: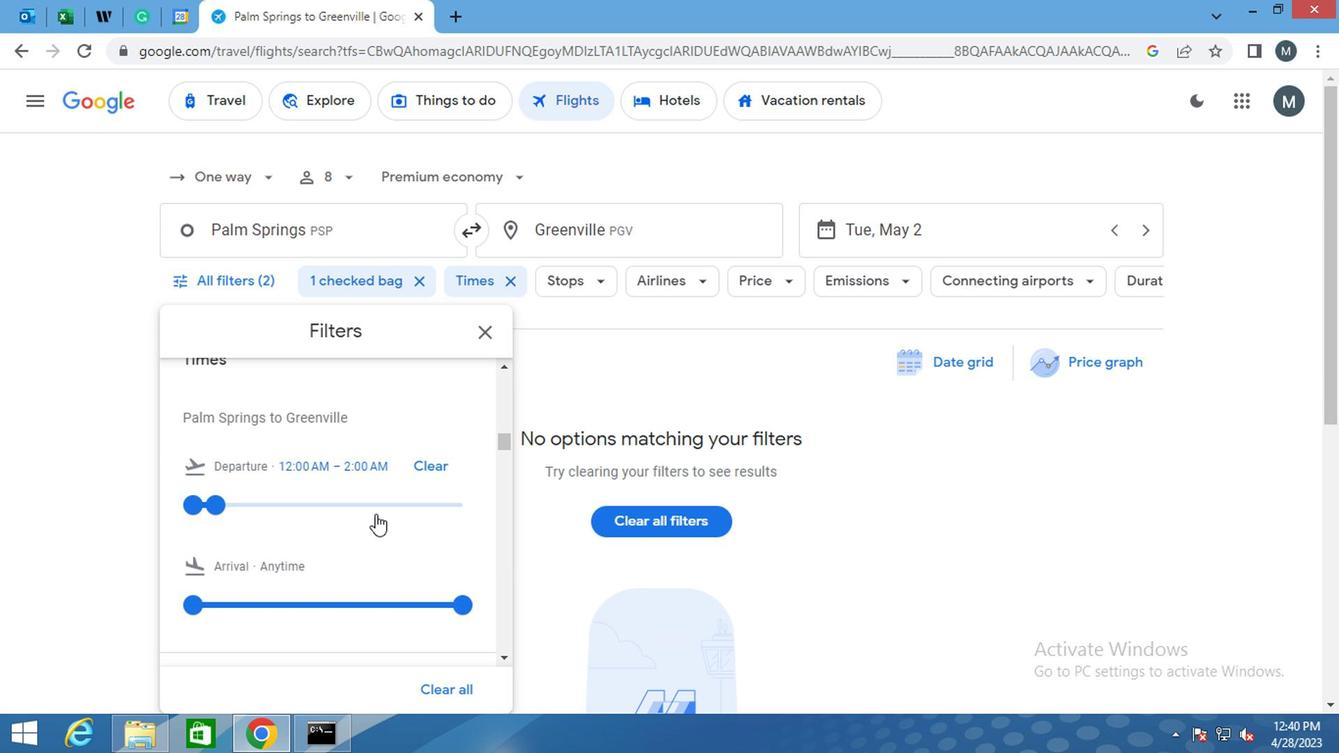 
Action: Mouse scrolled (371, 514) with delta (0, 0)
Screenshot: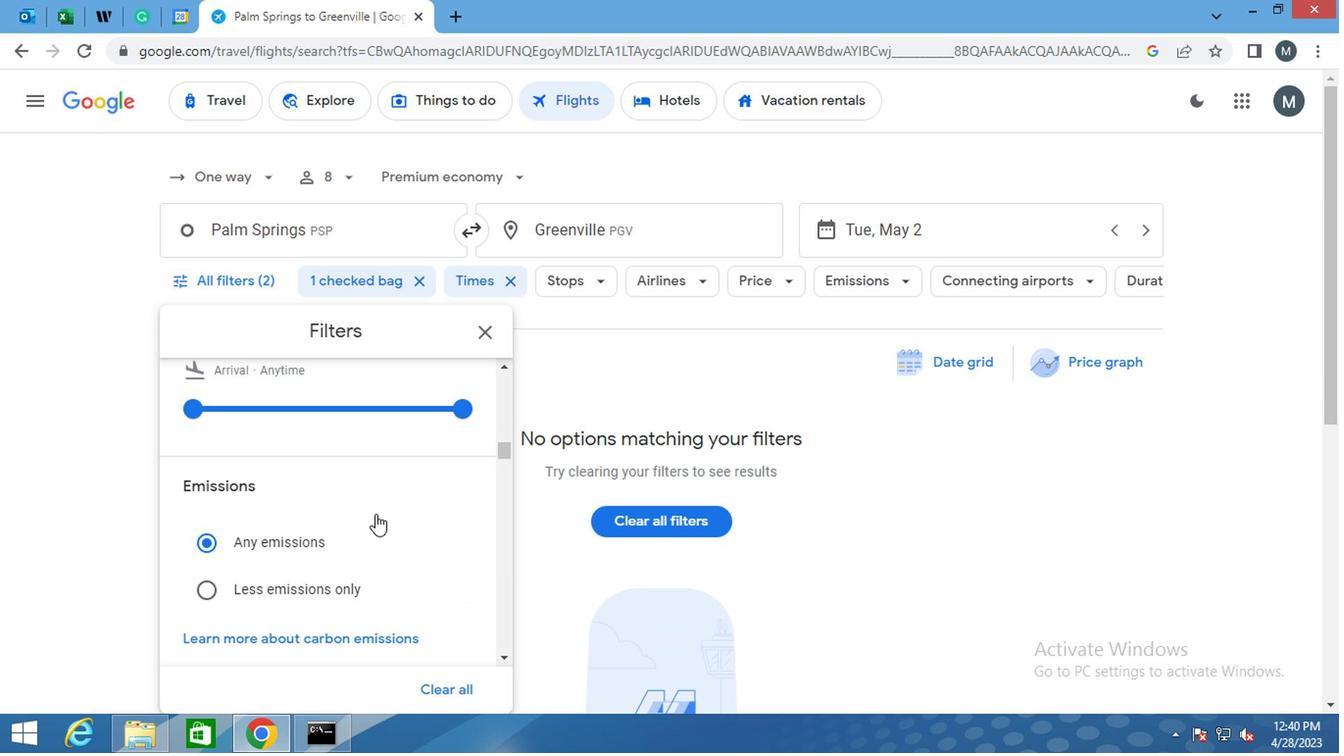 
Action: Mouse scrolled (371, 514) with delta (0, 0)
Screenshot: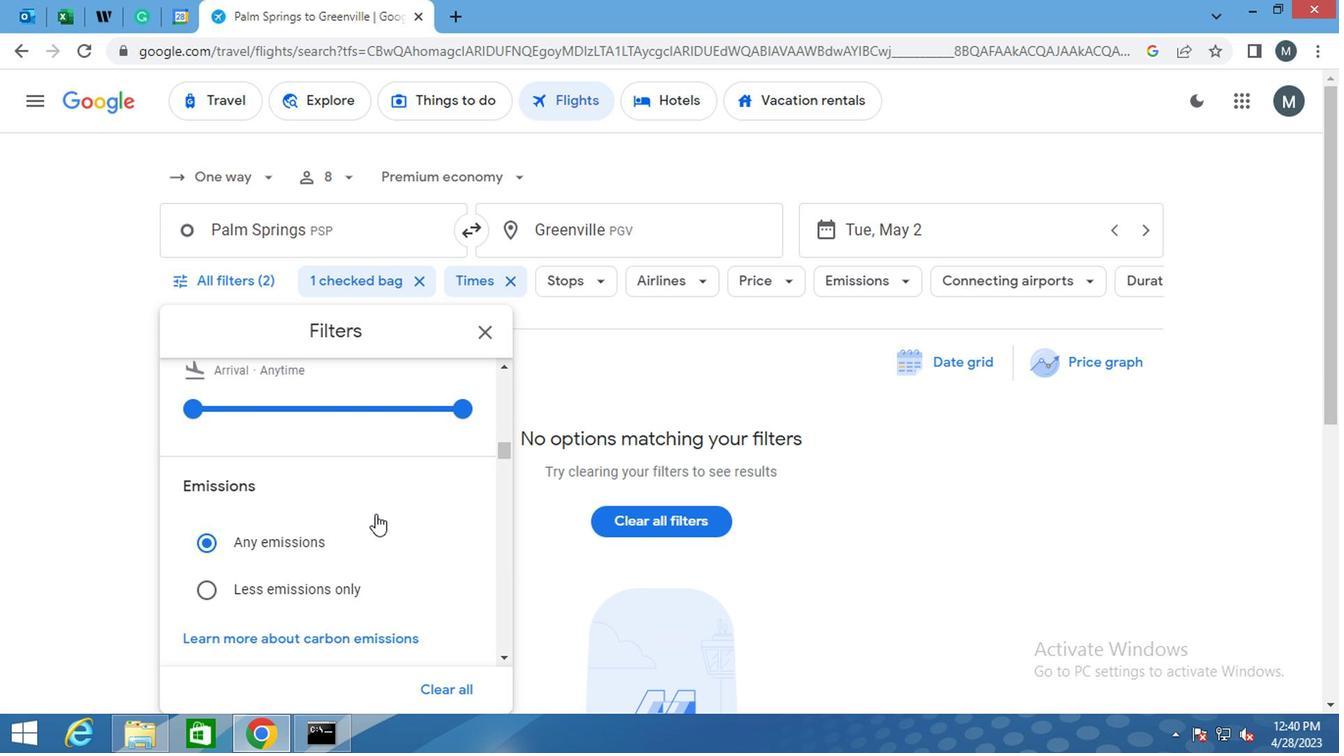 
Action: Mouse scrolled (371, 514) with delta (0, 0)
Screenshot: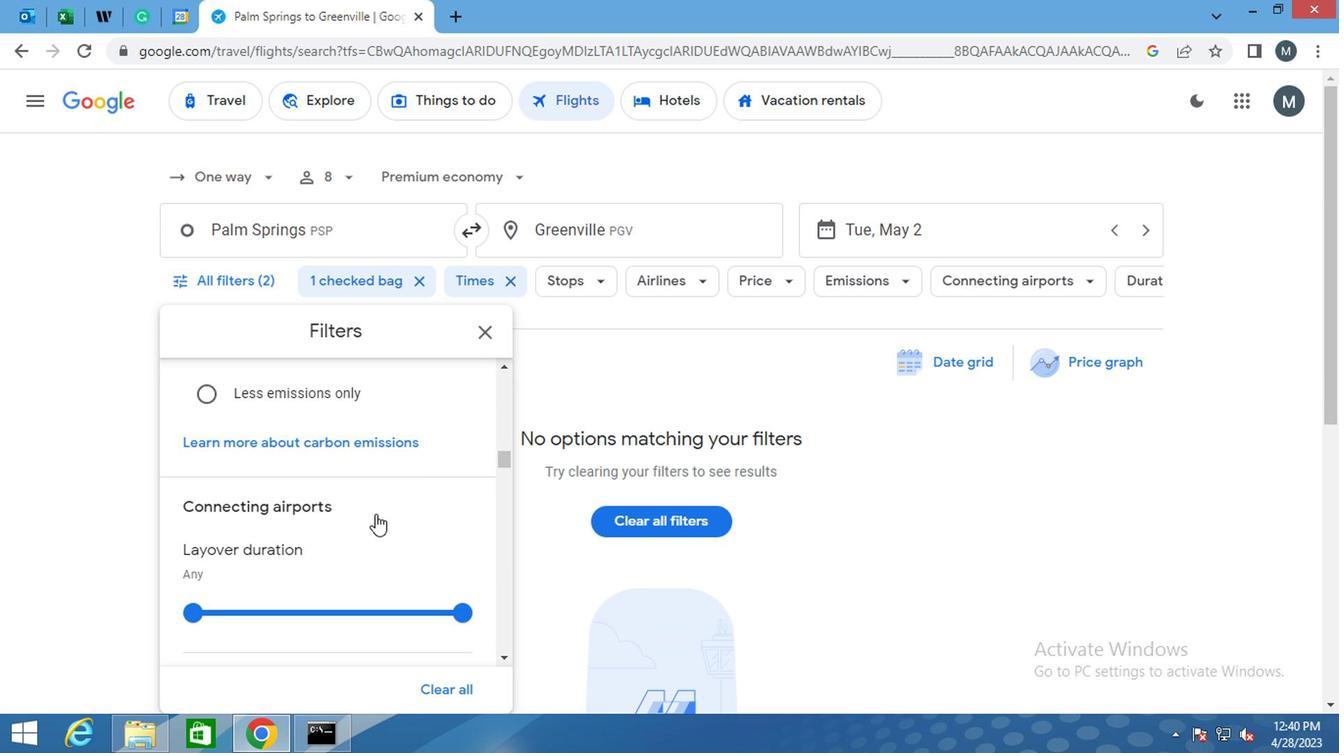 
Action: Mouse scrolled (371, 514) with delta (0, 0)
Screenshot: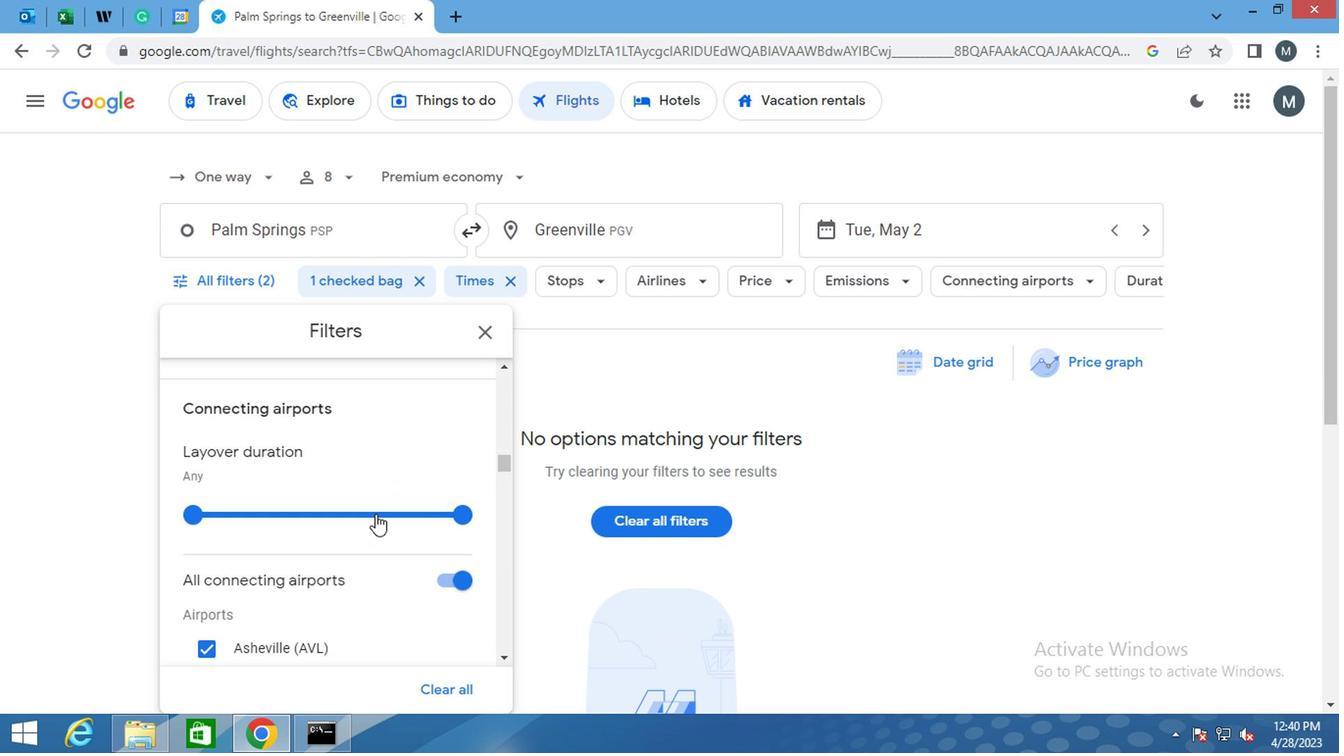 
Action: Mouse scrolled (371, 514) with delta (0, 0)
Screenshot: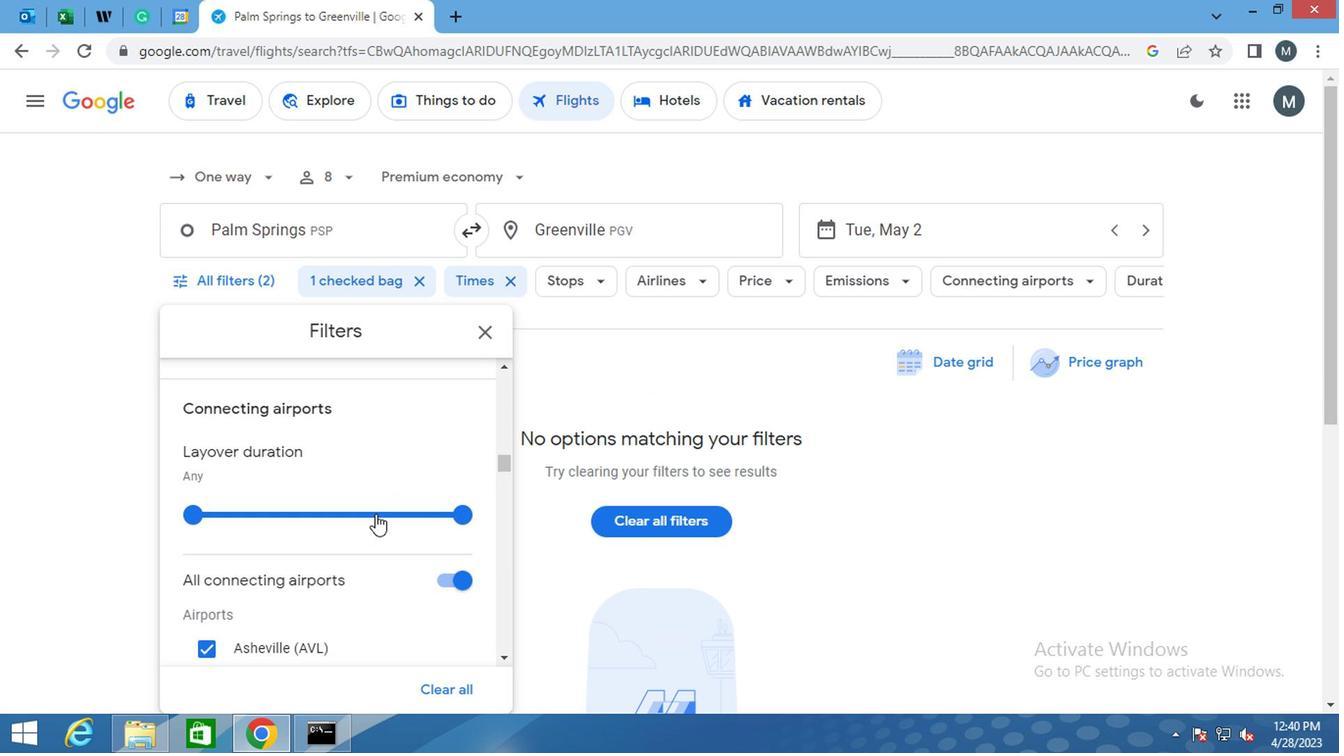 
Action: Mouse scrolled (371, 514) with delta (0, 0)
Screenshot: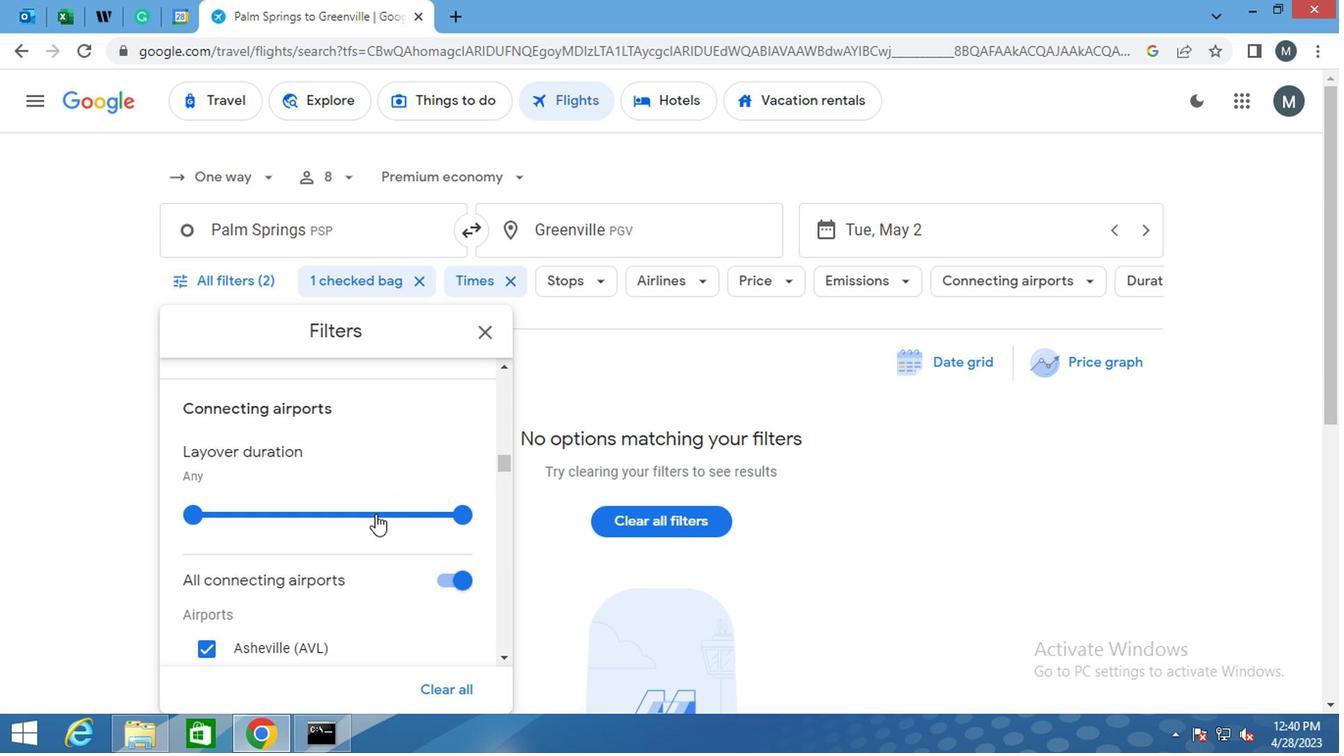 
Action: Mouse moved to (371, 516)
Screenshot: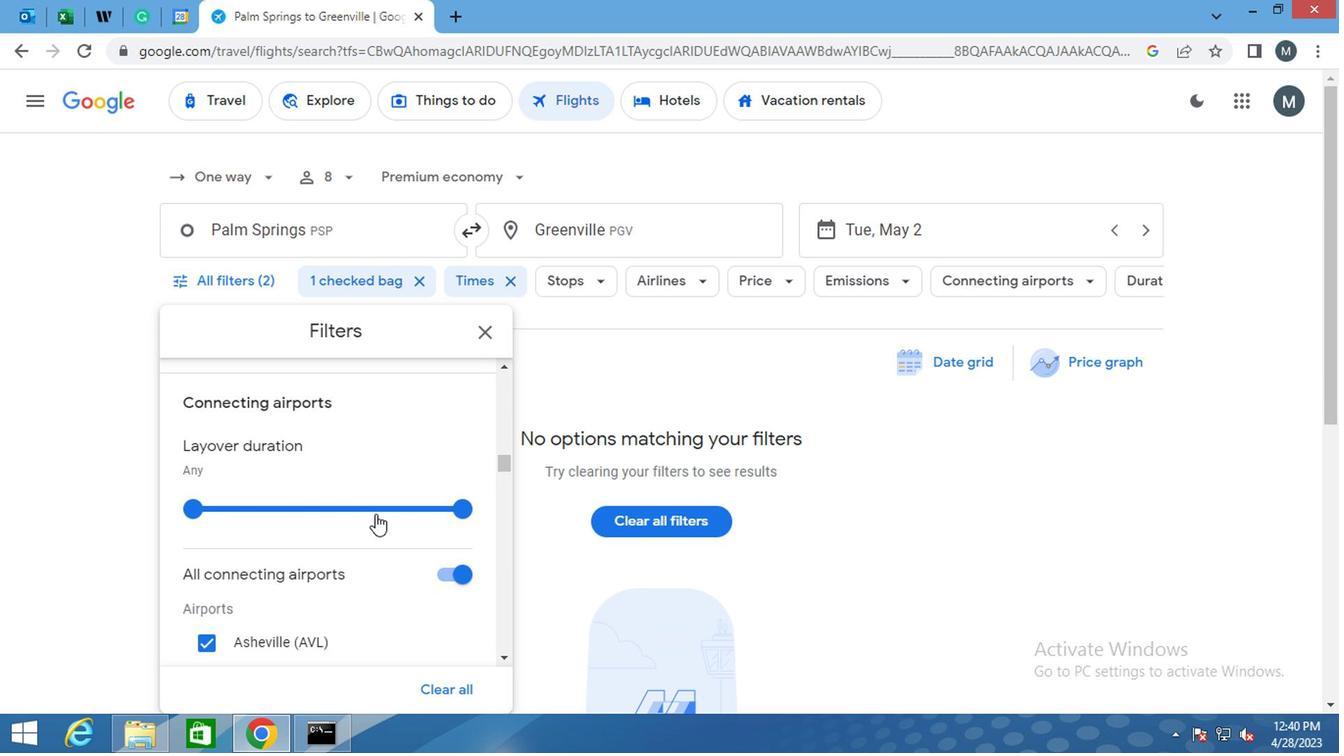 
Action: Mouse scrolled (371, 515) with delta (0, -1)
Screenshot: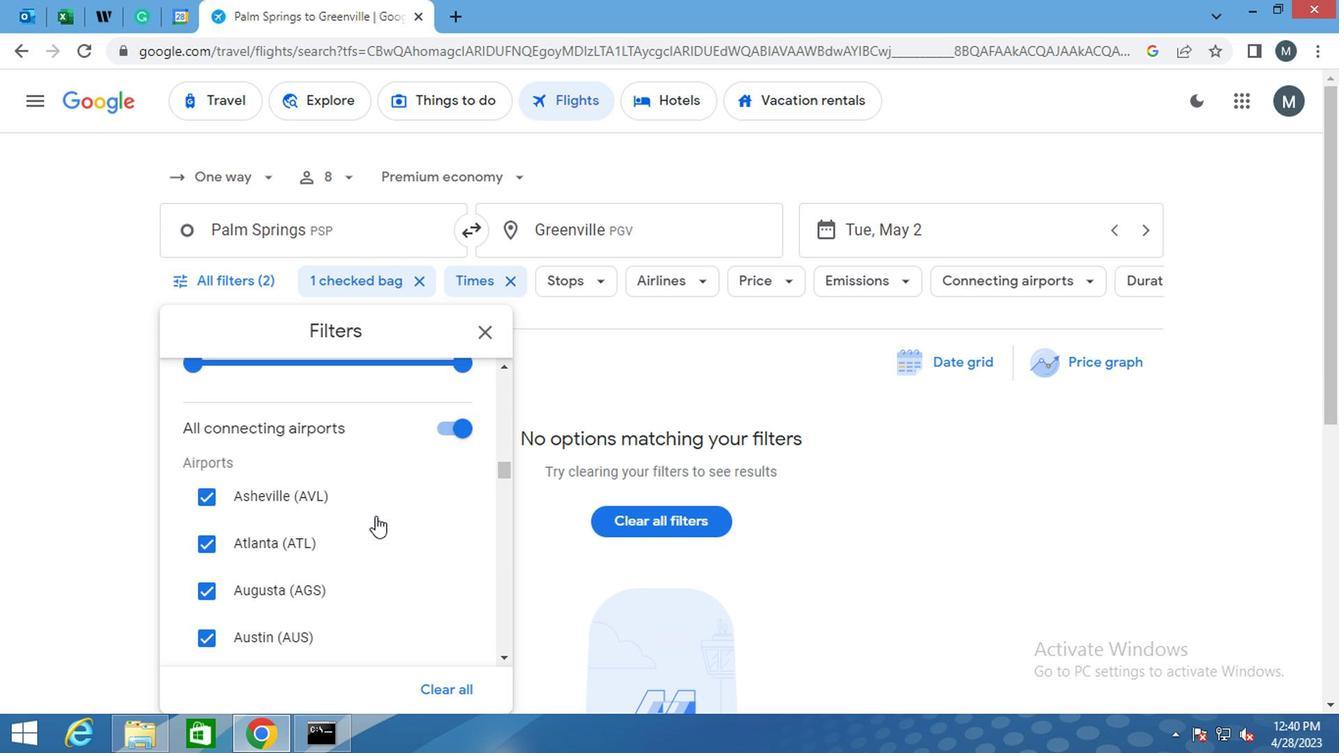 
Action: Mouse moved to (370, 516)
Screenshot: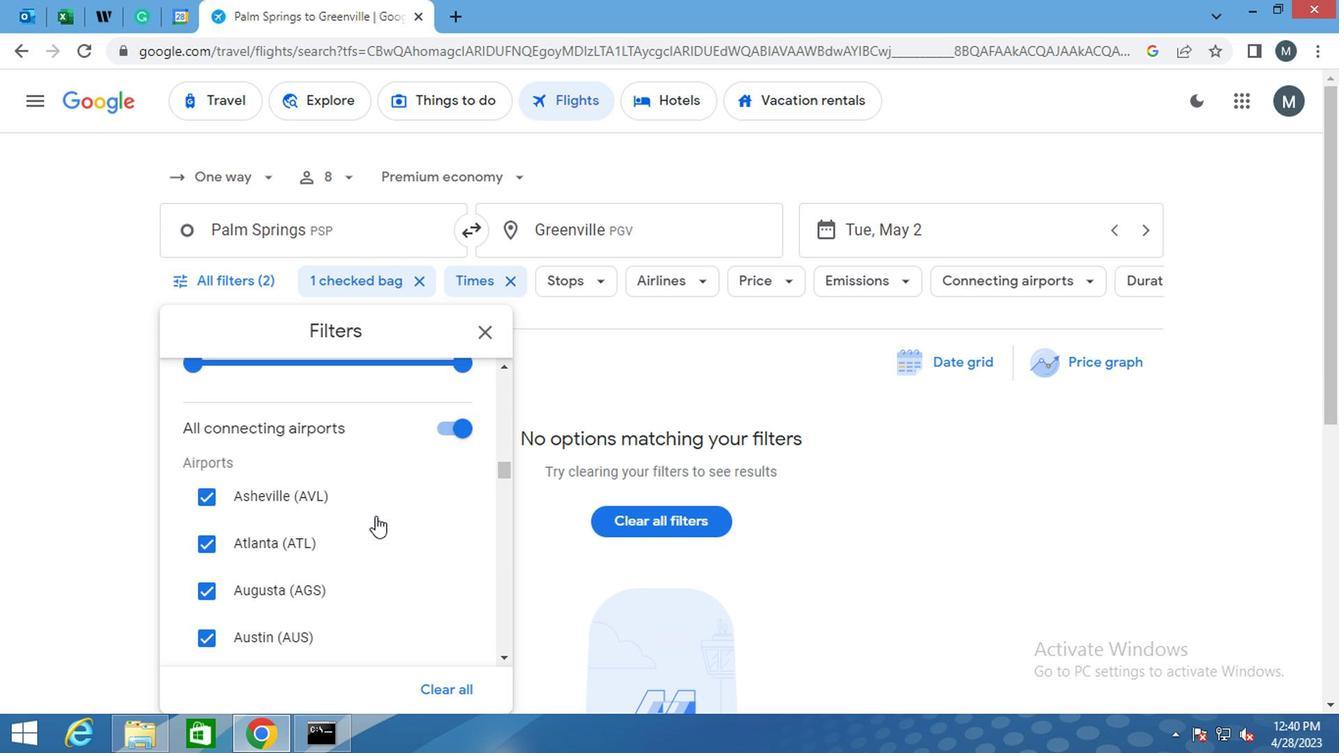 
Action: Mouse scrolled (370, 515) with delta (0, -1)
Screenshot: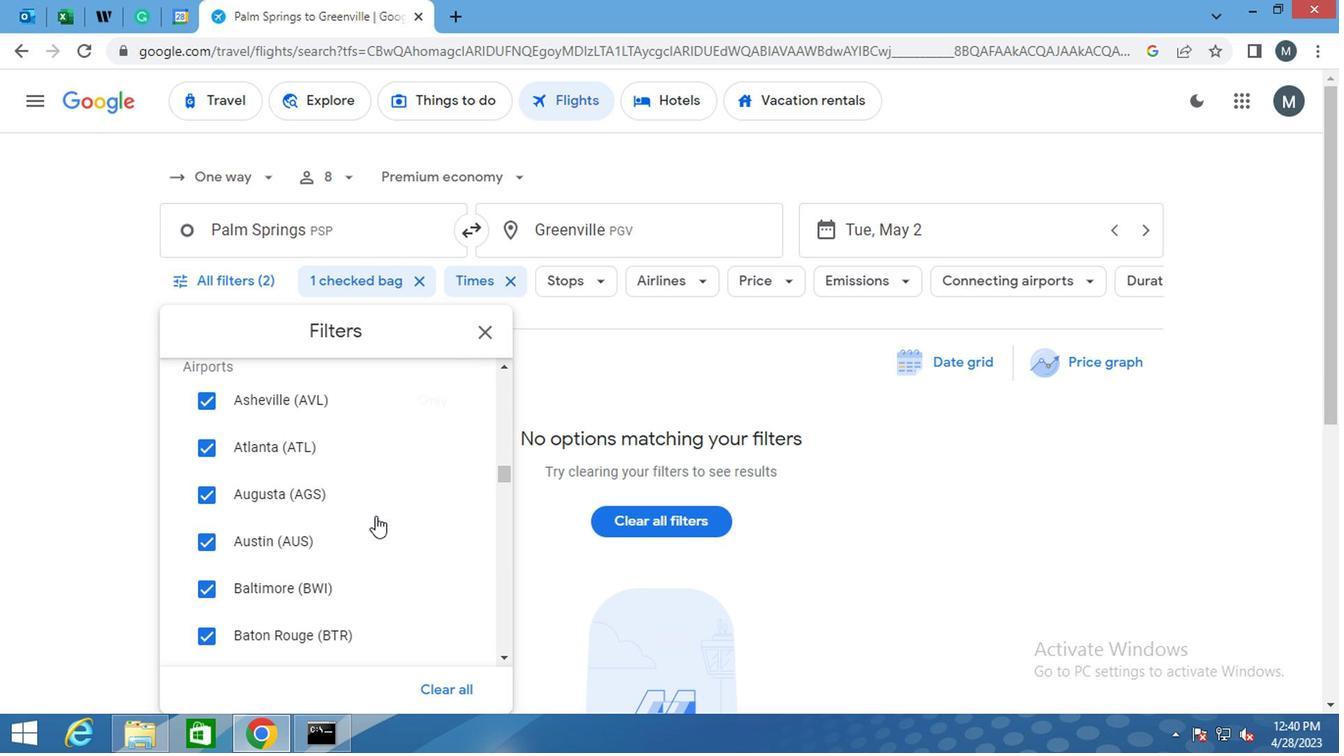 
Action: Mouse scrolled (370, 515) with delta (0, -1)
Screenshot: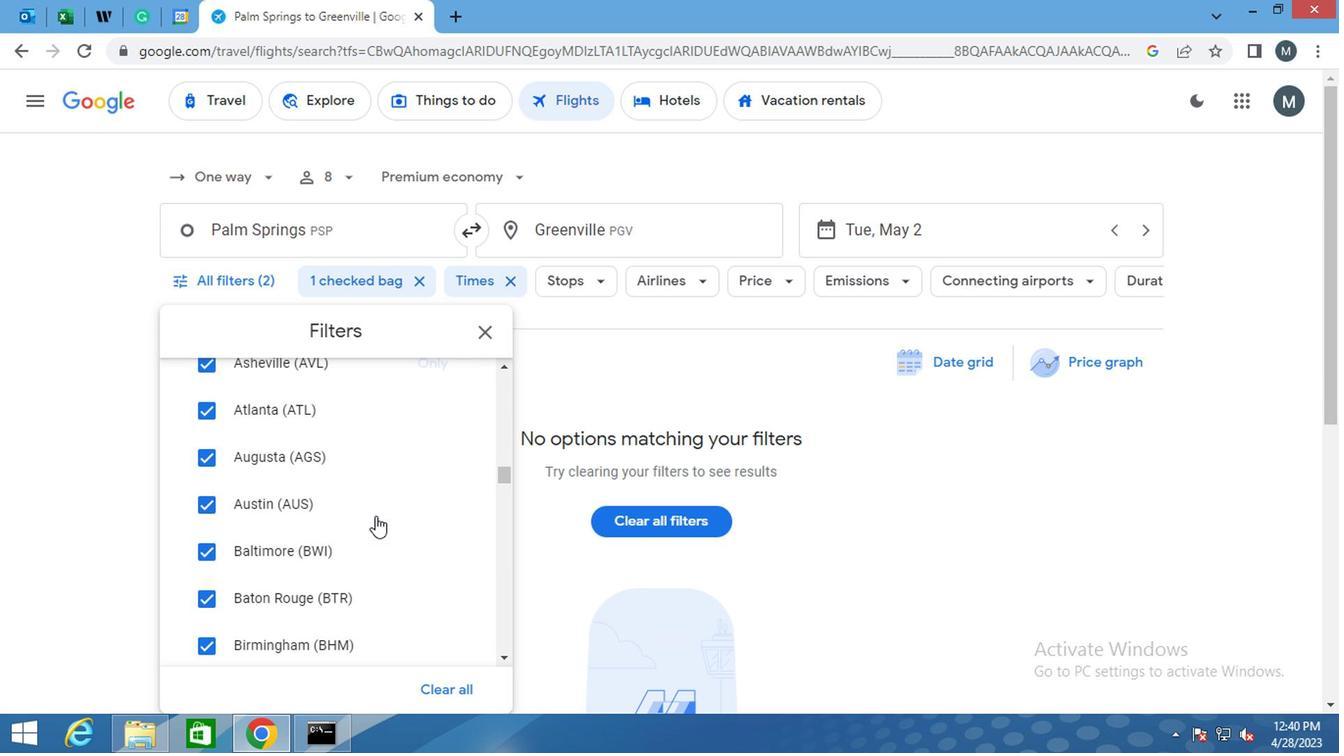 
Action: Mouse moved to (370, 520)
Screenshot: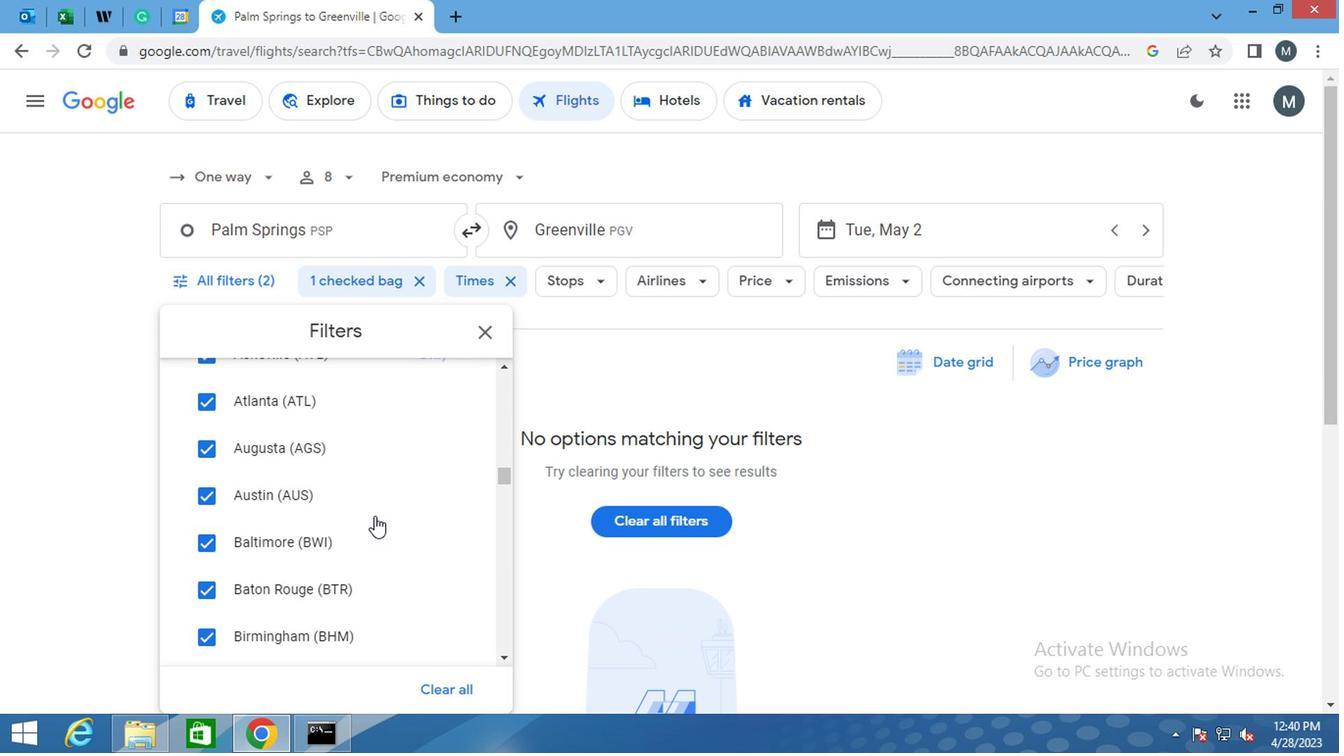 
Action: Mouse scrolled (370, 519) with delta (0, 0)
Screenshot: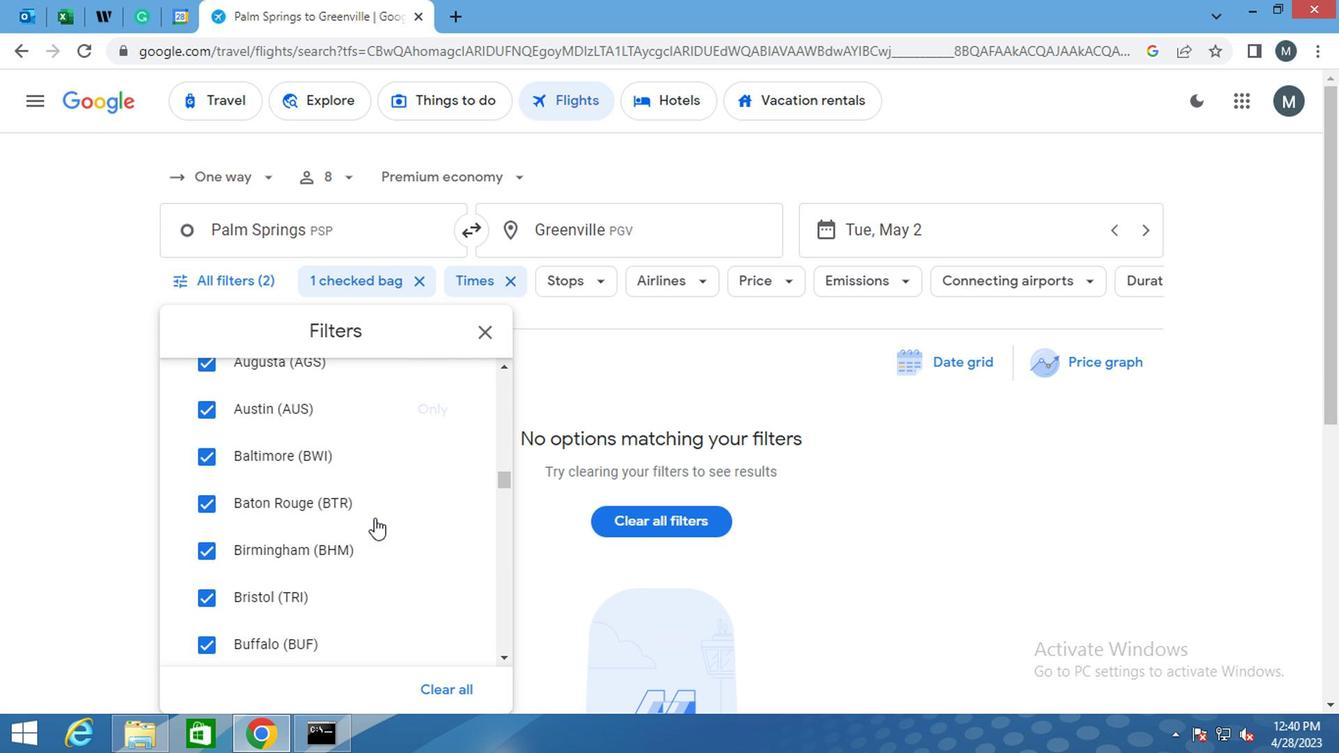 
Action: Mouse scrolled (370, 519) with delta (0, 0)
Screenshot: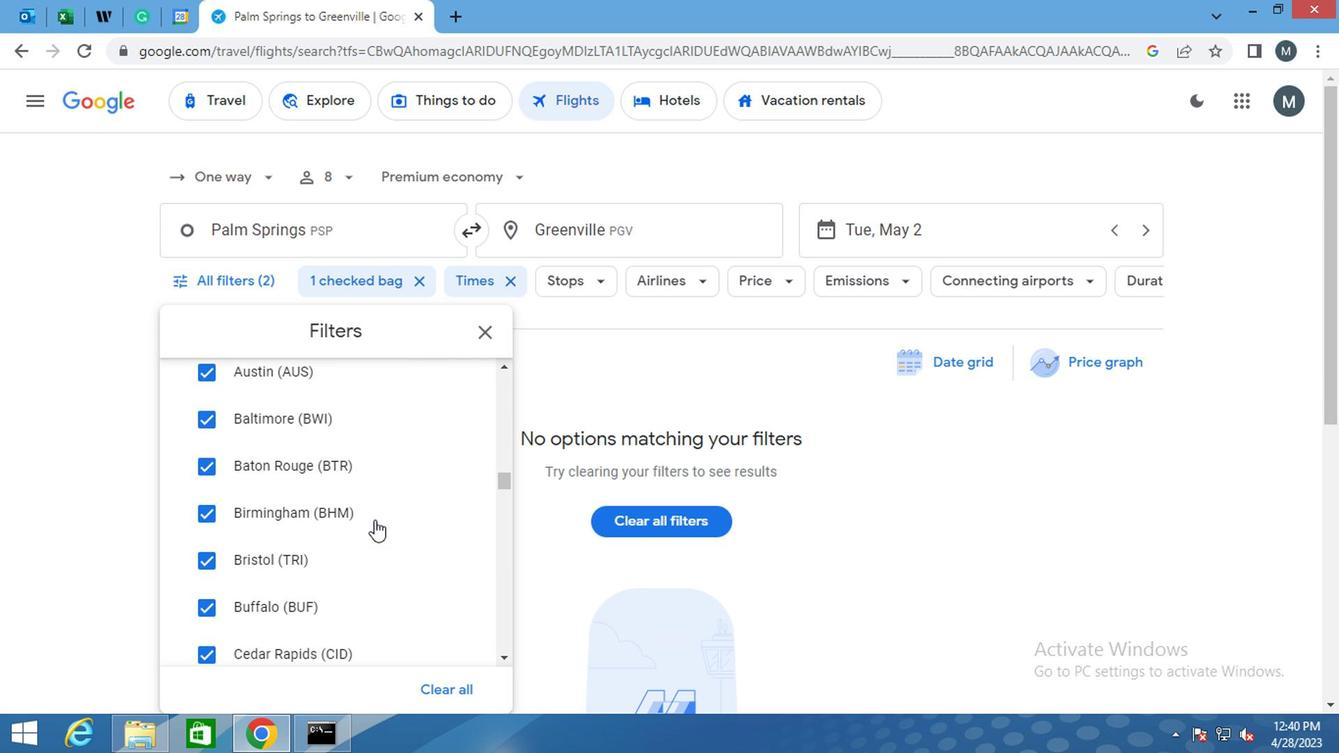 
Action: Mouse moved to (370, 520)
Screenshot: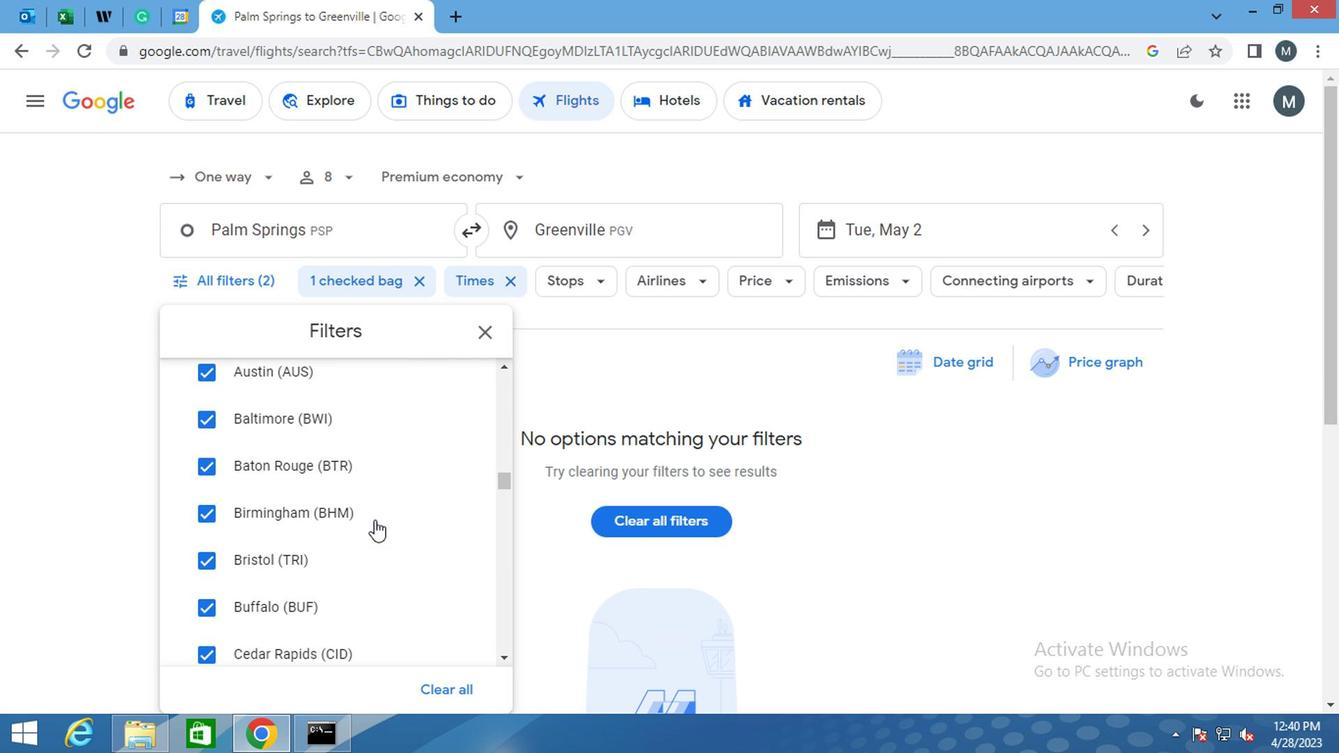 
Action: Mouse scrolled (370, 519) with delta (0, 0)
Screenshot: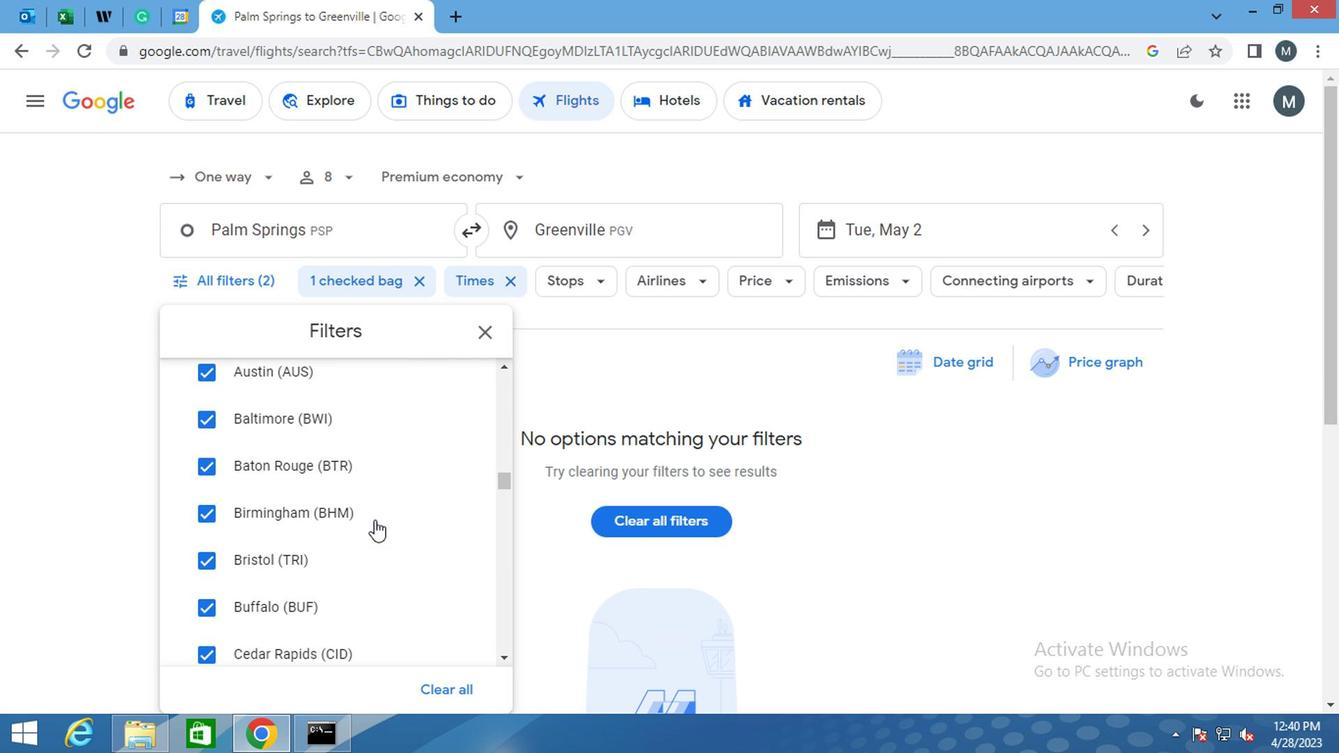 
Action: Mouse moved to (371, 532)
Screenshot: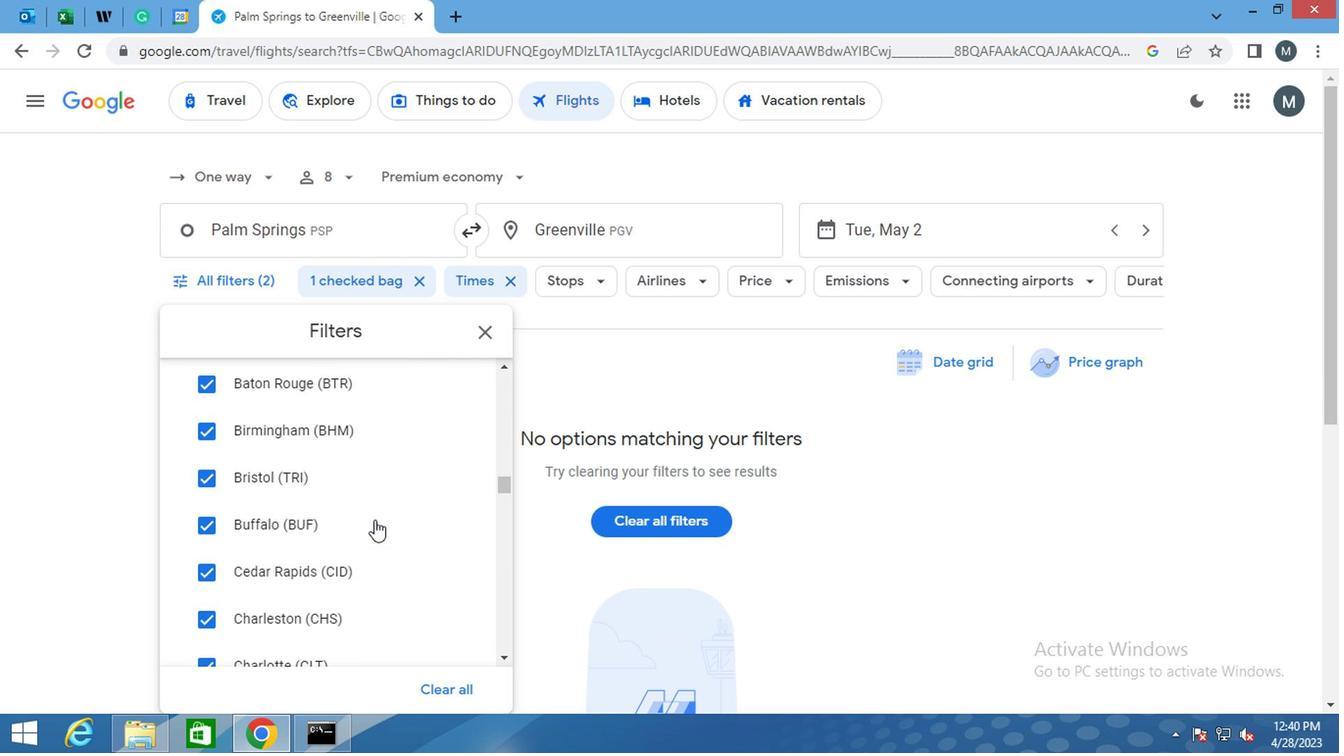 
Action: Mouse scrolled (371, 532) with delta (0, 0)
Screenshot: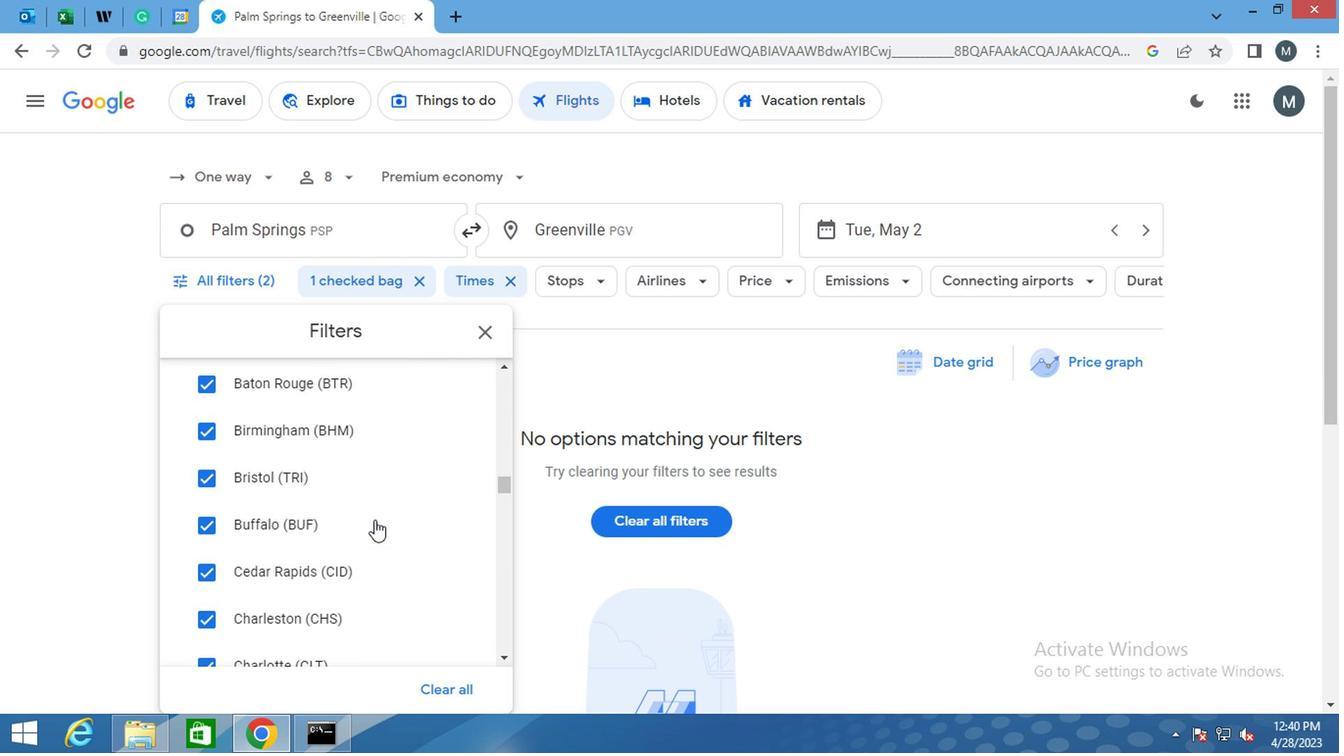 
Action: Mouse moved to (394, 595)
Screenshot: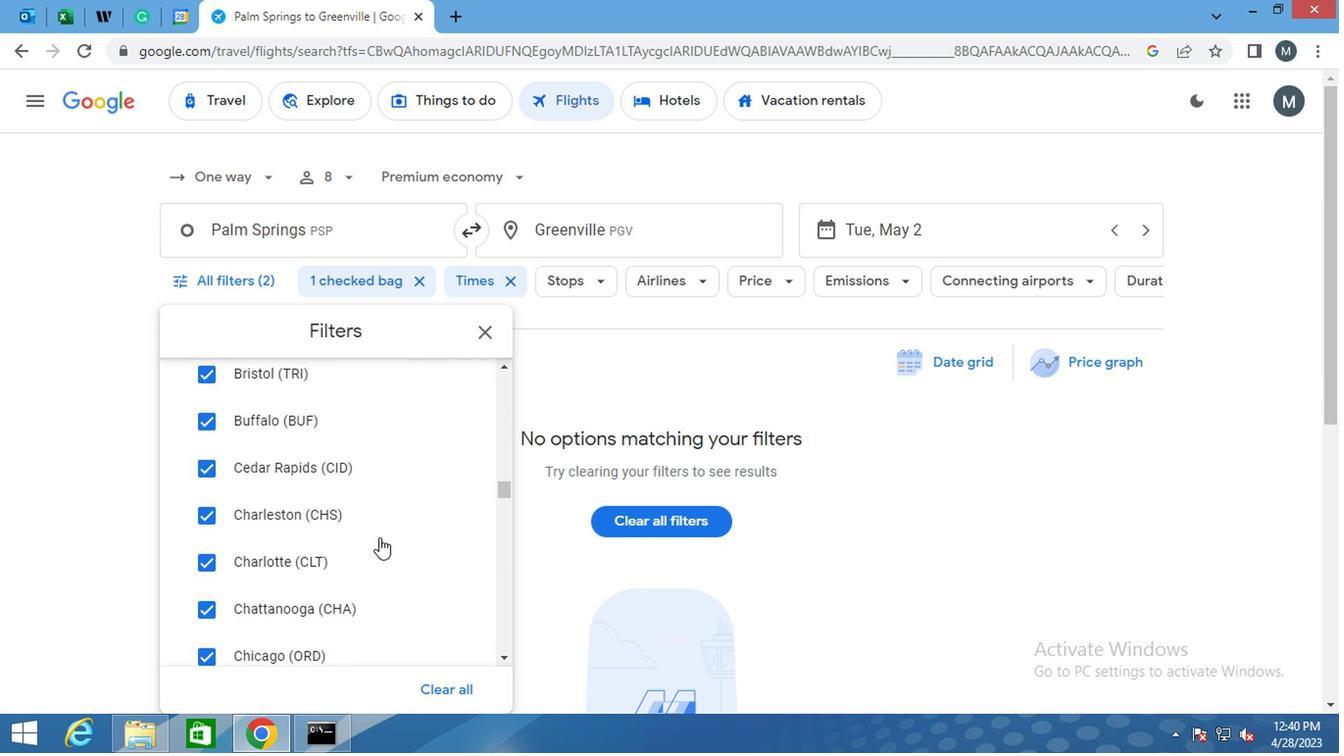 
Action: Mouse scrolled (394, 594) with delta (0, -1)
Screenshot: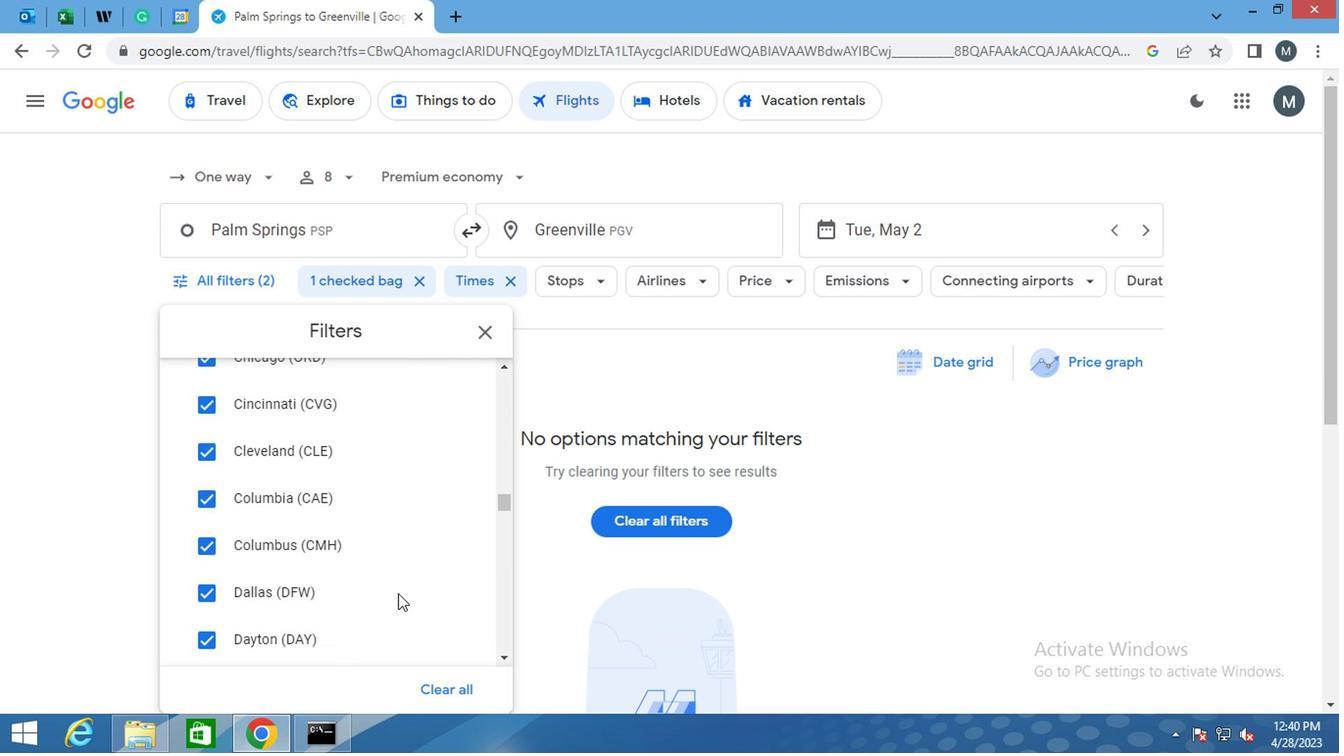 
Action: Mouse scrolled (394, 594) with delta (0, -1)
Screenshot: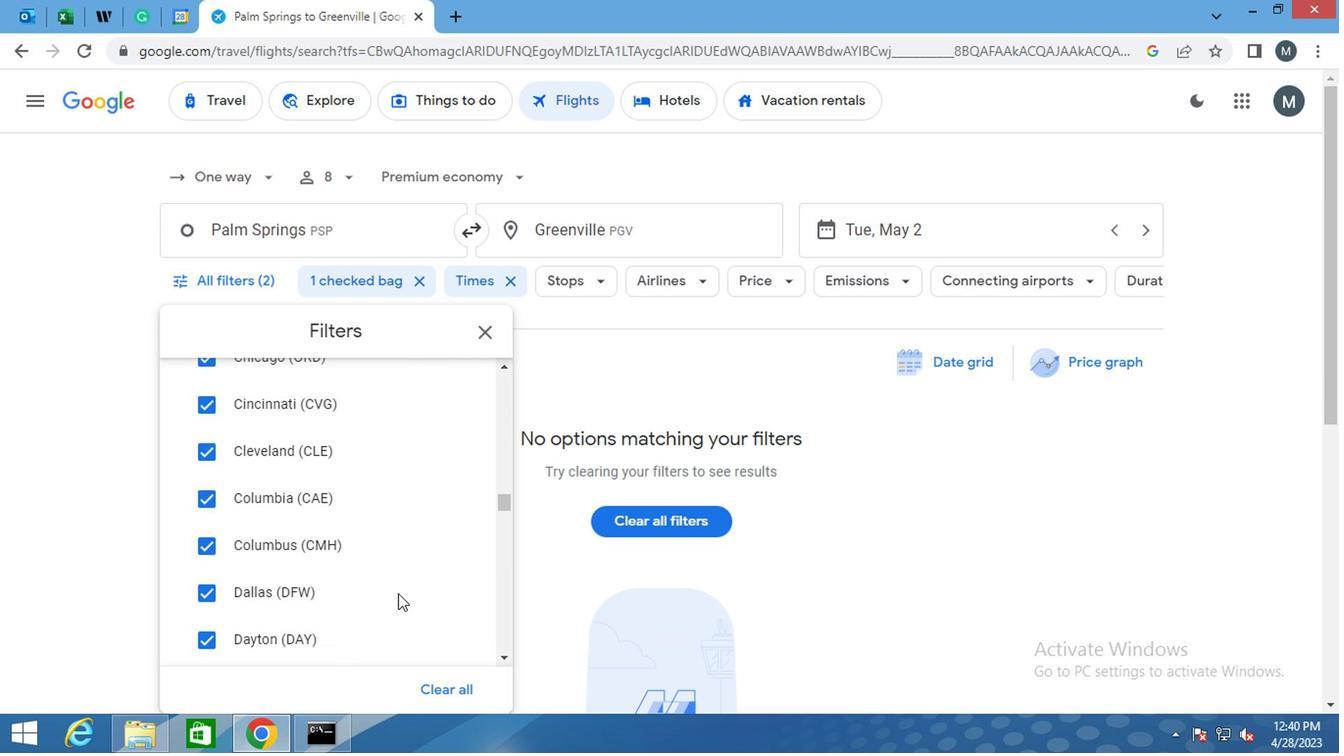 
Action: Mouse scrolled (394, 594) with delta (0, -1)
Screenshot: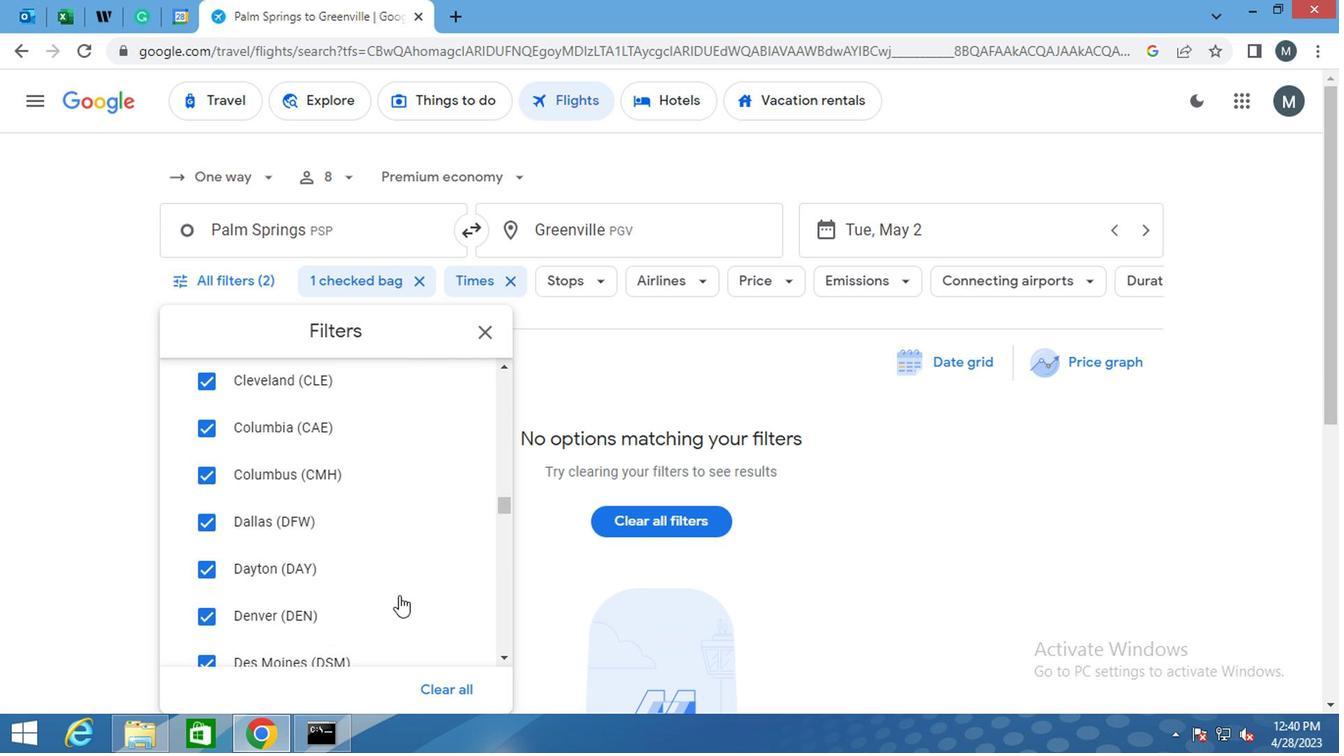 
Action: Mouse moved to (393, 582)
Screenshot: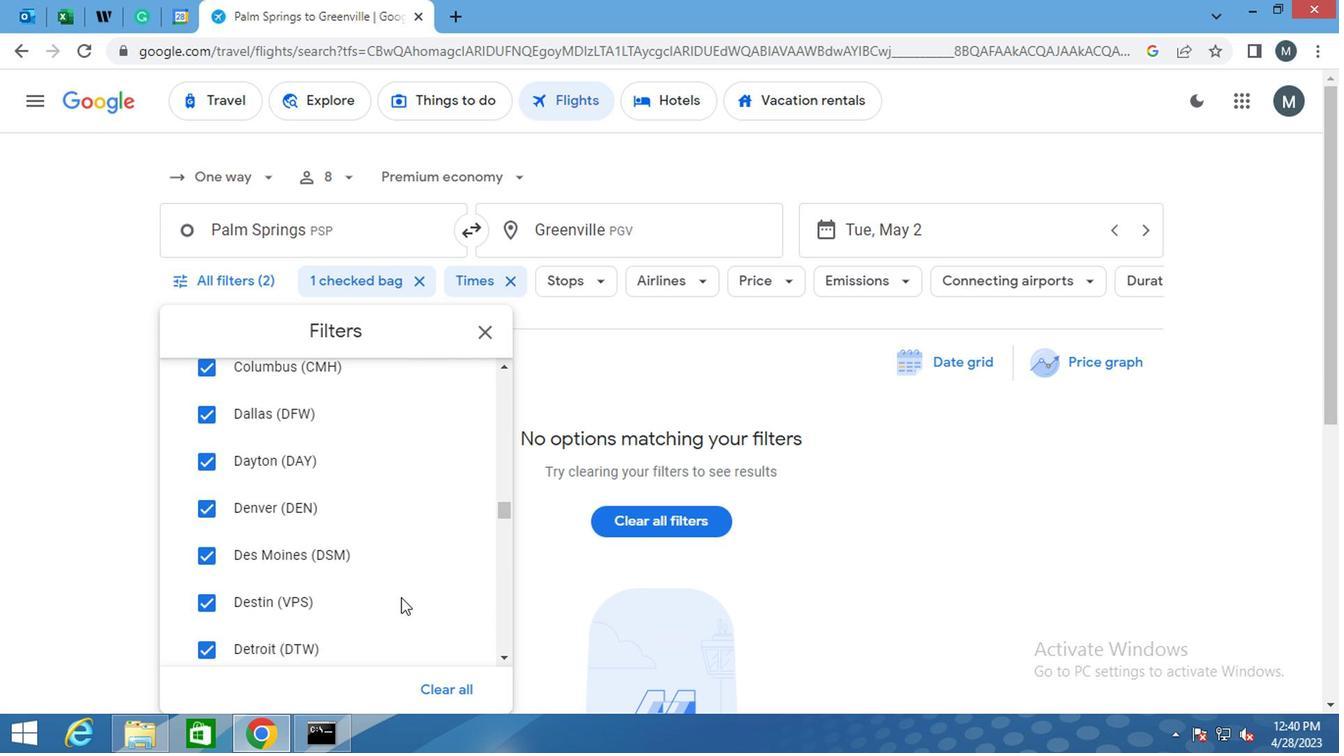 
Action: Mouse scrolled (393, 581) with delta (0, 0)
Screenshot: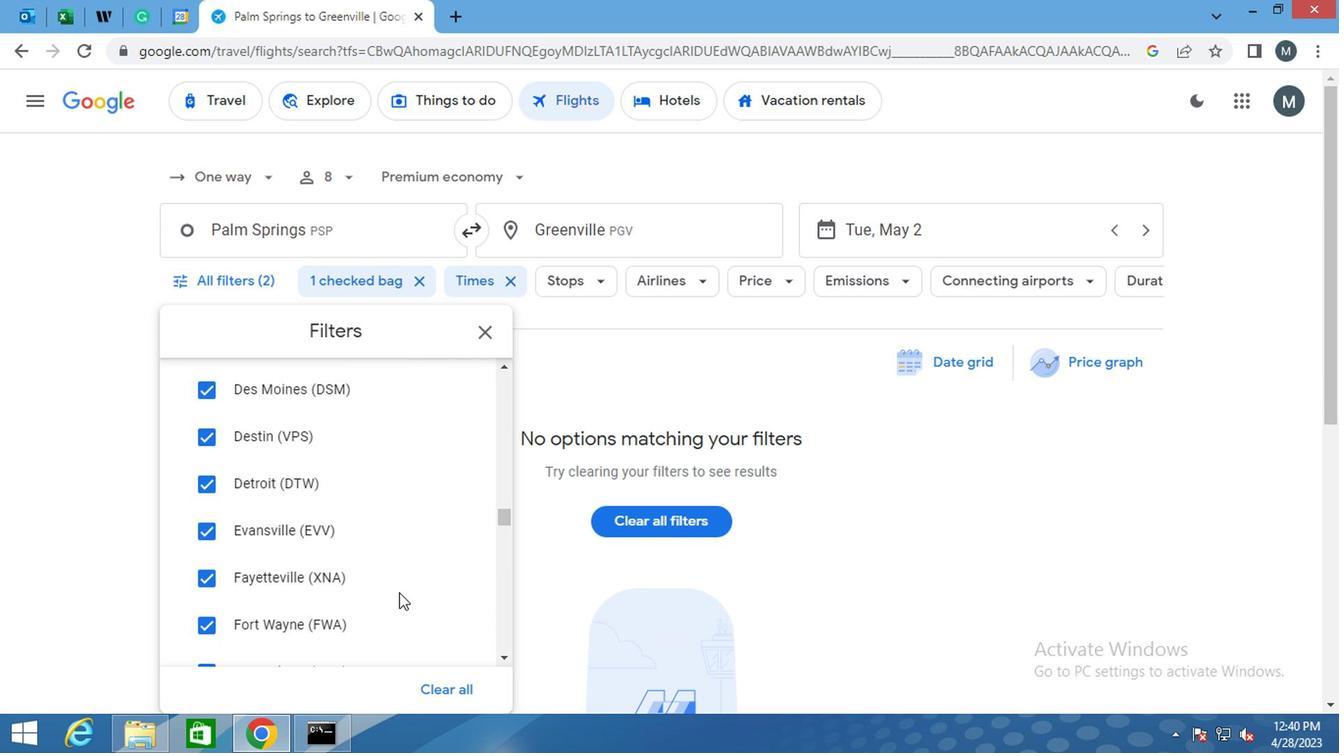
Action: Mouse scrolled (393, 581) with delta (0, 0)
Screenshot: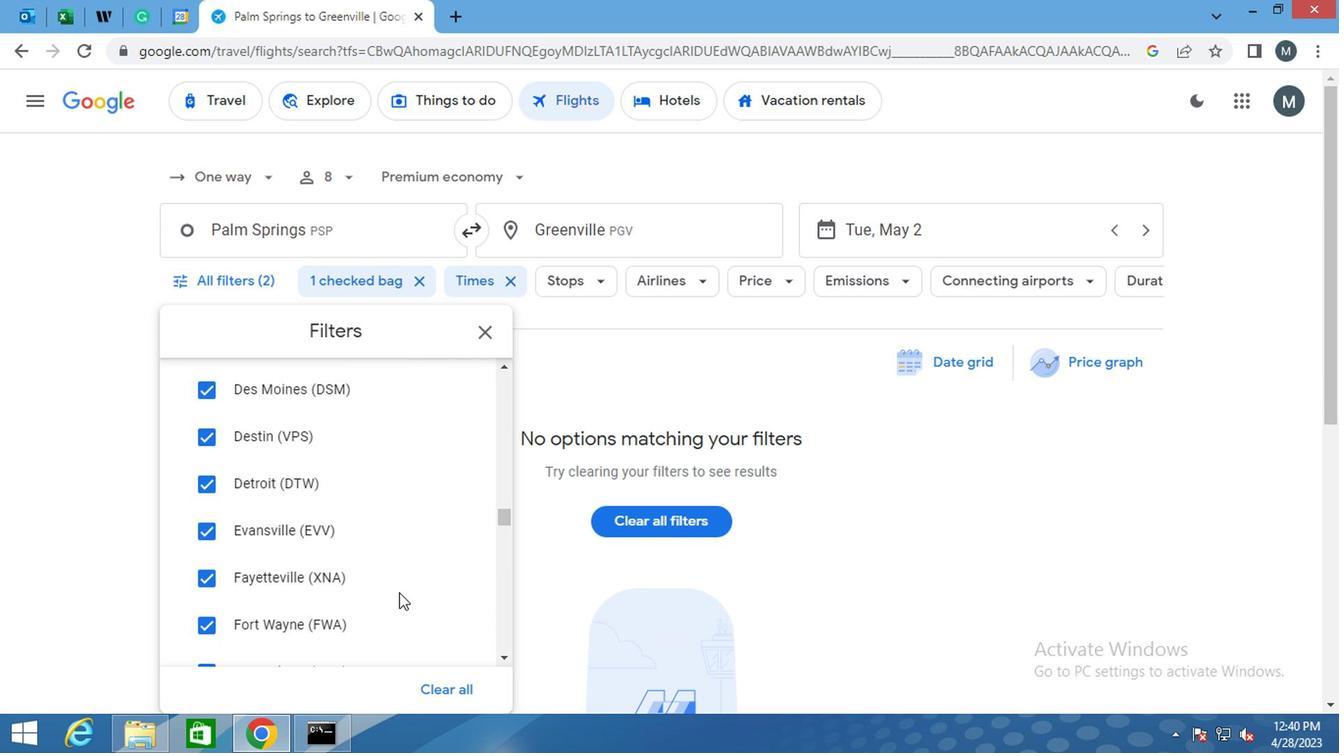 
Action: Mouse scrolled (393, 581) with delta (0, 0)
Screenshot: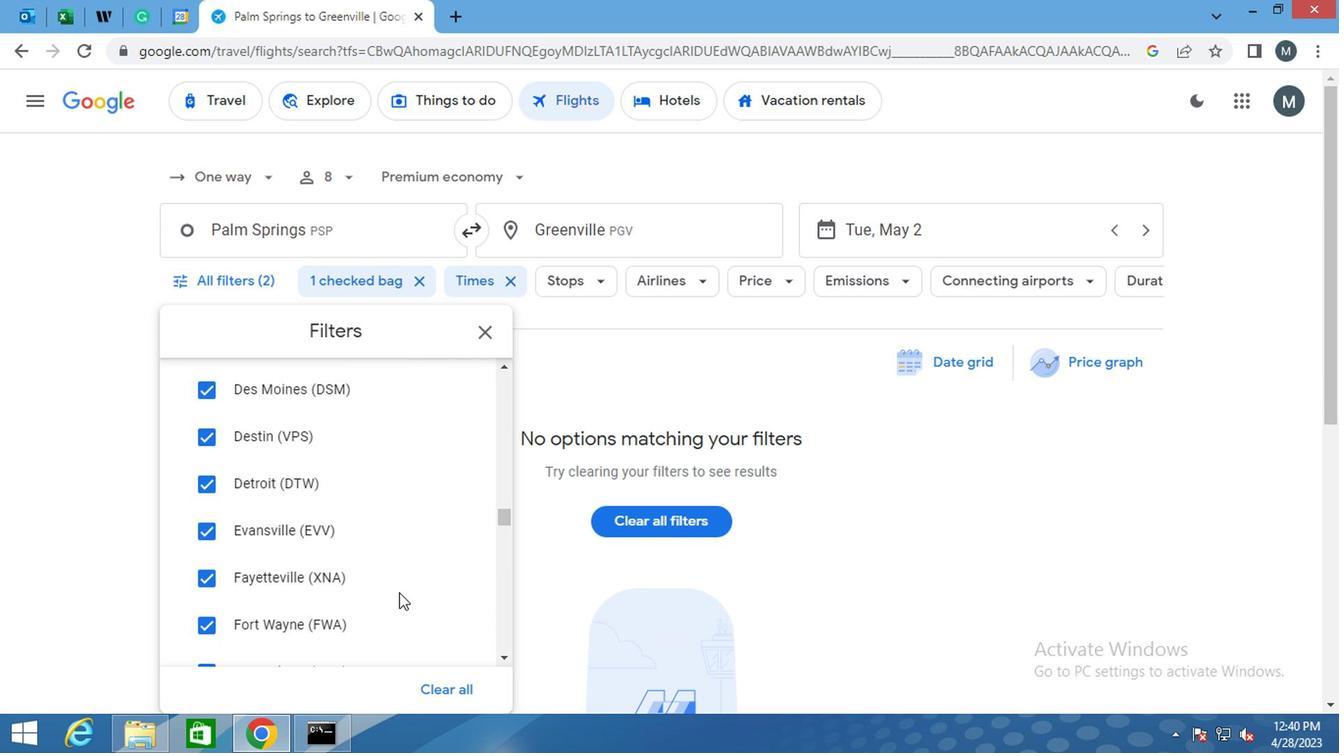 
Action: Mouse scrolled (393, 581) with delta (0, 0)
Screenshot: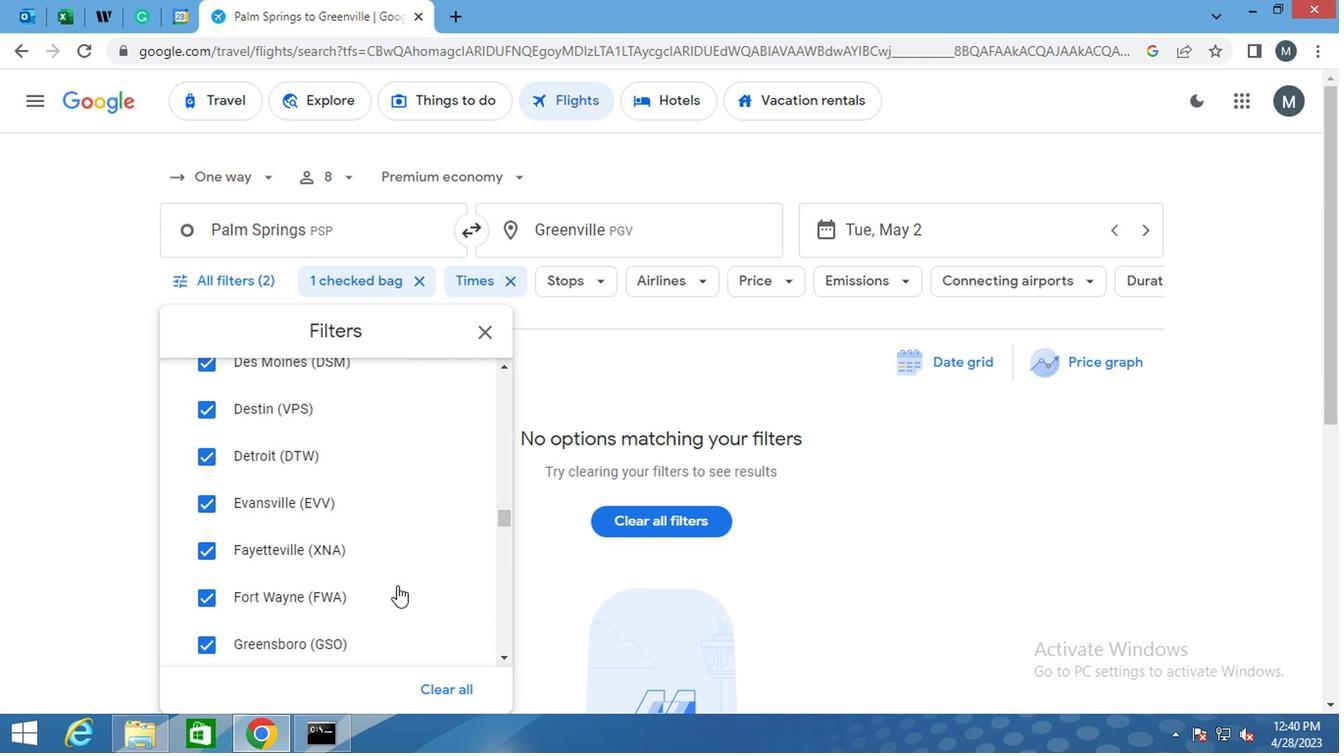 
Action: Mouse moved to (398, 564)
Screenshot: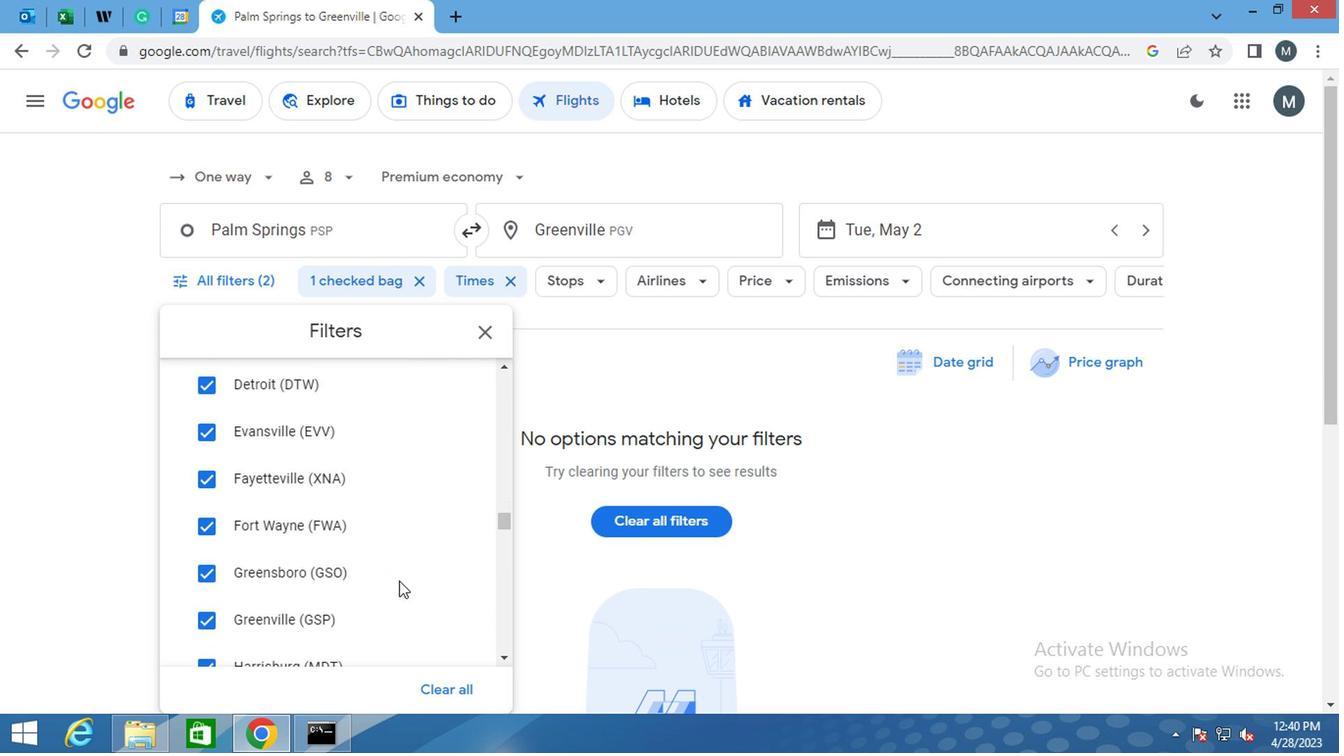 
Action: Mouse scrolled (398, 564) with delta (0, 0)
Screenshot: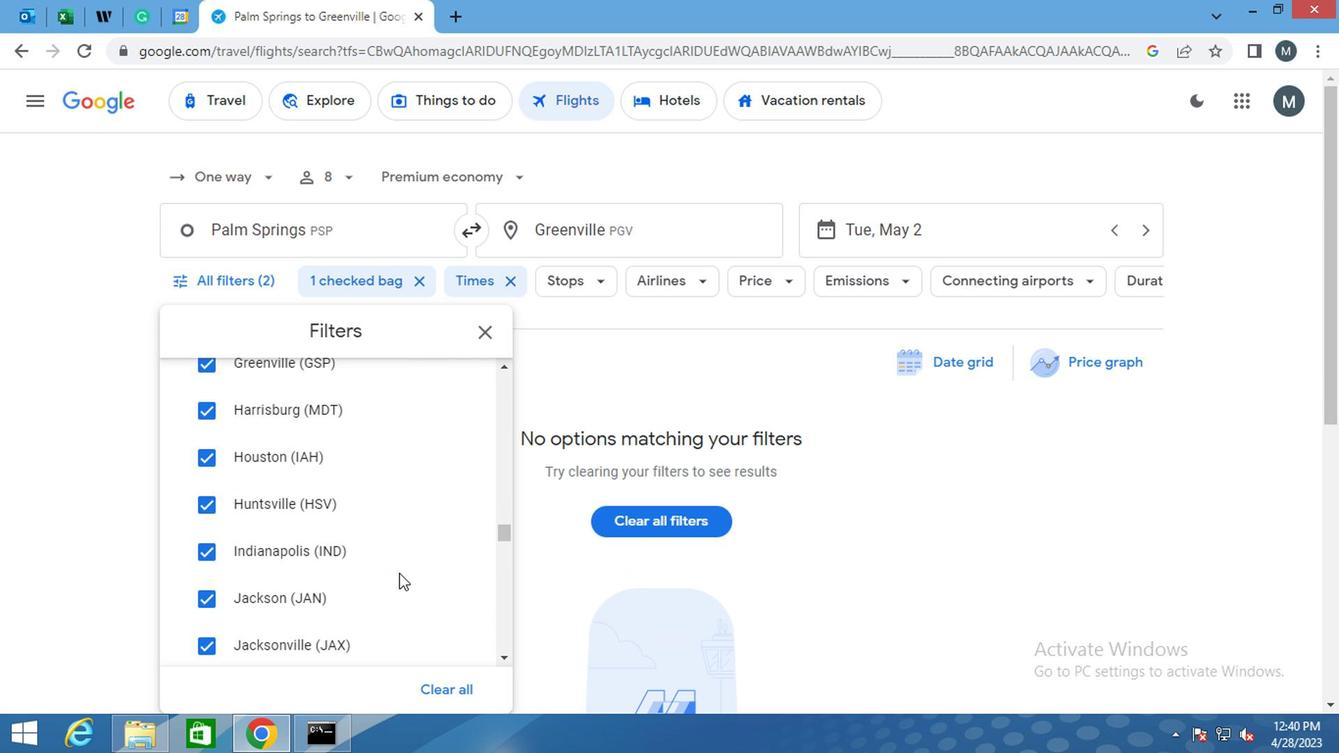 
Action: Mouse scrolled (398, 564) with delta (0, 0)
Screenshot: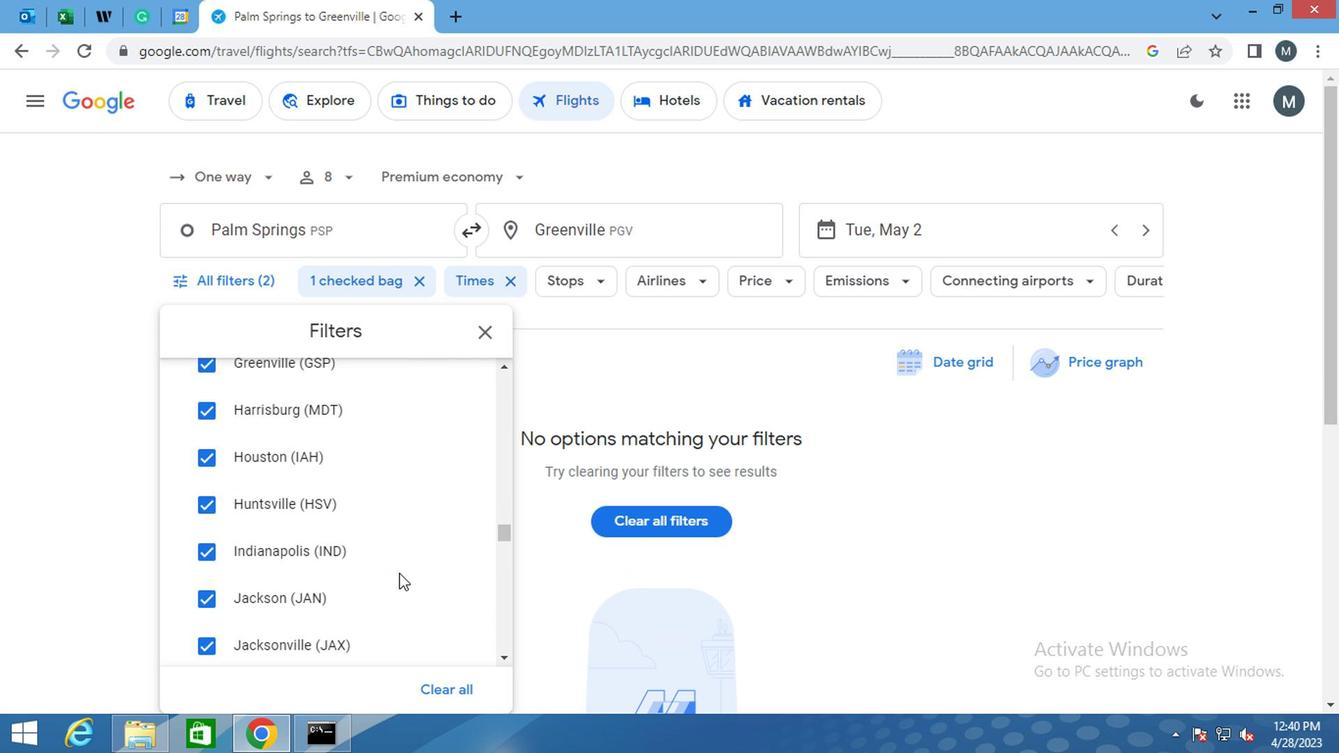 
Action: Mouse moved to (403, 563)
Screenshot: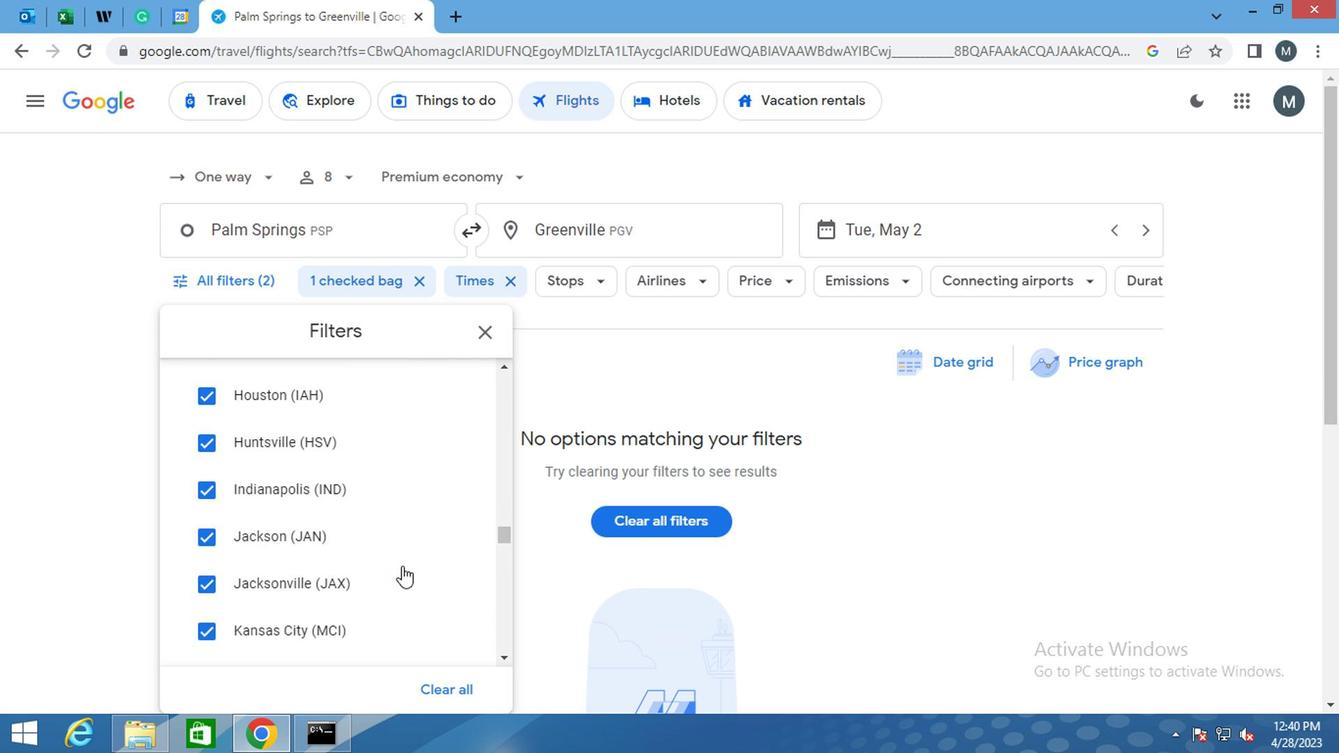 
Action: Mouse scrolled (403, 562) with delta (0, -1)
Screenshot: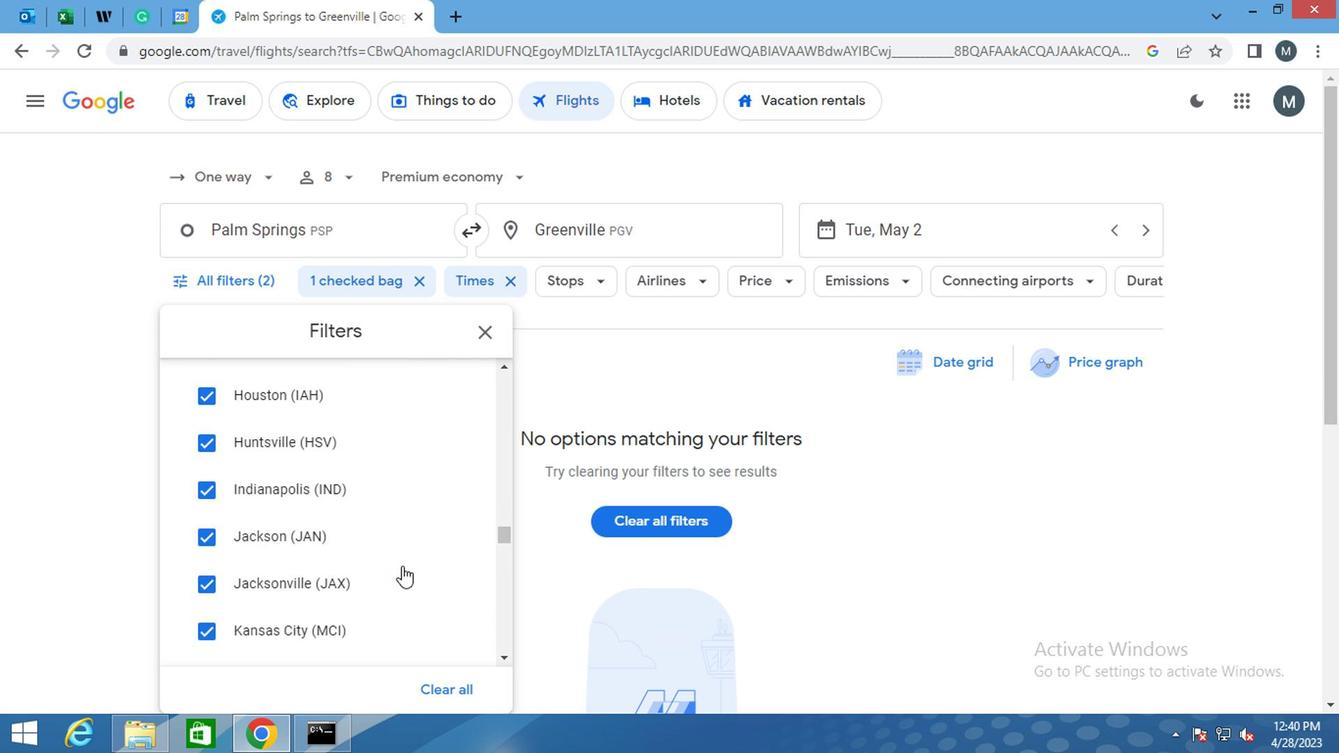 
Action: Mouse moved to (444, 527)
Screenshot: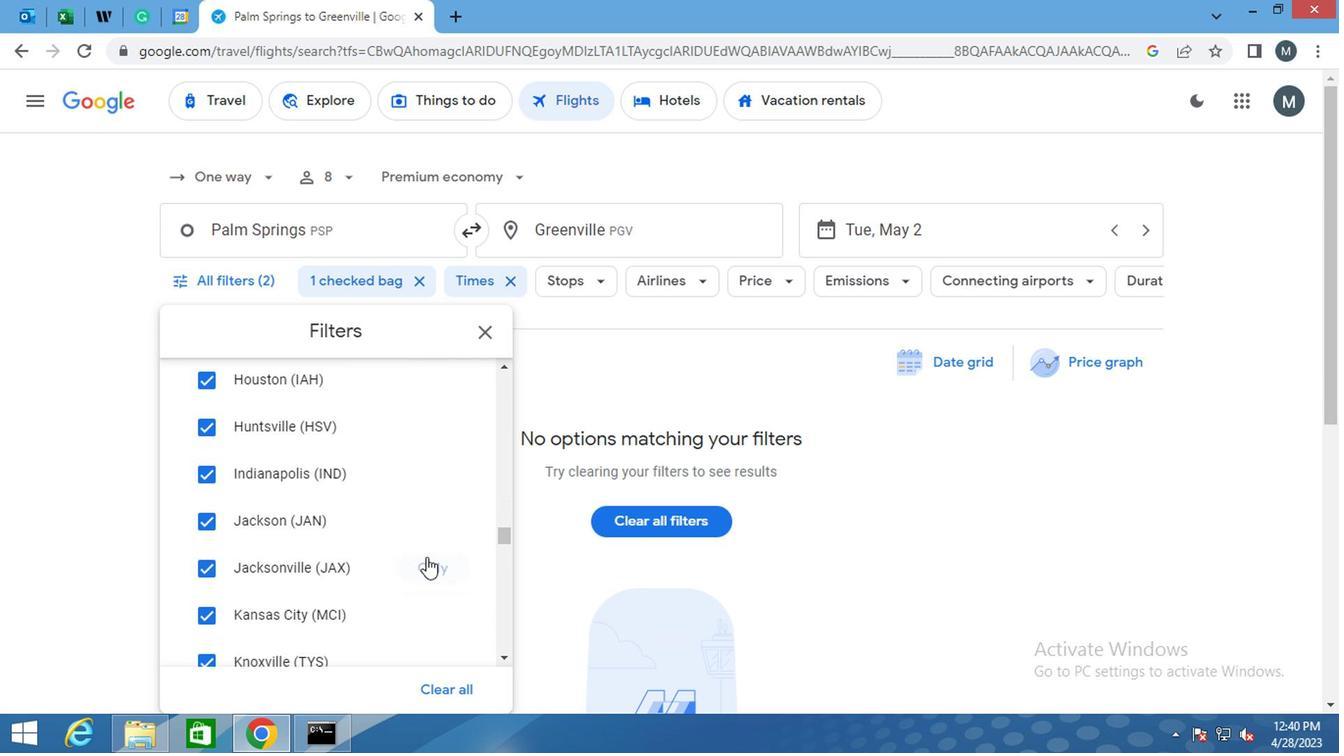 
Action: Mouse scrolled (444, 527) with delta (0, 0)
Screenshot: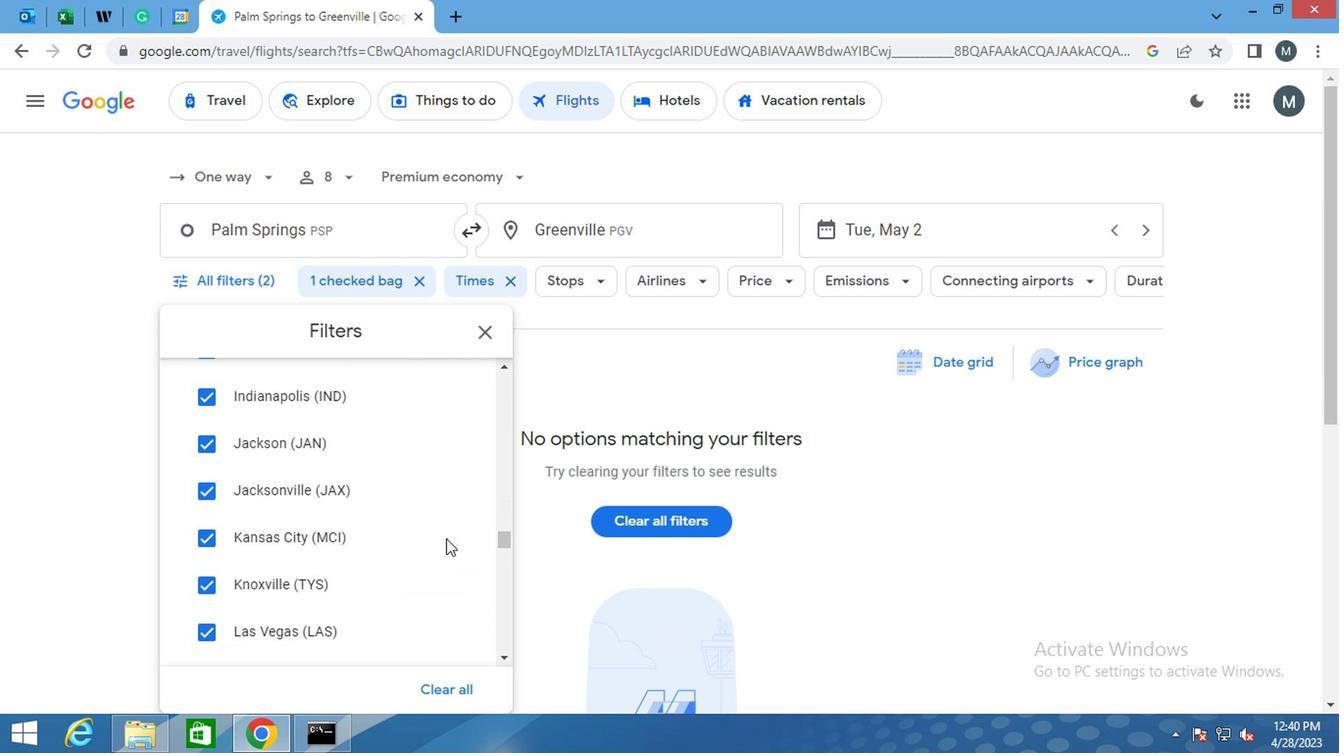 
Action: Mouse scrolled (444, 527) with delta (0, 0)
Screenshot: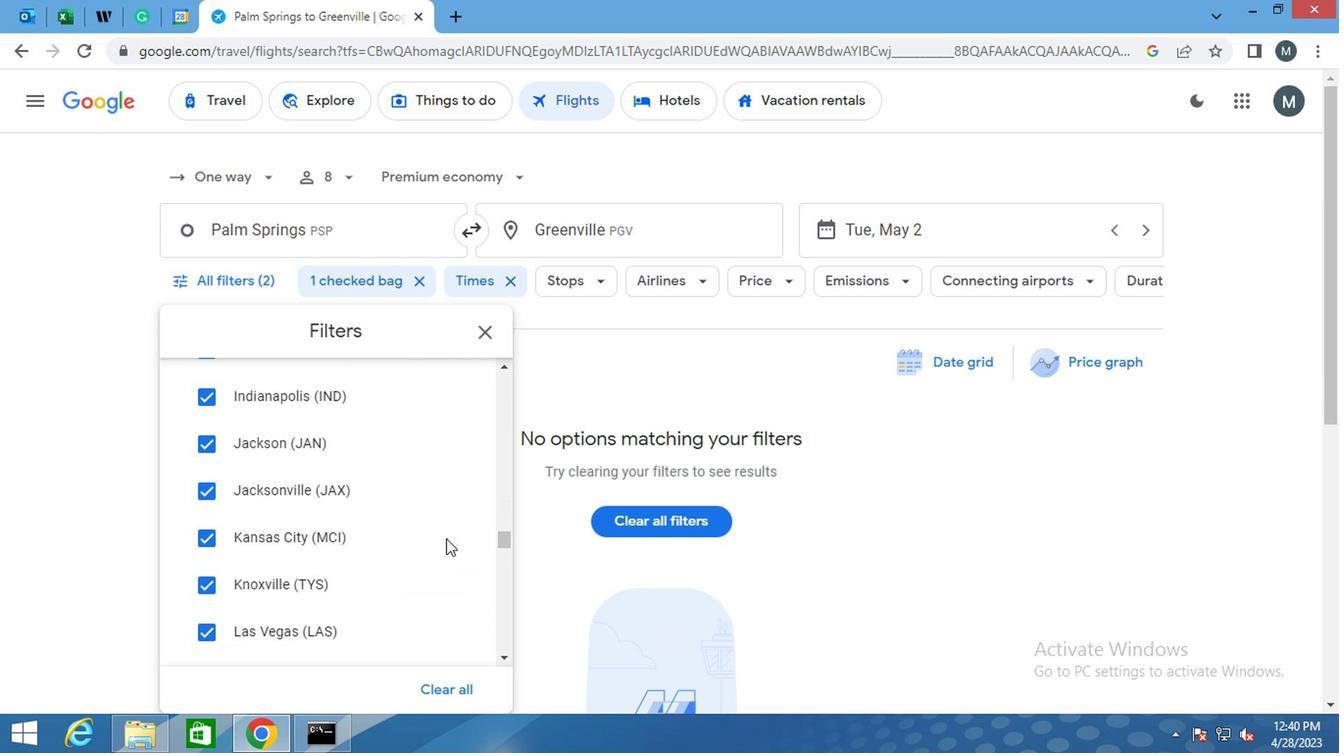 
Action: Mouse scrolled (444, 527) with delta (0, 0)
Screenshot: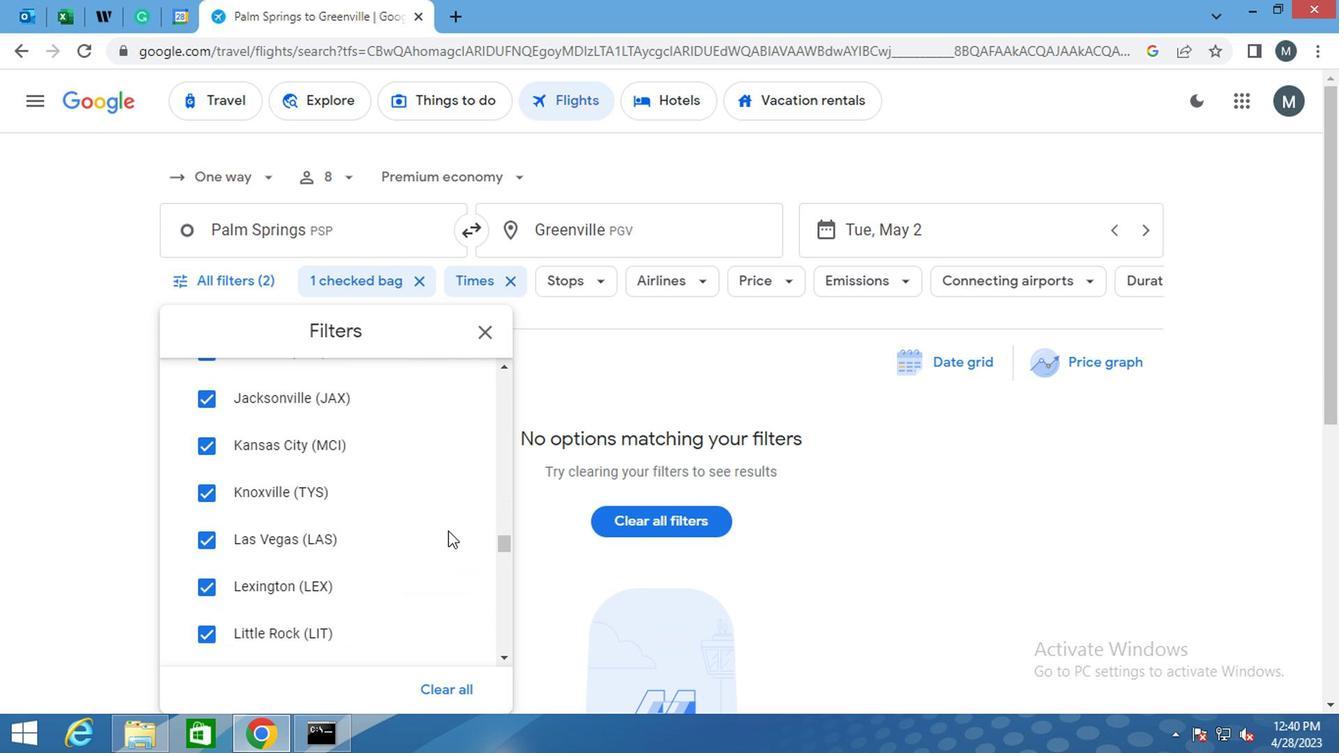 
Action: Mouse moved to (451, 517)
Screenshot: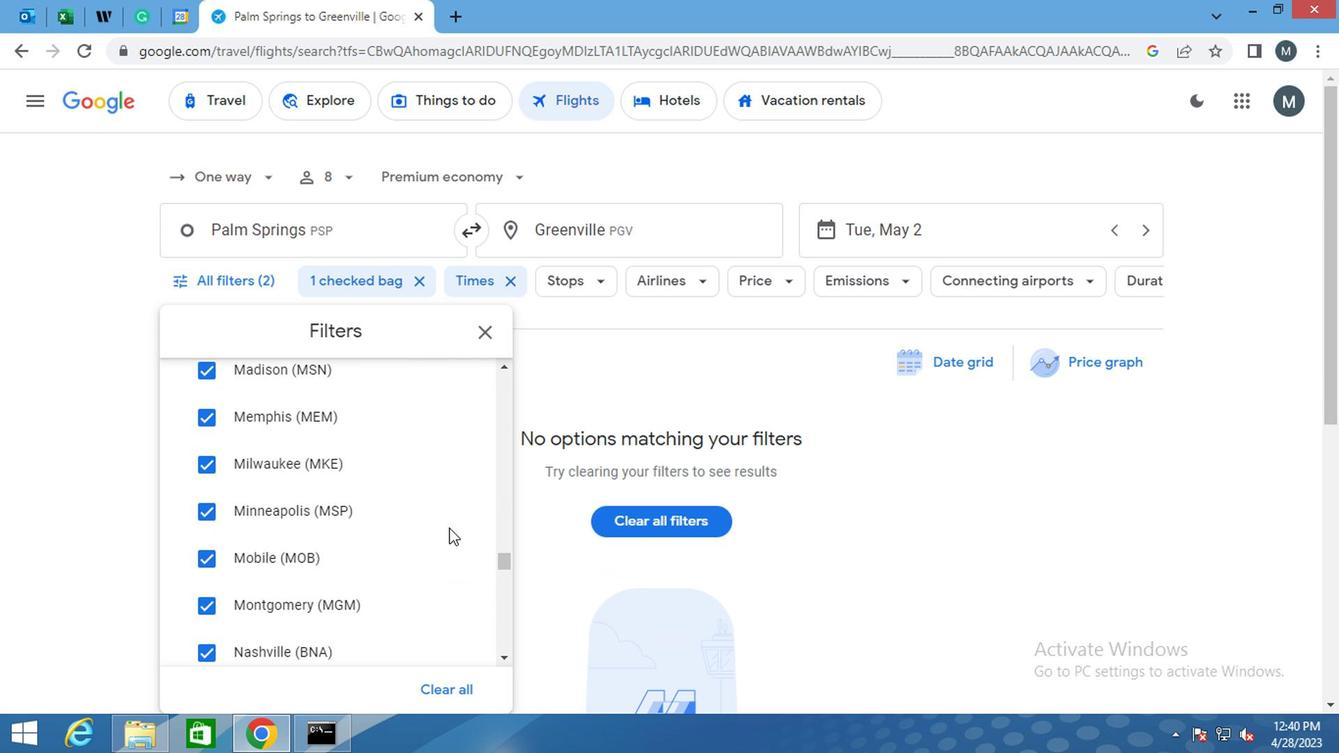 
Action: Mouse scrolled (451, 516) with delta (0, 0)
Screenshot: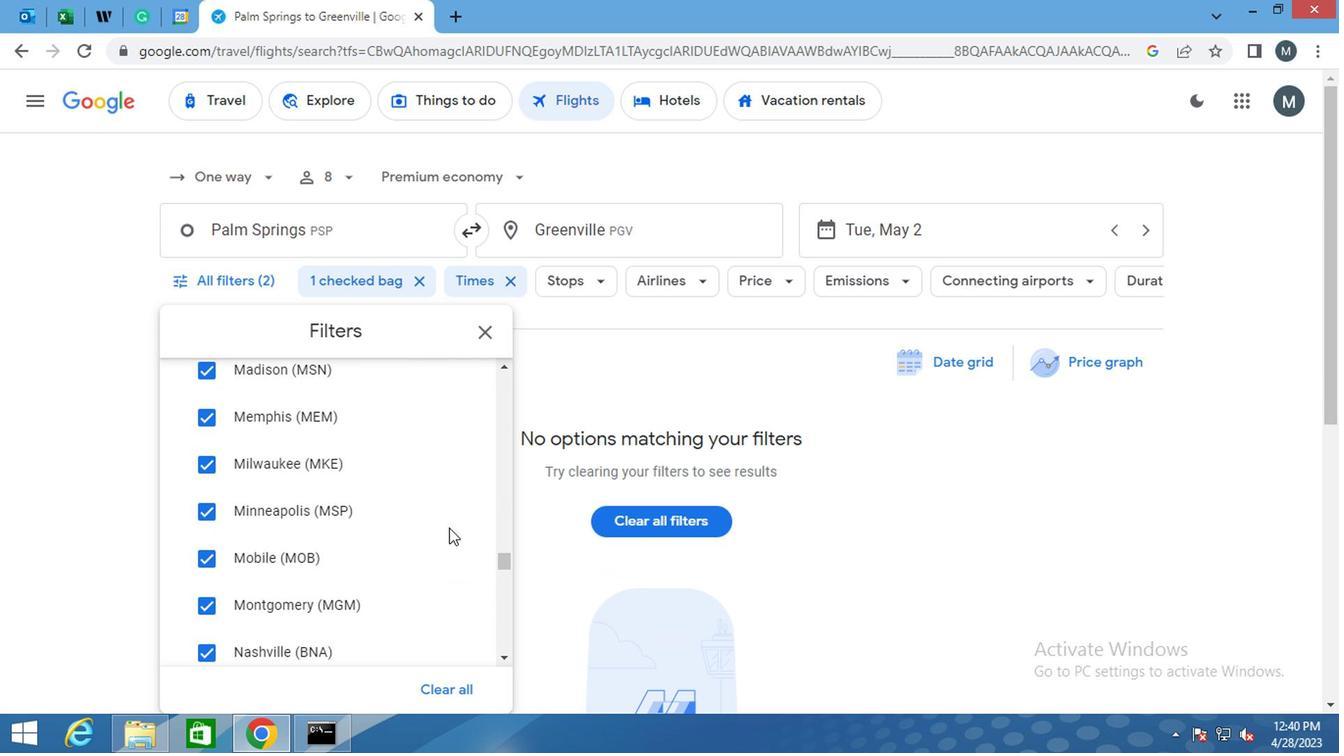 
Action: Mouse scrolled (451, 516) with delta (0, 0)
Screenshot: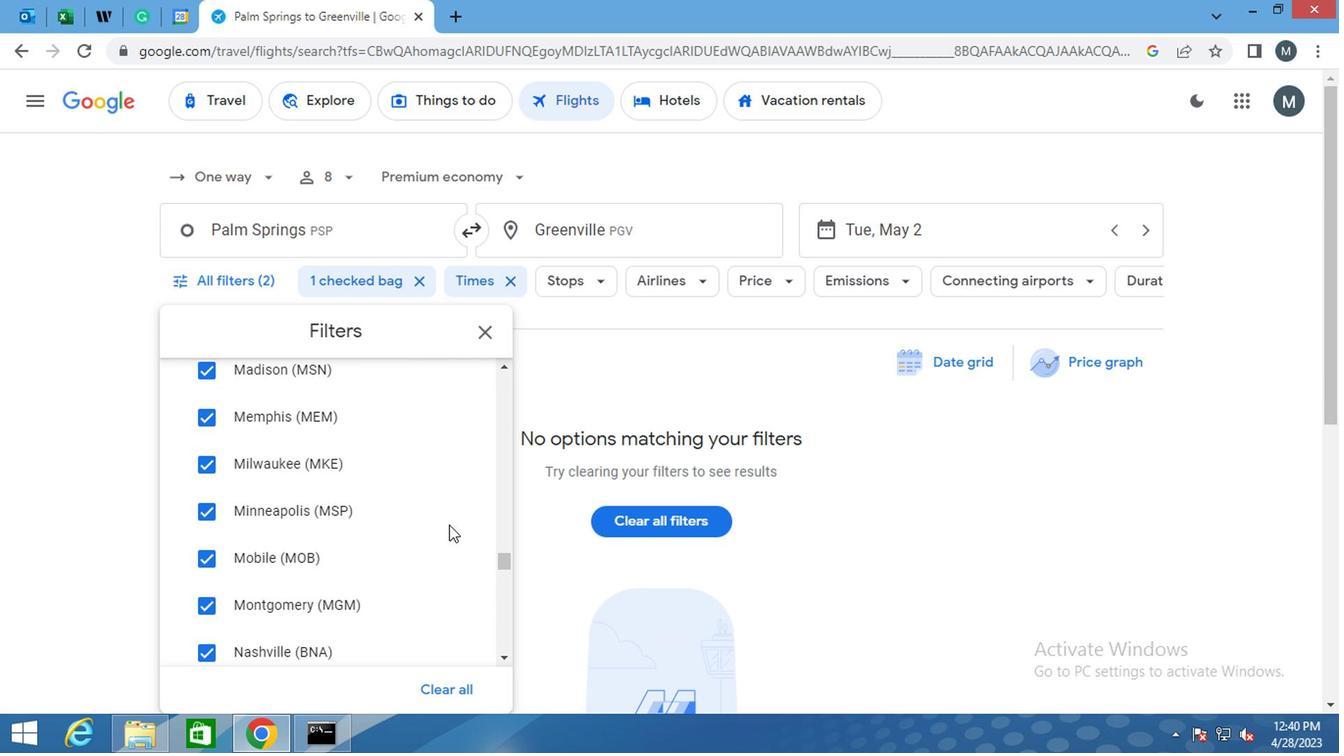 
Action: Mouse scrolled (451, 516) with delta (0, 0)
Screenshot: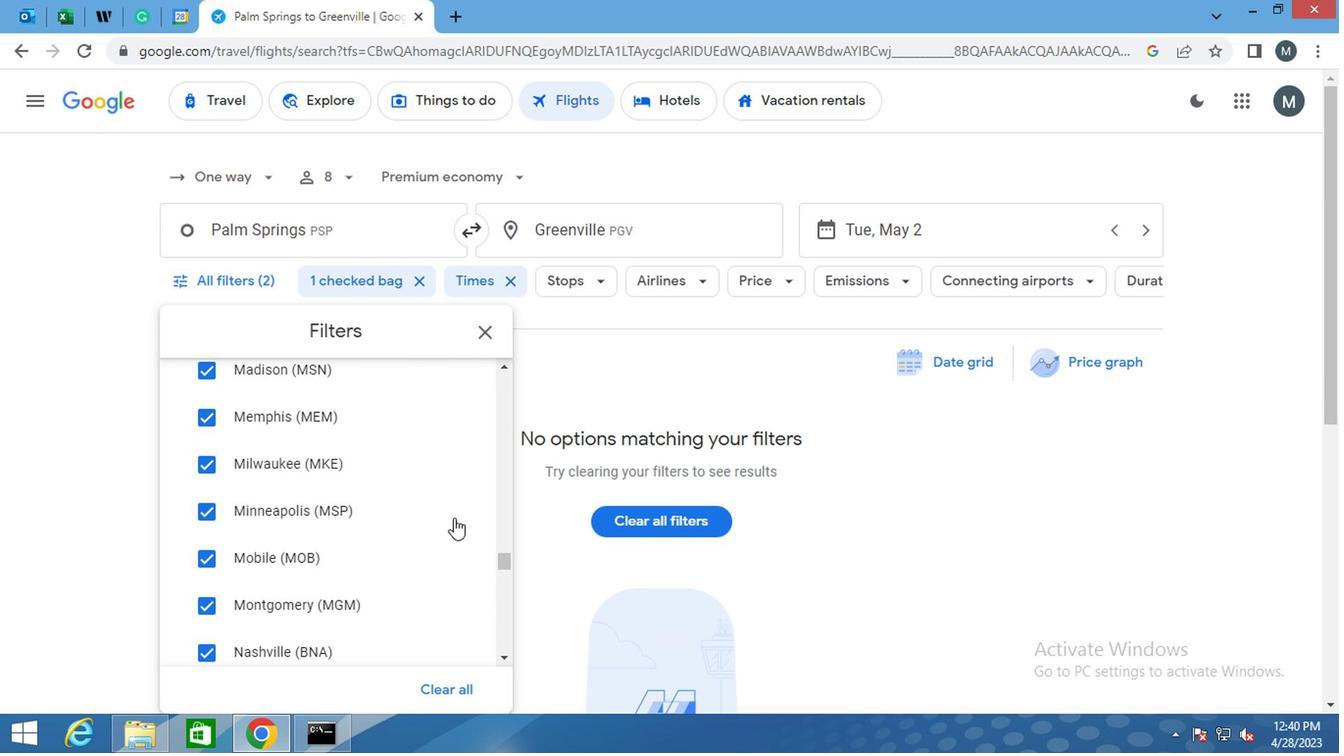 
Action: Mouse scrolled (451, 516) with delta (0, 0)
Screenshot: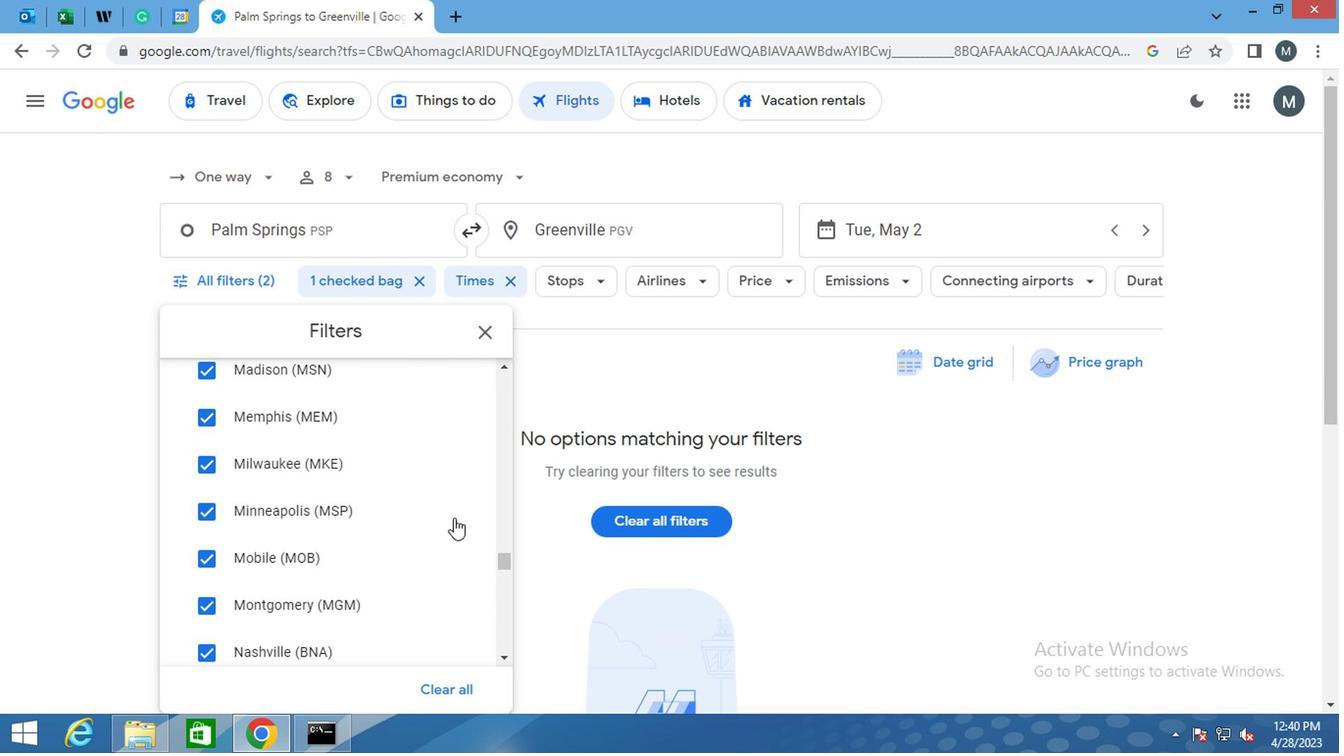 
Action: Mouse moved to (483, 336)
Screenshot: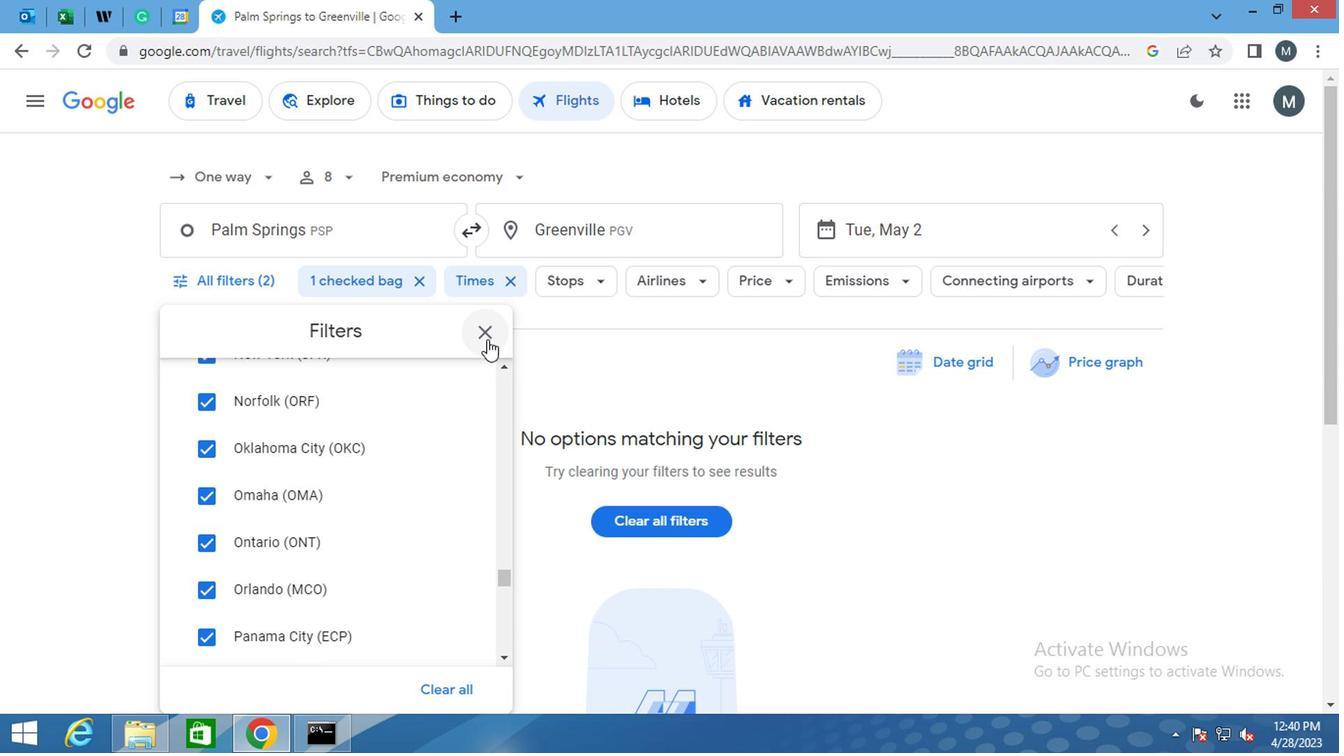 
Action: Mouse pressed left at (483, 336)
Screenshot: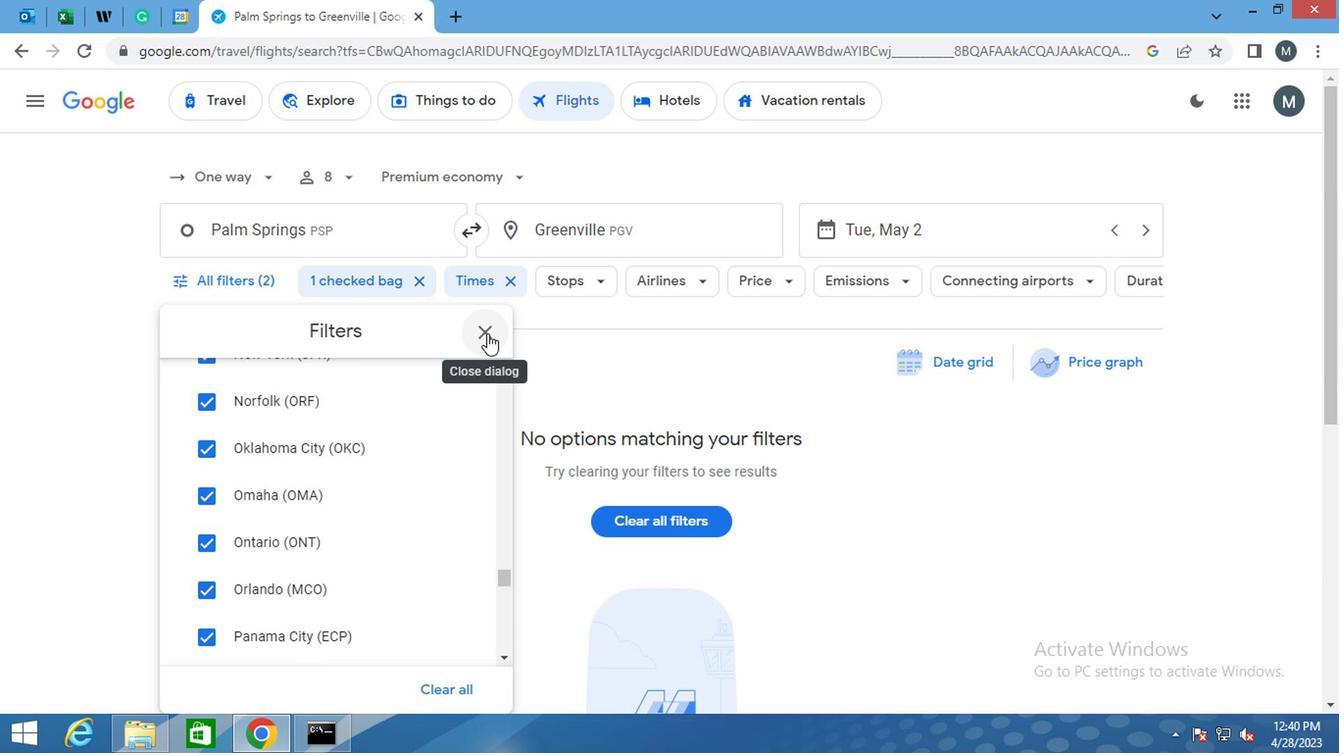 
Action: Key pressed <Key.f9>
Screenshot: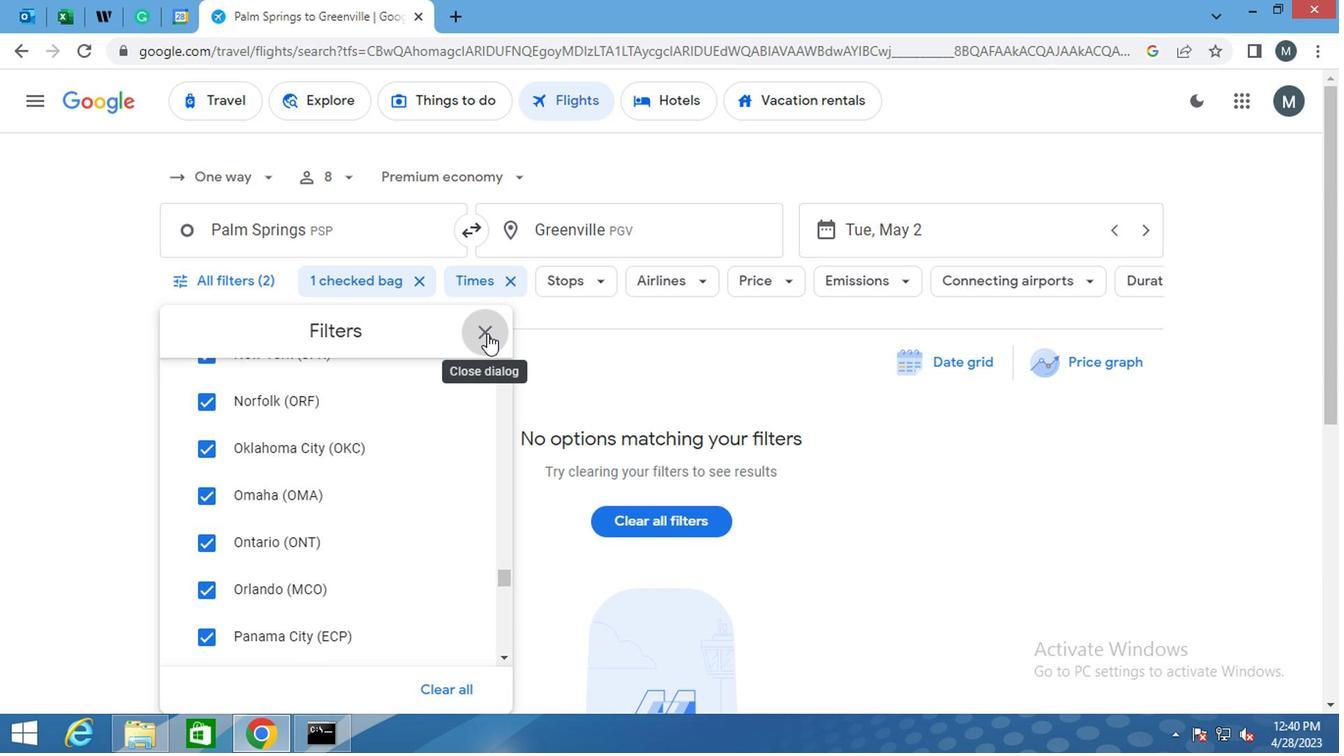 
